 Task: Enter new customer data into the Salesforce system, including Name, Gender, Age, Mobile Number, Date, Current Address, Email, and Permanent Address.
Action: Mouse moved to (832, 99)
Screenshot: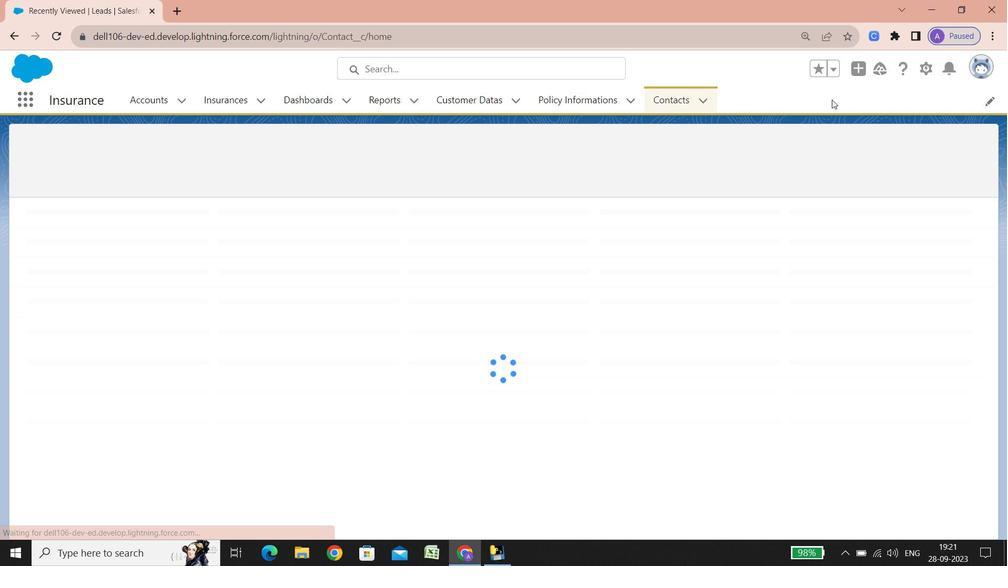 
Action: Mouse pressed left at (832, 99)
Screenshot: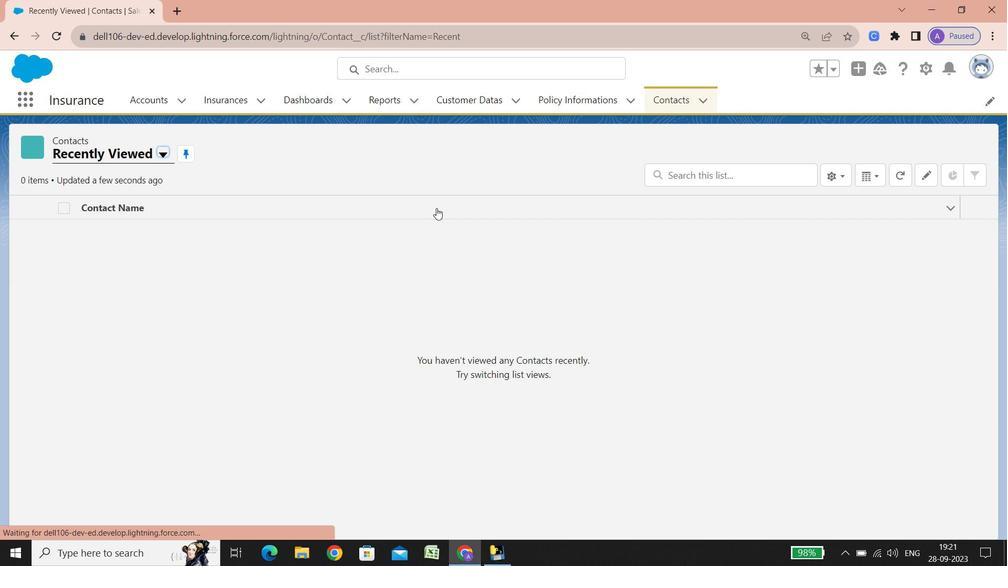 
Action: Mouse moved to (450, 103)
Screenshot: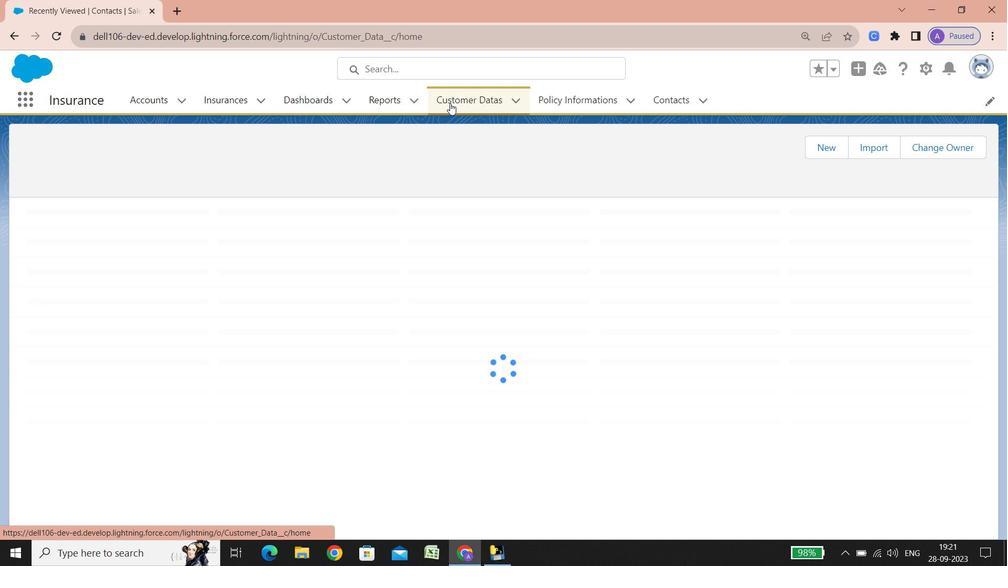 
Action: Mouse pressed left at (450, 103)
Screenshot: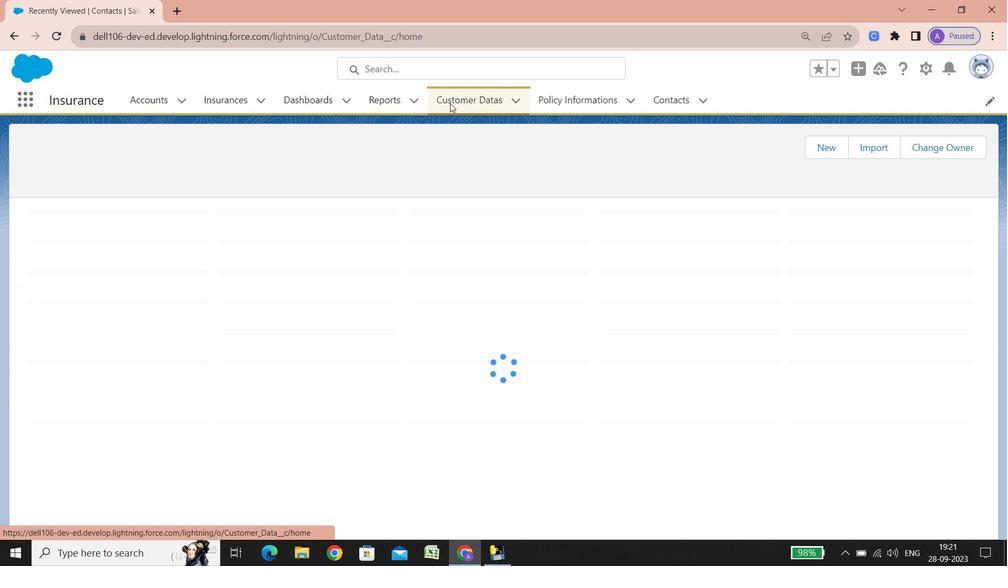 
Action: Mouse moved to (108, 231)
Screenshot: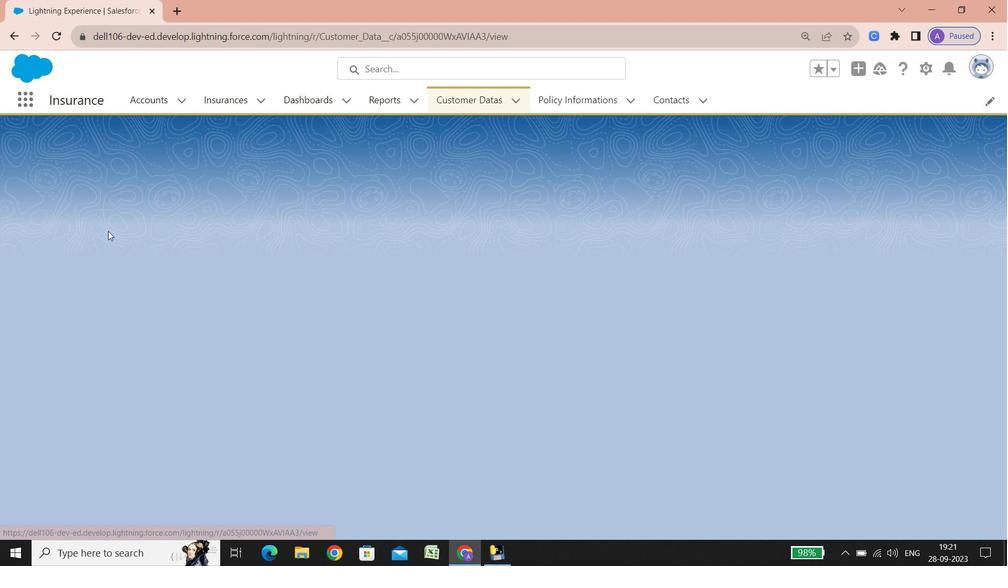 
Action: Mouse pressed left at (108, 231)
Screenshot: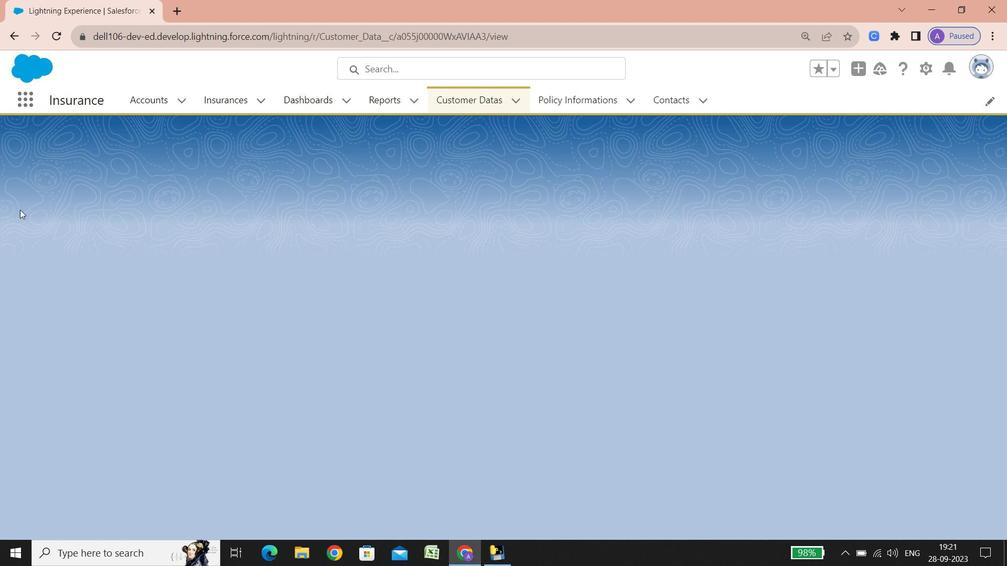 
Action: Mouse pressed left at (108, 231)
Screenshot: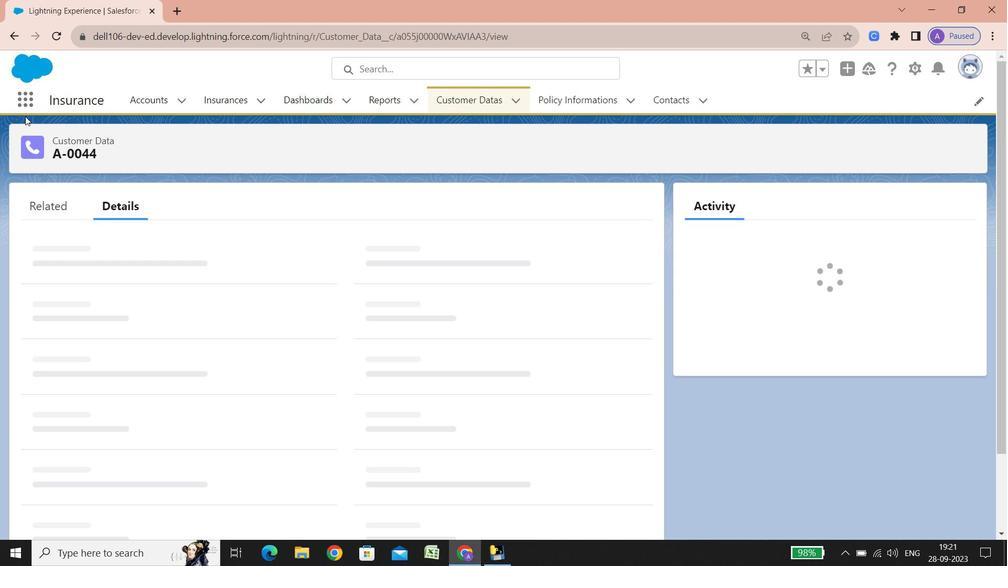 
Action: Mouse moved to (482, 104)
Screenshot: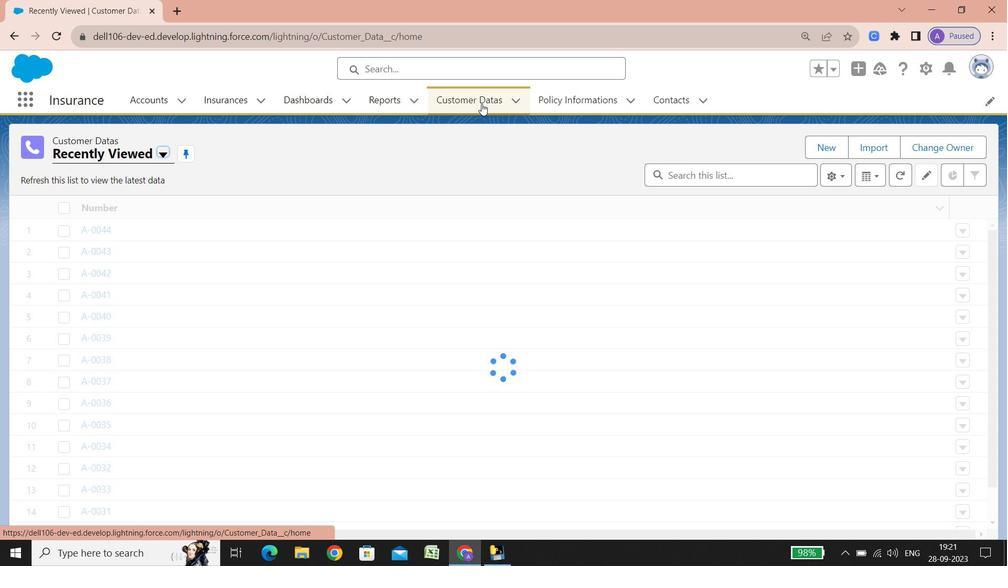 
Action: Mouse pressed left at (482, 104)
Screenshot: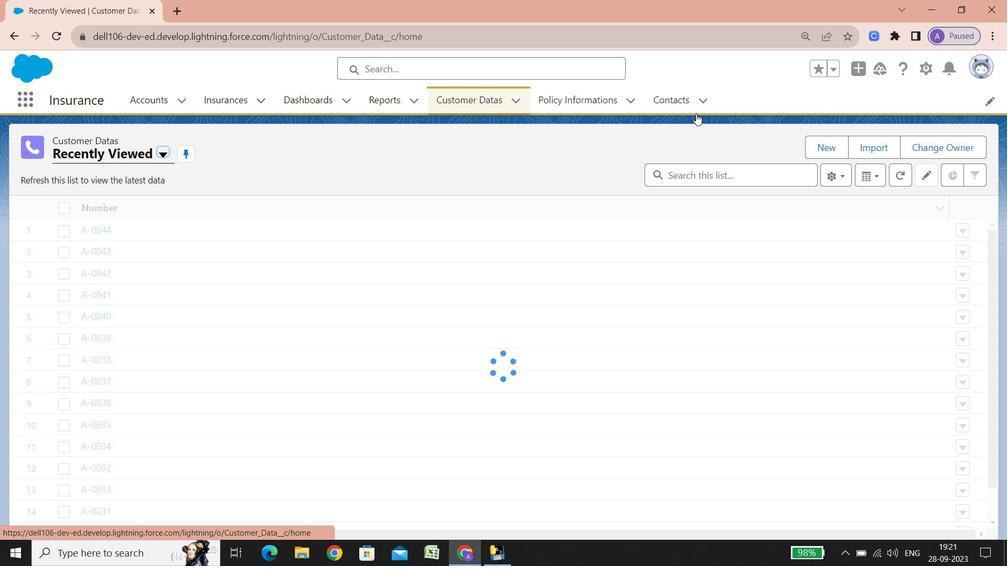 
Action: Mouse moved to (831, 155)
Screenshot: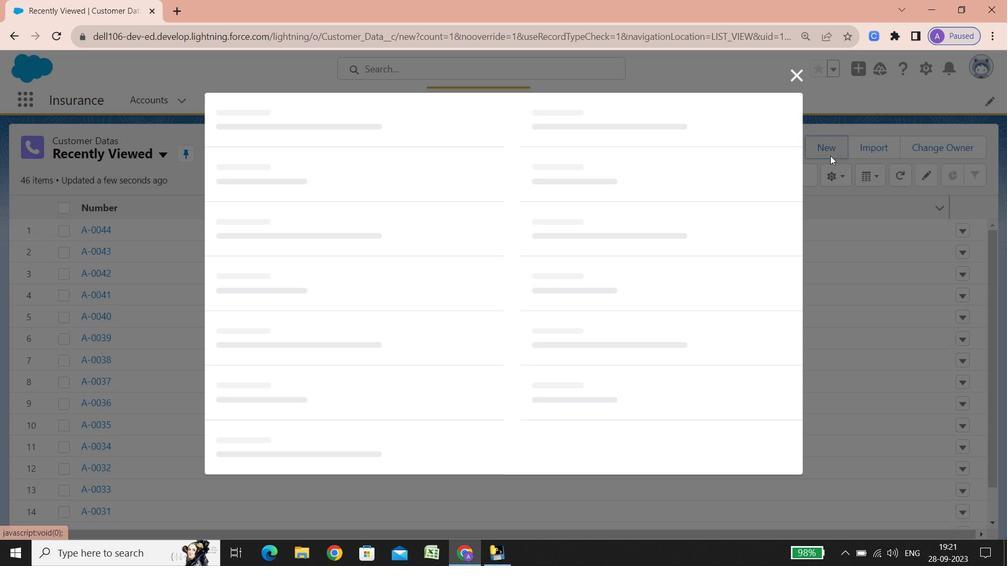 
Action: Mouse pressed left at (831, 155)
Screenshot: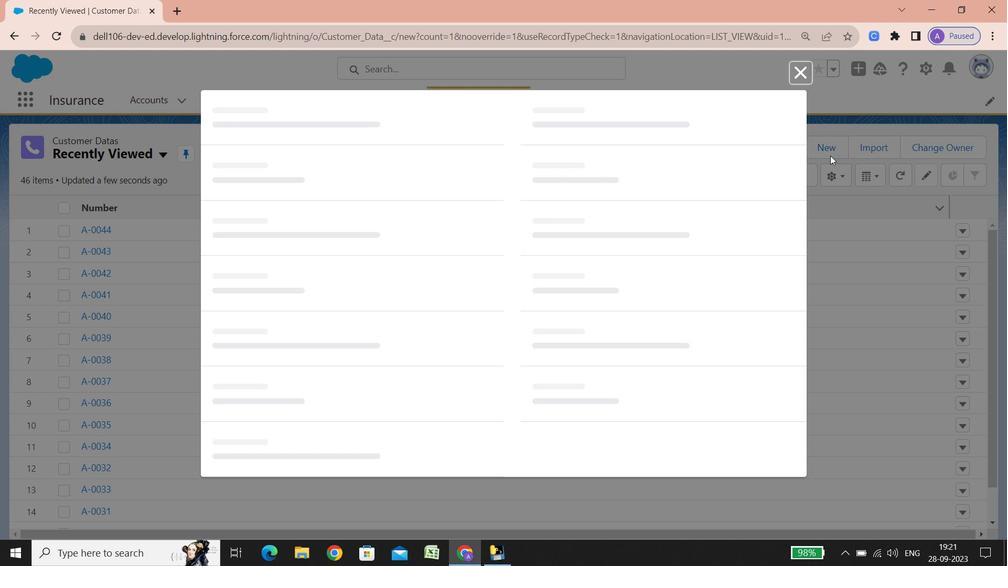 
Action: Mouse moved to (489, 295)
Screenshot: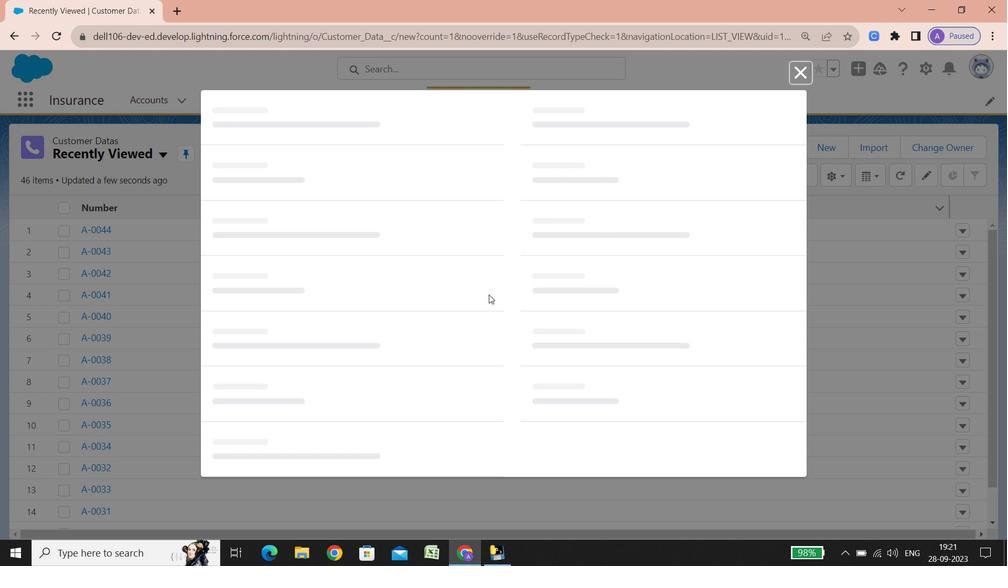 
Action: Key pressed <Key.shift><Key.shift>Sita5
Screenshot: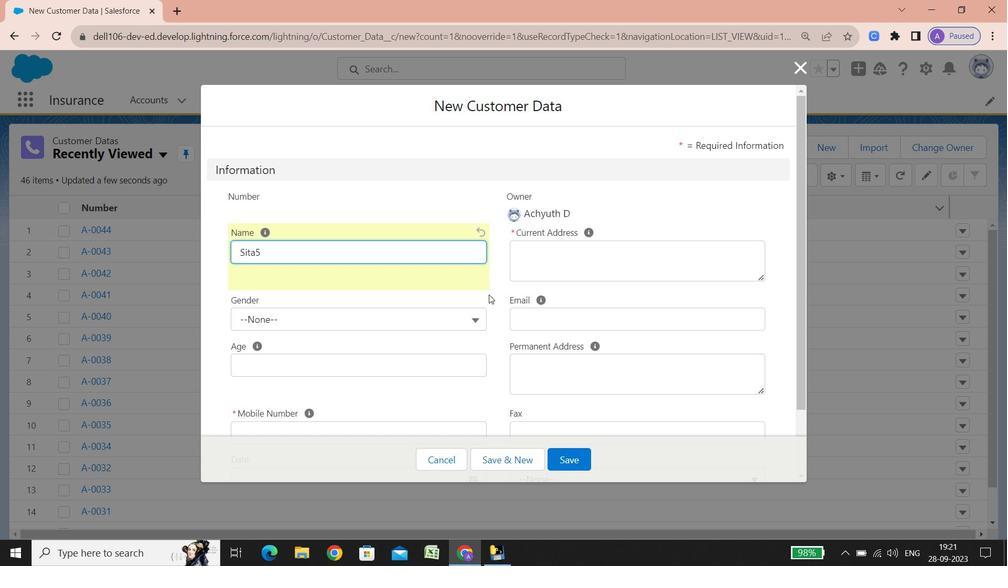 
Action: Mouse moved to (439, 314)
Screenshot: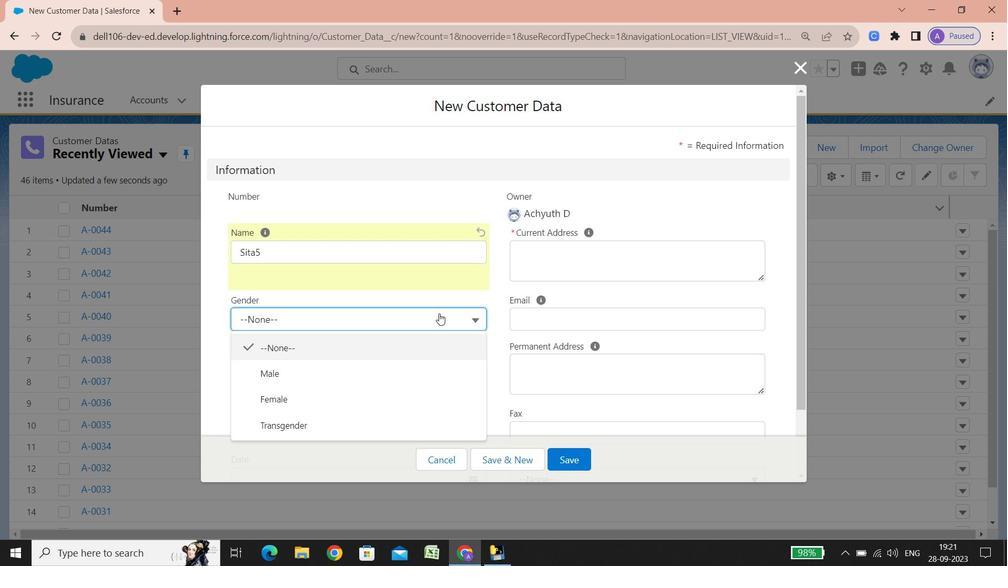 
Action: Mouse pressed left at (439, 314)
Screenshot: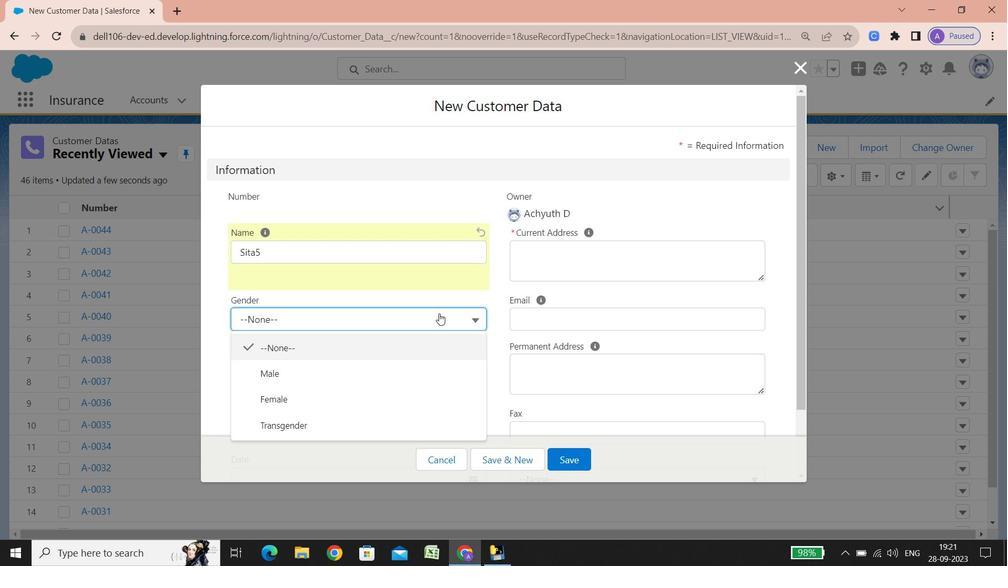 
Action: Mouse moved to (392, 396)
Screenshot: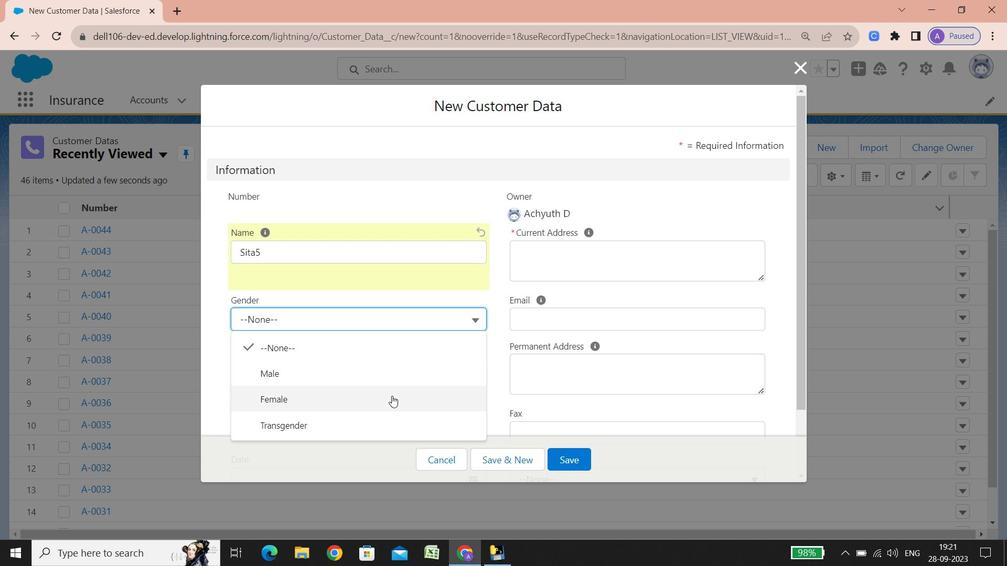 
Action: Mouse pressed left at (392, 396)
Screenshot: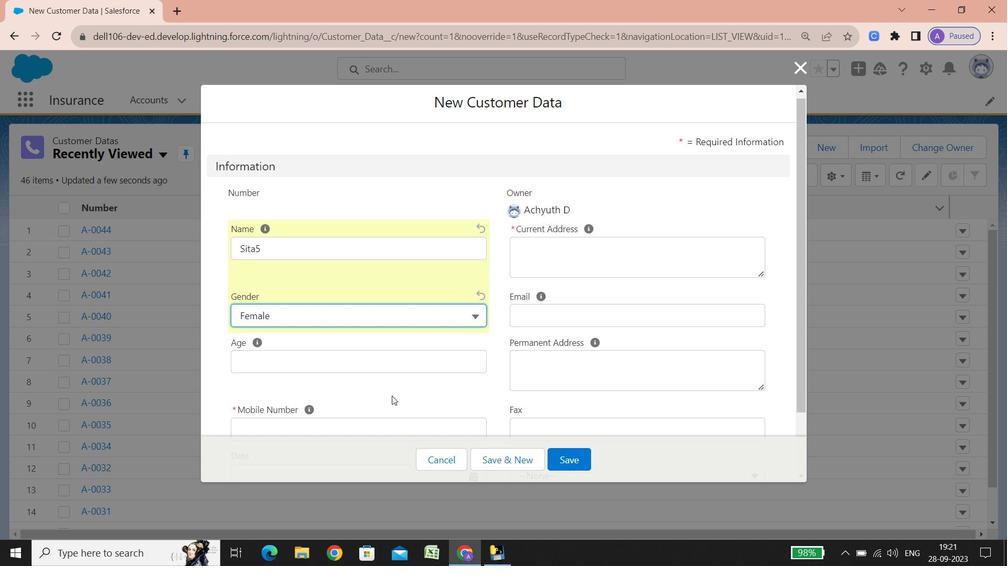 
Action: Mouse scrolled (392, 395) with delta (0, 0)
Screenshot: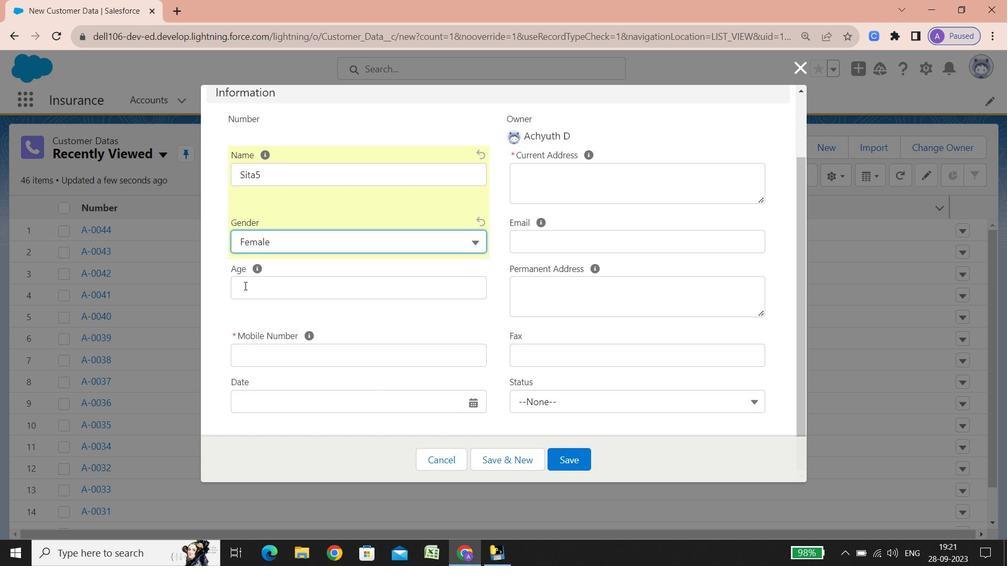 
Action: Mouse scrolled (392, 395) with delta (0, 0)
Screenshot: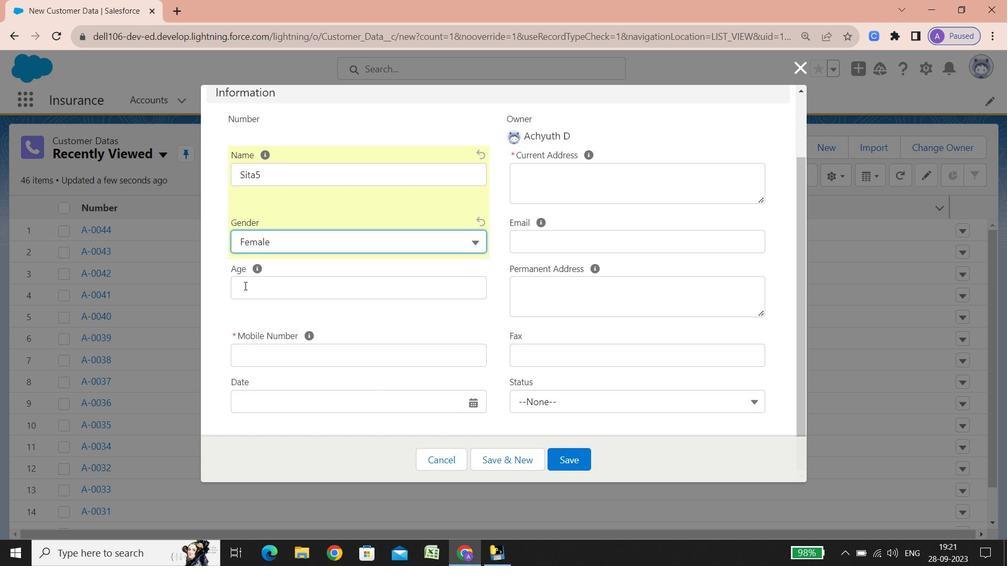 
Action: Mouse scrolled (392, 395) with delta (0, 0)
Screenshot: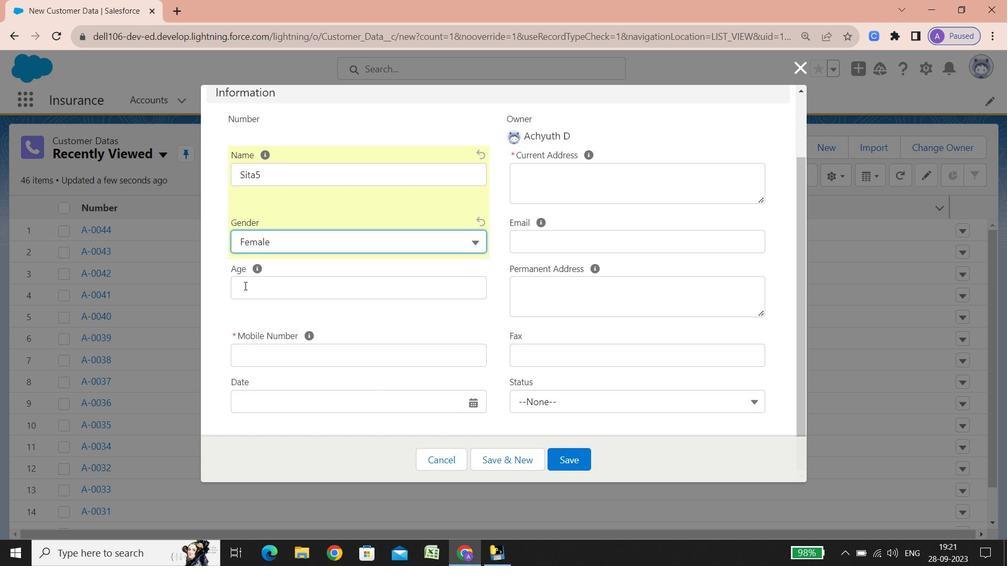 
Action: Mouse scrolled (392, 395) with delta (0, 0)
Screenshot: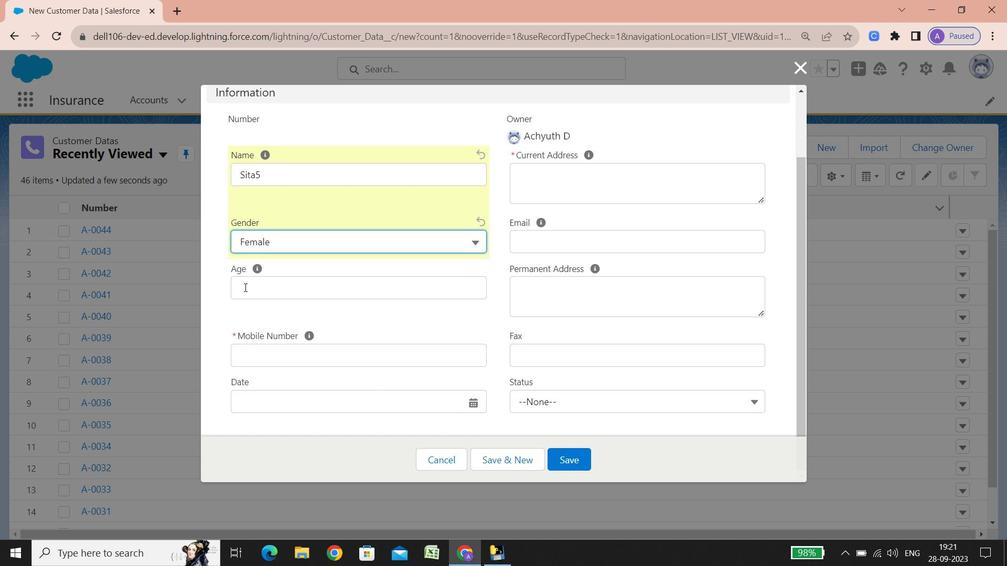 
Action: Mouse scrolled (392, 395) with delta (0, 0)
Screenshot: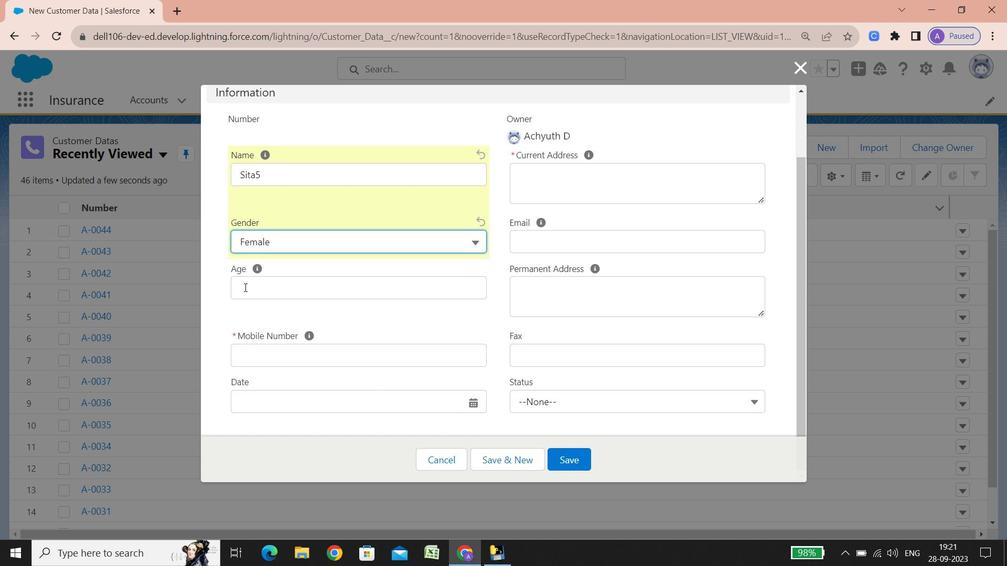 
Action: Mouse scrolled (392, 395) with delta (0, 0)
Screenshot: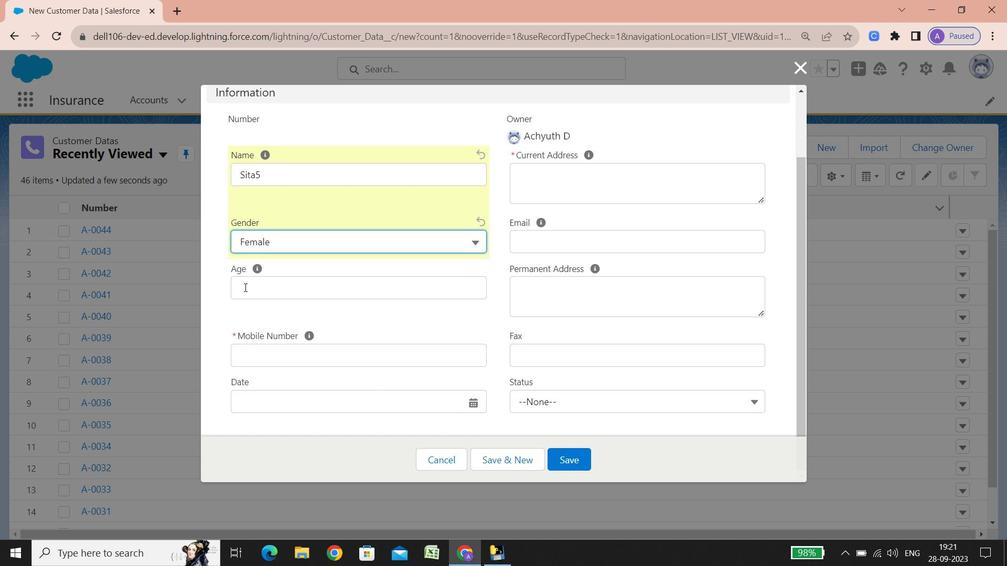 
Action: Mouse scrolled (392, 395) with delta (0, 0)
Screenshot: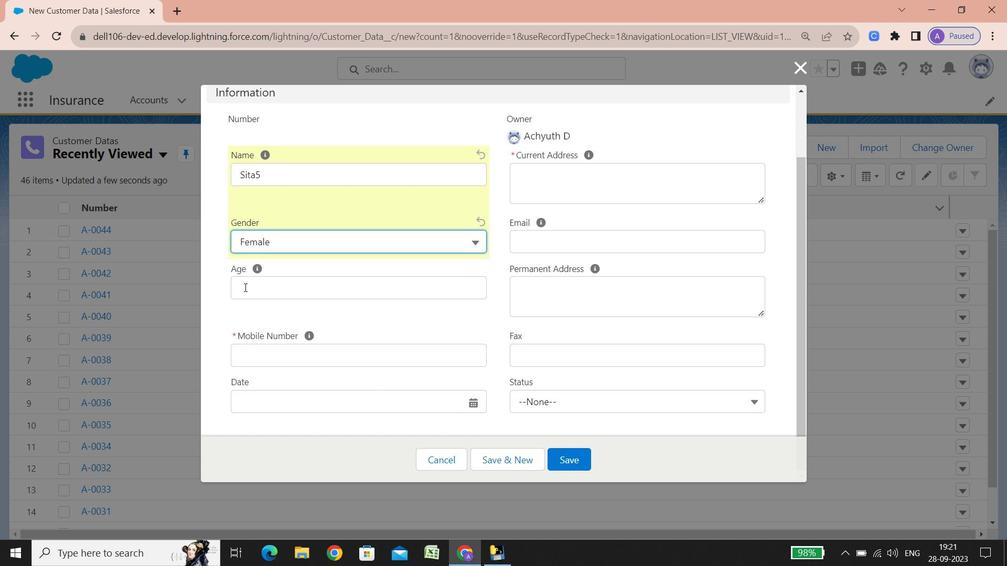 
Action: Mouse scrolled (392, 395) with delta (0, 0)
Screenshot: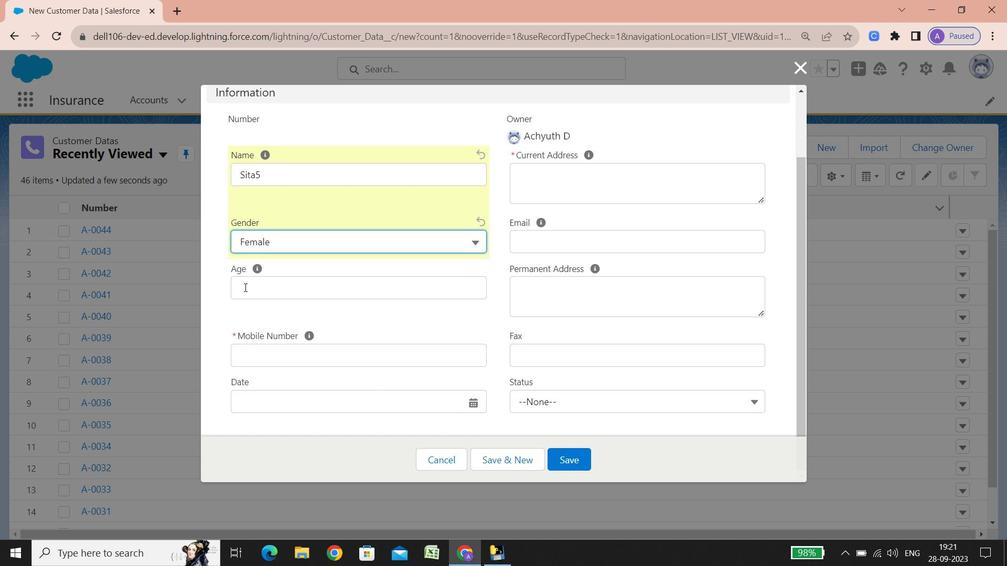 
Action: Mouse scrolled (392, 395) with delta (0, 0)
Screenshot: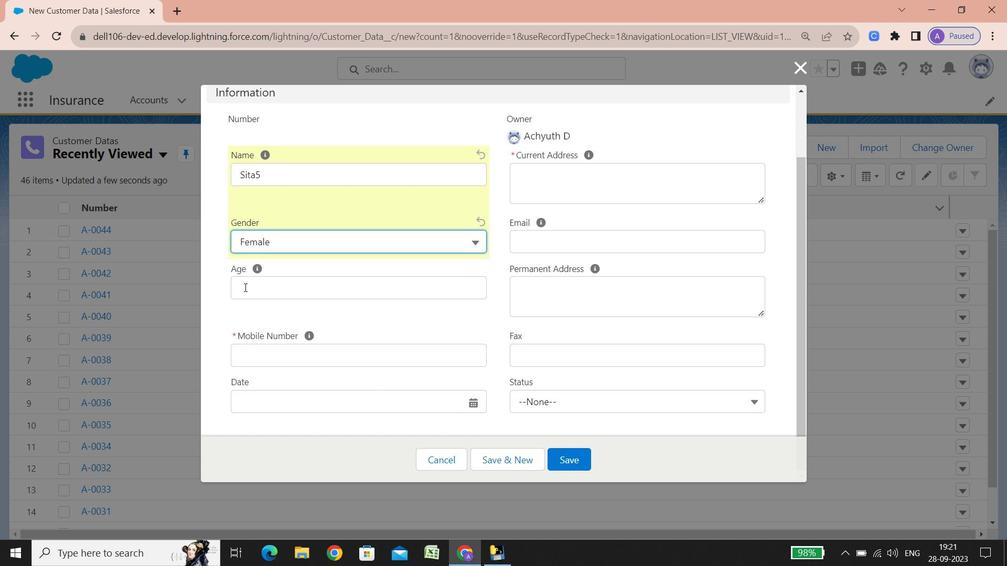 
Action: Mouse scrolled (392, 395) with delta (0, 0)
Screenshot: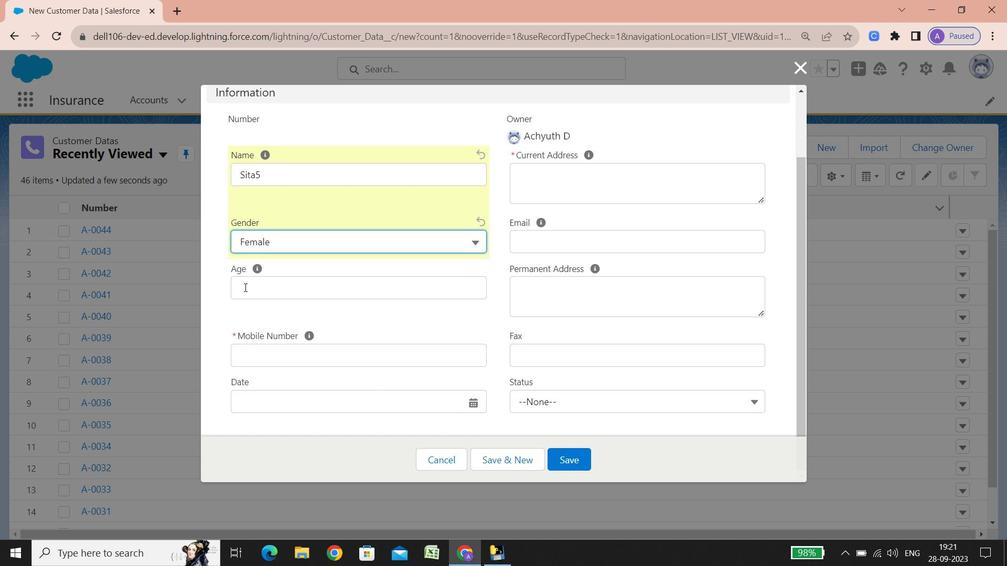 
Action: Mouse scrolled (392, 395) with delta (0, 0)
Screenshot: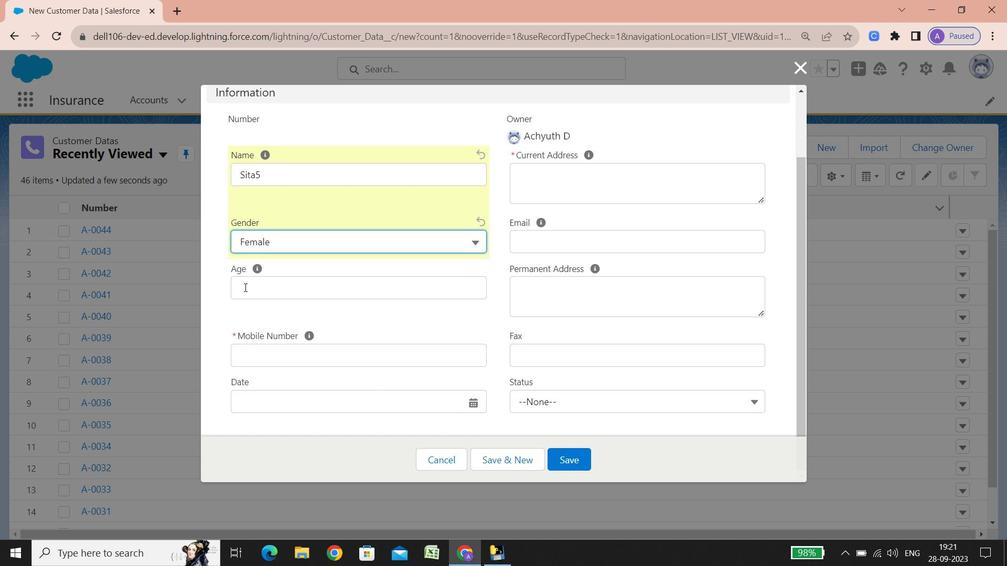 
Action: Mouse moved to (244, 288)
Screenshot: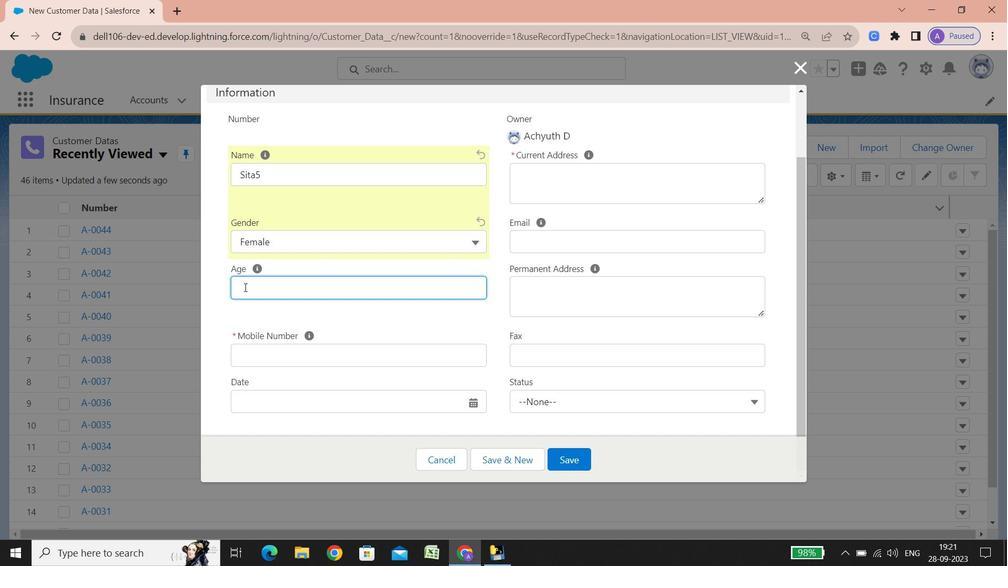 
Action: Mouse pressed left at (244, 288)
Screenshot: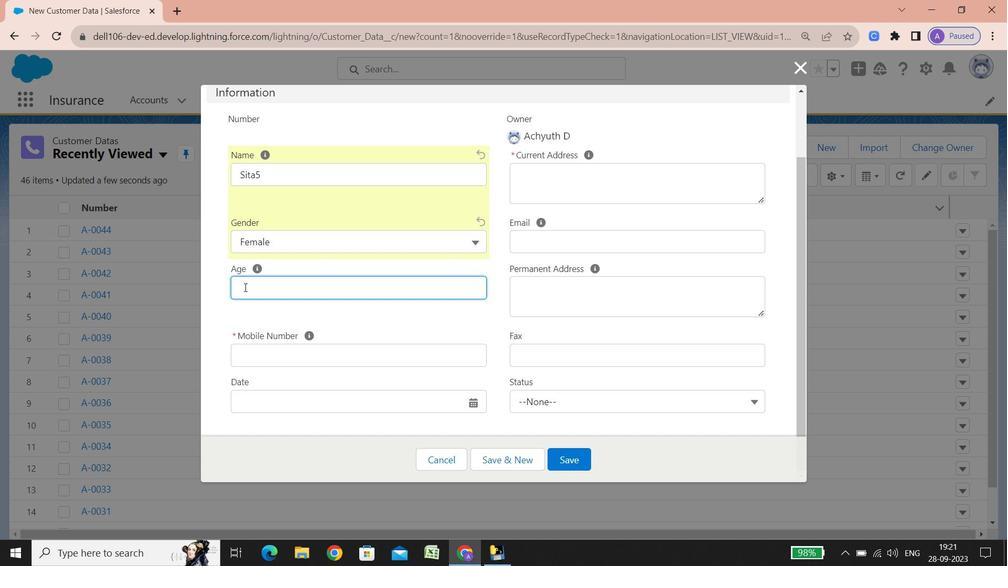 
Action: Key pressed 39
Screenshot: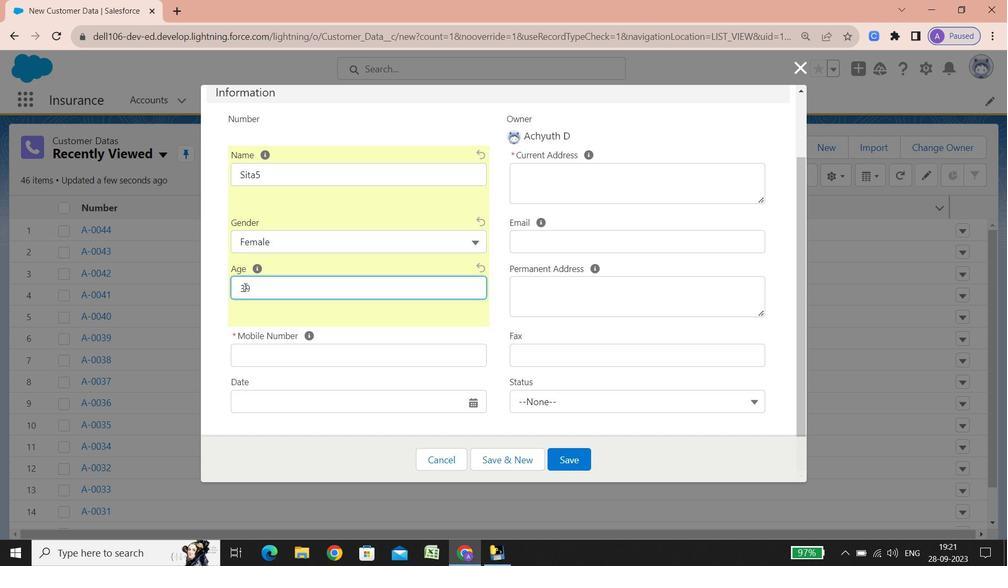 
Action: Mouse scrolled (244, 287) with delta (0, 0)
Screenshot: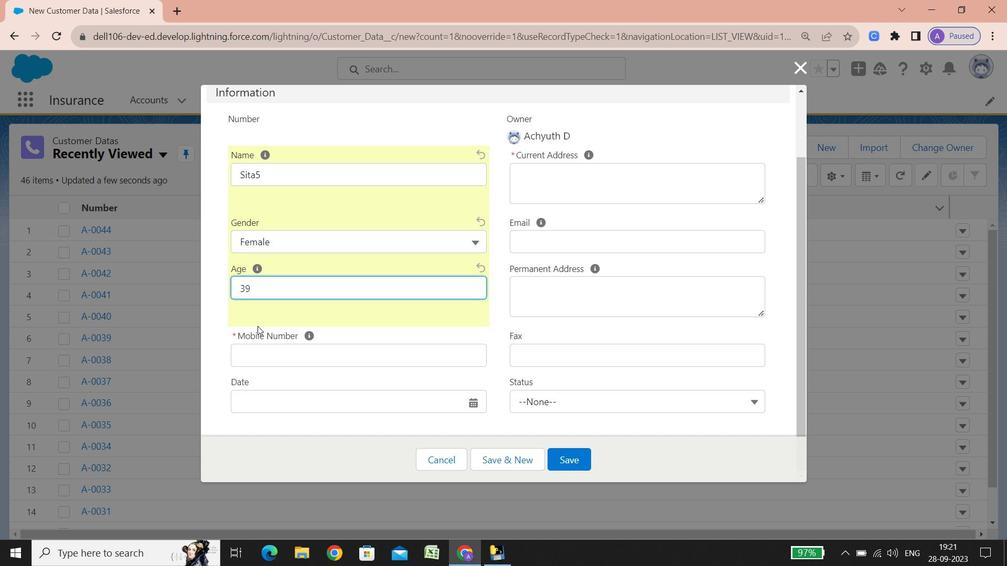 
Action: Mouse scrolled (244, 287) with delta (0, 0)
Screenshot: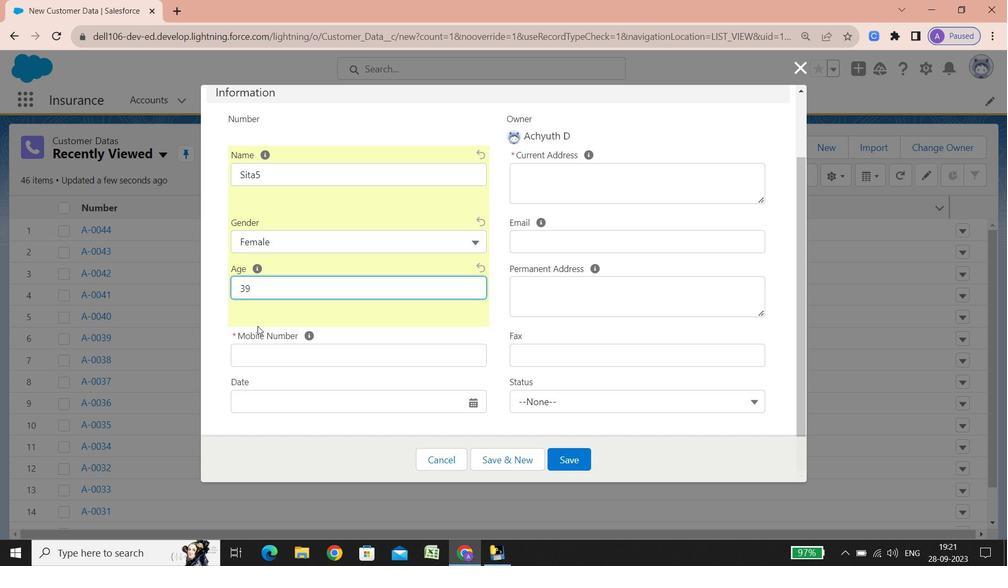 
Action: Mouse scrolled (244, 287) with delta (0, 0)
Screenshot: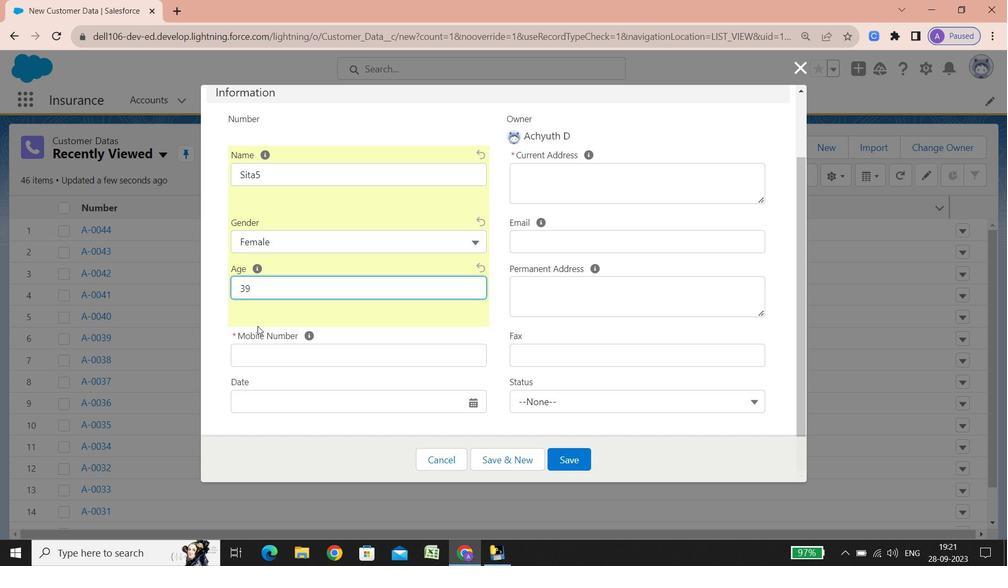 
Action: Mouse scrolled (244, 287) with delta (0, 0)
Screenshot: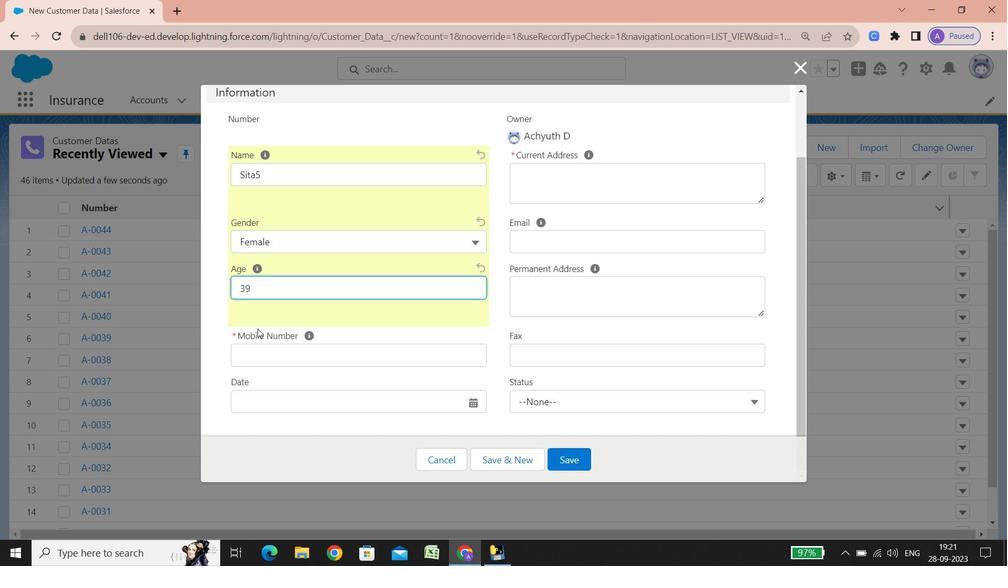 
Action: Mouse scrolled (244, 287) with delta (0, 0)
Screenshot: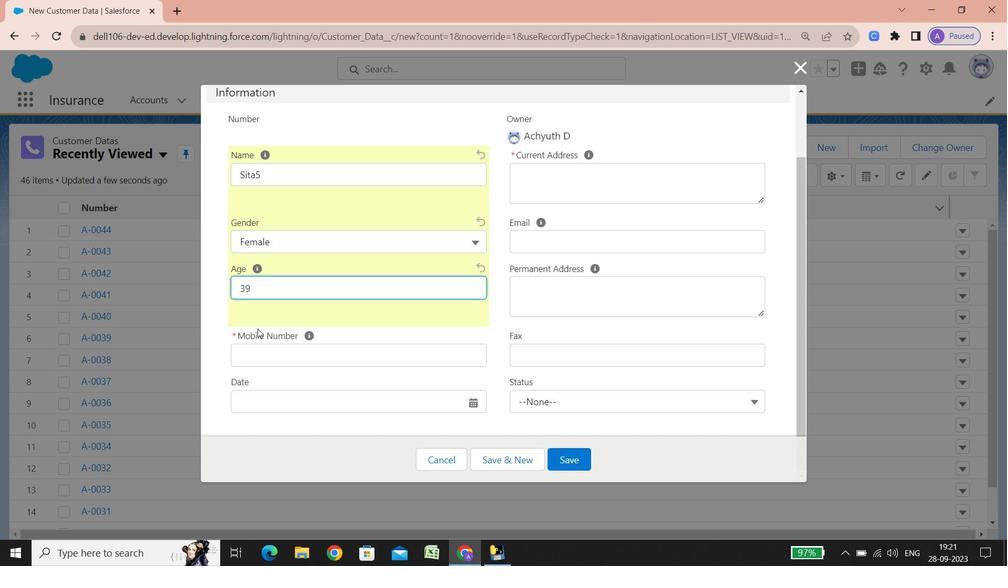 
Action: Mouse scrolled (244, 287) with delta (0, 0)
Screenshot: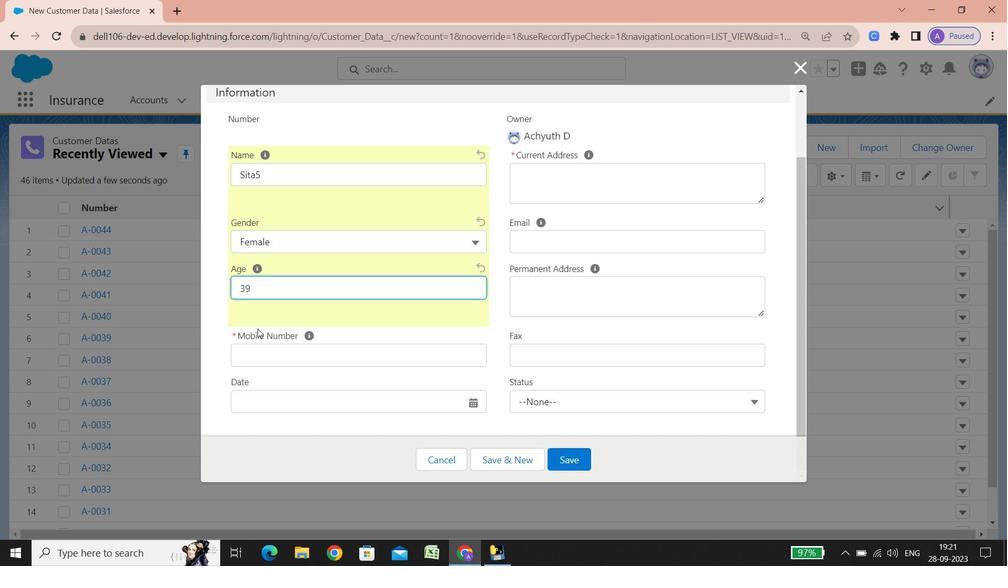 
Action: Mouse scrolled (244, 287) with delta (0, 0)
Screenshot: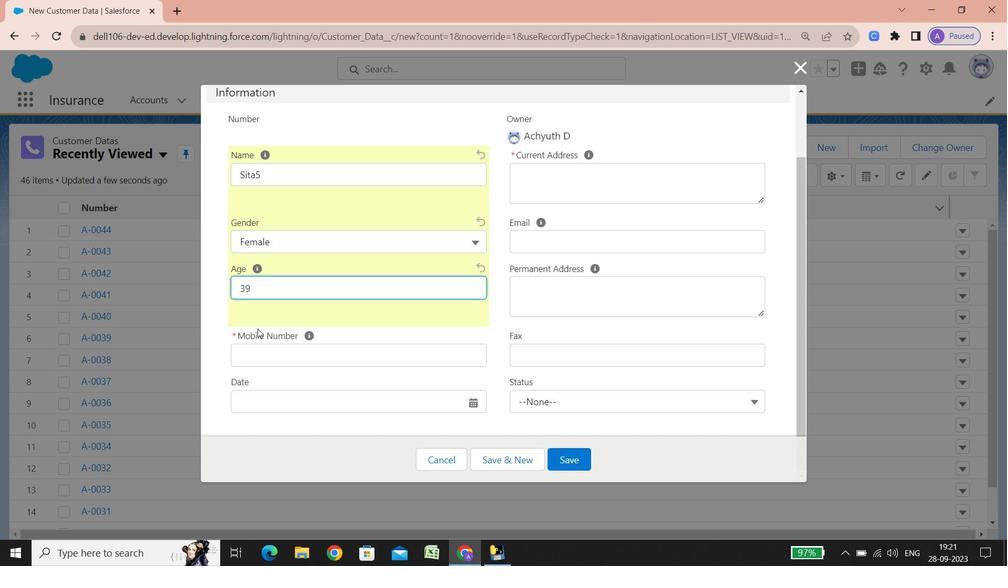 
Action: Mouse scrolled (244, 287) with delta (0, 0)
Screenshot: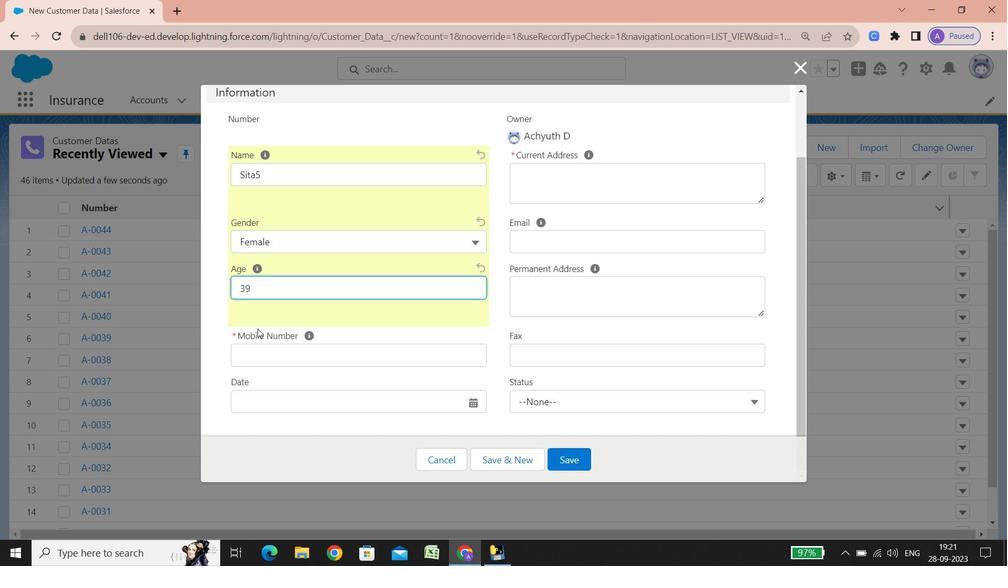 
Action: Mouse scrolled (244, 287) with delta (0, 0)
Screenshot: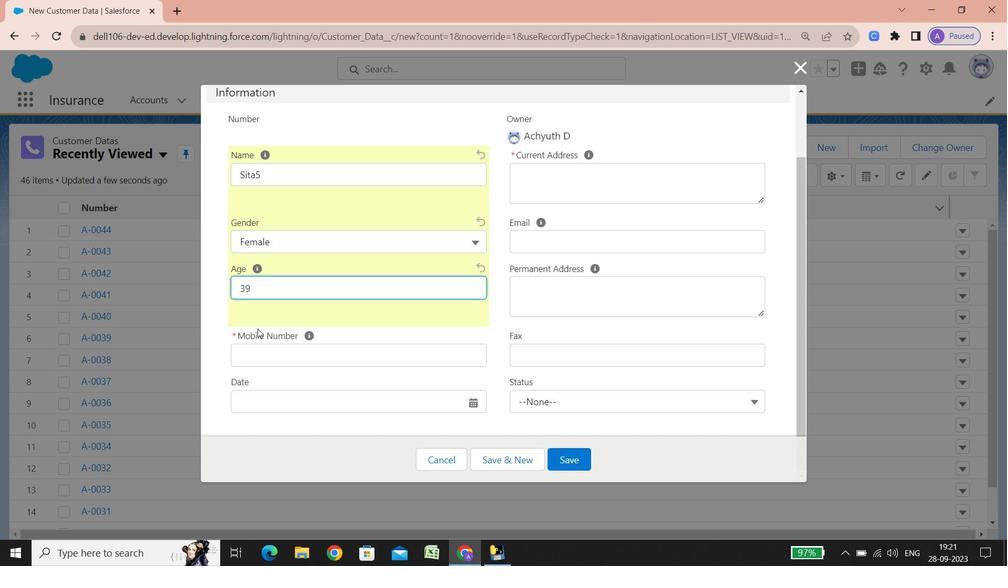 
Action: Mouse scrolled (244, 287) with delta (0, 0)
Screenshot: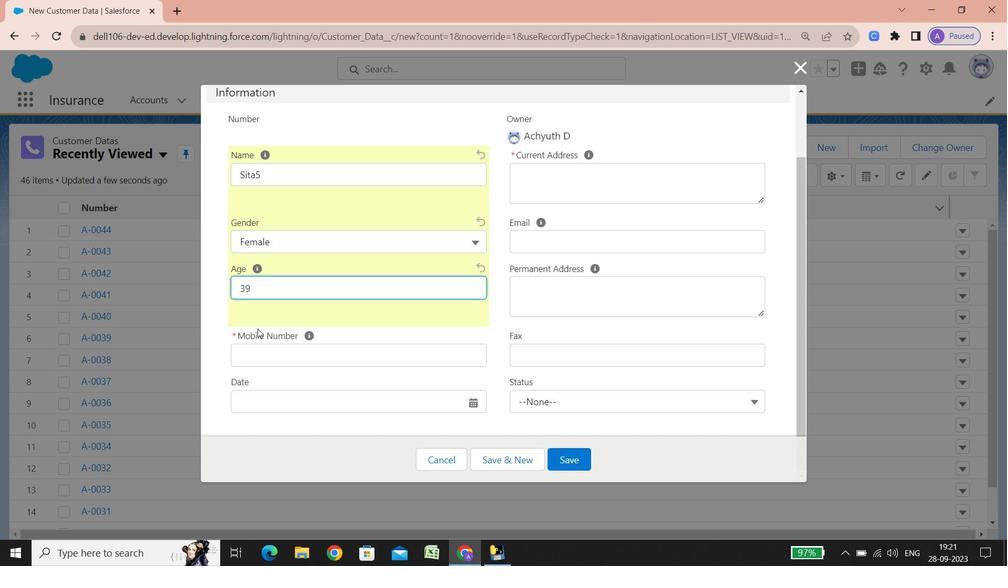 
Action: Mouse scrolled (244, 287) with delta (0, 0)
Screenshot: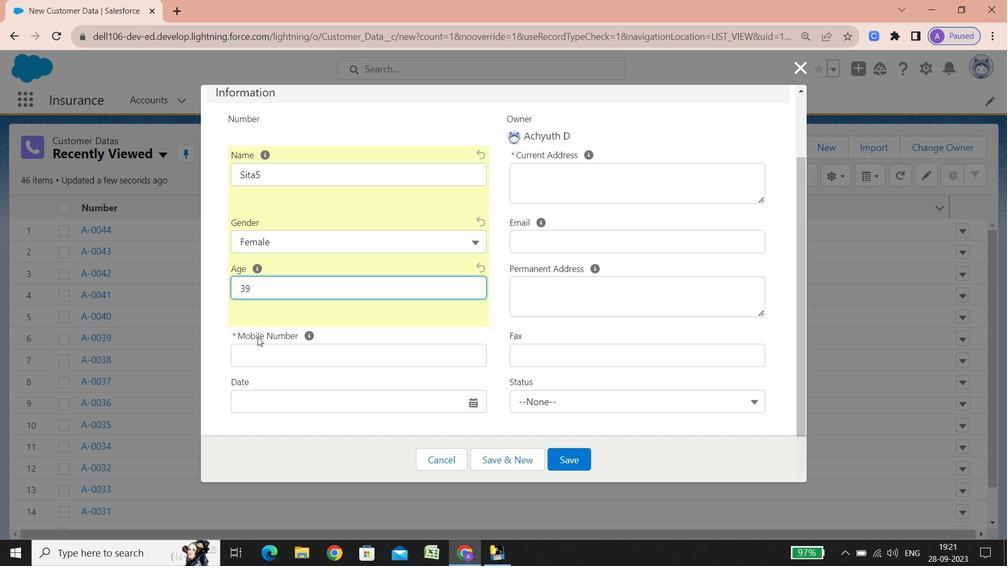 
Action: Mouse scrolled (244, 287) with delta (0, 0)
Screenshot: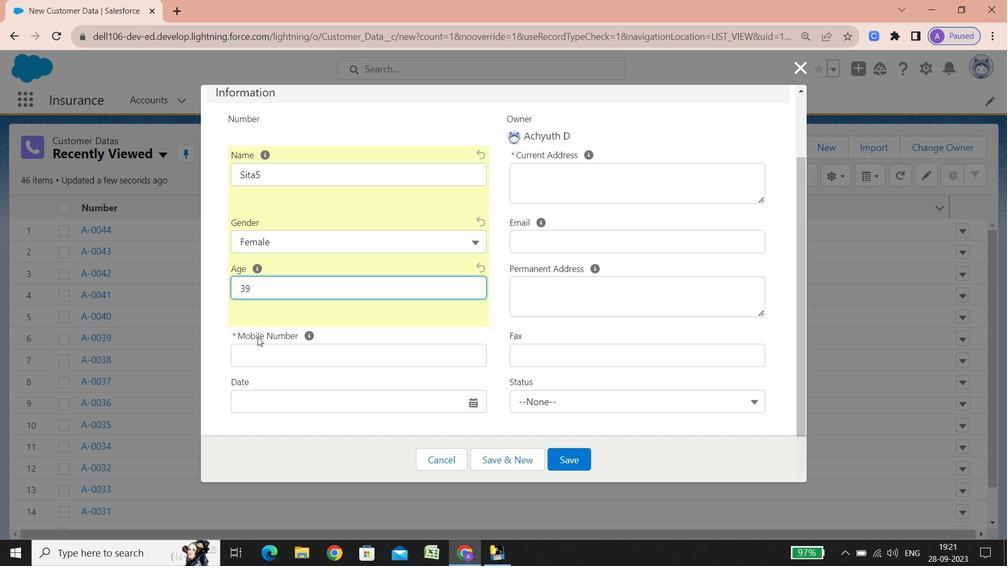 
Action: Mouse scrolled (244, 287) with delta (0, 0)
Screenshot: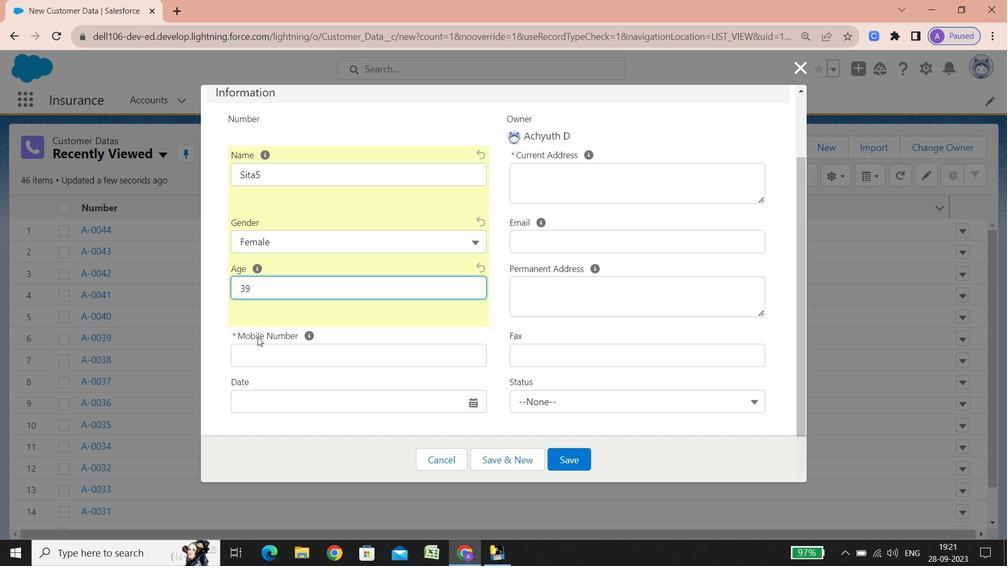 
Action: Mouse scrolled (244, 287) with delta (0, 0)
Screenshot: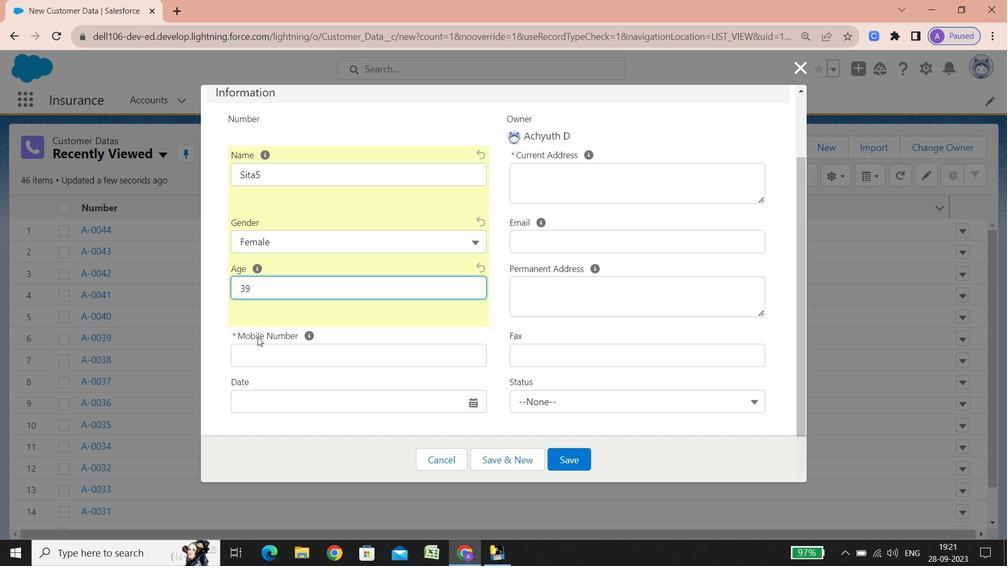 
Action: Mouse scrolled (244, 287) with delta (0, 0)
Screenshot: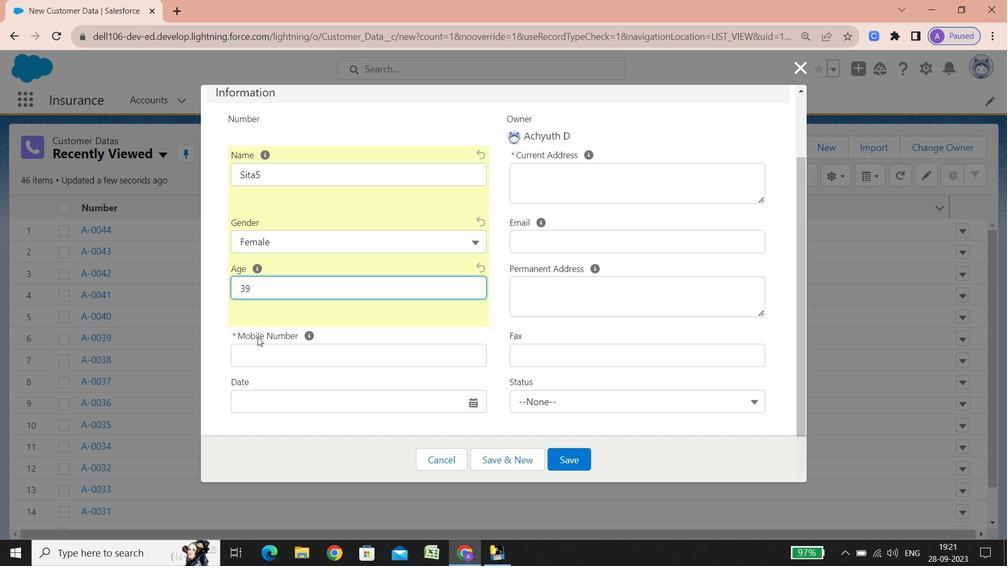 
Action: Mouse scrolled (244, 287) with delta (0, 0)
Screenshot: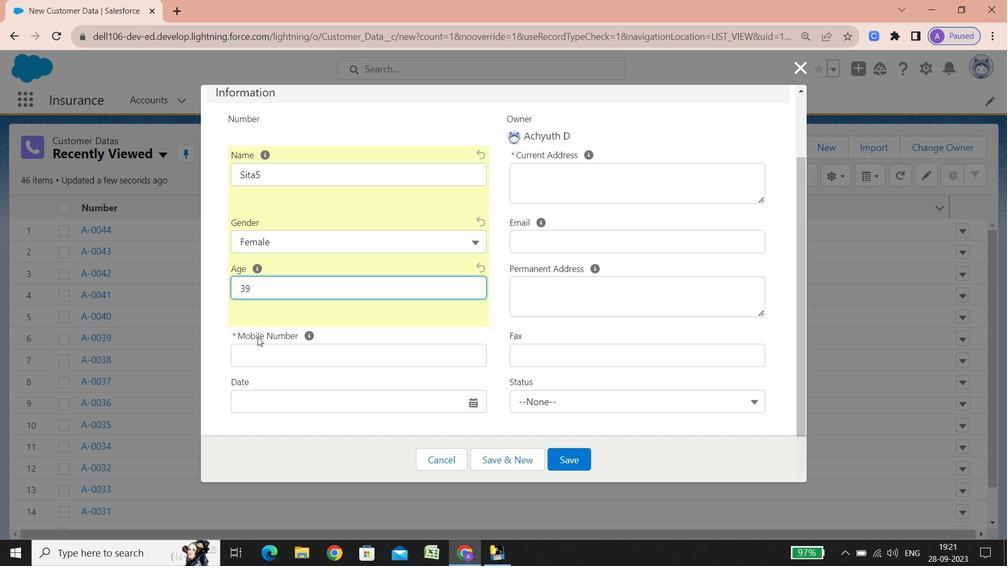 
Action: Mouse scrolled (244, 287) with delta (0, 0)
Screenshot: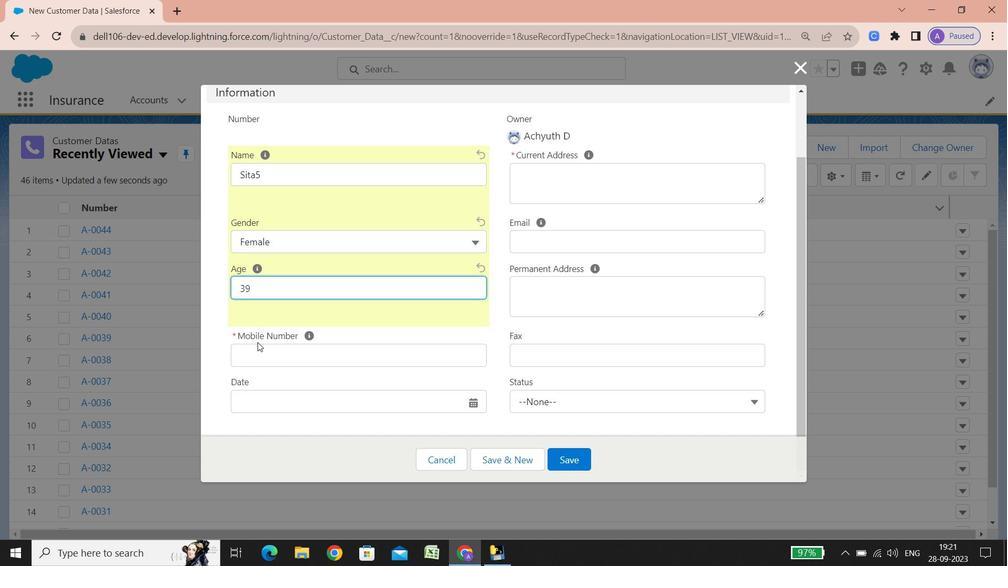 
Action: Mouse scrolled (244, 287) with delta (0, 0)
Screenshot: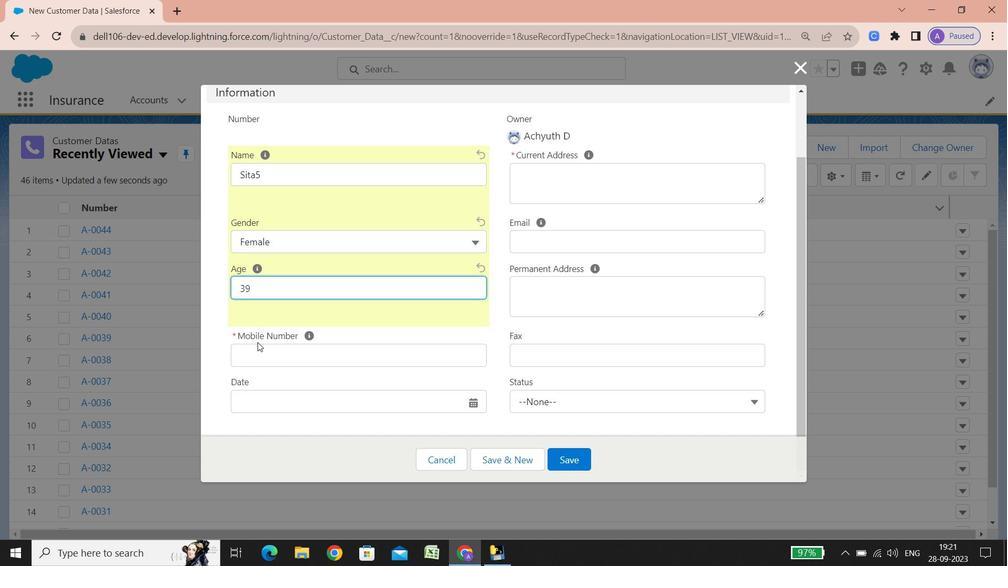 
Action: Mouse scrolled (244, 287) with delta (0, 0)
Screenshot: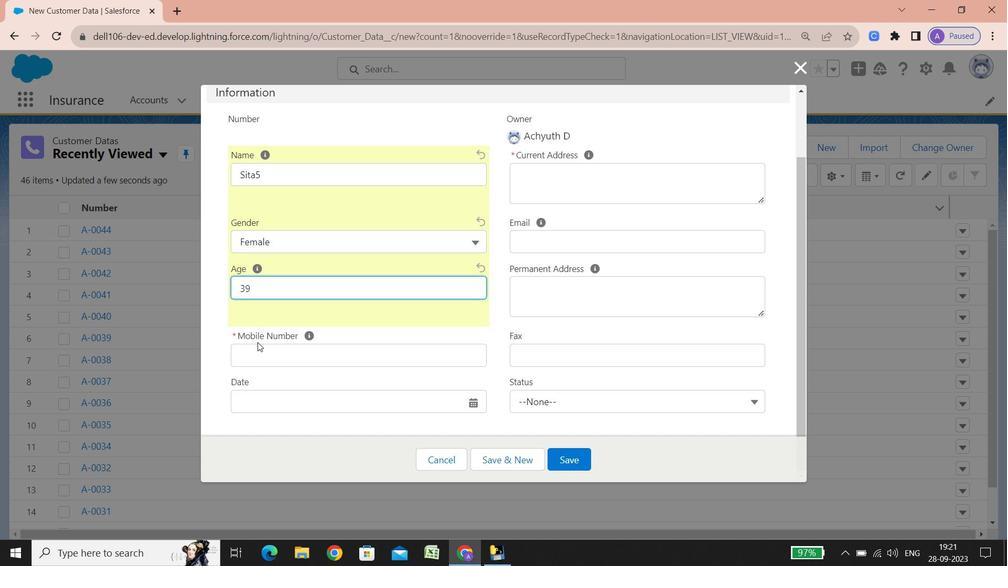 
Action: Mouse scrolled (244, 287) with delta (0, 0)
Screenshot: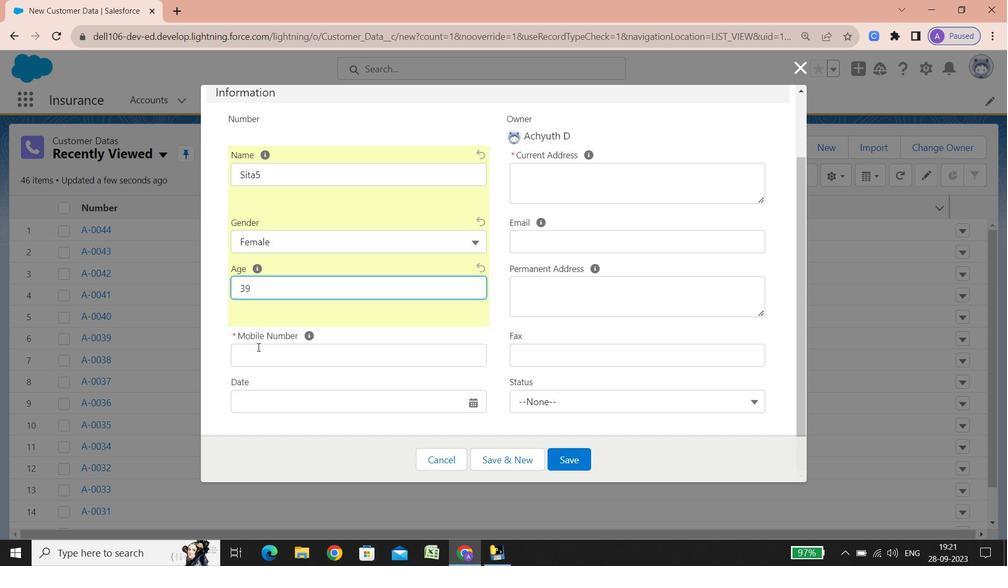
Action: Mouse scrolled (244, 287) with delta (0, 0)
Screenshot: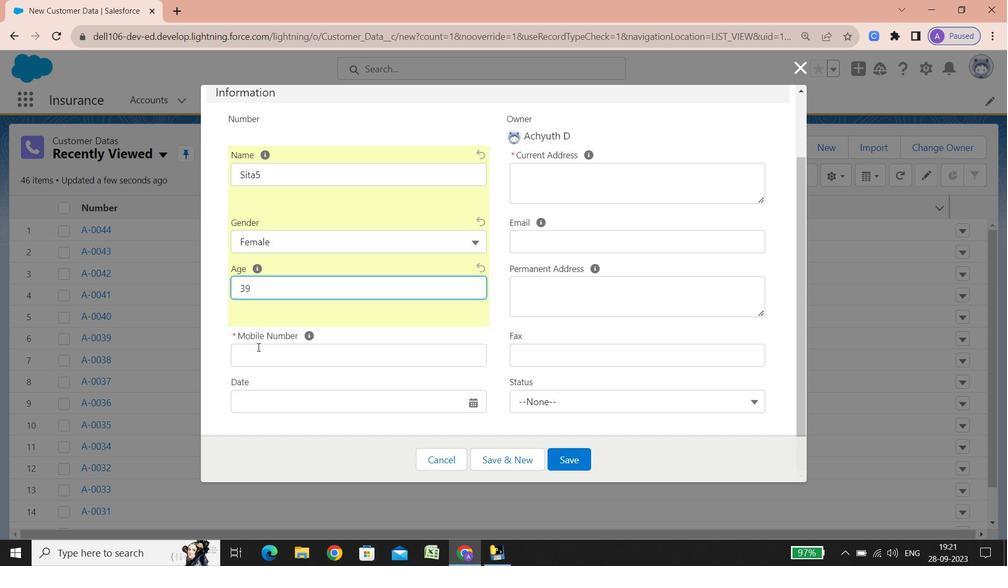 
Action: Mouse scrolled (244, 287) with delta (0, 0)
Screenshot: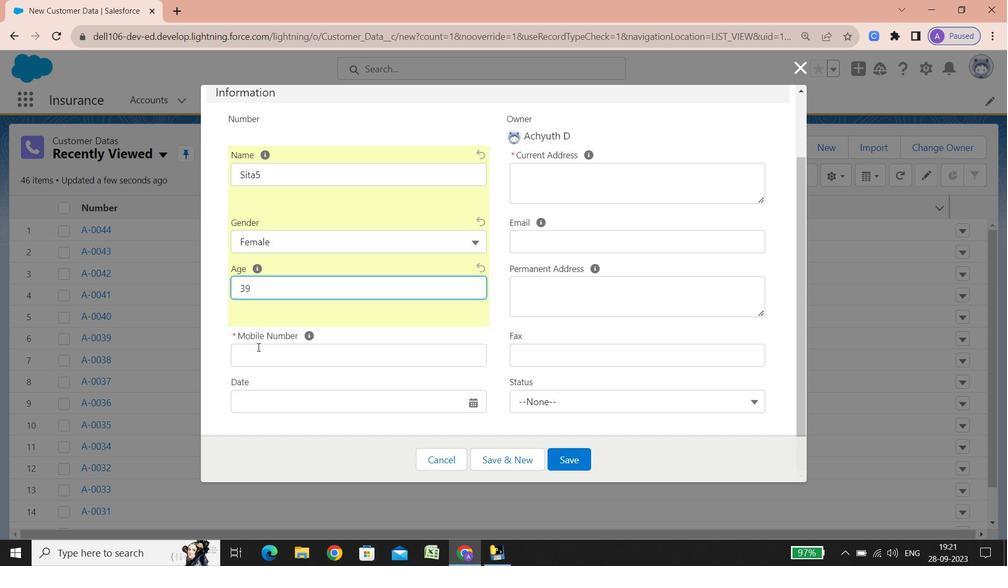 
Action: Mouse scrolled (244, 287) with delta (0, 0)
Screenshot: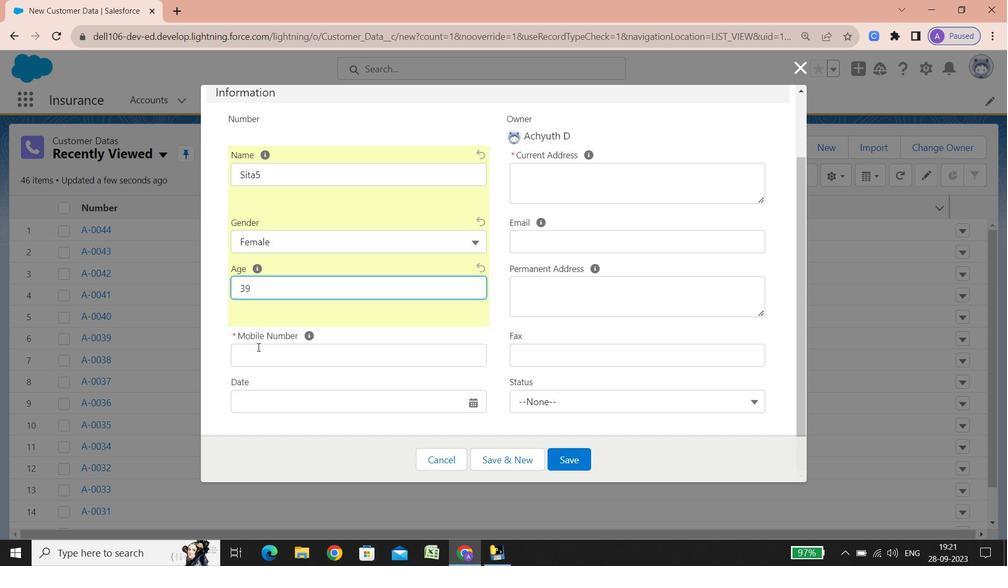 
Action: Mouse scrolled (244, 287) with delta (0, 0)
Screenshot: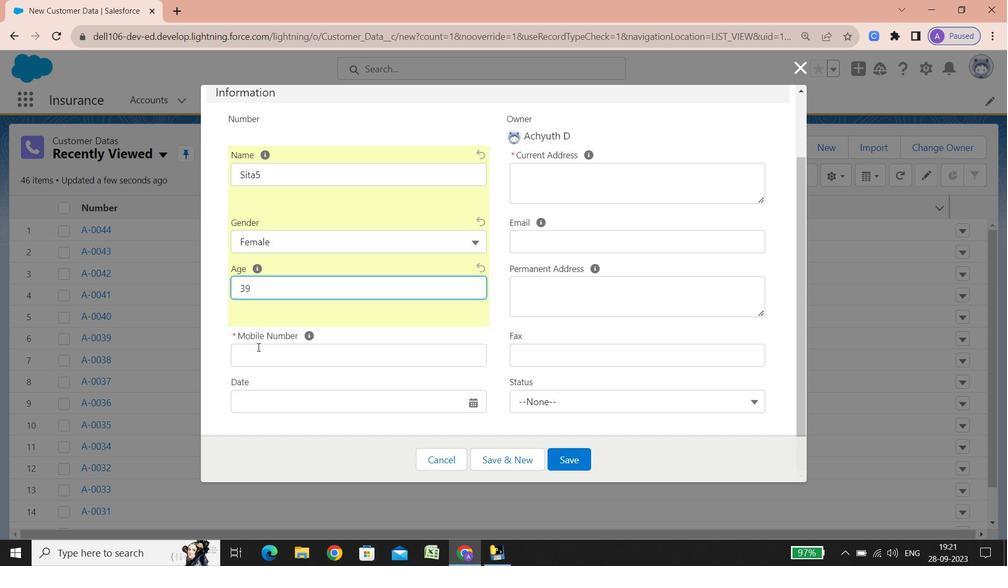 
Action: Mouse scrolled (244, 287) with delta (0, 0)
Screenshot: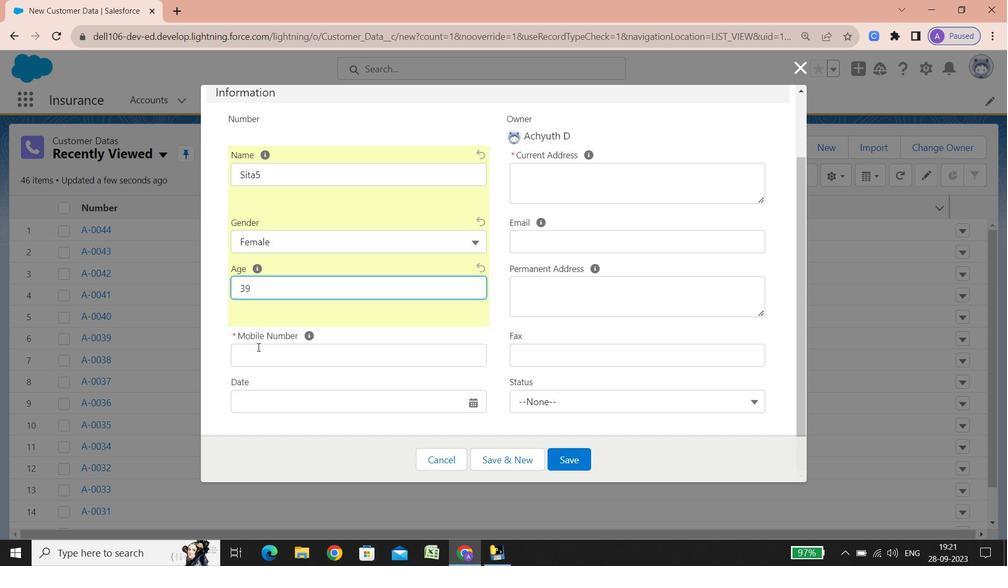 
Action: Mouse scrolled (244, 287) with delta (0, 0)
Screenshot: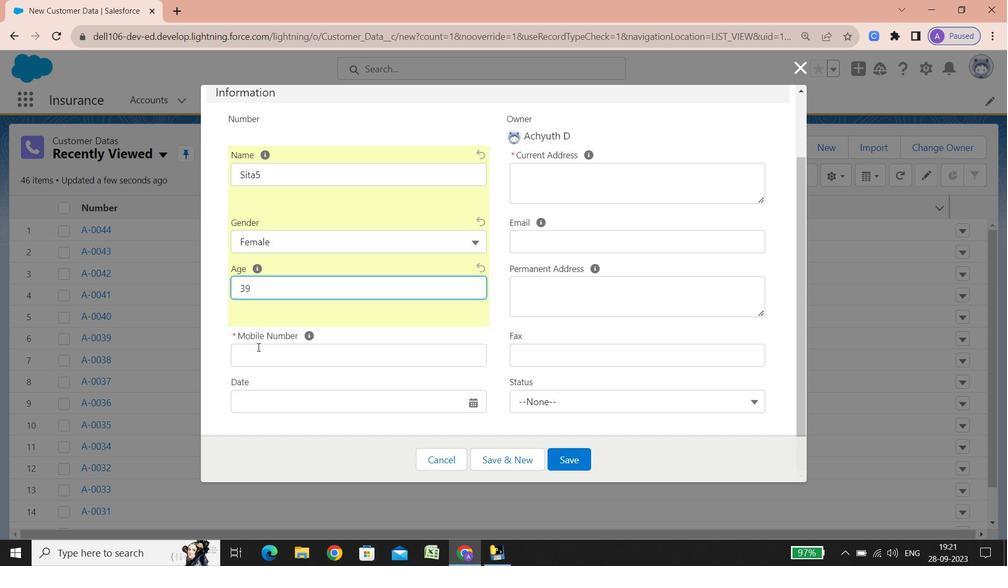 
Action: Mouse scrolled (244, 287) with delta (0, 0)
Screenshot: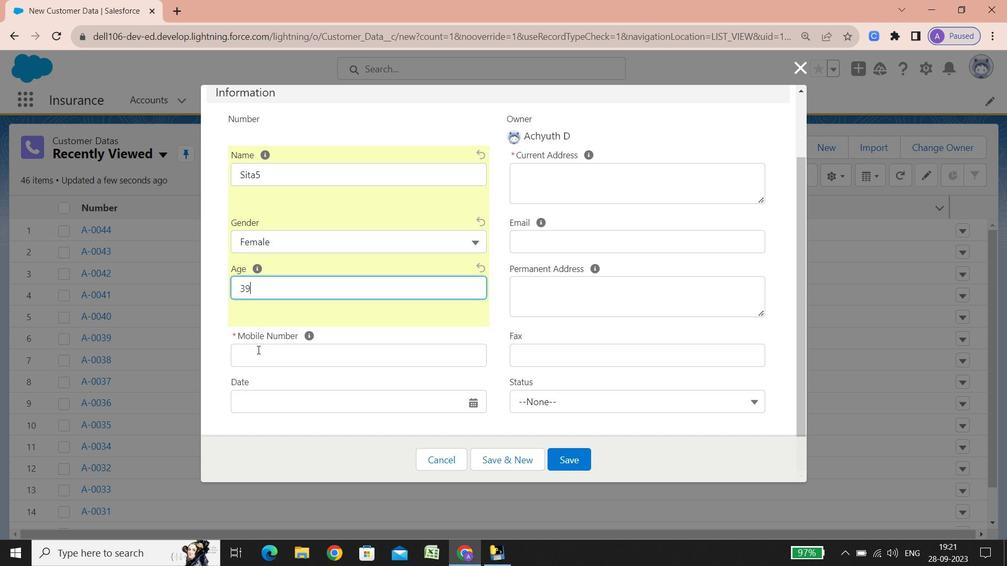 
Action: Mouse scrolled (244, 287) with delta (0, 0)
Screenshot: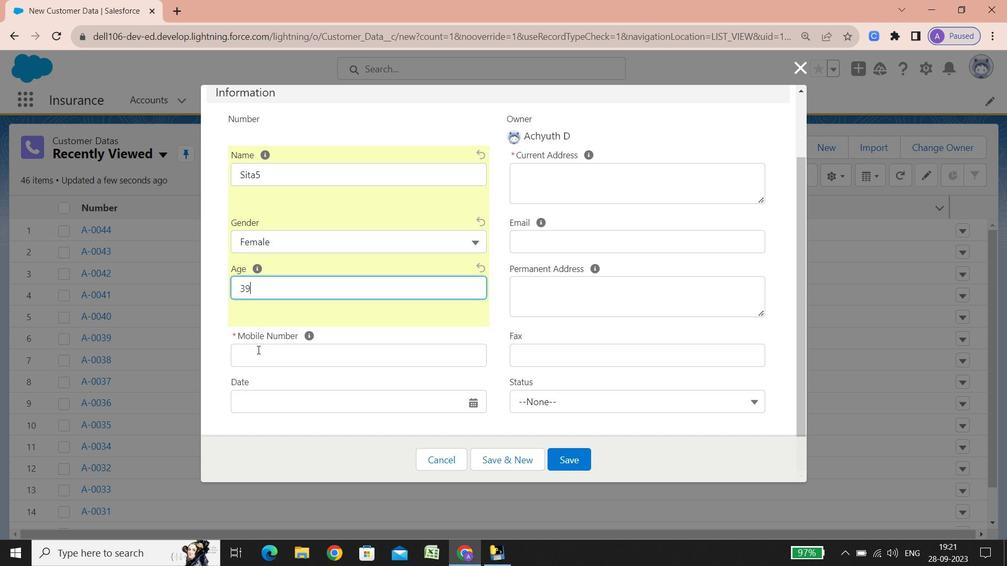 
Action: Mouse scrolled (244, 287) with delta (0, 0)
Screenshot: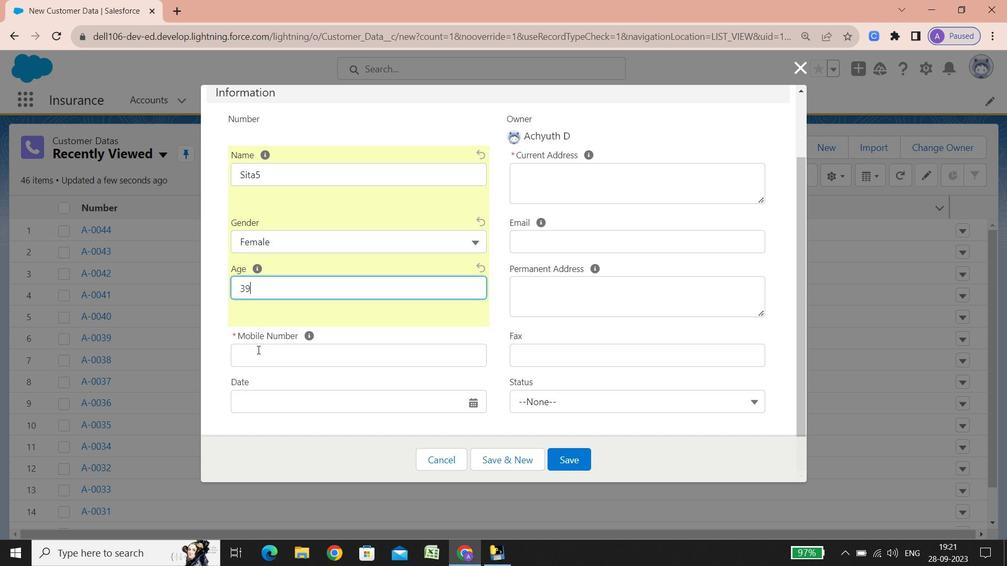 
Action: Mouse scrolled (244, 287) with delta (0, 0)
Screenshot: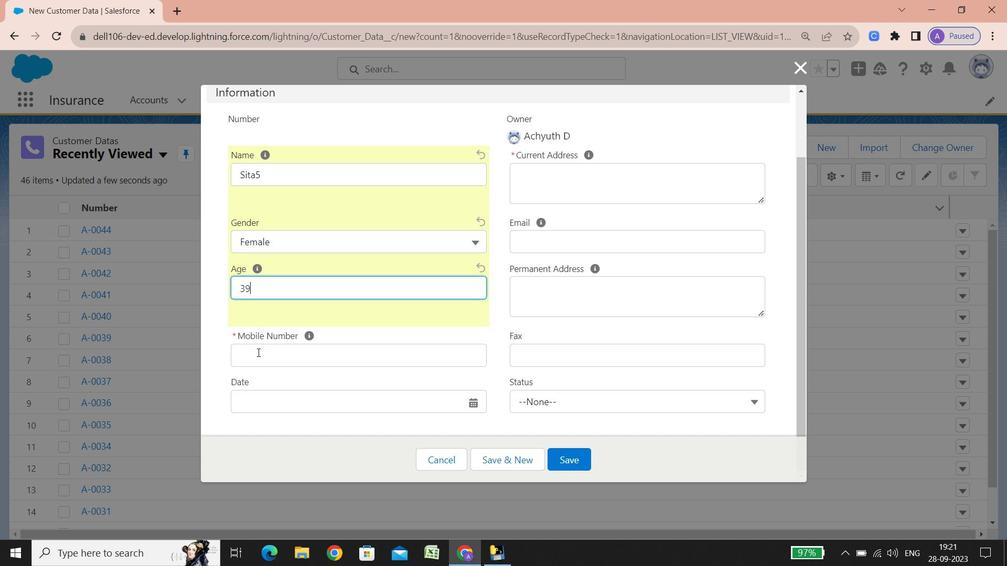 
Action: Mouse scrolled (244, 287) with delta (0, 0)
Screenshot: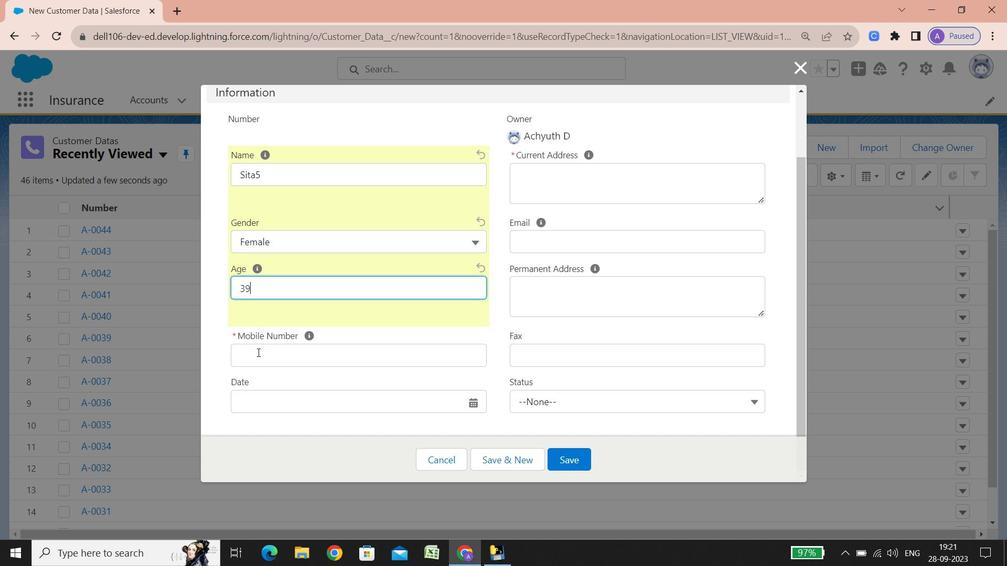 
Action: Mouse scrolled (244, 287) with delta (0, 0)
Screenshot: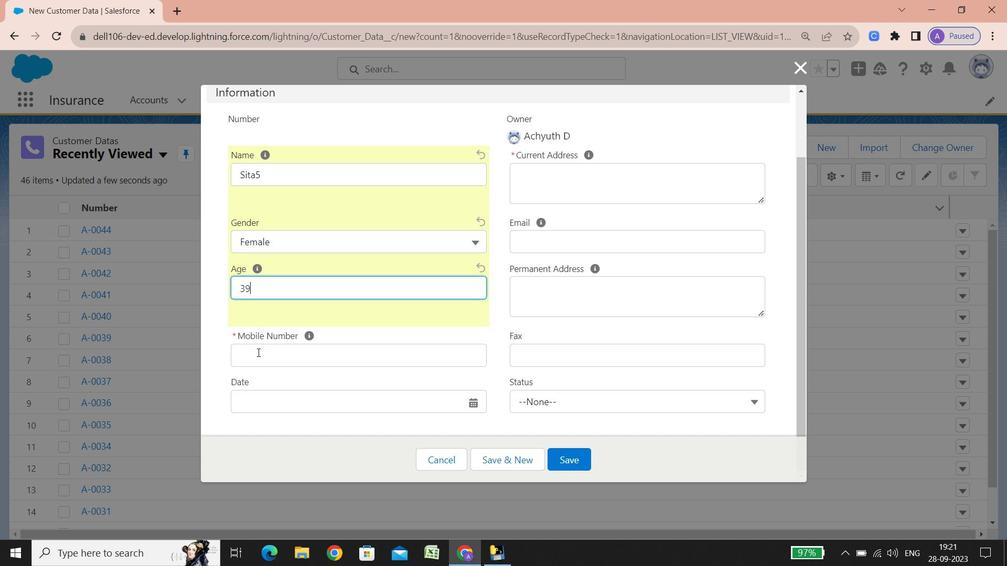 
Action: Mouse scrolled (244, 287) with delta (0, 0)
Screenshot: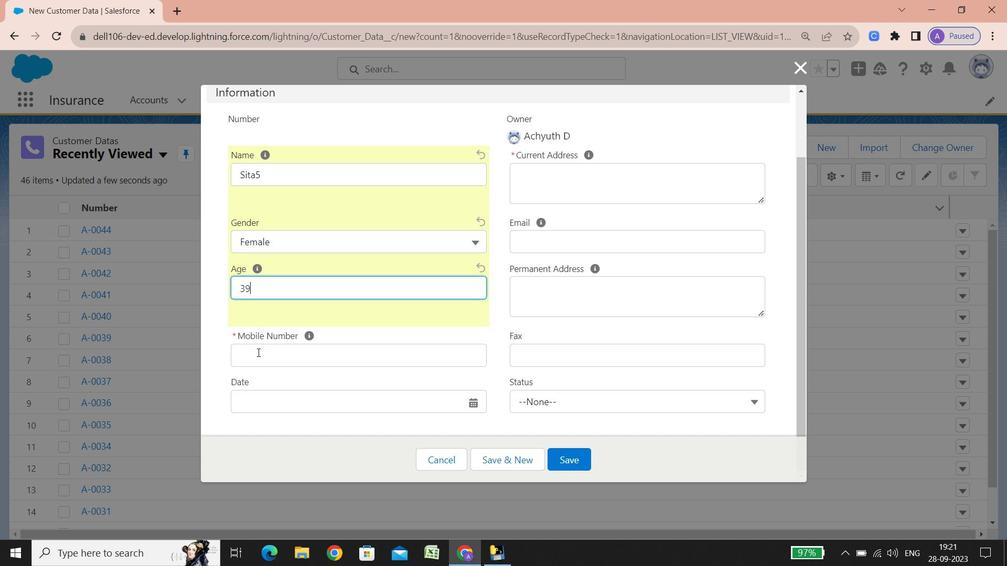 
Action: Mouse scrolled (244, 287) with delta (0, 0)
Screenshot: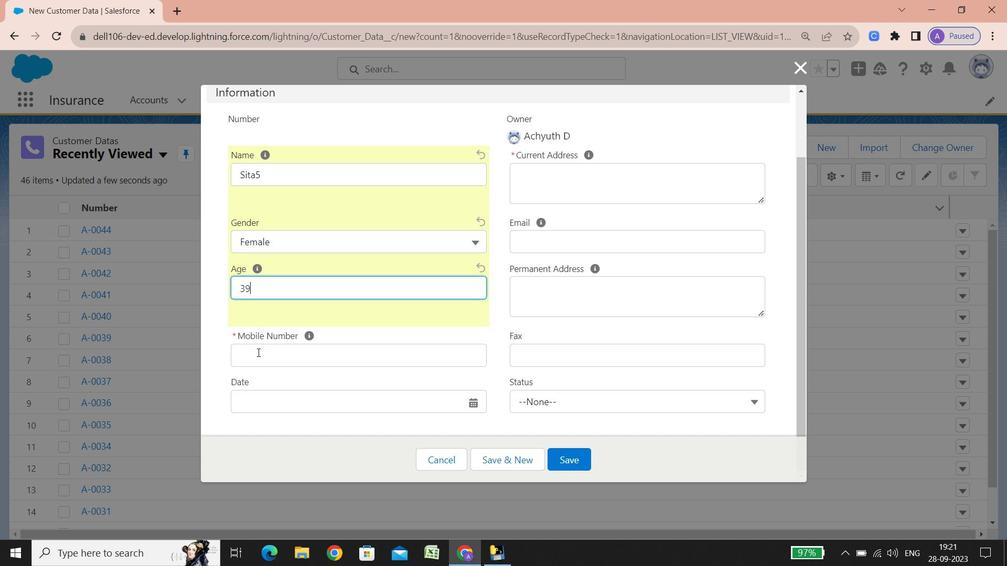 
Action: Mouse moved to (257, 354)
Screenshot: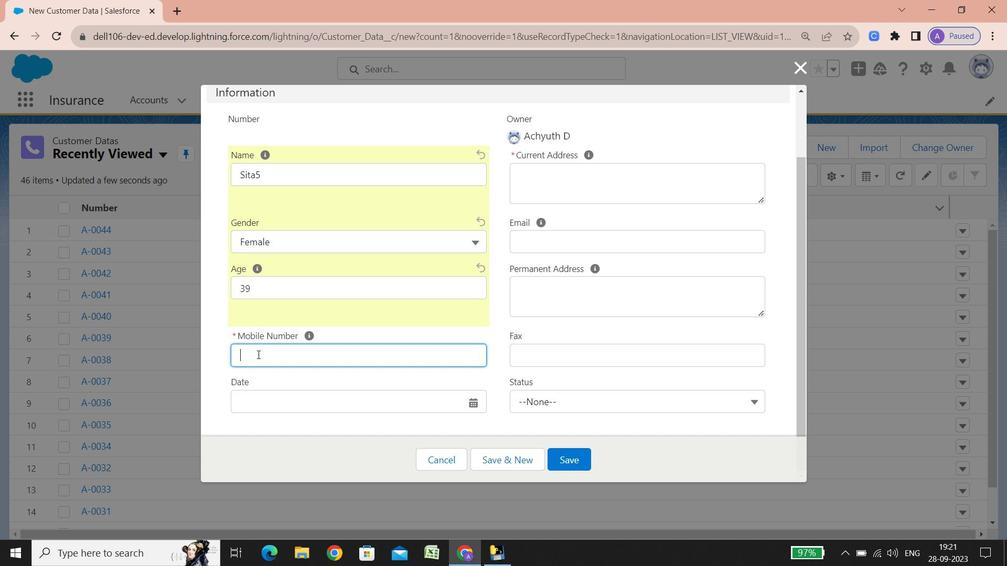 
Action: Mouse pressed left at (257, 354)
Screenshot: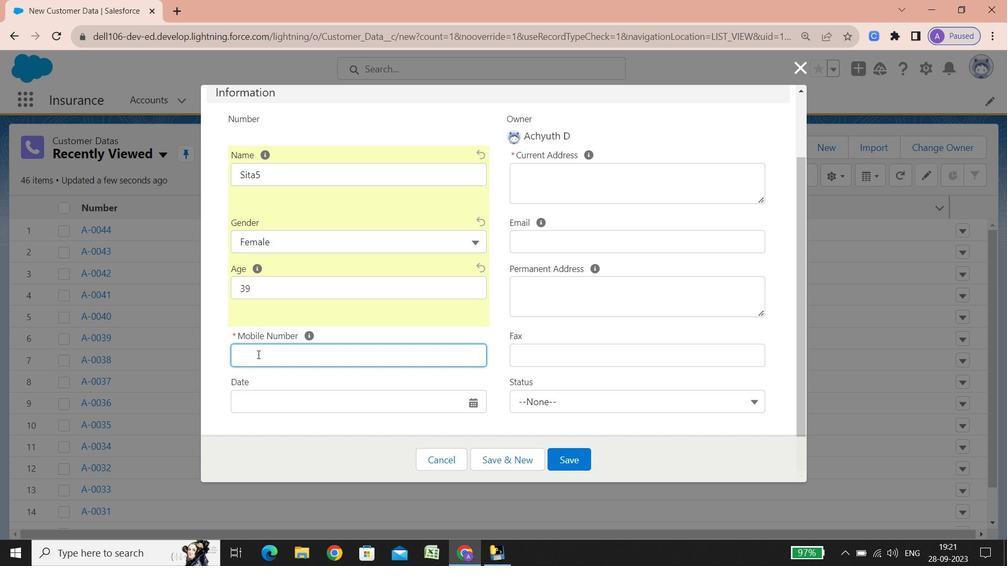 
Action: Key pressed 9625252189
Screenshot: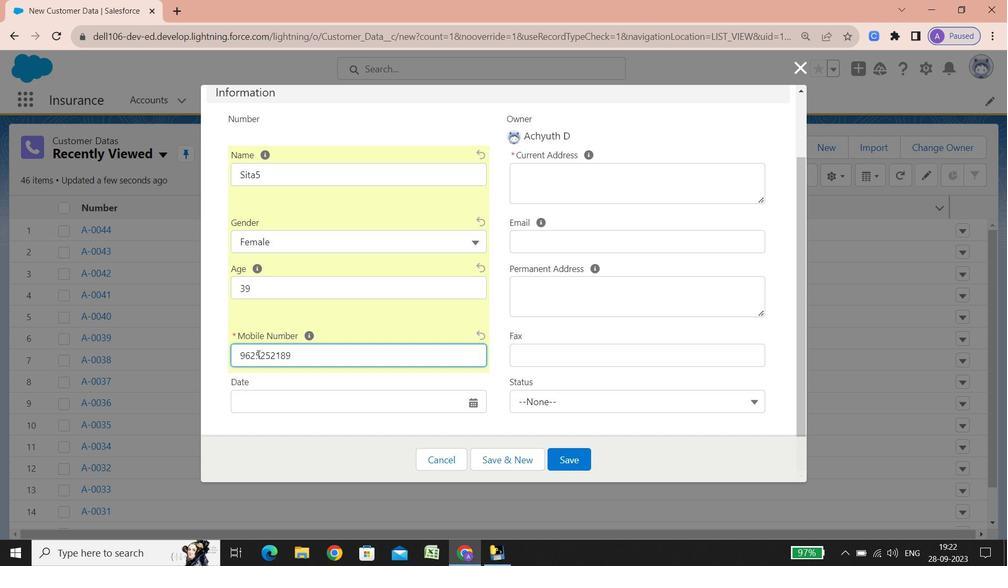 
Action: Mouse moved to (473, 407)
Screenshot: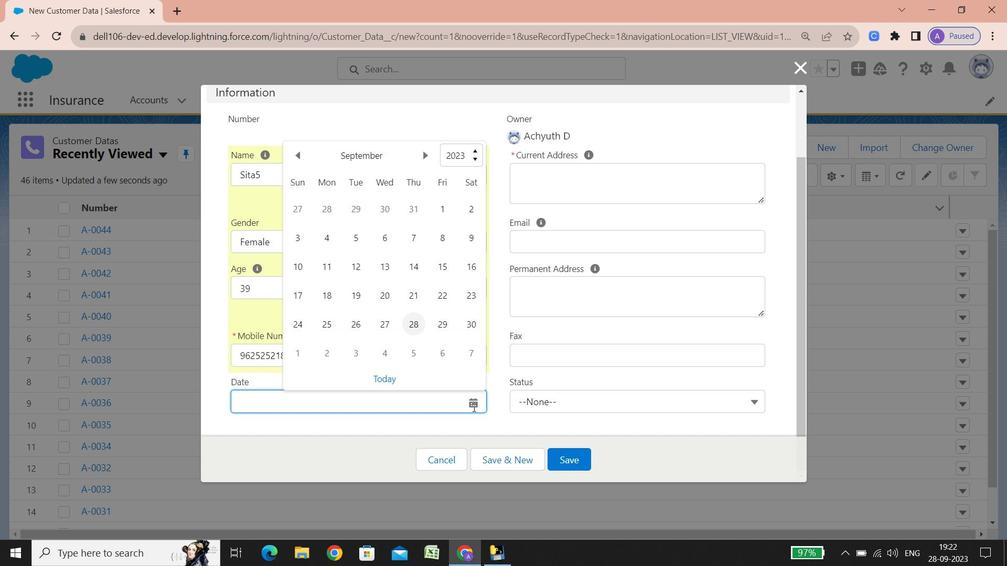 
Action: Mouse pressed left at (473, 407)
Screenshot: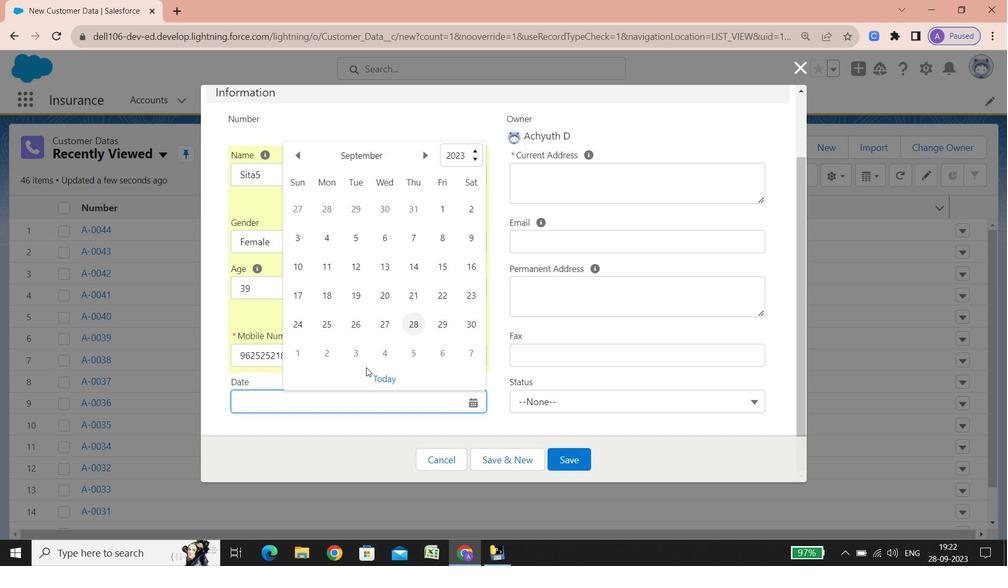 
Action: Mouse moved to (379, 375)
Screenshot: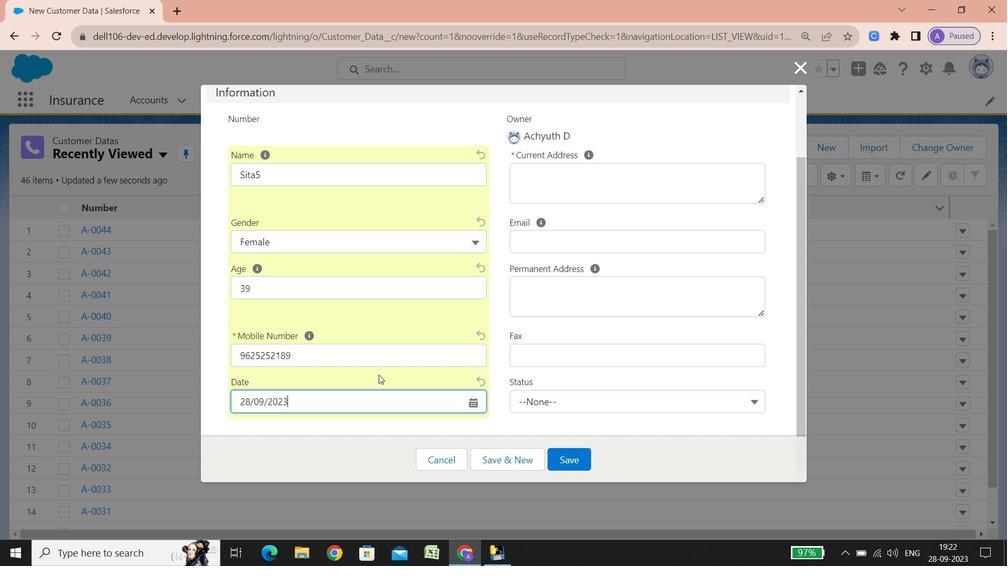 
Action: Mouse pressed left at (379, 375)
Screenshot: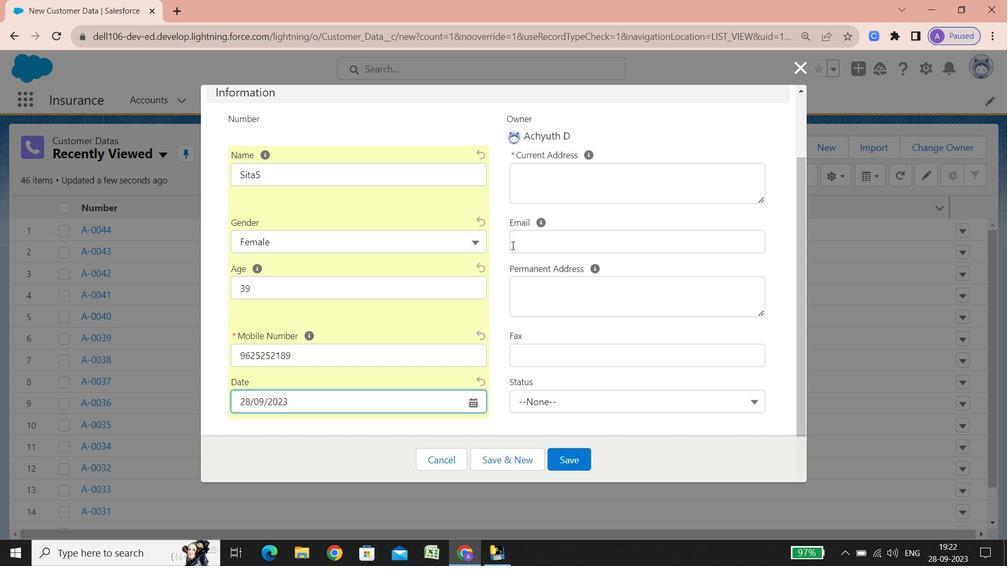 
Action: Mouse moved to (521, 173)
Screenshot: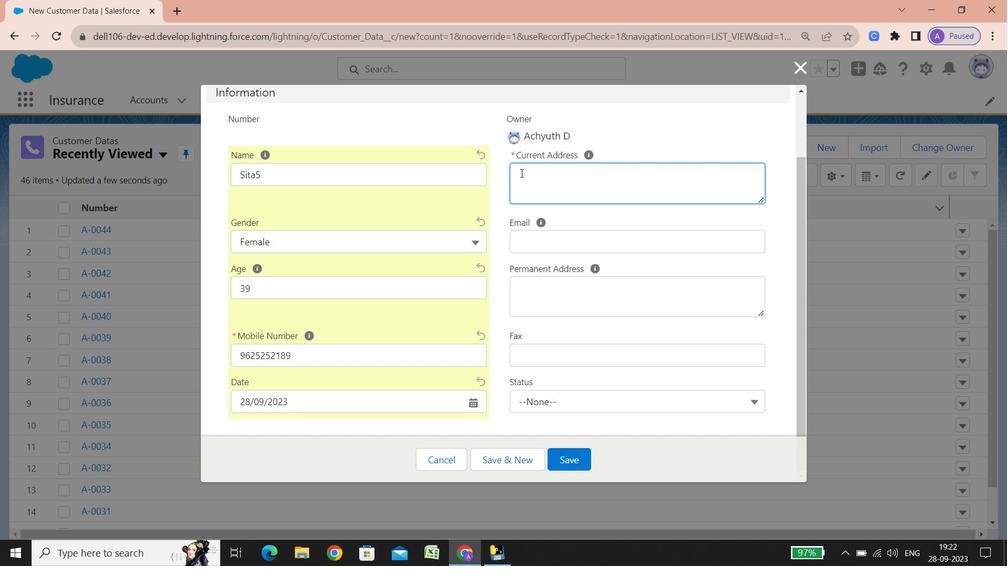
Action: Mouse pressed left at (521, 173)
Screenshot: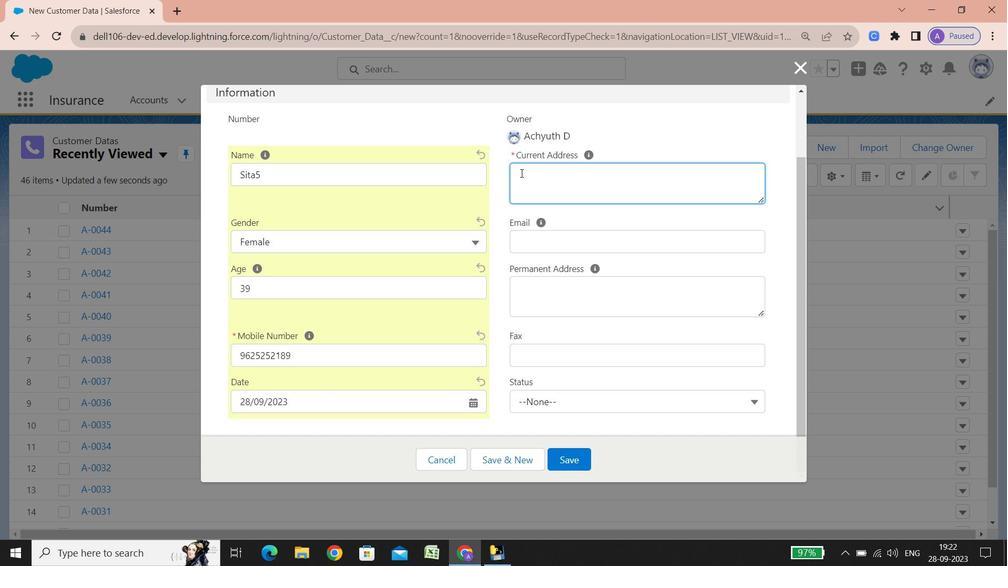 
Action: Key pressed <Key.shift>Street<Key.space><Key.shift_r><Key.shift_r><Key.shift_r><Key.shift_r>:<Key.space><Key.shift><Key.shift><Key.shift><Key.shift><Key.shift><Key.shift><Key.shift>Charles<Key.space><Key.shift>Vincent<Key.space><Key.shift>Street<Key.space><Key.shift_r>^<Key.backspace><Key.shift_r>%<Key.backspace><Key.shift_r>&<Key.space><Key.shift><Key.shift><Key.shift><Key.shift><Key.shift><Key.shift><Key.shift><Key.shift><Key.shift><Key.shift><Key.shift>Robinson<Key.space><Key.shift>Road,<Key.space><Key.shift>Nassau
Screenshot: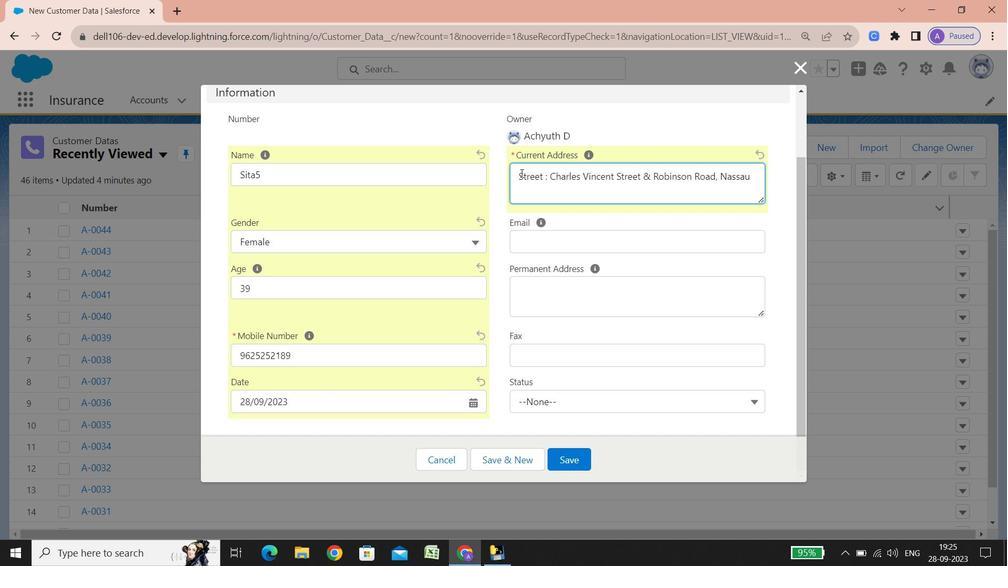 
Action: Mouse scrolled (521, 172) with delta (0, 0)
Screenshot: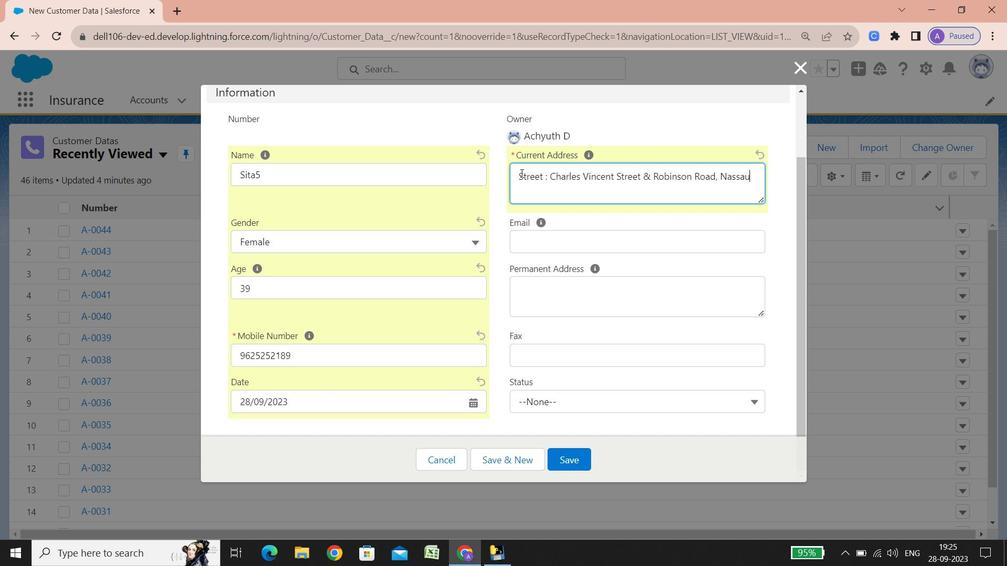 
Action: Mouse scrolled (521, 172) with delta (0, 0)
Screenshot: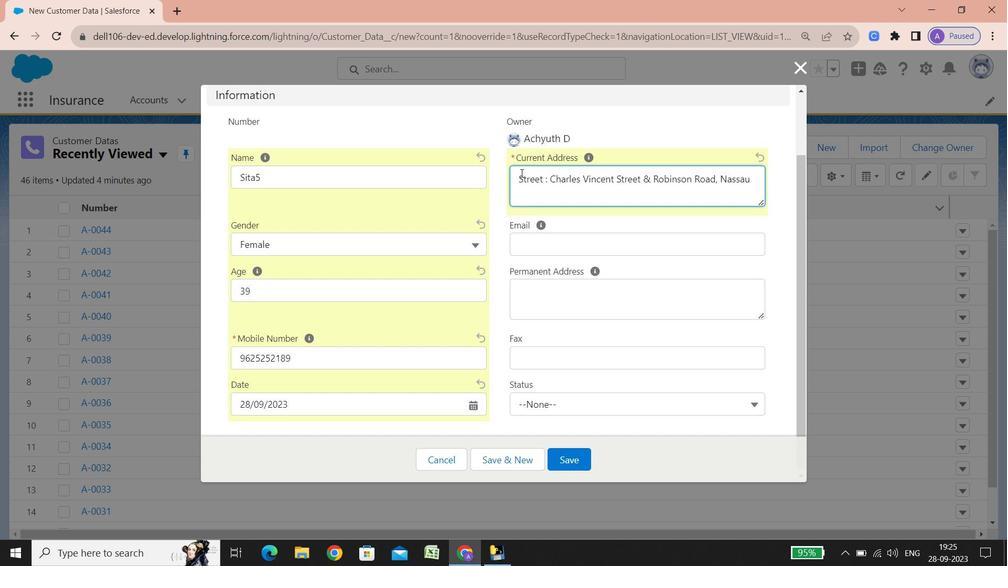 
Action: Mouse scrolled (521, 172) with delta (0, 0)
Screenshot: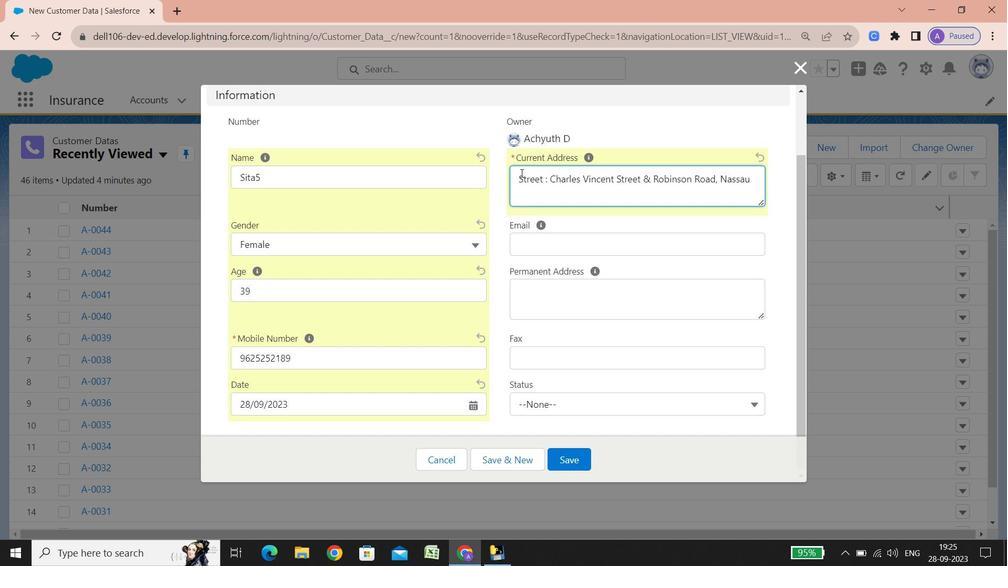 
Action: Mouse scrolled (521, 172) with delta (0, 0)
Screenshot: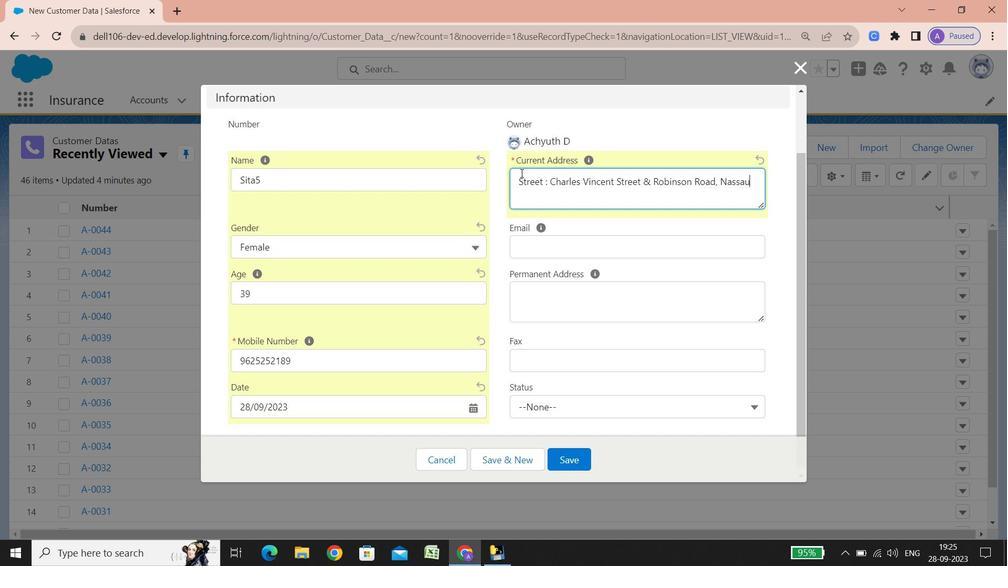 
Action: Mouse scrolled (521, 172) with delta (0, 0)
Screenshot: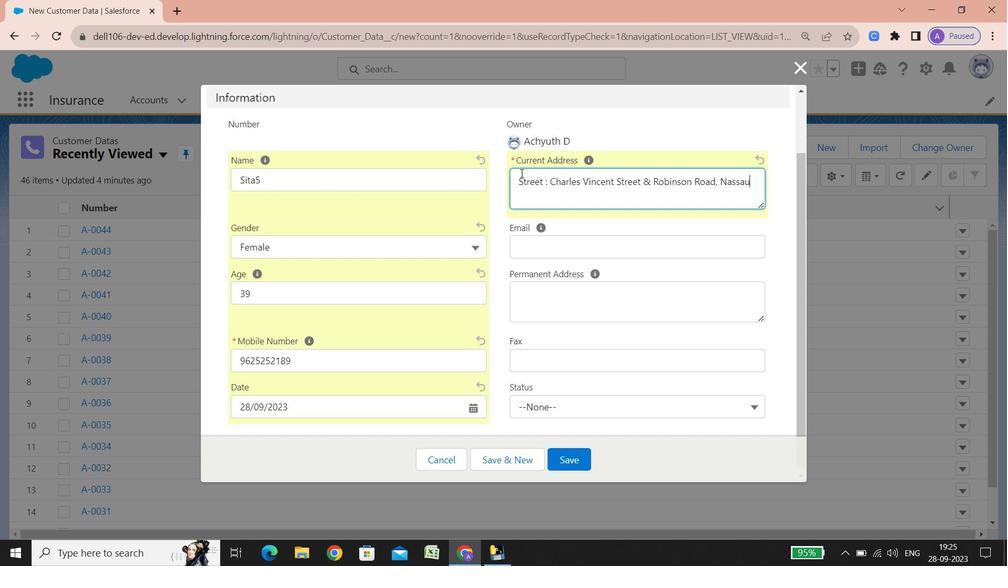 
Action: Mouse scrolled (521, 172) with delta (0, 0)
Screenshot: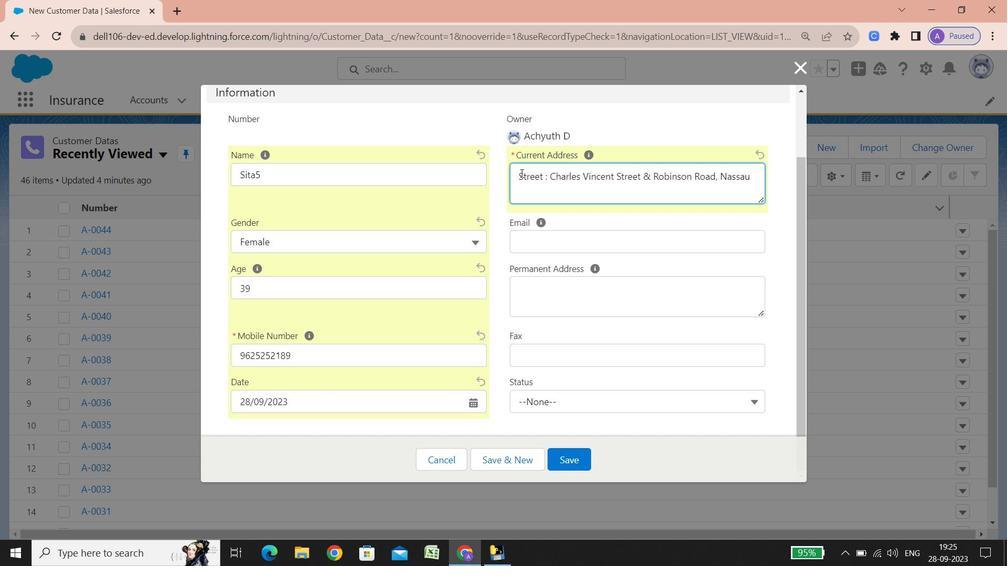
Action: Mouse scrolled (521, 172) with delta (0, 0)
Screenshot: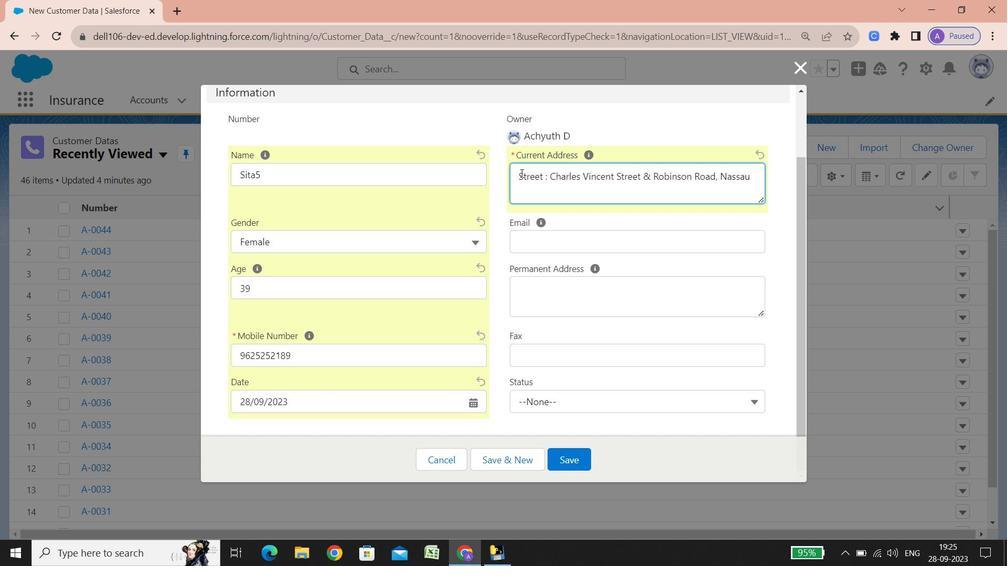 
Action: Mouse scrolled (521, 172) with delta (0, 0)
Screenshot: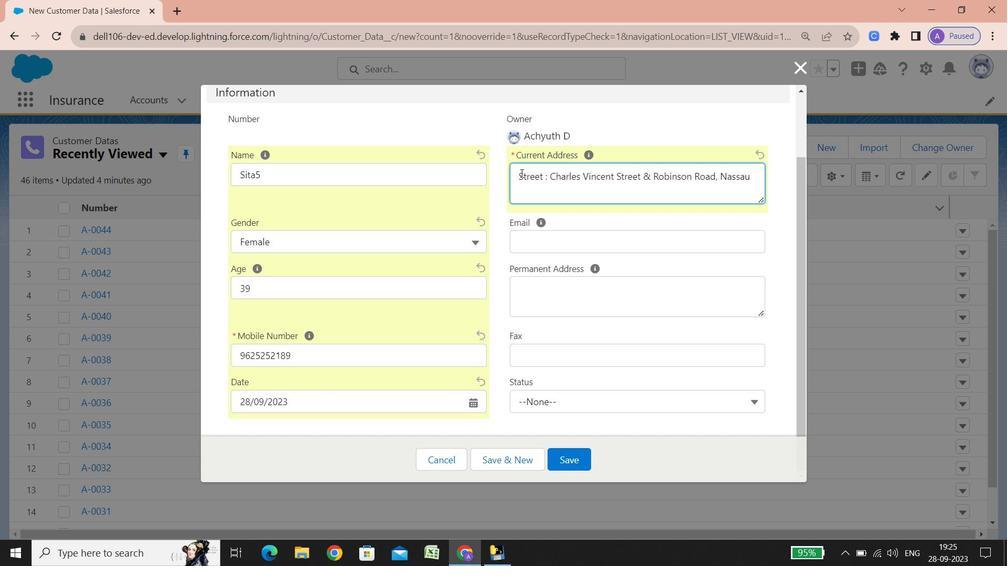 
Action: Mouse scrolled (521, 172) with delta (0, 0)
Screenshot: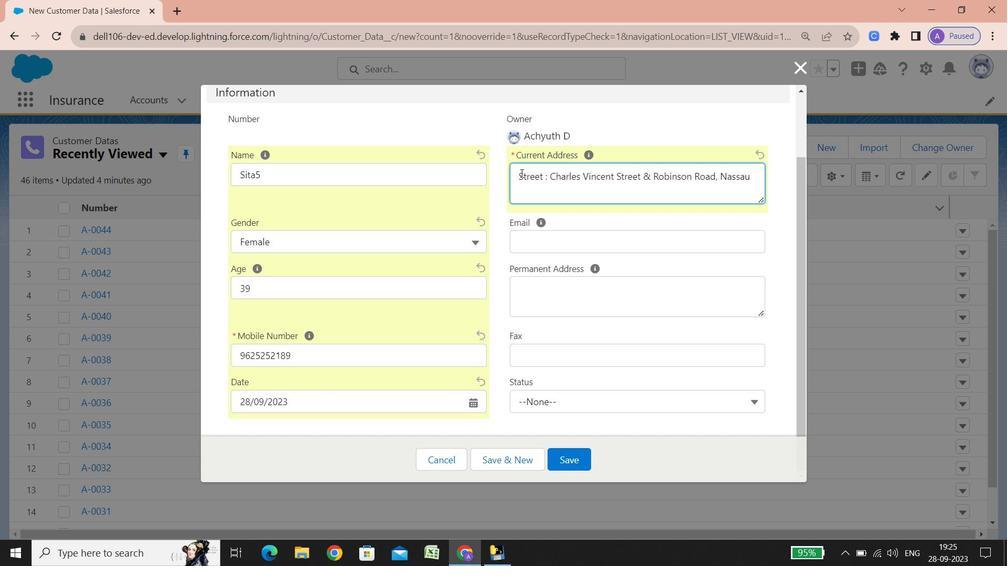 
Action: Mouse scrolled (521, 172) with delta (0, 0)
Screenshot: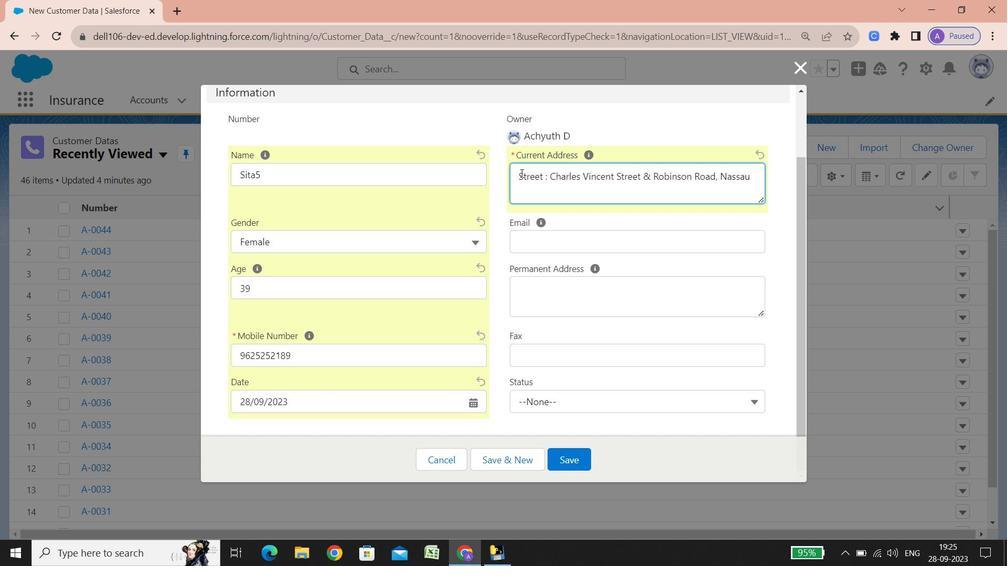 
Action: Mouse scrolled (521, 172) with delta (0, 0)
Screenshot: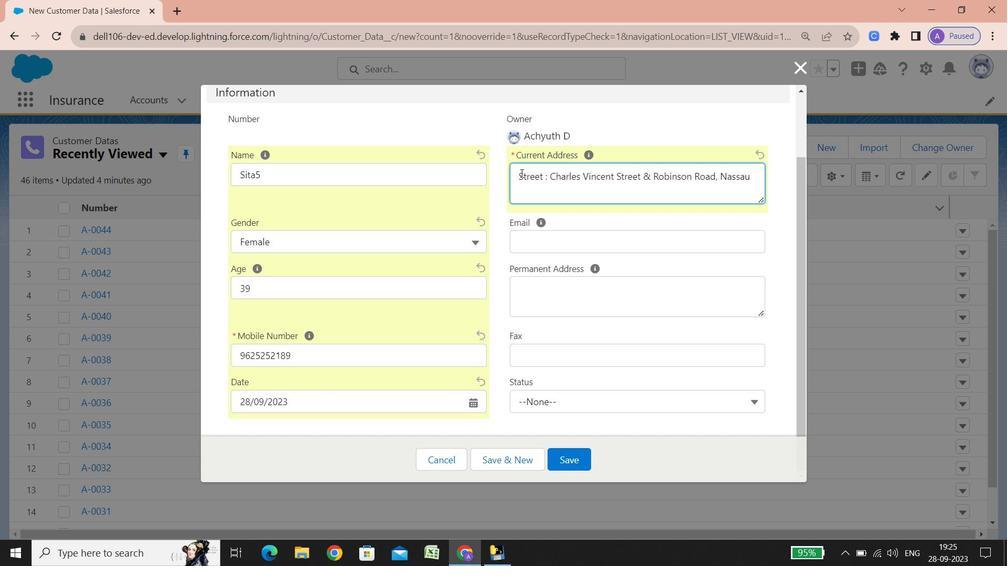 
Action: Mouse scrolled (521, 172) with delta (0, 0)
Screenshot: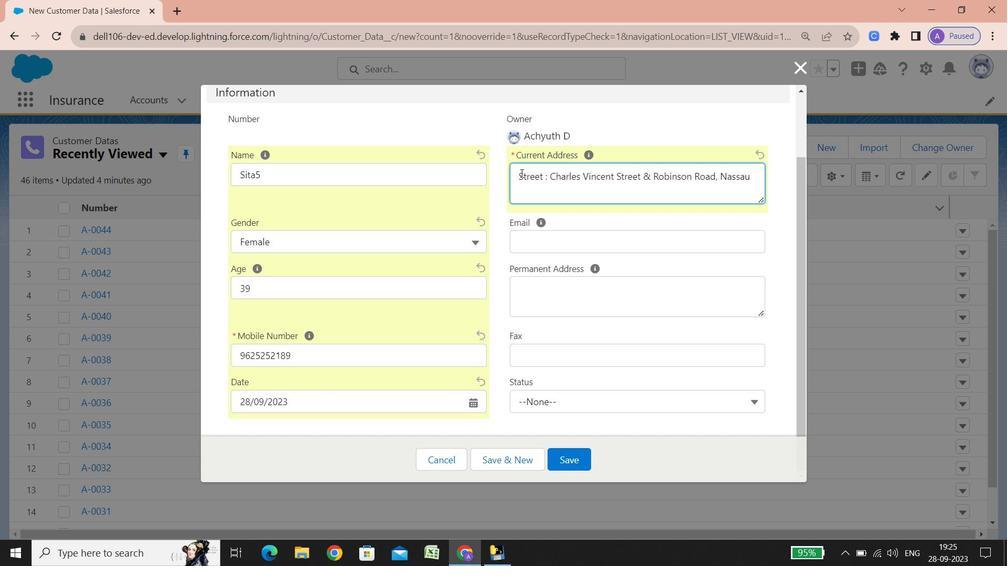 
Action: Mouse scrolled (521, 172) with delta (0, 0)
Screenshot: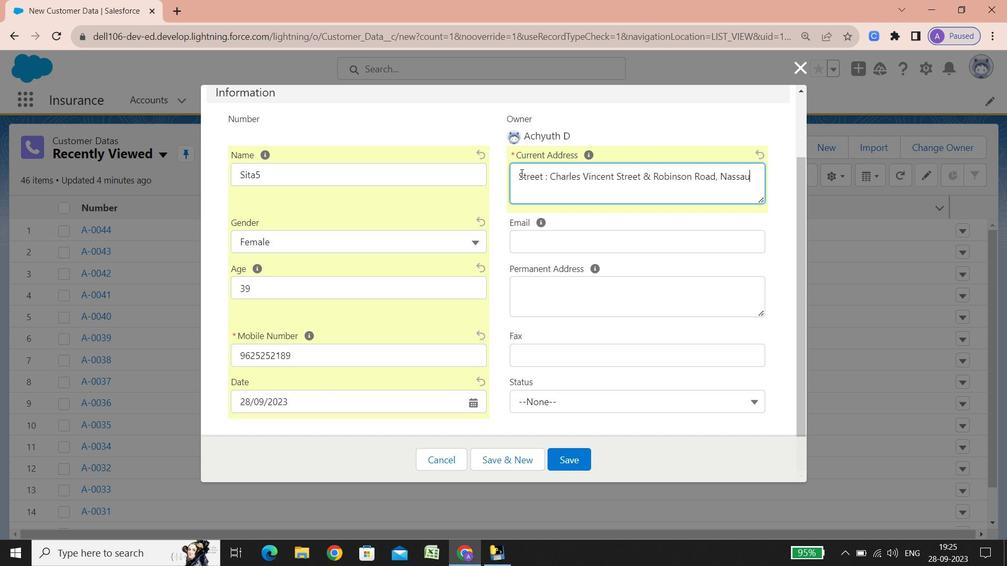 
Action: Mouse scrolled (521, 172) with delta (0, 0)
Screenshot: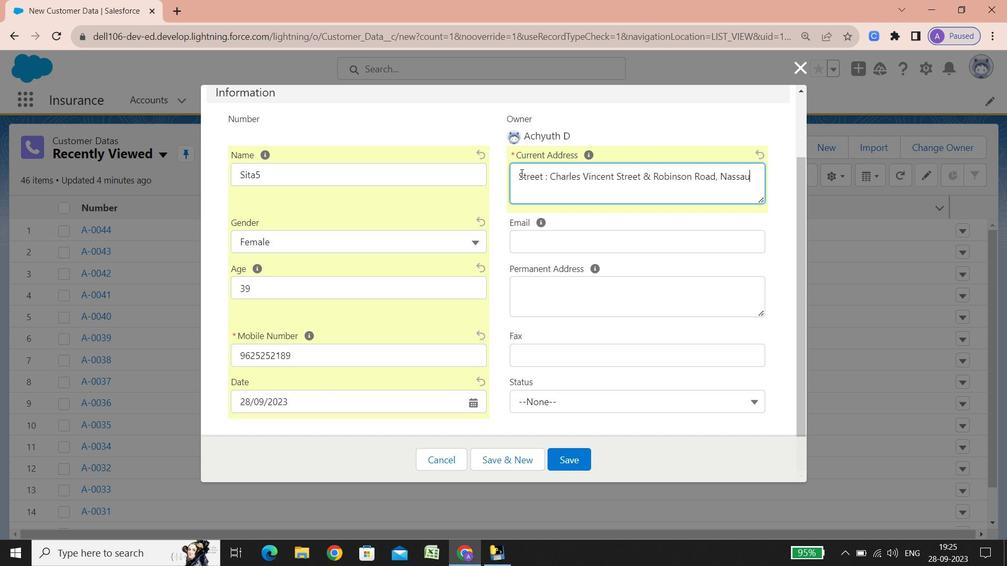 
Action: Mouse scrolled (521, 172) with delta (0, 0)
Screenshot: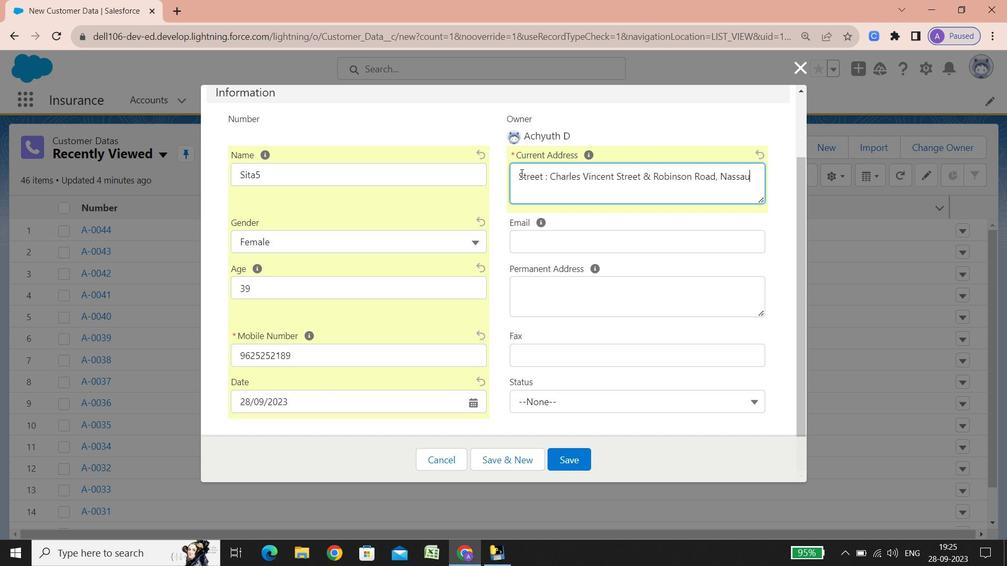 
Action: Mouse scrolled (521, 172) with delta (0, 0)
Screenshot: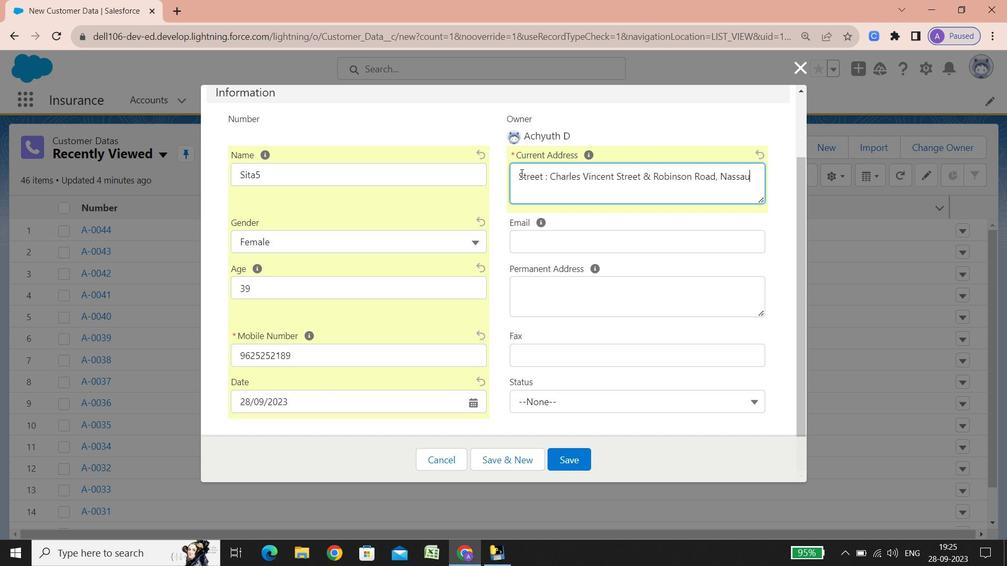 
Action: Mouse scrolled (521, 172) with delta (0, 0)
Screenshot: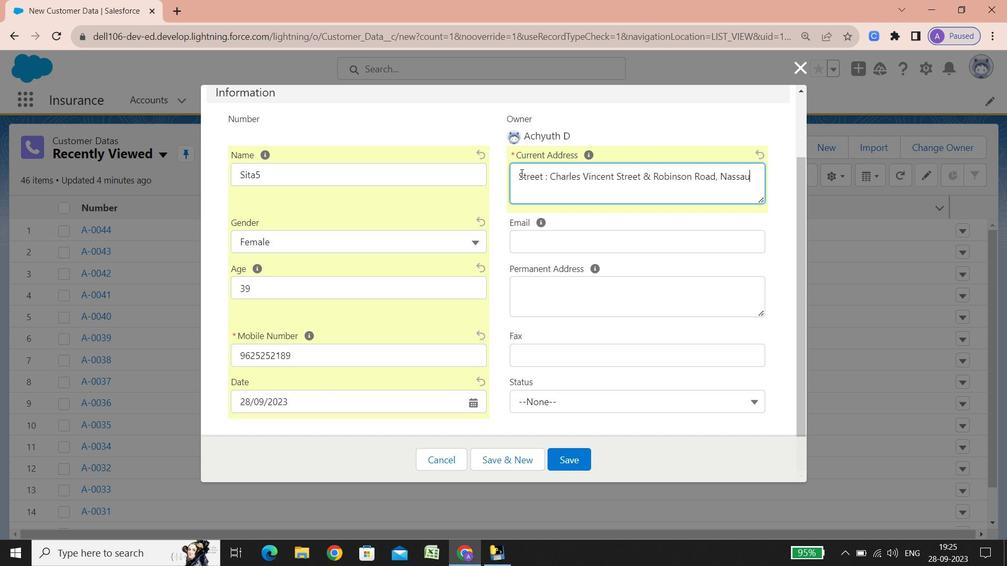 
Action: Mouse scrolled (521, 172) with delta (0, 0)
Screenshot: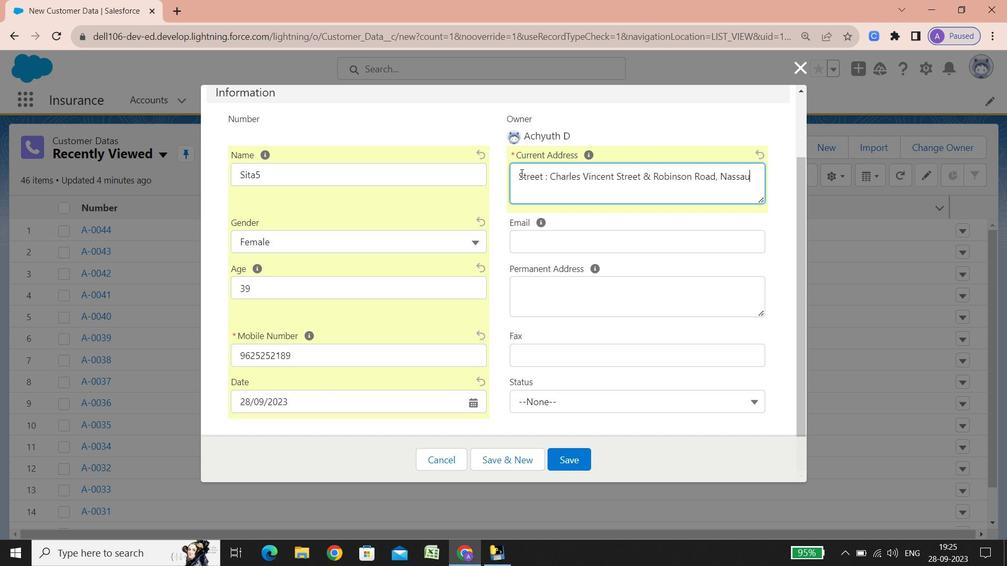 
Action: Mouse scrolled (521, 172) with delta (0, 0)
Screenshot: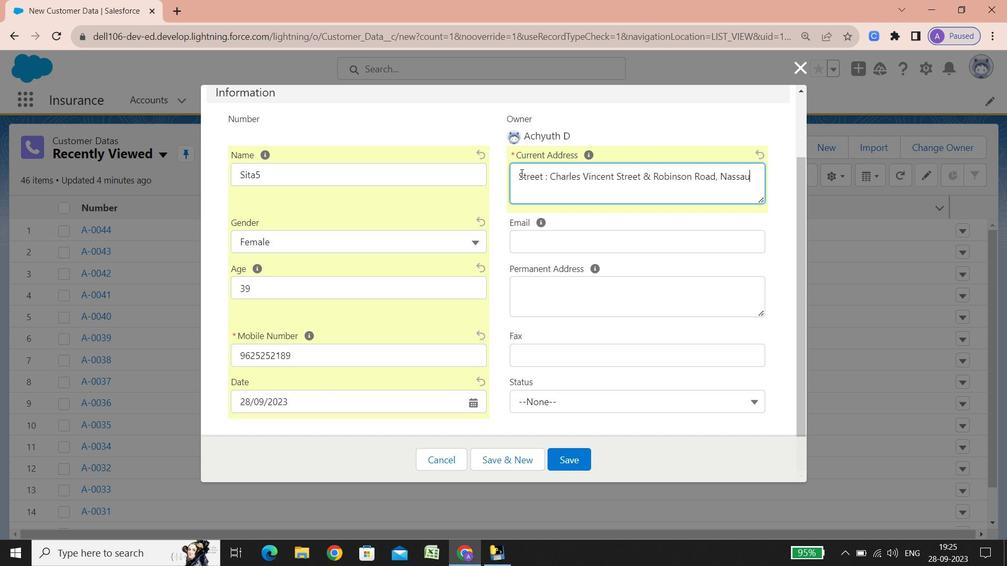 
Action: Mouse scrolled (521, 172) with delta (0, 0)
Screenshot: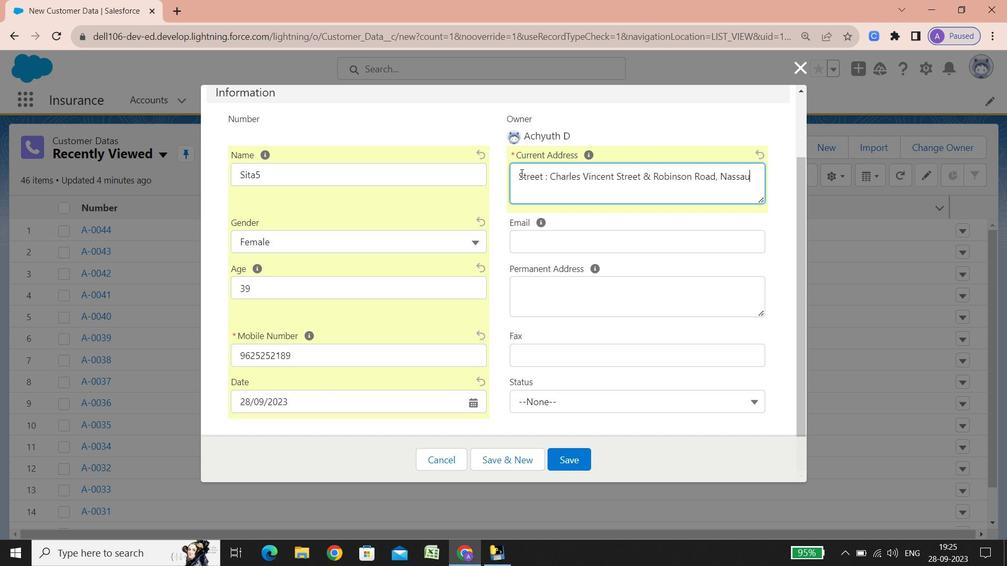 
Action: Mouse scrolled (521, 172) with delta (0, 0)
Screenshot: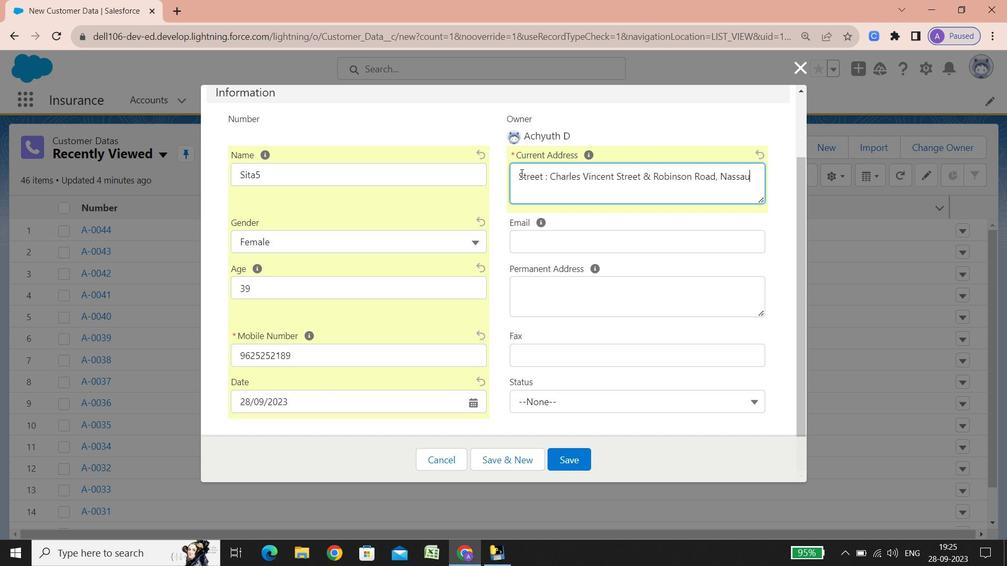 
Action: Mouse scrolled (521, 172) with delta (0, 0)
Screenshot: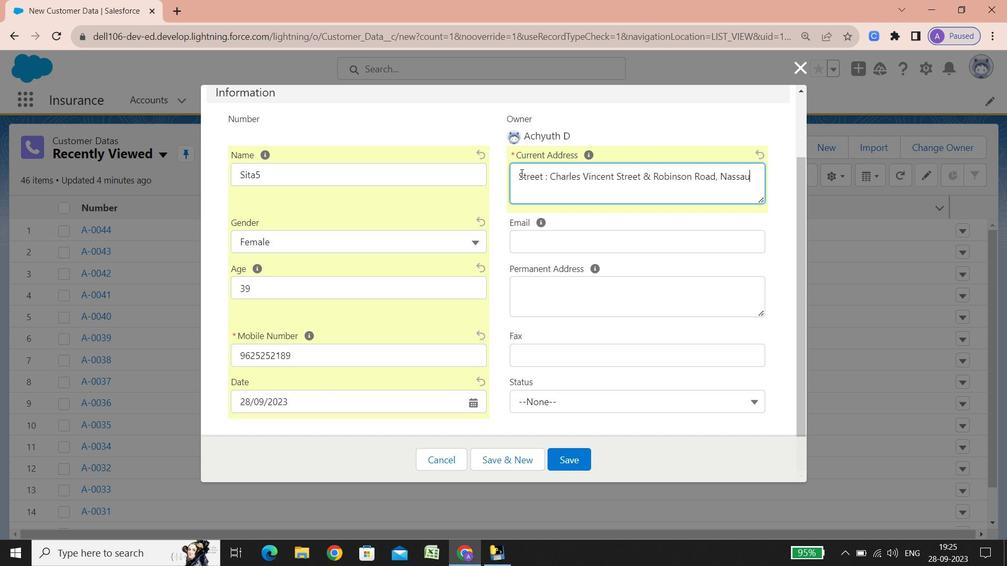 
Action: Mouse scrolled (521, 172) with delta (0, 0)
Screenshot: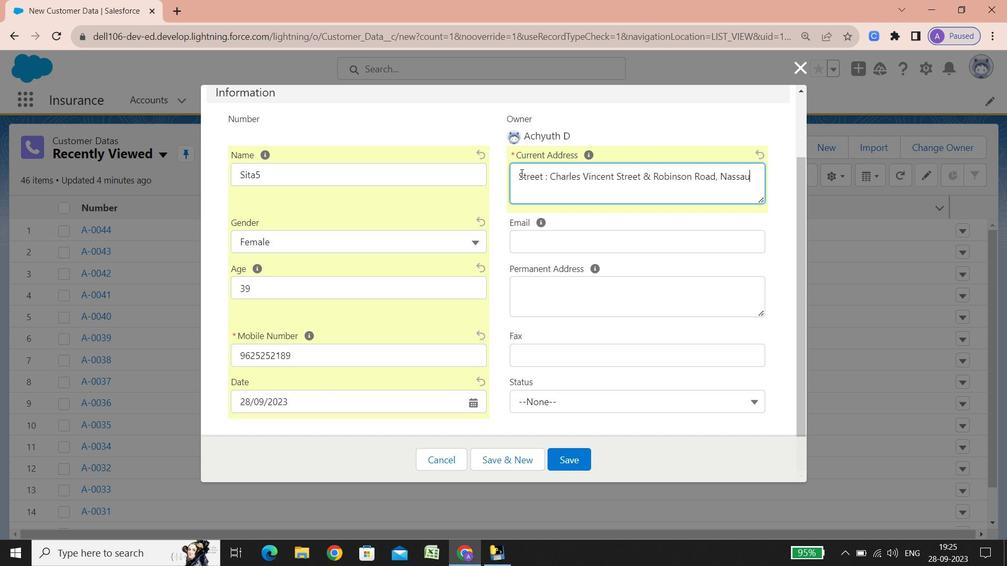 
Action: Mouse scrolled (521, 172) with delta (0, 0)
Screenshot: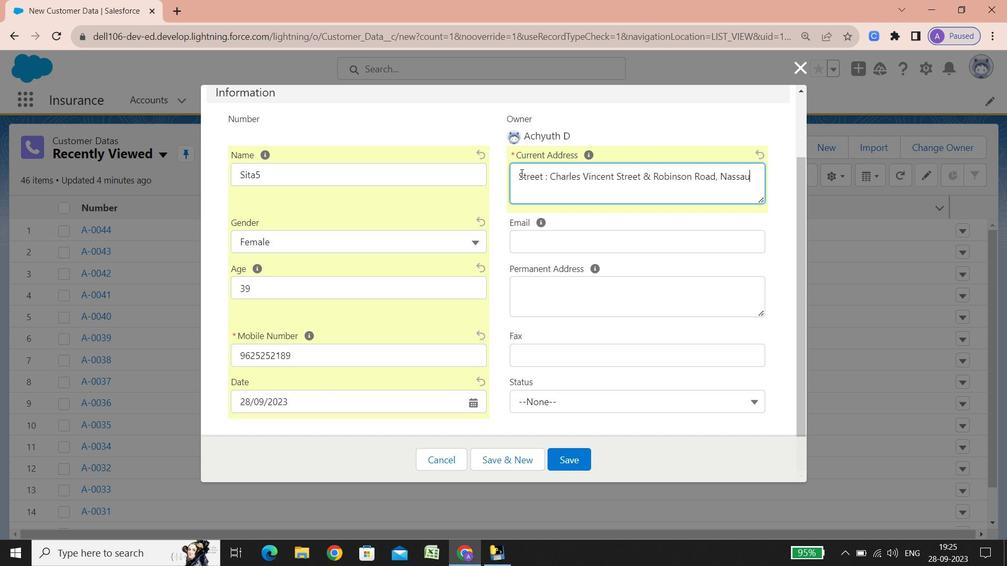 
Action: Mouse scrolled (521, 172) with delta (0, 0)
Screenshot: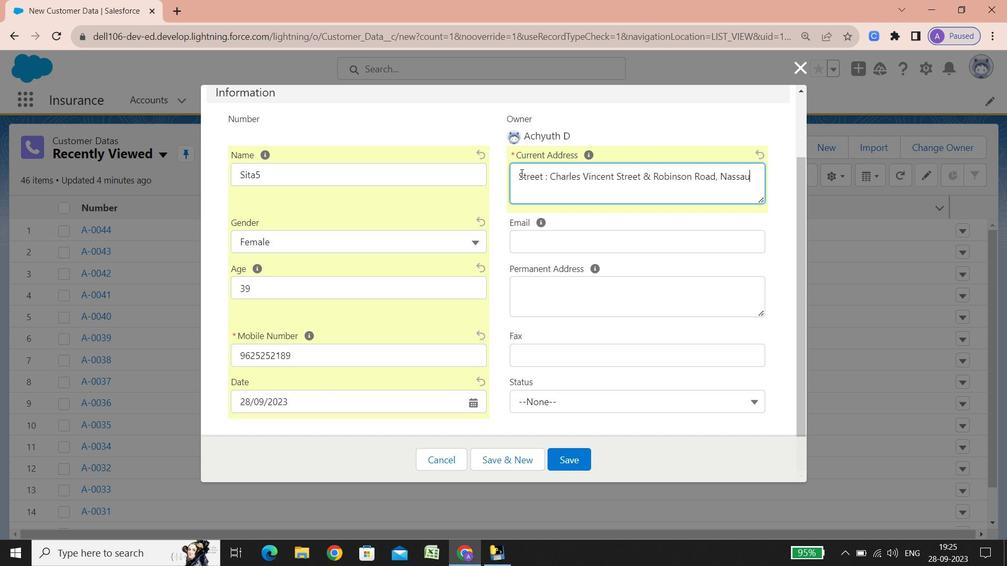 
Action: Mouse scrolled (521, 172) with delta (0, 0)
Screenshot: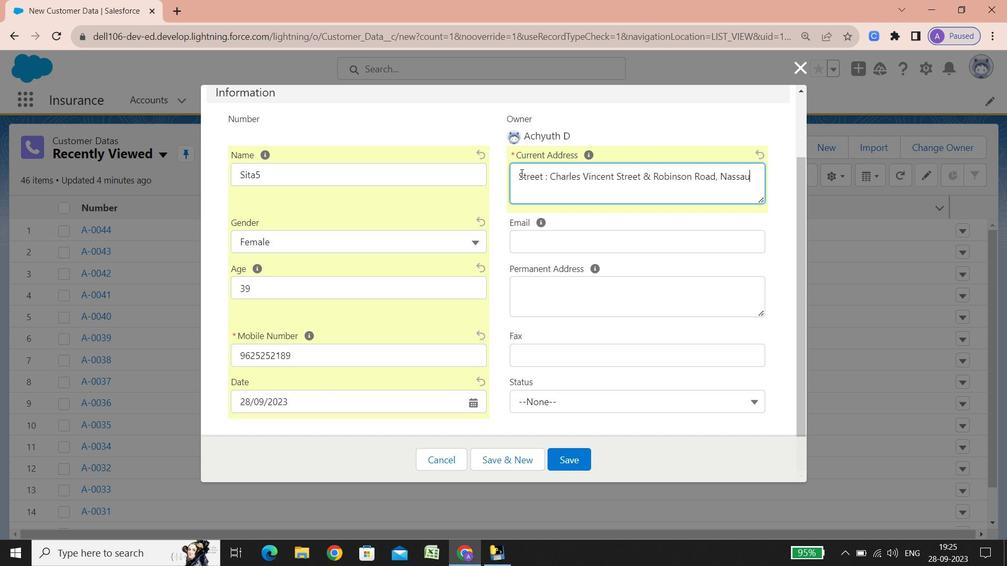 
Action: Mouse scrolled (521, 172) with delta (0, 0)
Screenshot: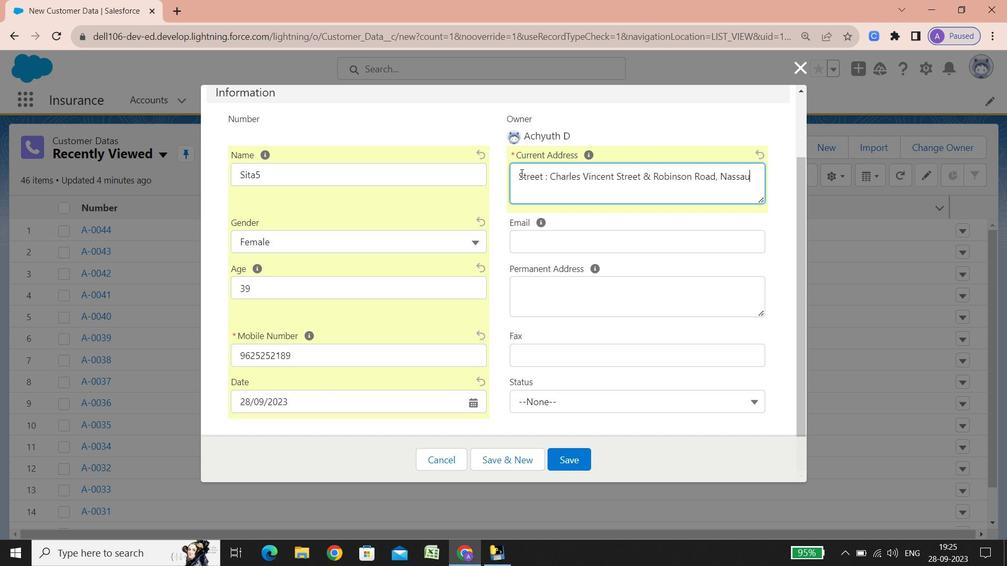 
Action: Mouse scrolled (521, 172) with delta (0, 0)
Screenshot: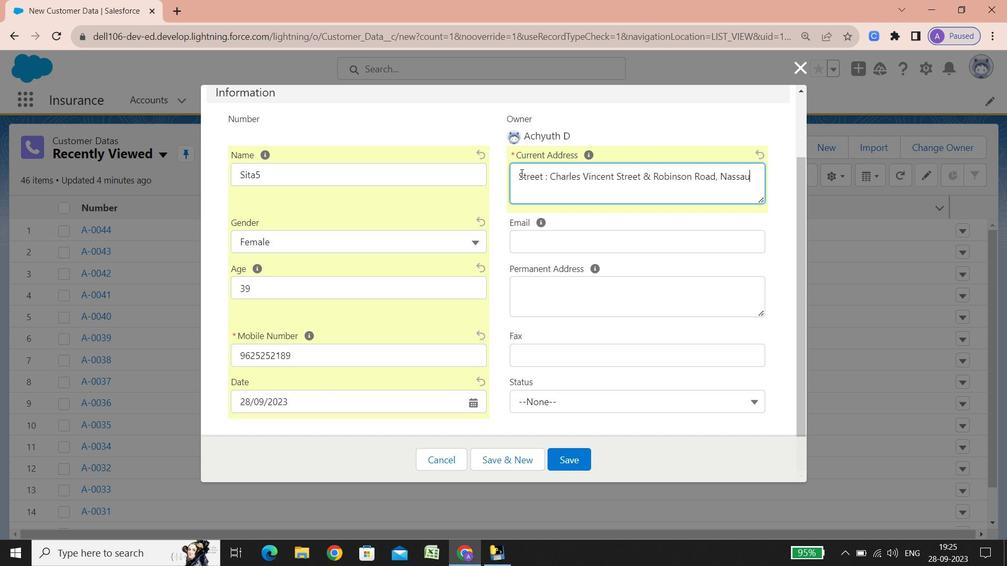 
Action: Mouse scrolled (521, 172) with delta (0, 0)
Screenshot: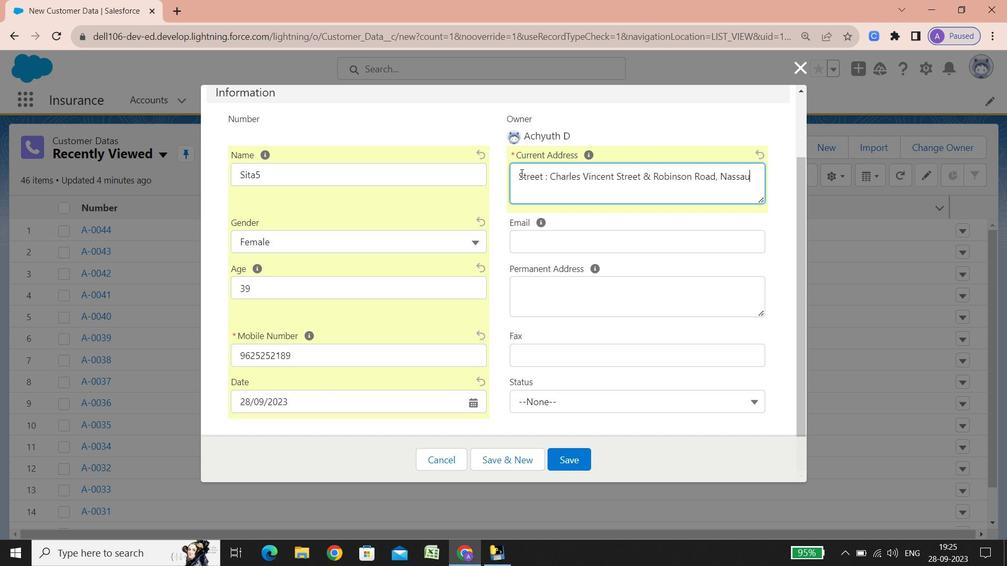 
Action: Mouse scrolled (521, 172) with delta (0, 0)
Screenshot: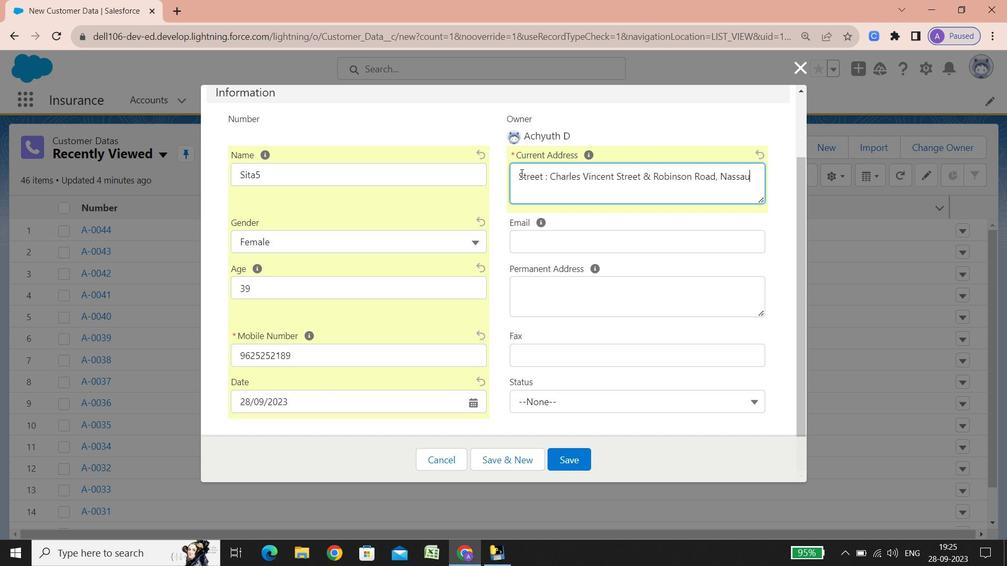 
Action: Mouse scrolled (521, 172) with delta (0, 0)
Screenshot: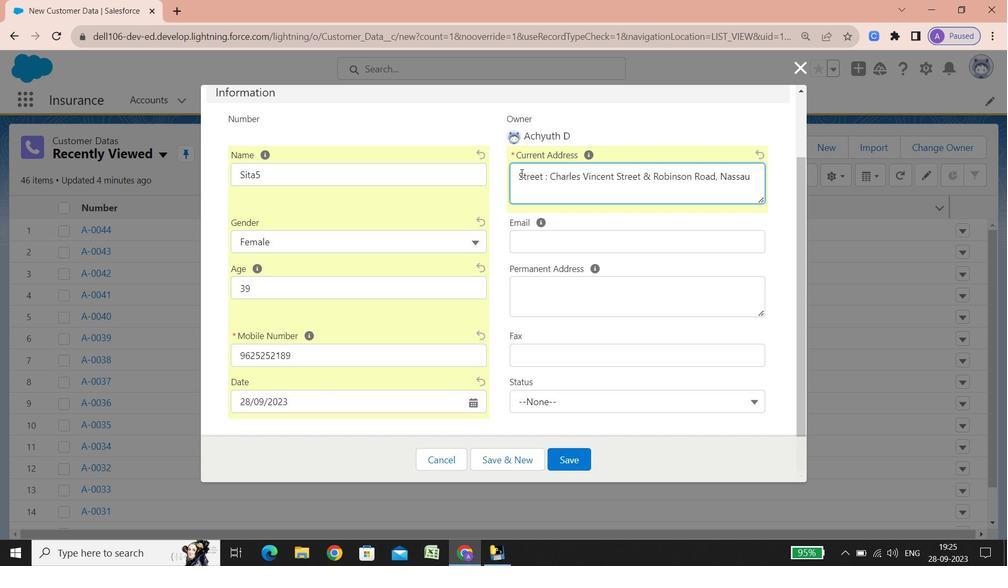 
Action: Mouse scrolled (521, 172) with delta (0, 0)
Screenshot: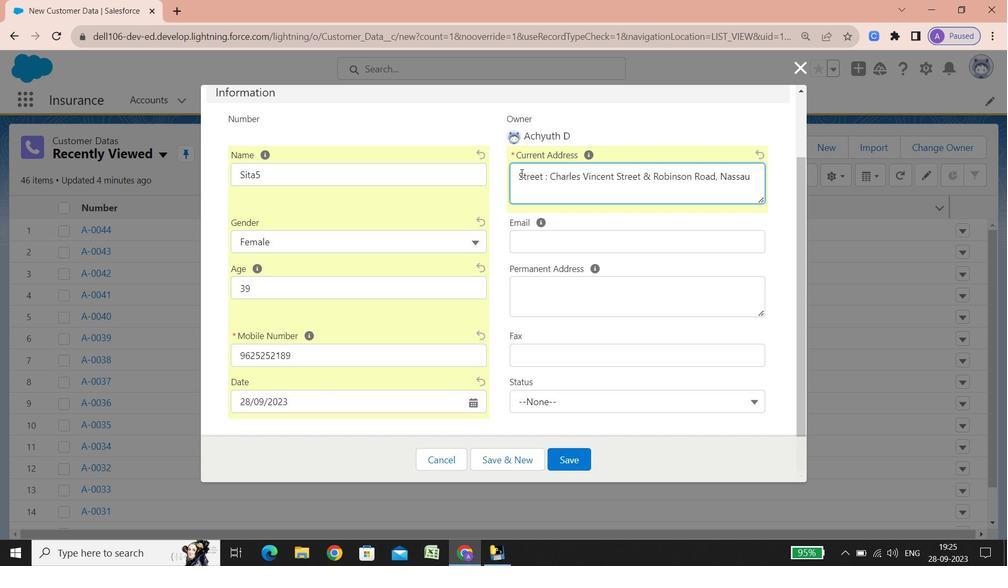 
Action: Mouse scrolled (521, 172) with delta (0, 0)
Screenshot: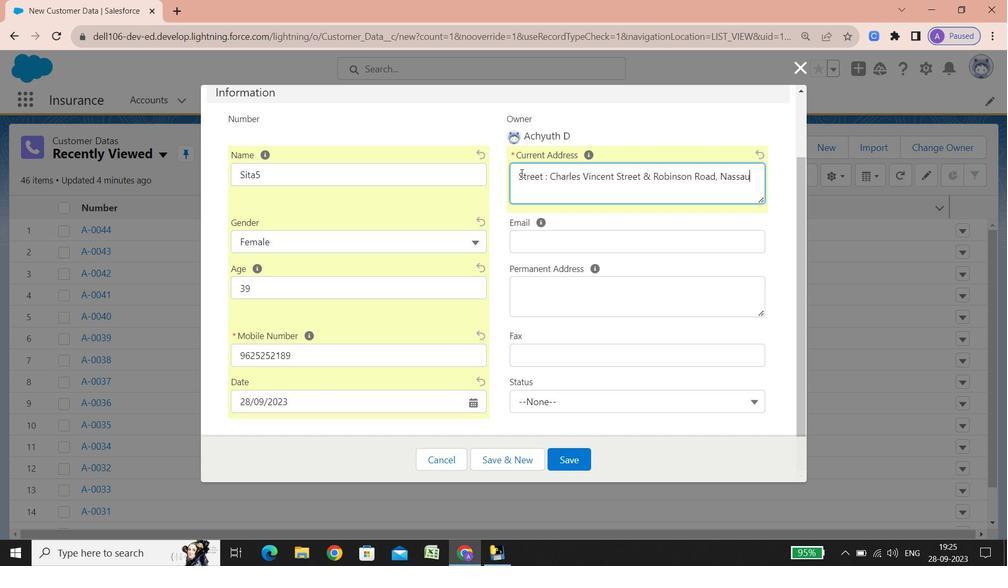 
Action: Mouse scrolled (521, 172) with delta (0, 0)
Screenshot: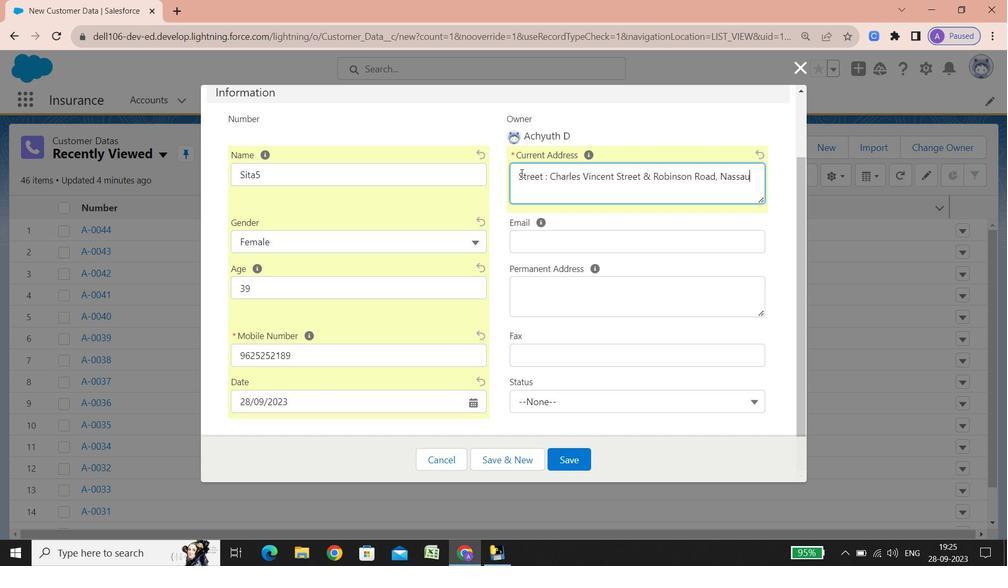 
Action: Mouse scrolled (521, 172) with delta (0, 0)
Screenshot: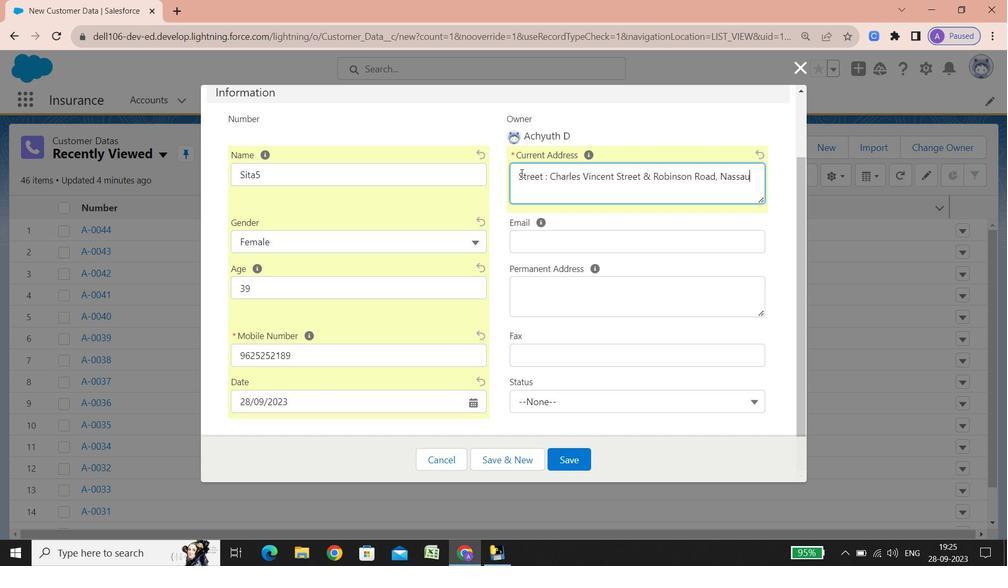 
Action: Key pressed <Key.enter><Key.shift><Key.shift>City<Key.space><Key.shift_r>:<Key.space><Key.shift>Nassau<Key.enter><Key.shift><Key.shift><Key.shift><Key.shift><Key.shift><Key.shift>State/<Key.shift>Province/area<Key.space><Key.shift_r>:<Key.space><Key.shift>Nassau<Key.enter><Key.shift>Phone<Key.space>number<Key.space><Key.shift_r>:<Key.space>242-328-8127<Key.enter><Key.shift><Key.shift>Country<Key.space>calling<Key.space>code<Key.space><Key.shift_r><Key.shift_r><Key.shift_r><Key.shift_r><Key.shift_r><Key.shift_r>:<Key.space><Key.shift_r>+1-242<Key.enter><Key.shift>Country<Key.space><Key.shift_r>:<Key.space><Key.shift>Bahamas
Screenshot: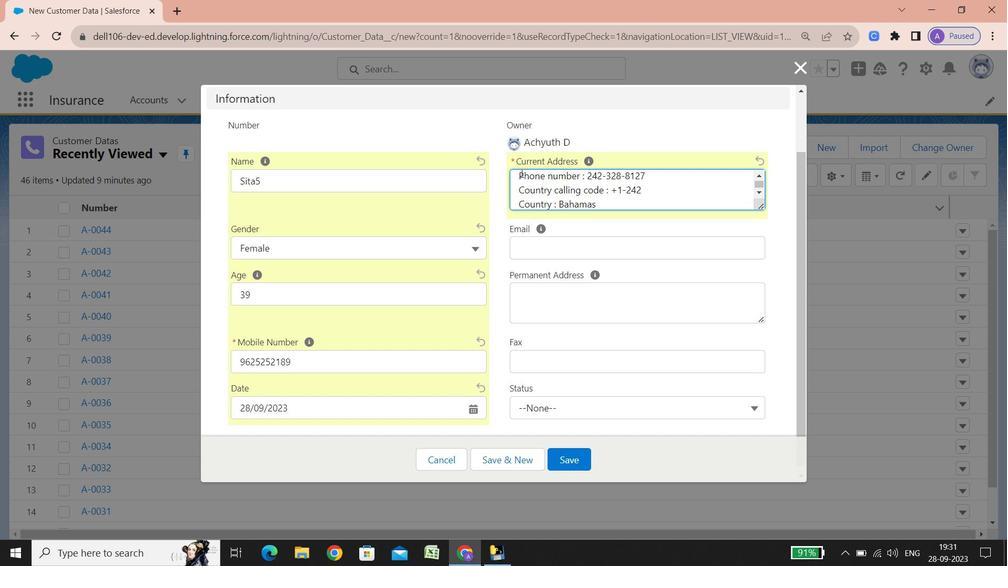 
Action: Mouse moved to (534, 243)
Screenshot: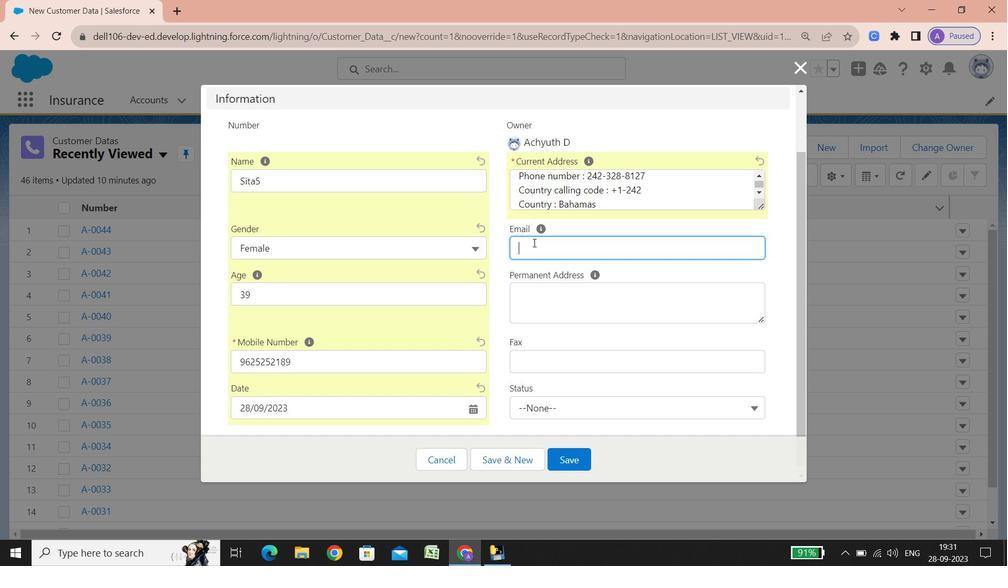 
Action: Mouse pressed left at (534, 243)
Screenshot: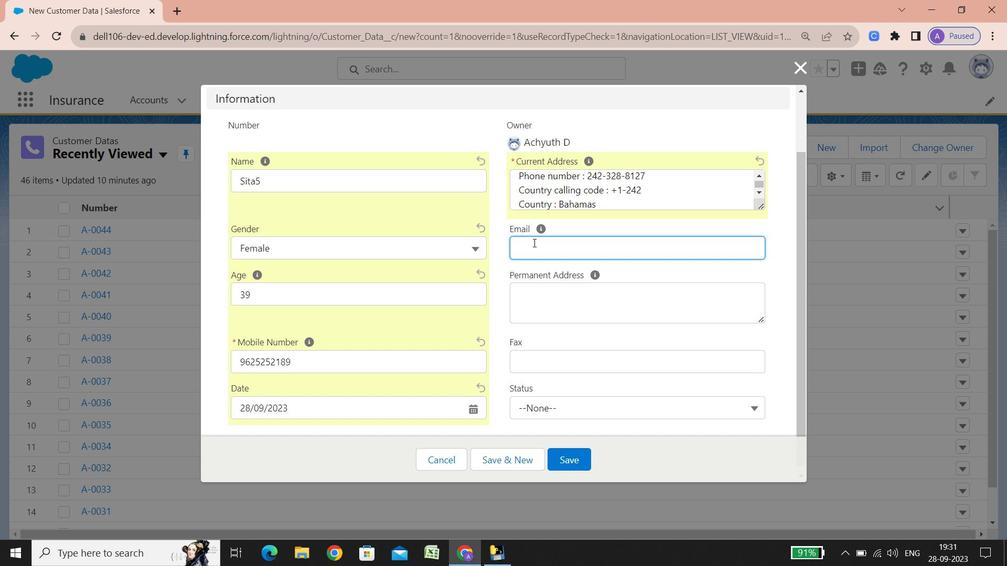 
Action: Key pressed <Key.shift><Key.shift><Key.shift><Key.shift><Key.shift><Key.shift><Key.shift><Key.shift><Key.shift>Sita525
Screenshot: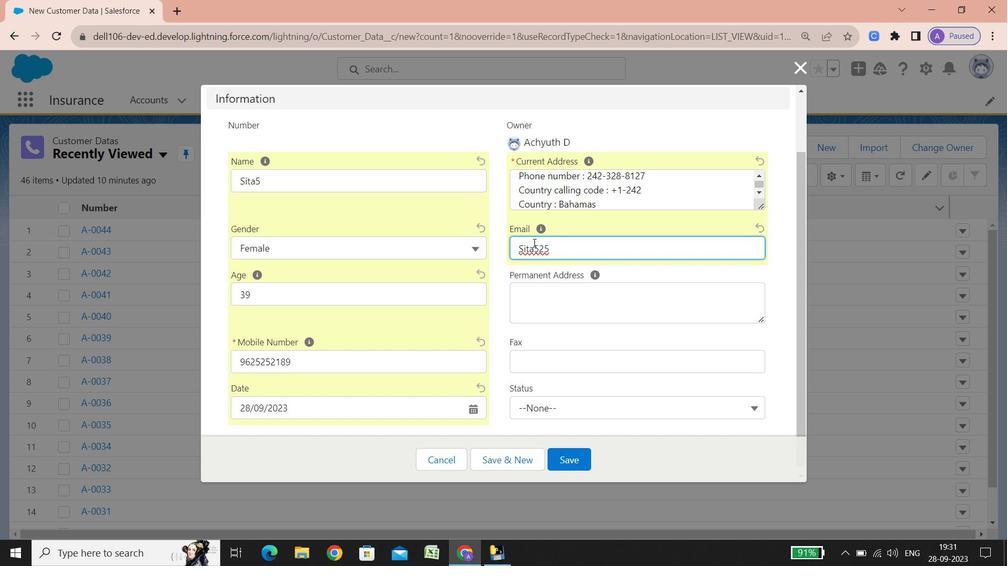 
Action: Mouse moved to (536, 243)
Screenshot: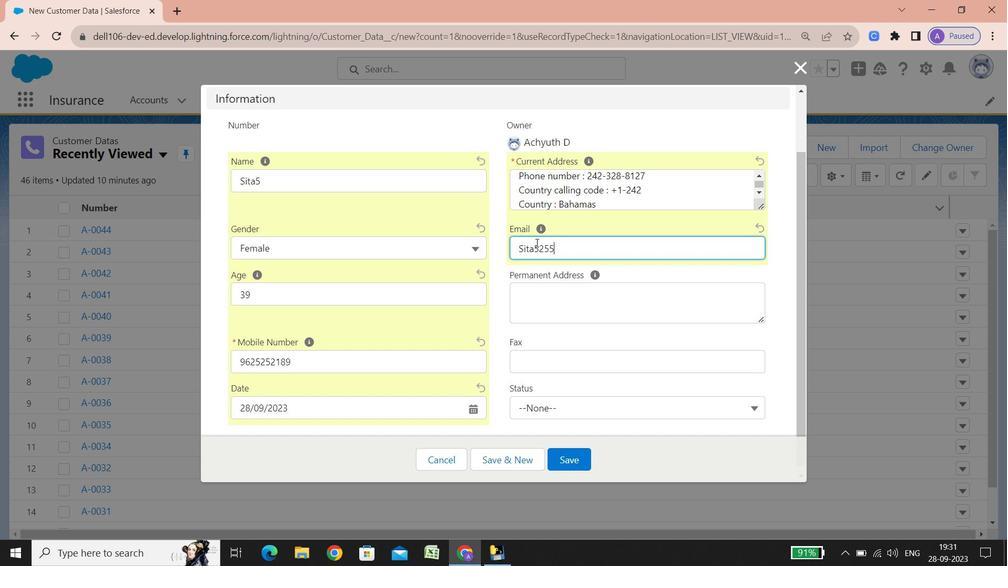 
Action: Key pressed 5<Key.shift_r><Key.shift_r><Key.shift_r>@gmail.com
Screenshot: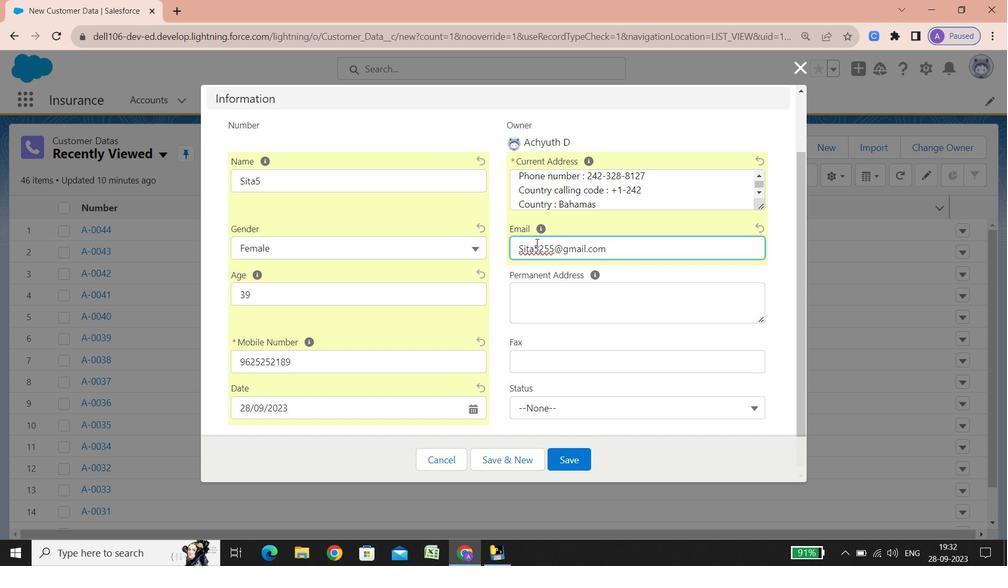 
Action: Mouse moved to (521, 292)
Screenshot: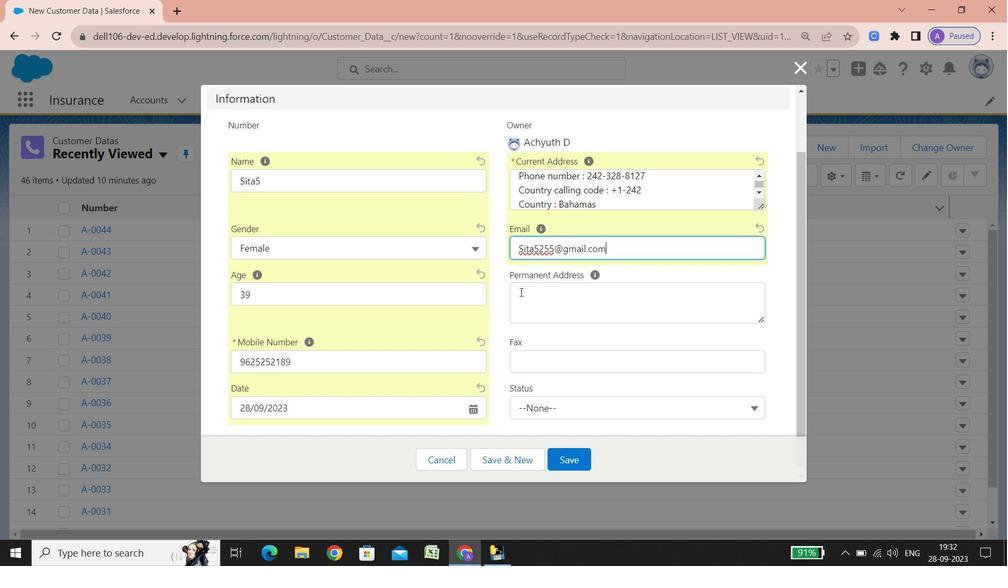 
Action: Mouse pressed left at (521, 292)
Screenshot: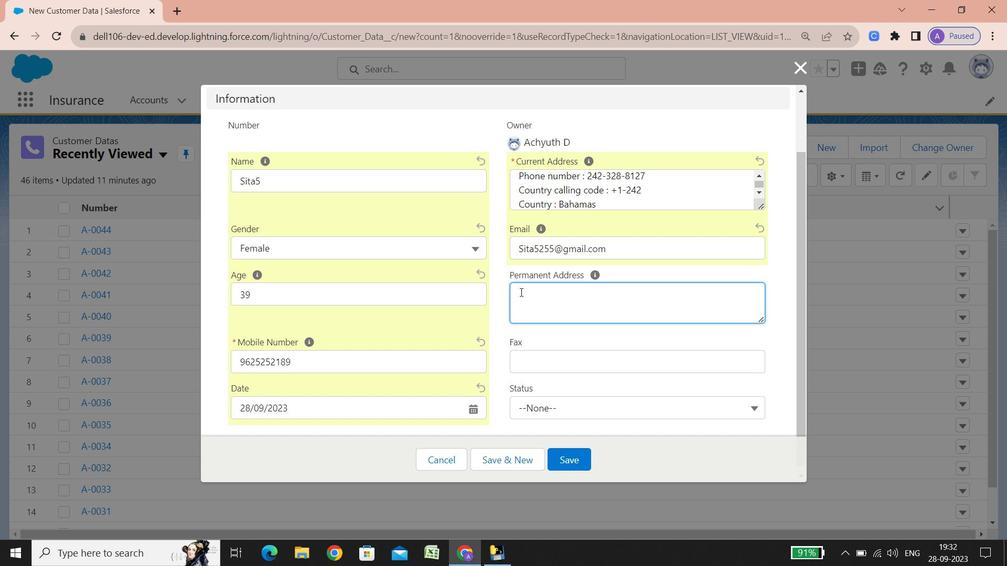 
Action: Key pressed <Key.shift>Street<Key.space><Key.shift_r><Key.shift_r><Key.shift_r><Key.shift_r>:<Key.space><Key.shift>Hurricane<Key.space><Key.shift>Hole<Key.space><Key.shift>Paradise<Key.space><Key.shift>Island<Key.space><Key.shift><Key.shift>PO,<Key.space><Key.shift>New<Key.space><Key.shift>Providence<Key.enter><Key.shift><Key.shift><Key.shift>City<Key.space><Key.shift_r><Key.shift_r><Key.shift_r><Key.shift_r><Key.shift_r><Key.shift_r><Key.shift_r><Key.shift_r><Key.shift_r><Key.shift_r><Key.shift_r><Key.shift_r><Key.shift_r><Key.shift_r><Key.shift_r><Key.shift_r>:<Key.space><Key.shift_r><Key.shift_r><Key.shift_r><Key.shift_r><Key.shift_r><Key.shift_r><Key.shift_r><Key.shift_r><Key.shift_r><Key.shift_r><Key.shift_r>New<Key.space><Key.shift_r><Key.shift_r><Key.shift_r><Key.shift_r><Key.shift_r><Key.shift_r>Providence<Key.enter><Key.shift>State/<Key.shift><Key.shift><Key.shift><Key.shift><Key.shift><Key.shift><Key.shift><Key.shift><Key.shift><Key.shift><Key.shift><Key.shift><Key.shift><Key.shift><Key.shift><Key.shift>Province/area<Key.space><Key.shift_r><Key.shift_r><Key.shift_r><Key.shift_r><Key.shift_r><Key.shift_r><Key.shift_r><Key.shift_r><Key.shift_r><Key.shift_r><Key.shift_r><Key.shift_r><Key.shift_r><Key.shift_r><Key.shift_r><Key.shift_r><Key.shift_r>:<Key.space><Key.shift><Key.shift><Key.shift><Key.shift><Key.shift>N
Screenshot: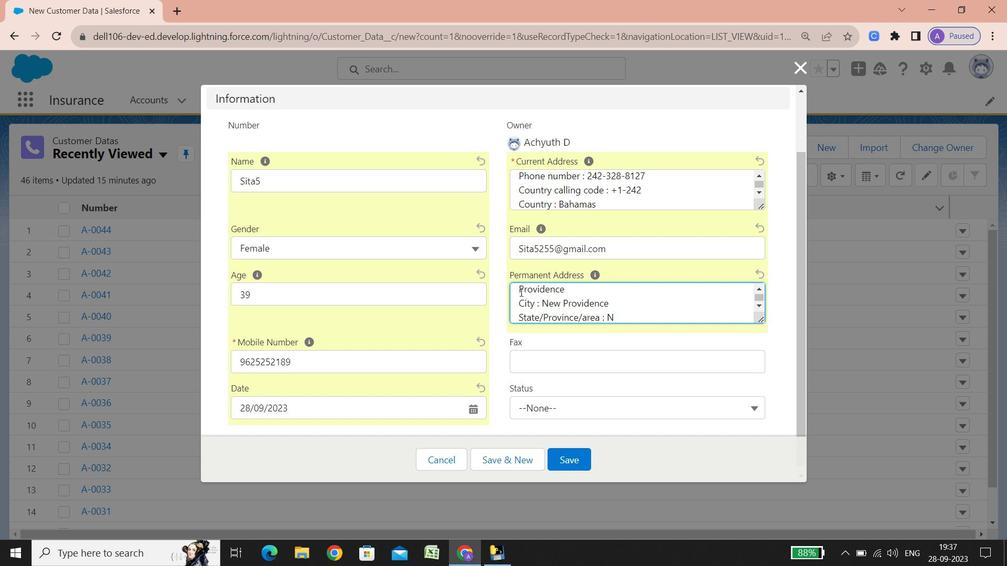 
Action: Mouse moved to (375, 210)
Screenshot: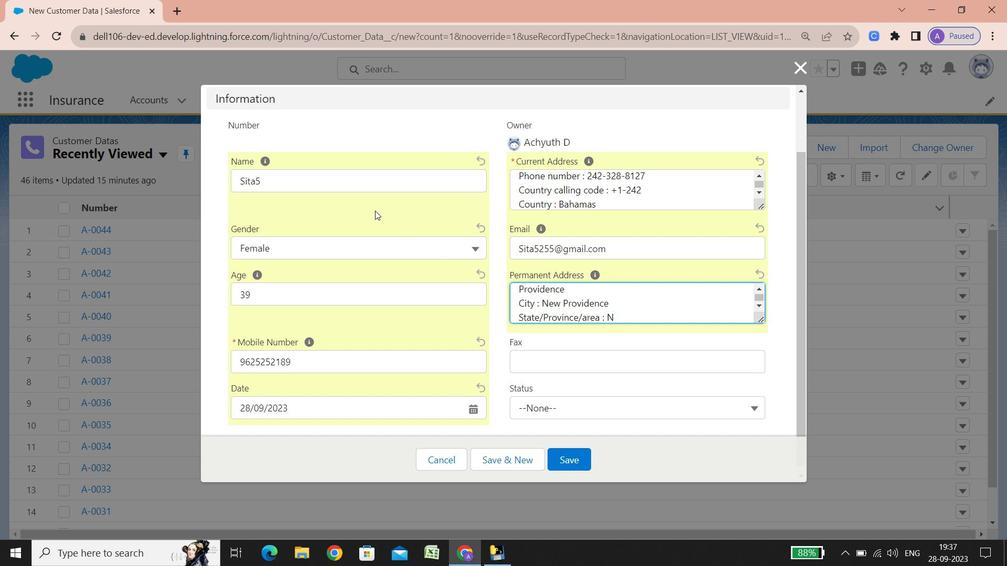 
Action: Key pressed e
Screenshot: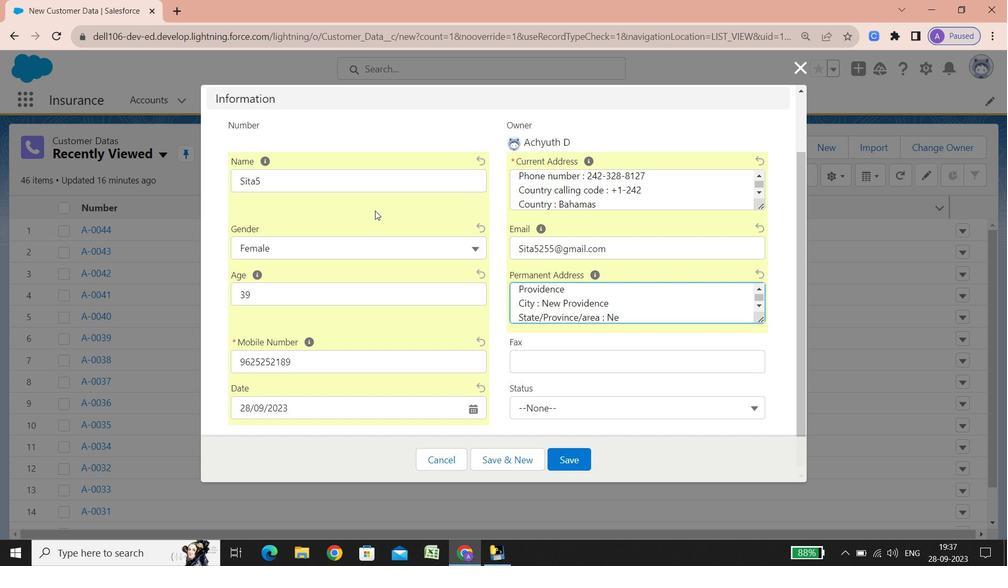 
Action: Mouse moved to (374, 193)
Screenshot: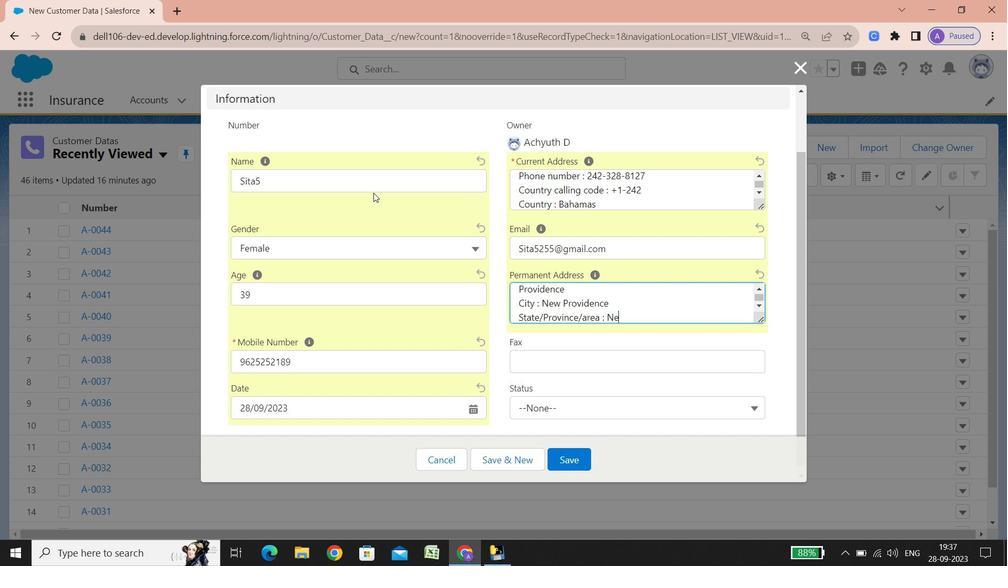 
Action: Key pressed w<Key.space><Key.shift>Providence
Screenshot: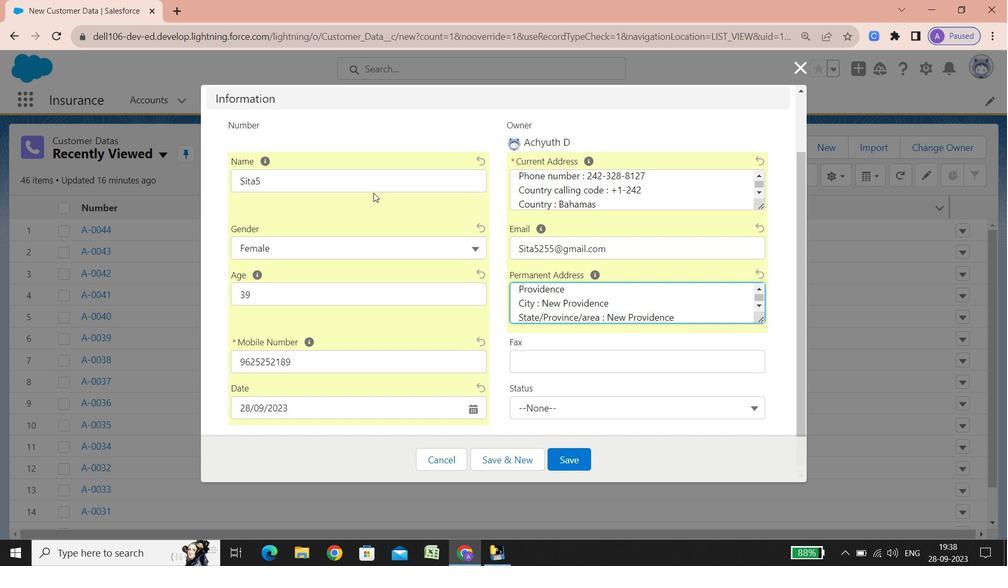 
Action: Mouse moved to (379, 194)
Screenshot: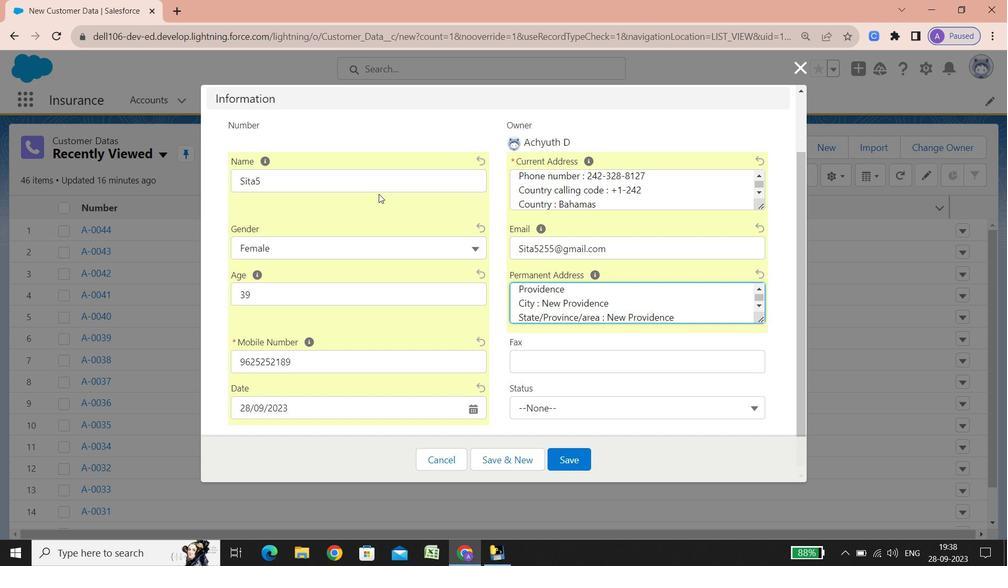 
Action: Key pressed <Key.enter><Key.shift>Phone<Key.space>numm<Key.backspace>ber<Key.space><Key.shift_r>:<Key.space>
Screenshot: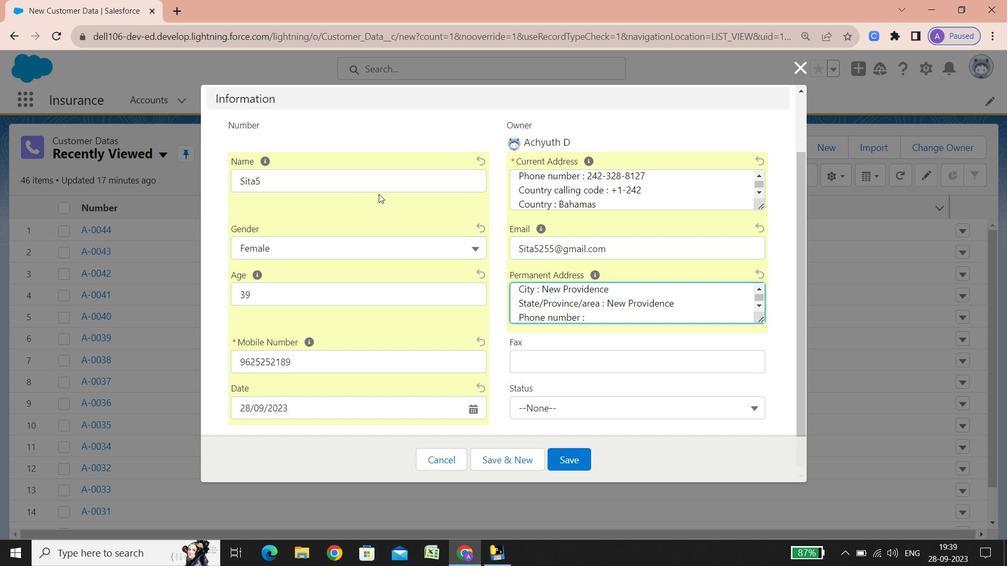 
Action: Mouse moved to (379, 194)
Screenshot: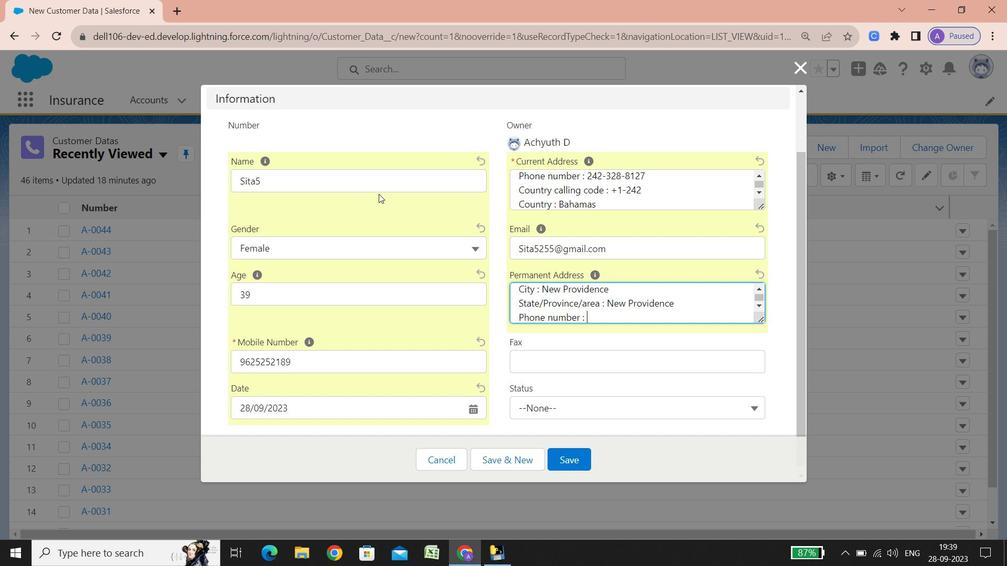 
Action: Key pressed 242362493<Key.enter><Key.shift><Key.shift><Key.shift>Country<Key.space>calling<Key.space>code<Key.space><Key.shift_r><Key.shift_r><Key.shift_r><Key.shift_r><Key.shift_r><Key.shift_r><Key.shift_r><Key.shift_r>+<Key.backspace><Key.shift_r>:<Key.space><Key.shift_r>+1-242<Key.enter><Key.shift>Country<Key.space><Key.shift_r>:<Key.space><Key.shift>Bahamas
Screenshot: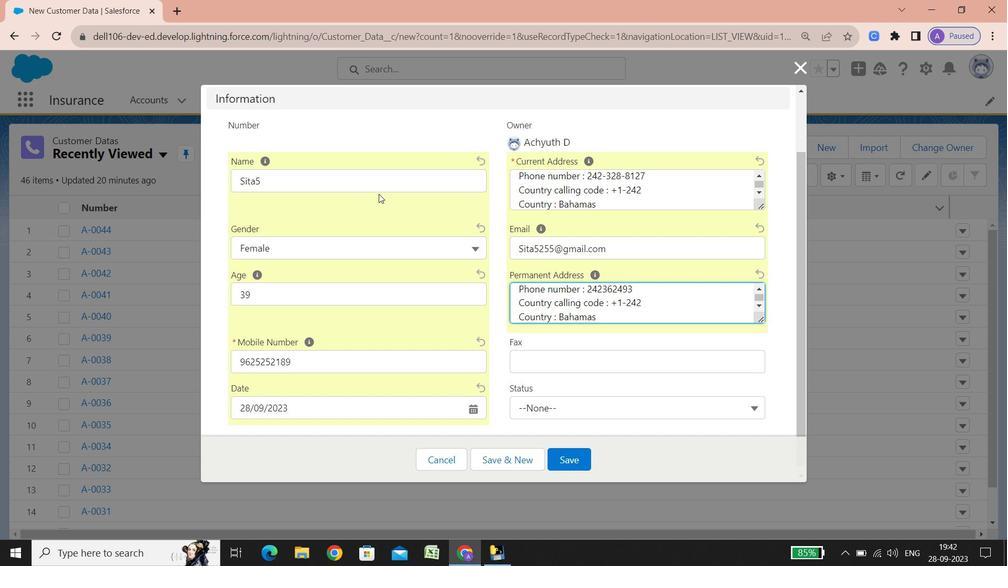 
Action: Mouse moved to (537, 366)
Screenshot: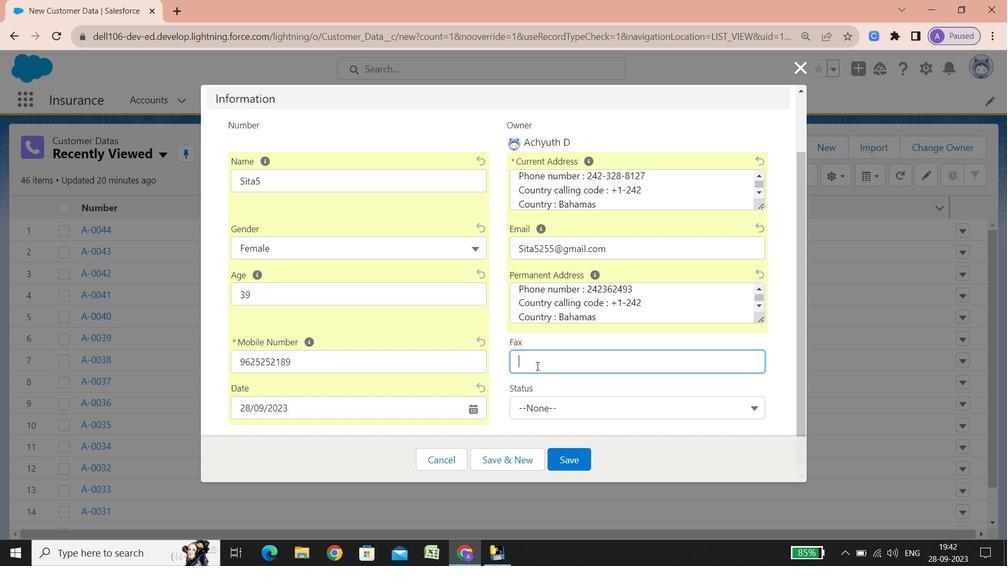
Action: Mouse pressed left at (537, 366)
Screenshot: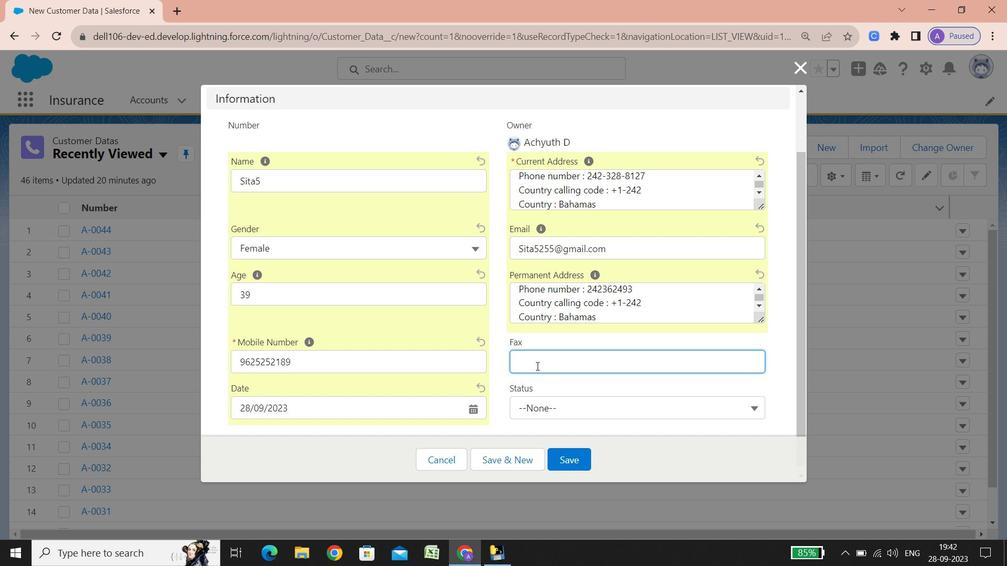 
Action: Key pressed 529414261269
Screenshot: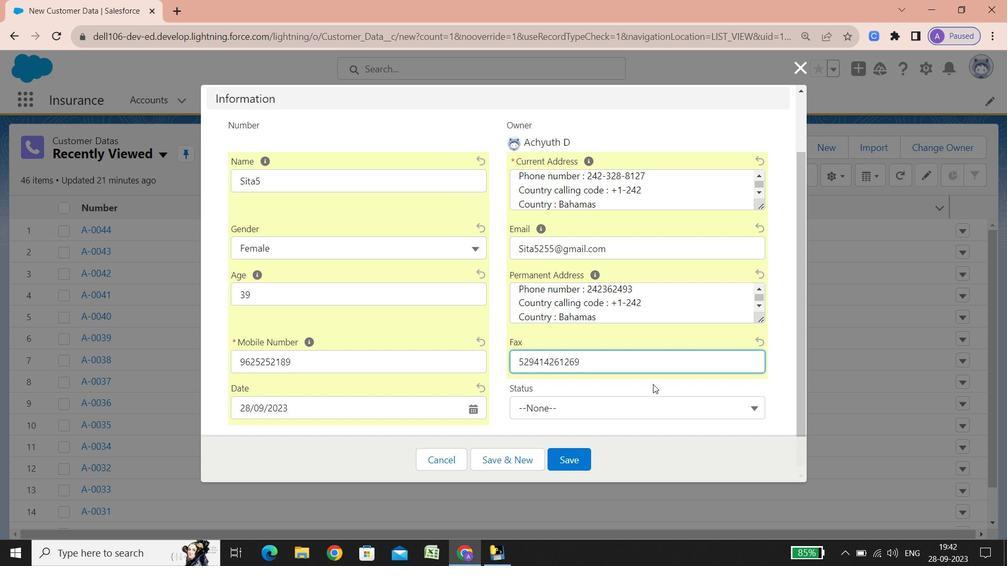 
Action: Mouse moved to (739, 408)
Screenshot: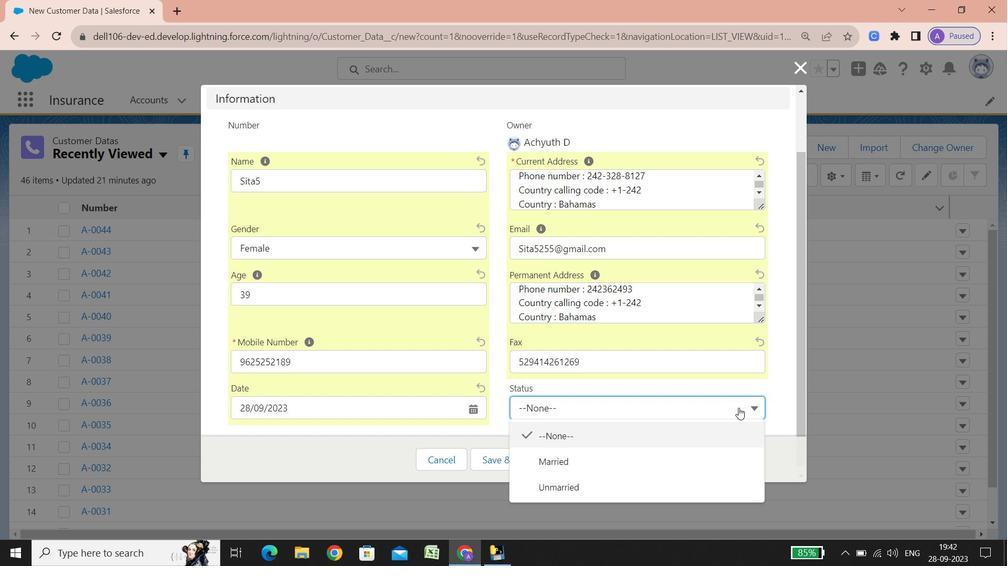 
Action: Mouse pressed left at (739, 408)
Screenshot: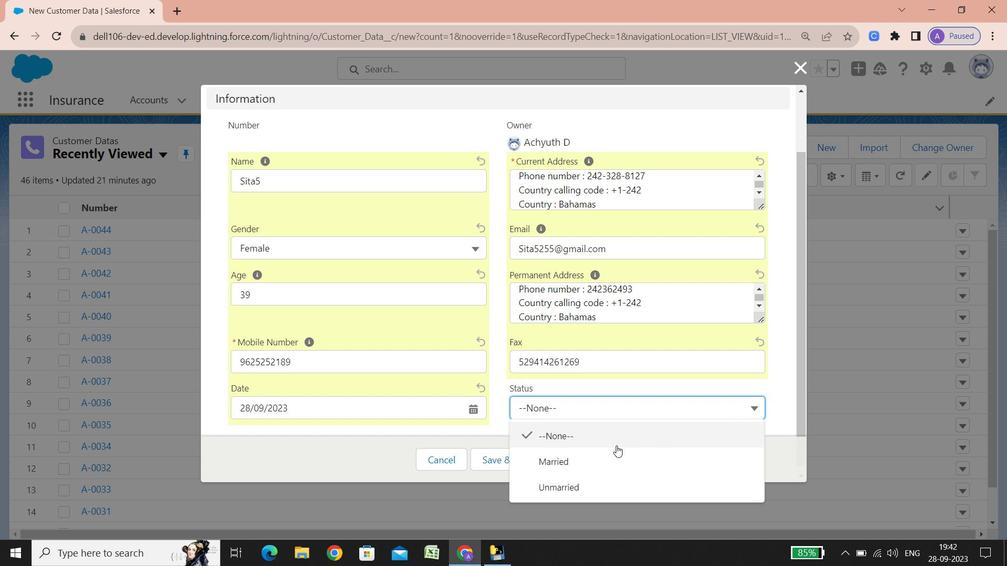 
Action: Mouse moved to (586, 484)
Screenshot: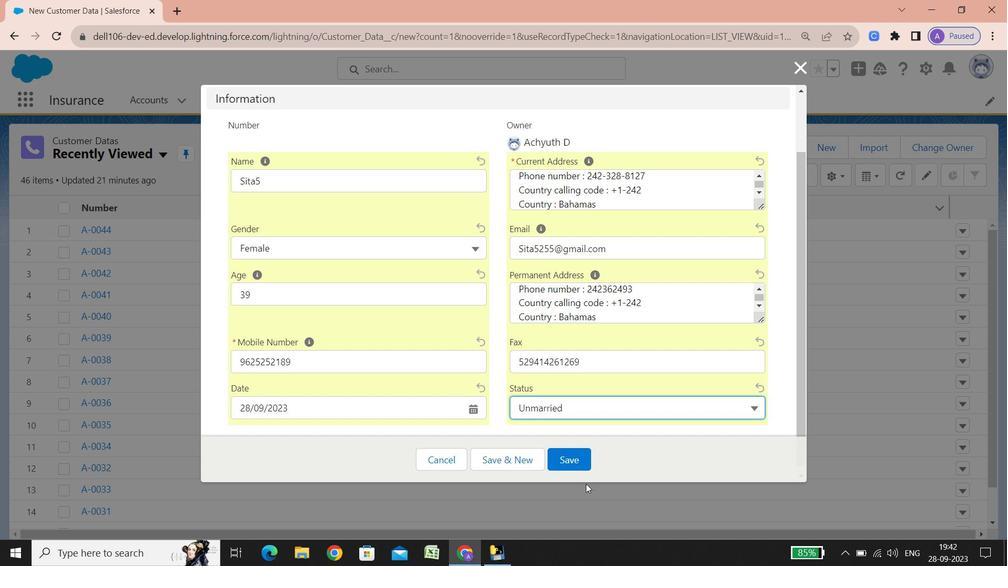 
Action: Mouse pressed left at (586, 484)
Screenshot: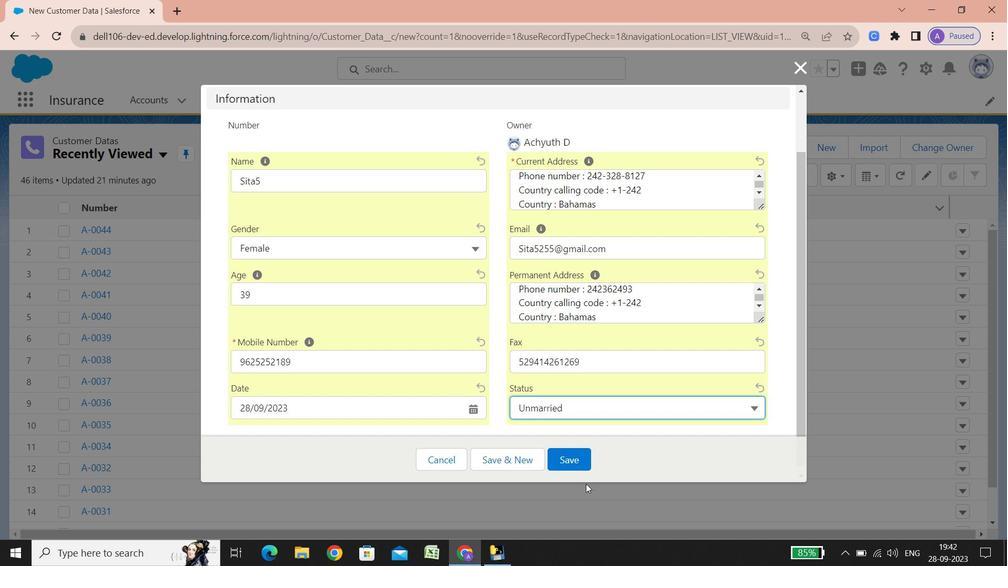 
Action: Mouse moved to (578, 459)
Screenshot: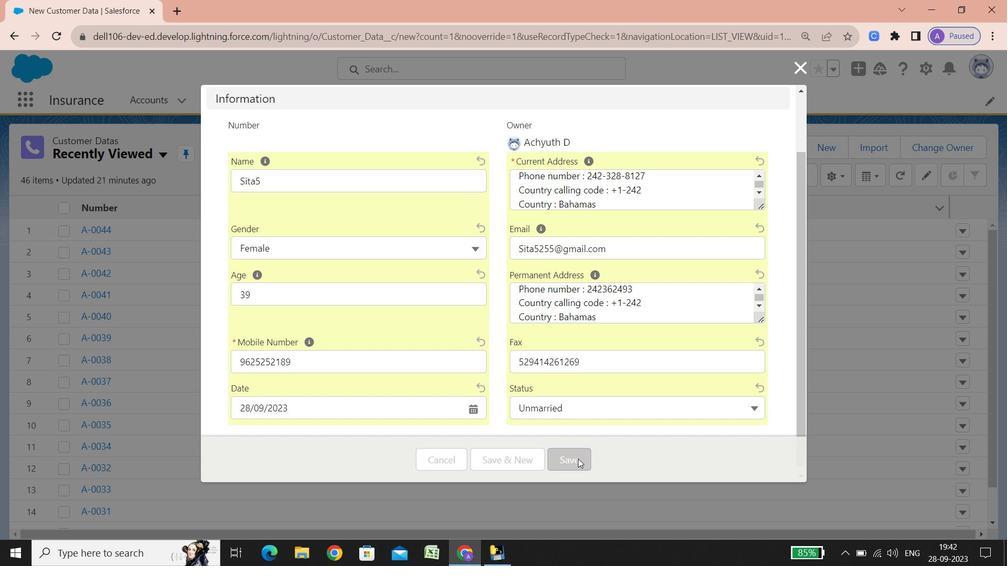 
Action: Mouse pressed left at (578, 459)
Screenshot: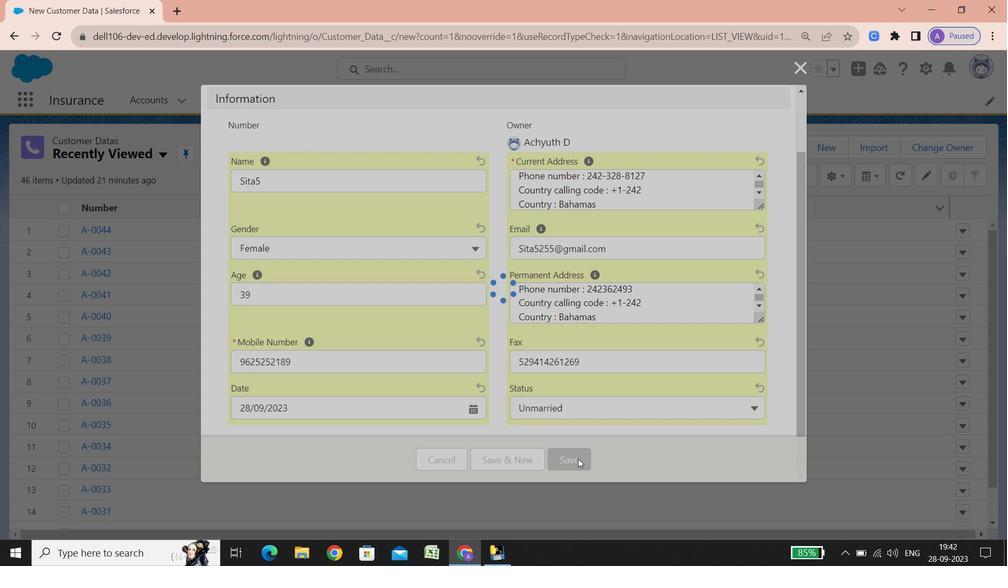 
Action: Mouse moved to (563, 360)
Screenshot: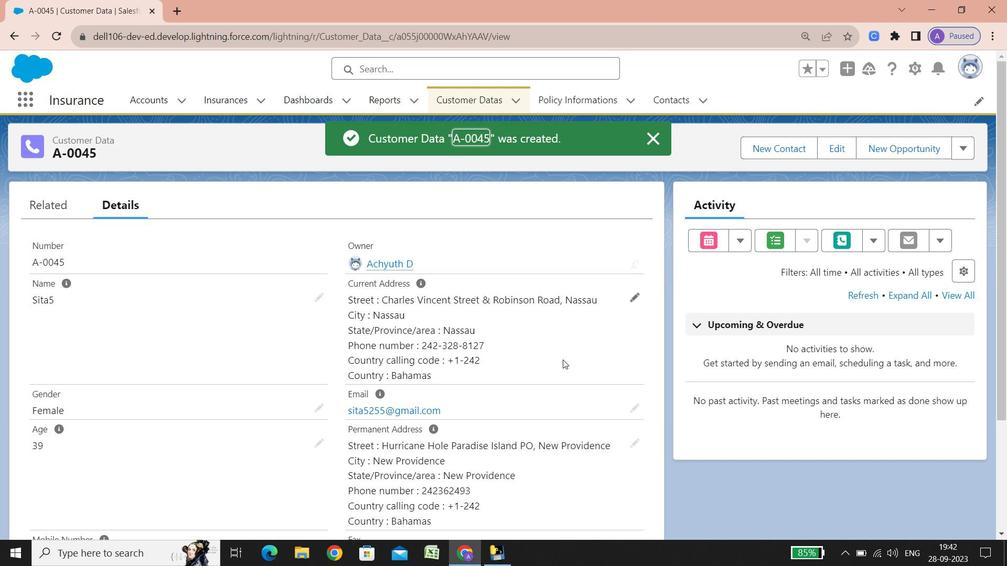 
Action: Mouse scrolled (563, 359) with delta (0, 0)
Screenshot: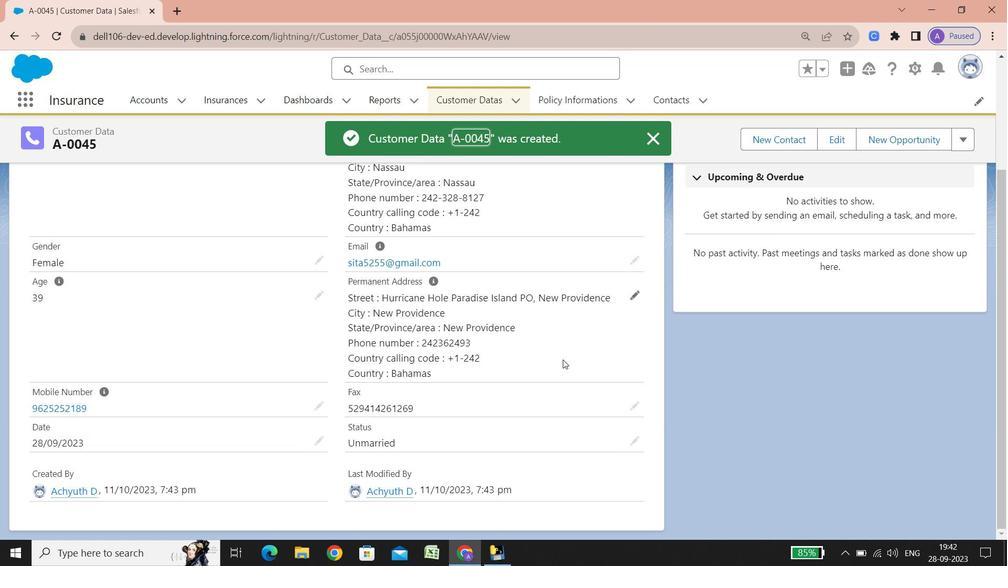 
Action: Mouse scrolled (563, 359) with delta (0, 0)
Screenshot: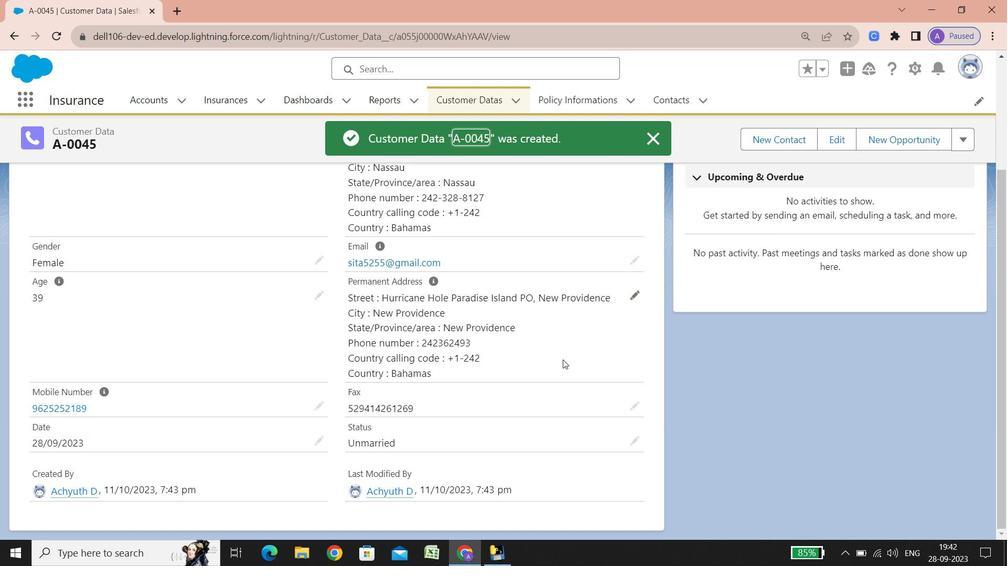 
Action: Mouse scrolled (563, 359) with delta (0, 0)
Screenshot: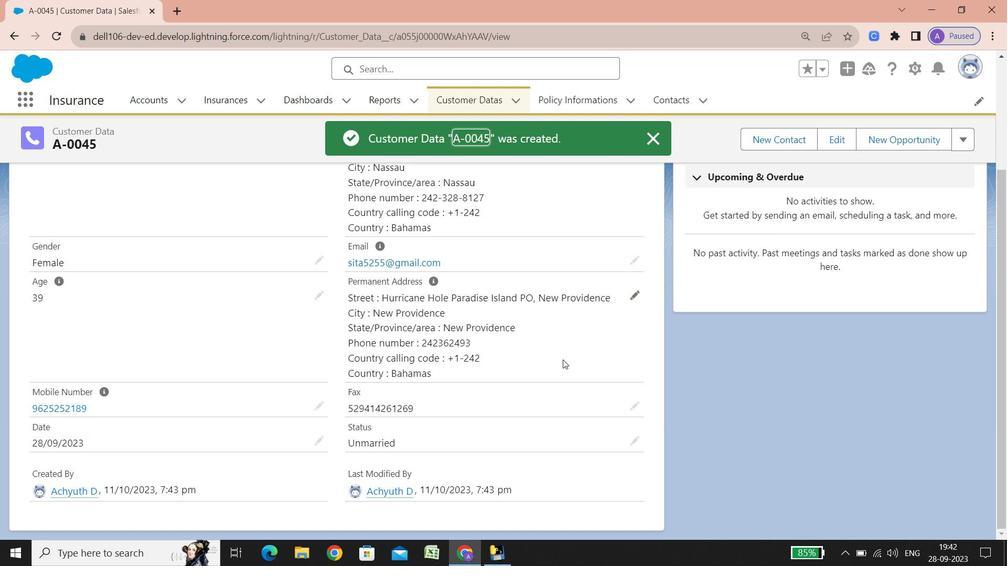 
Action: Mouse scrolled (563, 359) with delta (0, 0)
Screenshot: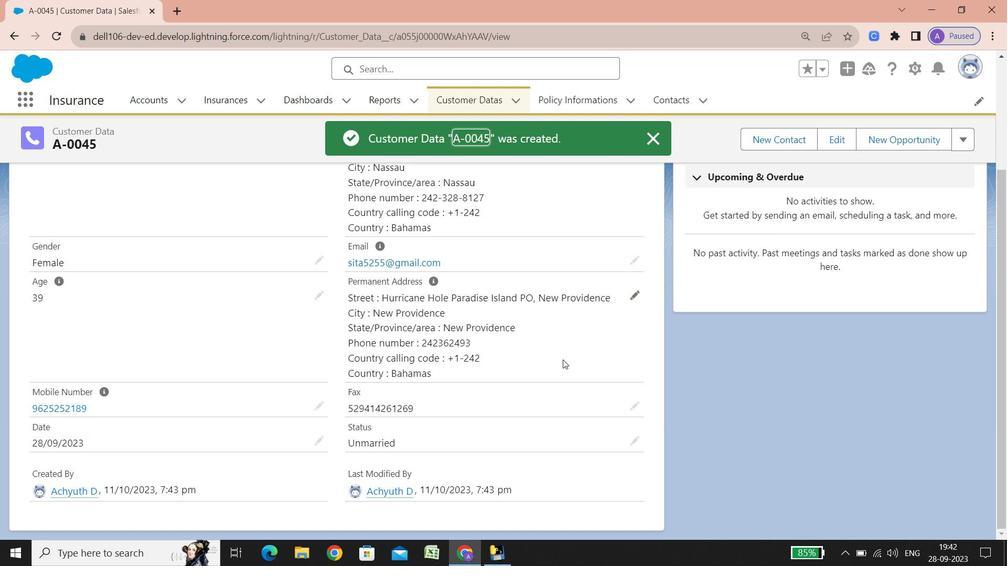 
Action: Mouse scrolled (563, 359) with delta (0, 0)
Screenshot: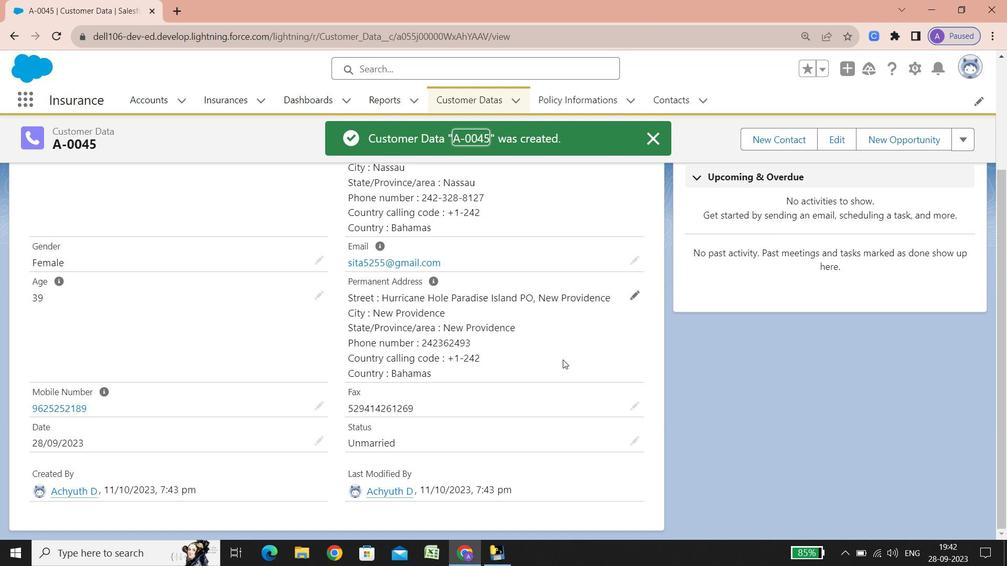 
Action: Mouse scrolled (563, 359) with delta (0, 0)
Screenshot: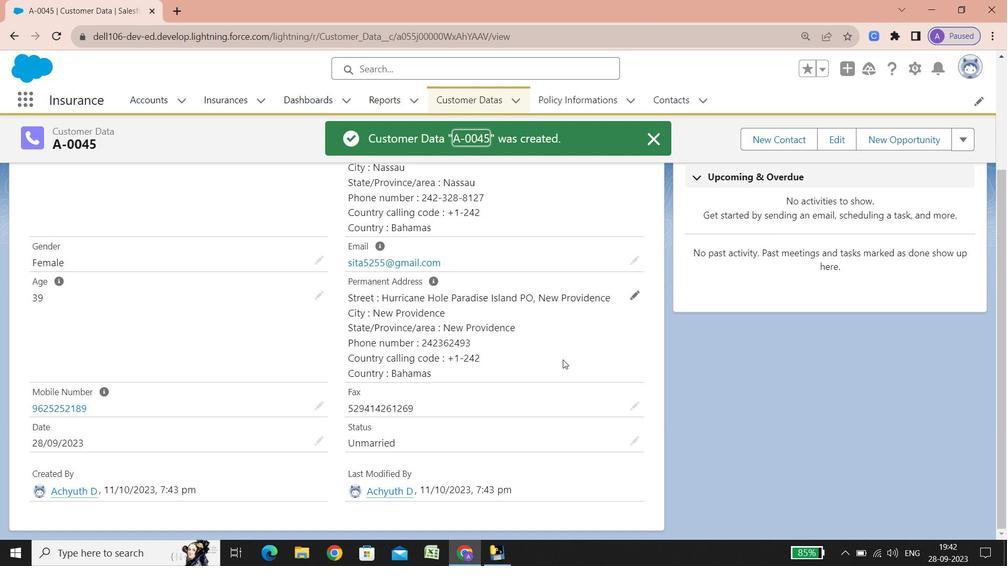 
Action: Mouse scrolled (563, 359) with delta (0, 0)
Screenshot: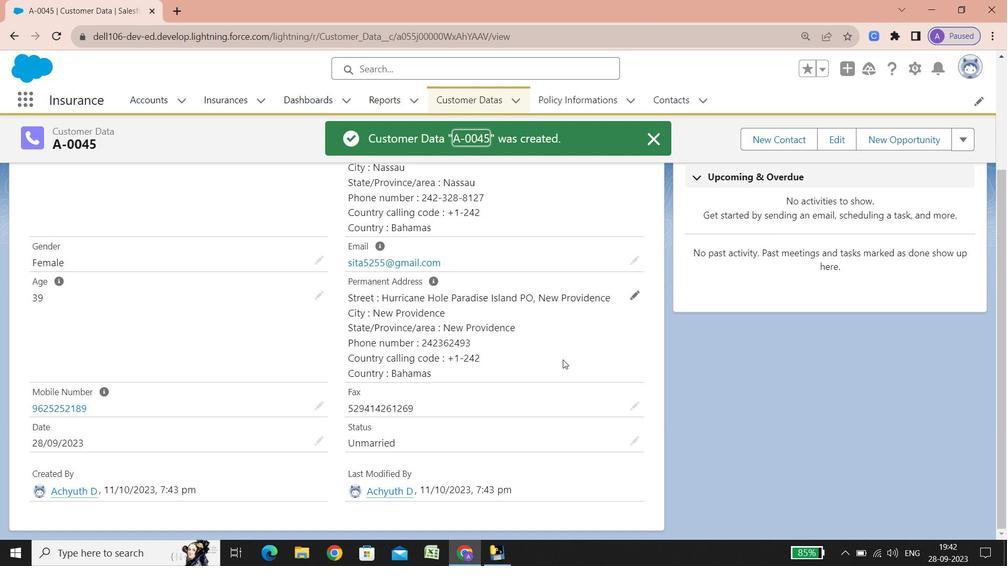 
Action: Mouse scrolled (563, 359) with delta (0, 0)
Screenshot: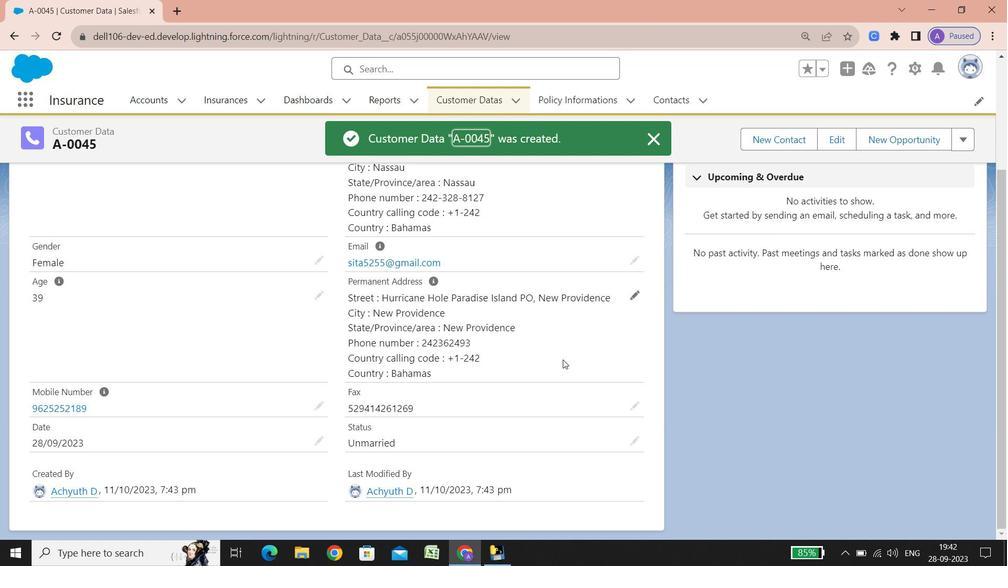 
Action: Mouse scrolled (563, 359) with delta (0, 0)
Screenshot: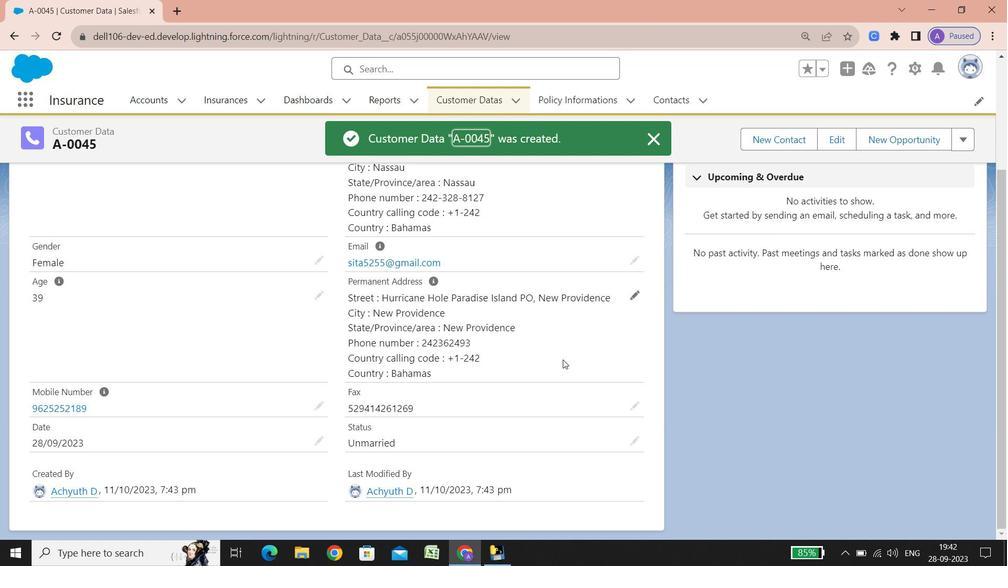 
Action: Mouse scrolled (563, 359) with delta (0, 0)
Screenshot: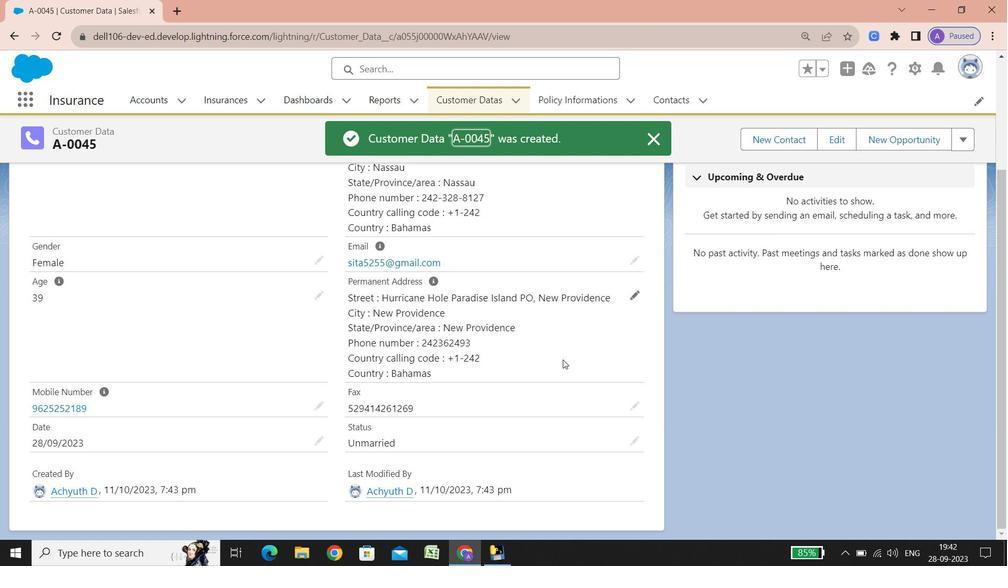 
Action: Mouse scrolled (563, 359) with delta (0, 0)
Screenshot: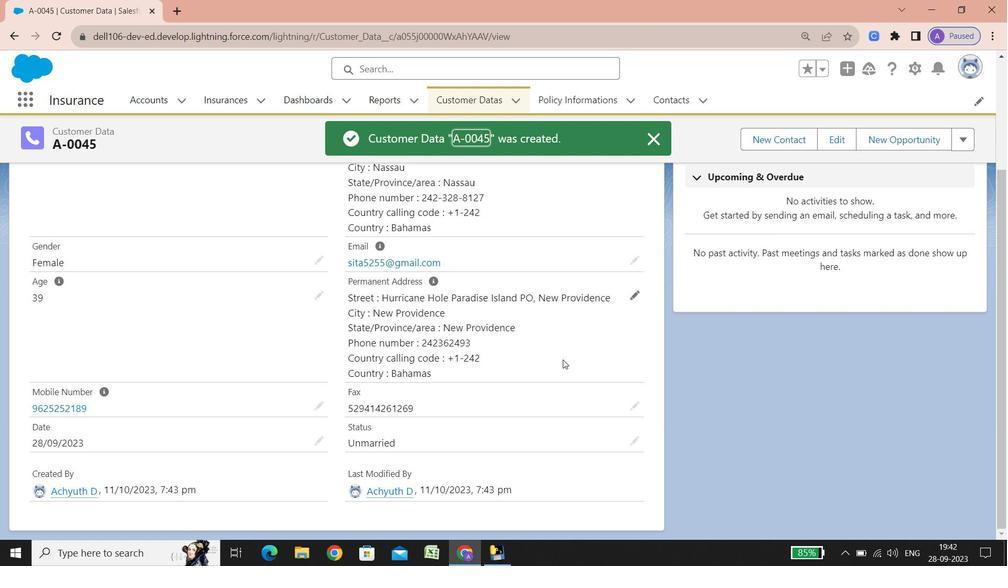
Action: Mouse scrolled (563, 359) with delta (0, 0)
Screenshot: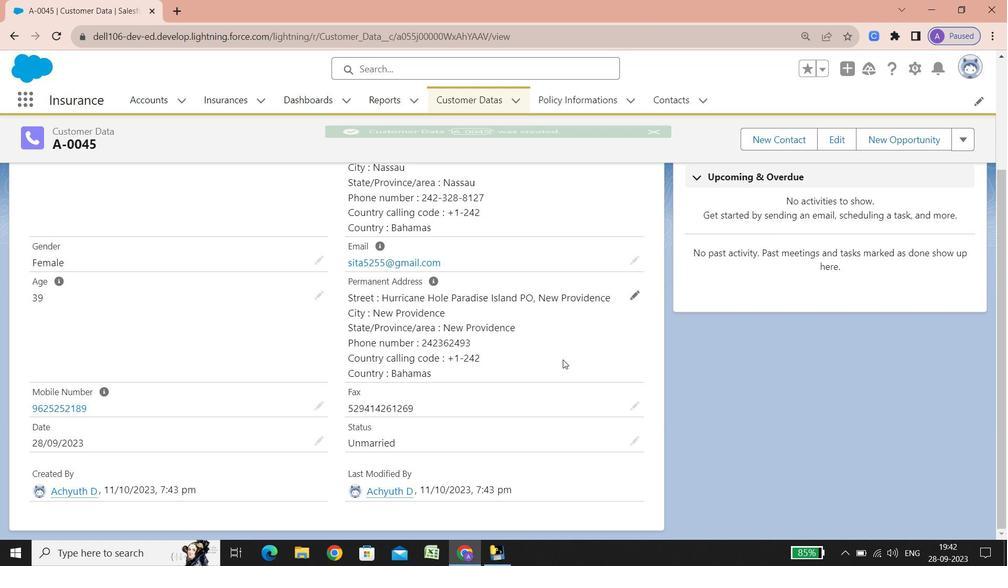 
Action: Mouse scrolled (563, 359) with delta (0, 0)
Screenshot: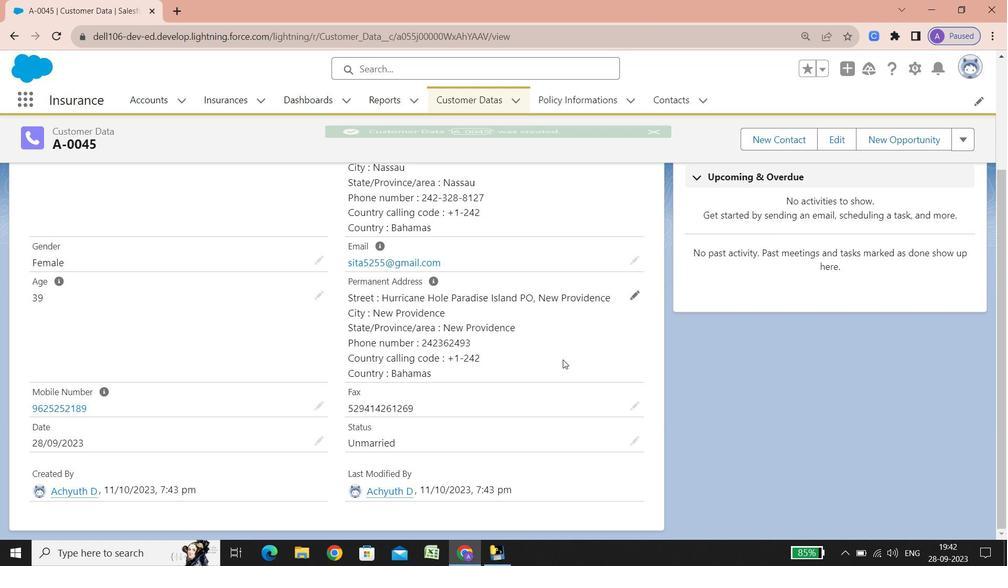 
Action: Mouse scrolled (563, 359) with delta (0, 0)
Screenshot: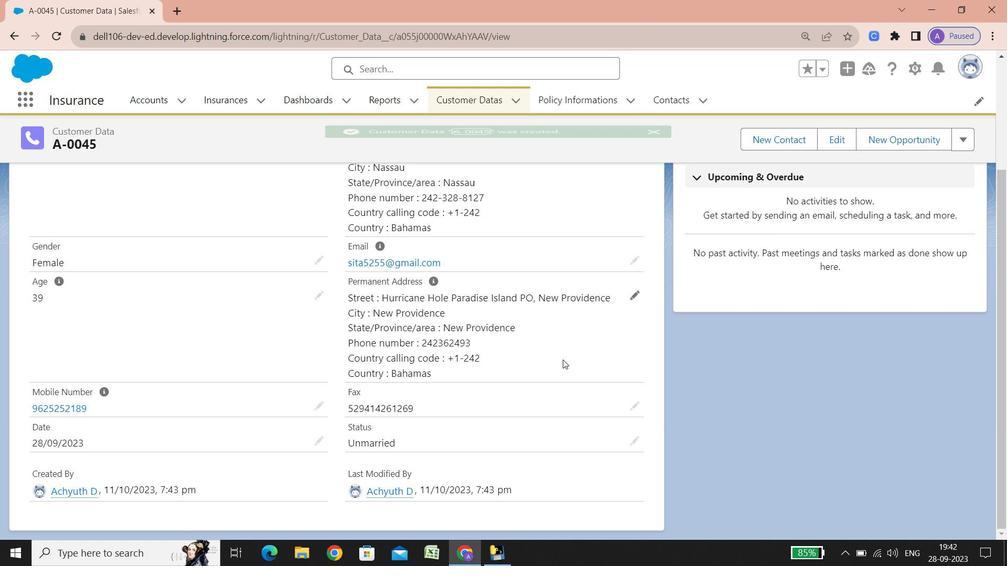 
Action: Mouse scrolled (563, 359) with delta (0, 0)
Screenshot: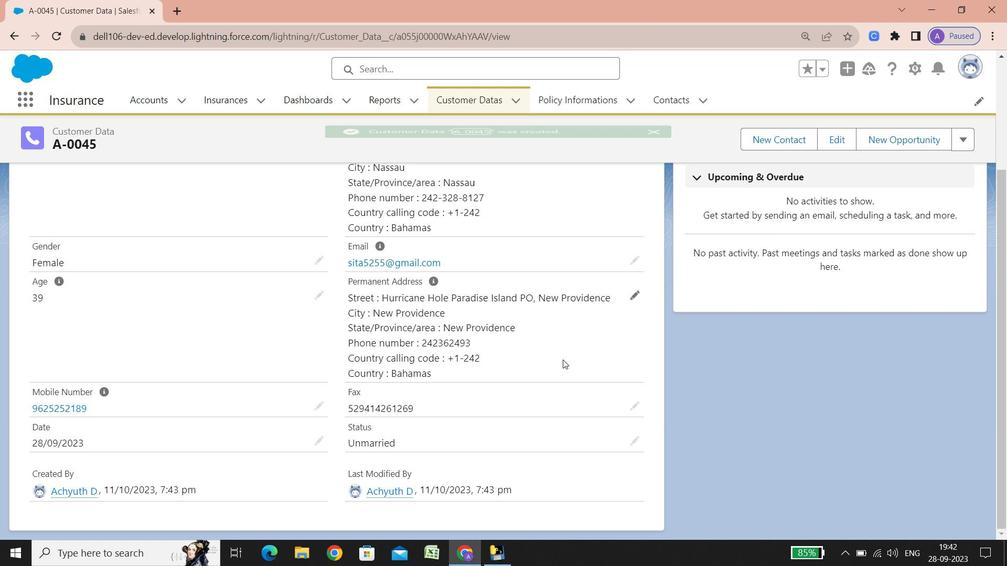
Action: Mouse scrolled (563, 359) with delta (0, 0)
Screenshot: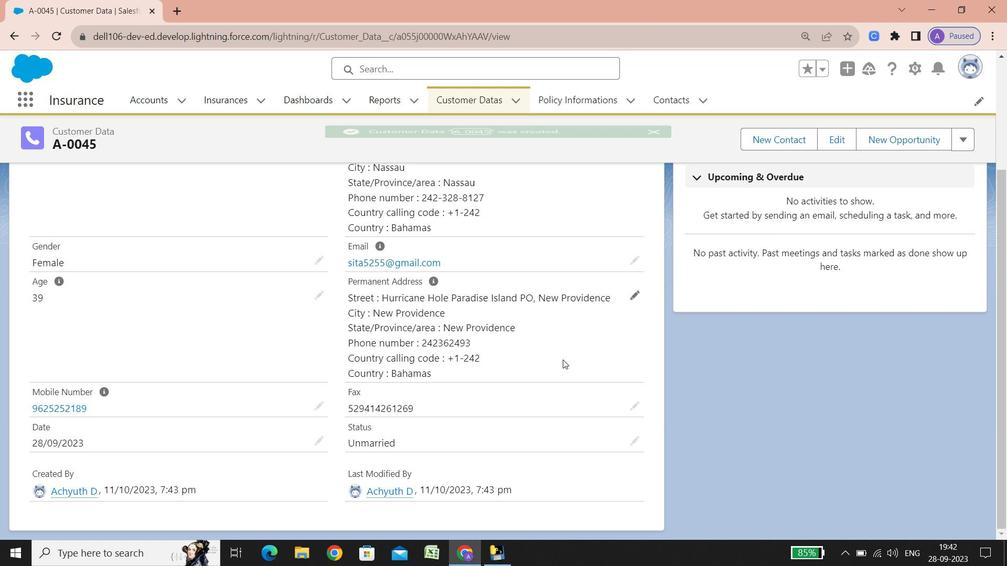 
Action: Mouse scrolled (563, 359) with delta (0, 0)
Screenshot: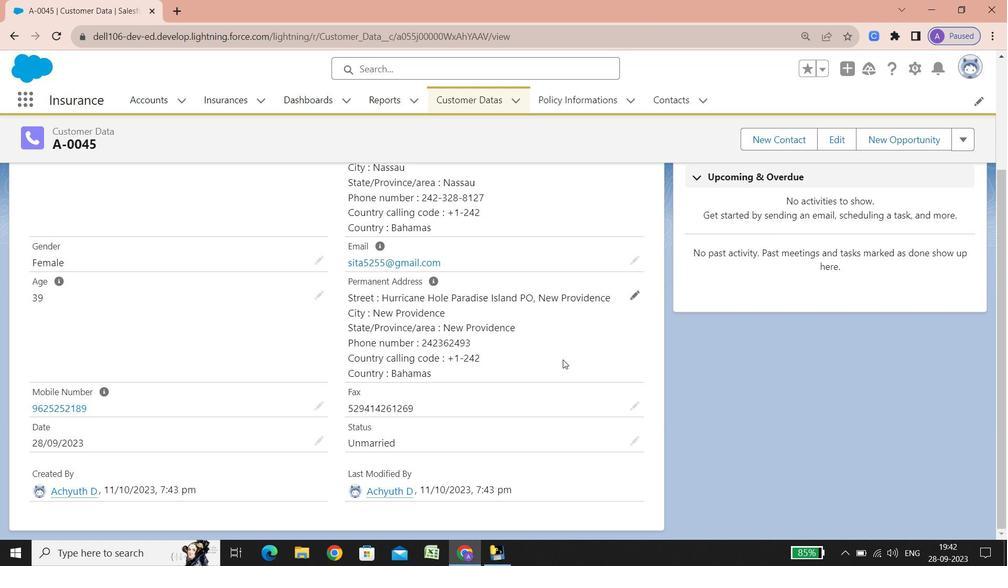 
Action: Mouse scrolled (563, 359) with delta (0, 0)
Screenshot: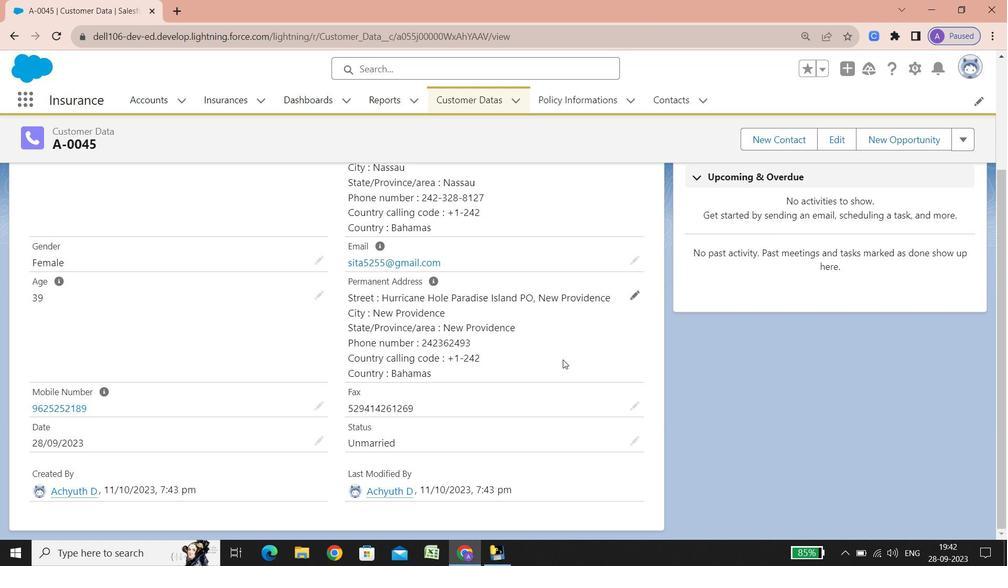 
Action: Mouse scrolled (563, 359) with delta (0, 0)
Screenshot: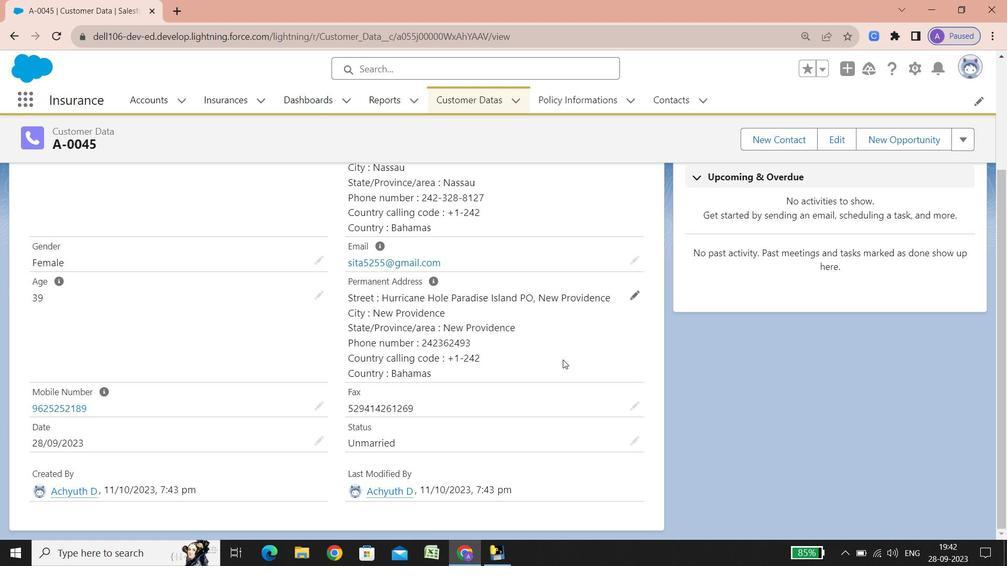 
Action: Mouse scrolled (563, 359) with delta (0, 0)
Screenshot: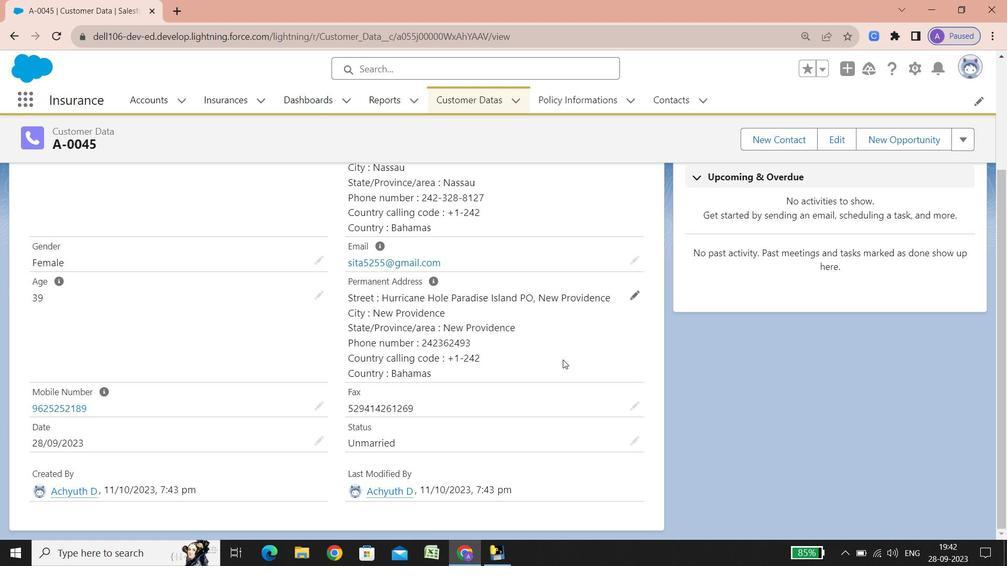
Action: Mouse scrolled (563, 359) with delta (0, 0)
Screenshot: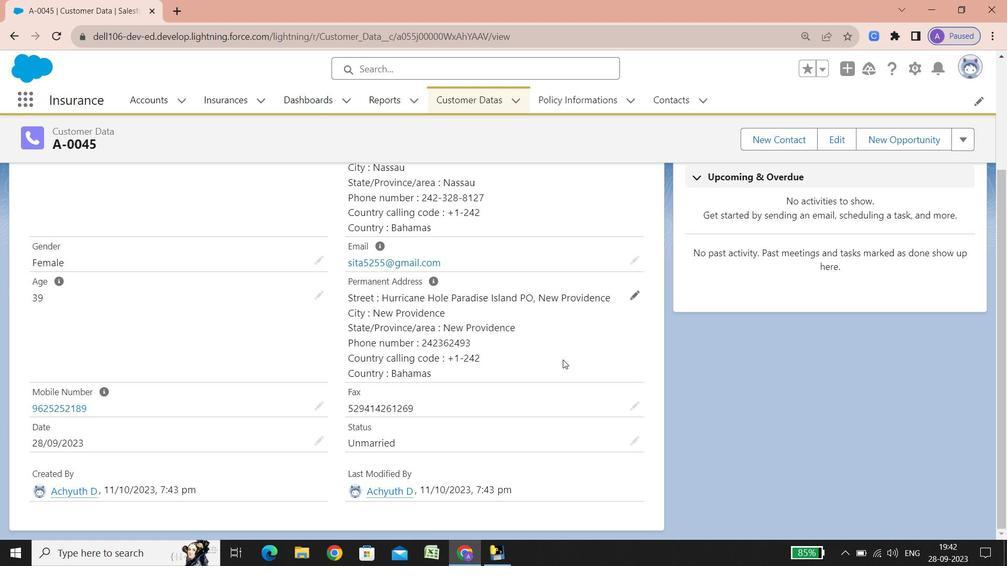 
Action: Mouse scrolled (563, 359) with delta (0, 0)
Screenshot: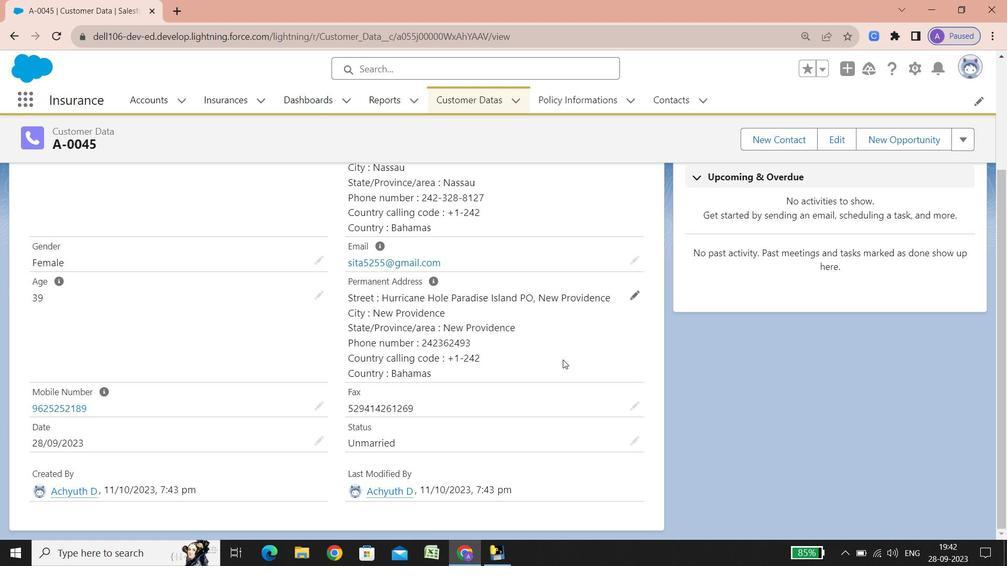 
Action: Mouse scrolled (563, 359) with delta (0, 0)
Screenshot: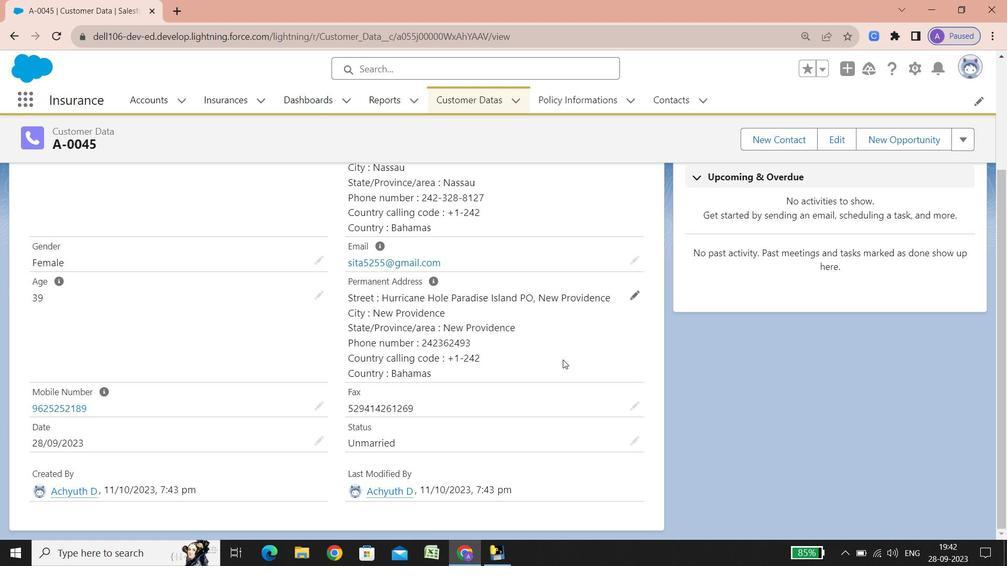 
Action: Mouse scrolled (563, 359) with delta (0, 0)
Screenshot: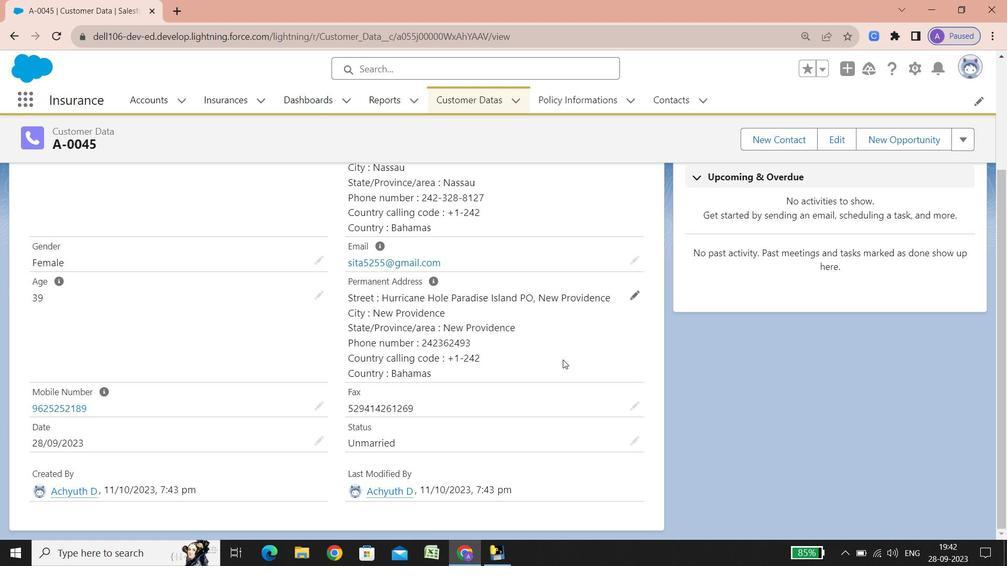 
Action: Mouse scrolled (563, 359) with delta (0, 0)
Screenshot: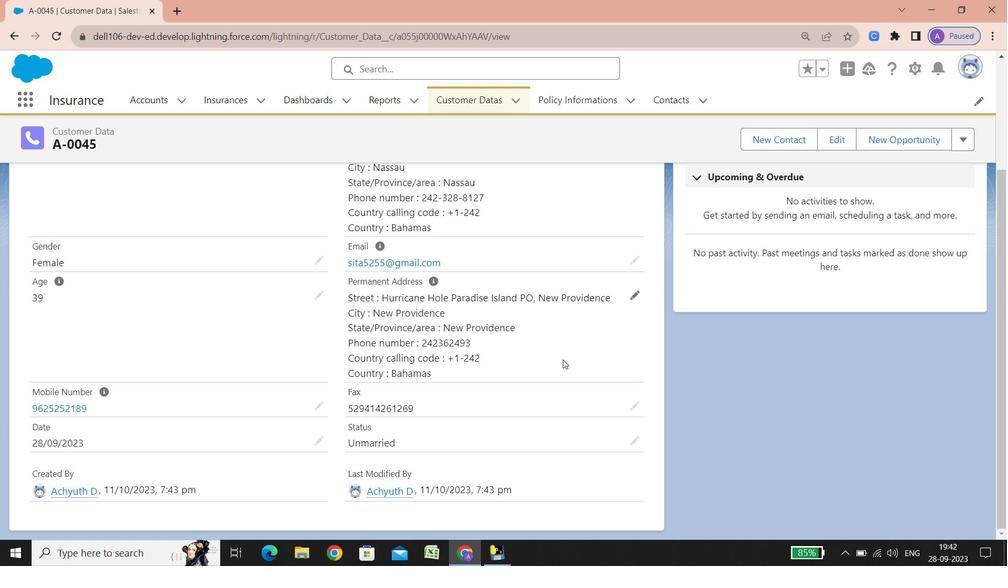 
Action: Mouse scrolled (563, 359) with delta (0, 0)
Screenshot: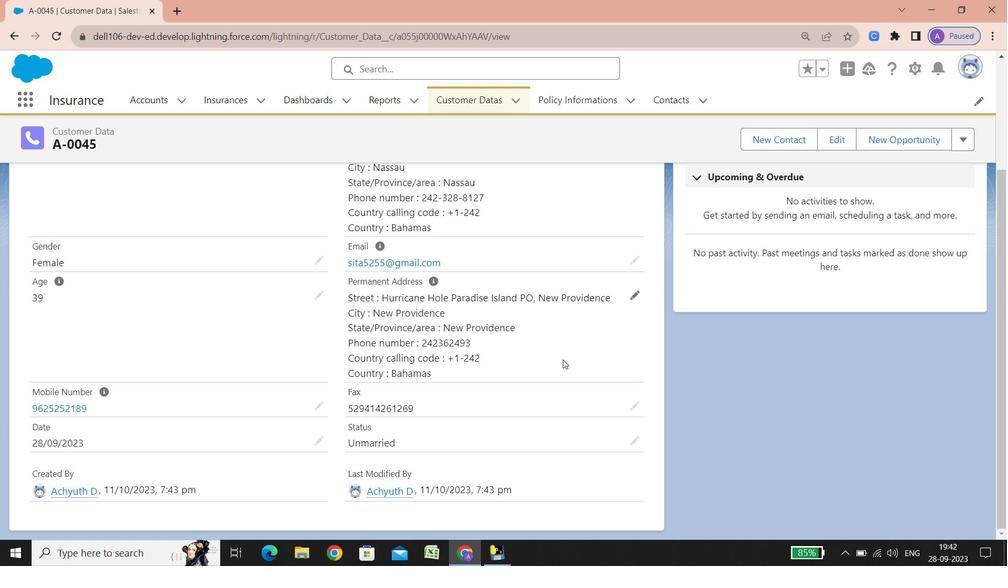 
Action: Mouse scrolled (563, 359) with delta (0, 0)
Screenshot: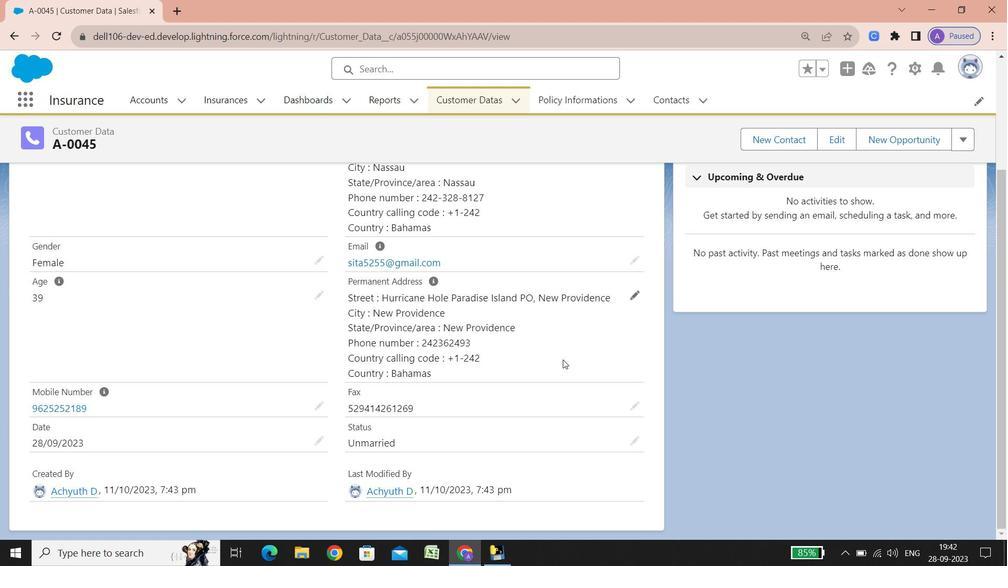 
Action: Mouse scrolled (563, 359) with delta (0, 0)
Screenshot: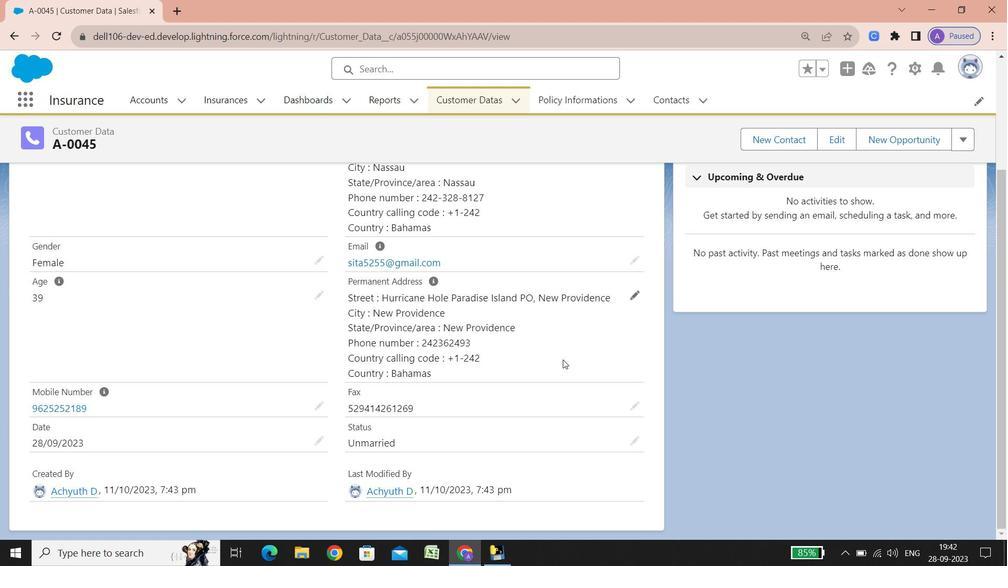 
Action: Mouse scrolled (563, 359) with delta (0, 0)
Screenshot: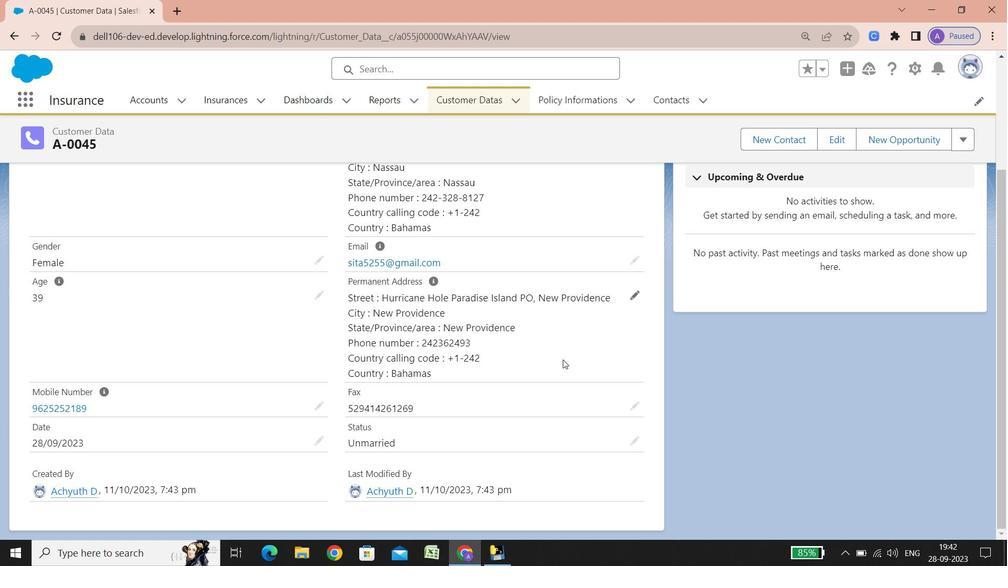 
Action: Mouse scrolled (563, 359) with delta (0, 0)
Screenshot: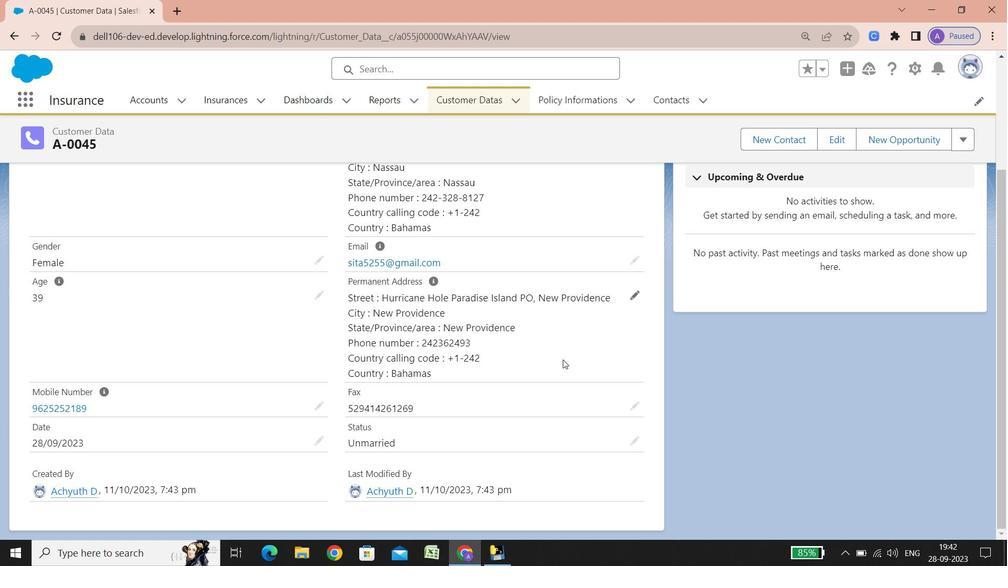 
Action: Mouse scrolled (563, 359) with delta (0, 0)
Screenshot: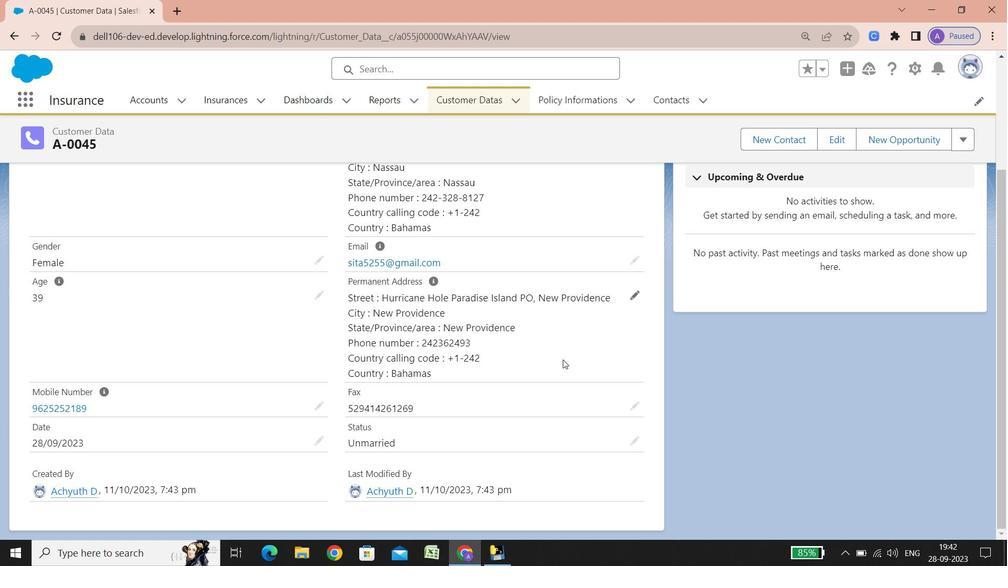 
Action: Mouse scrolled (563, 359) with delta (0, 0)
Screenshot: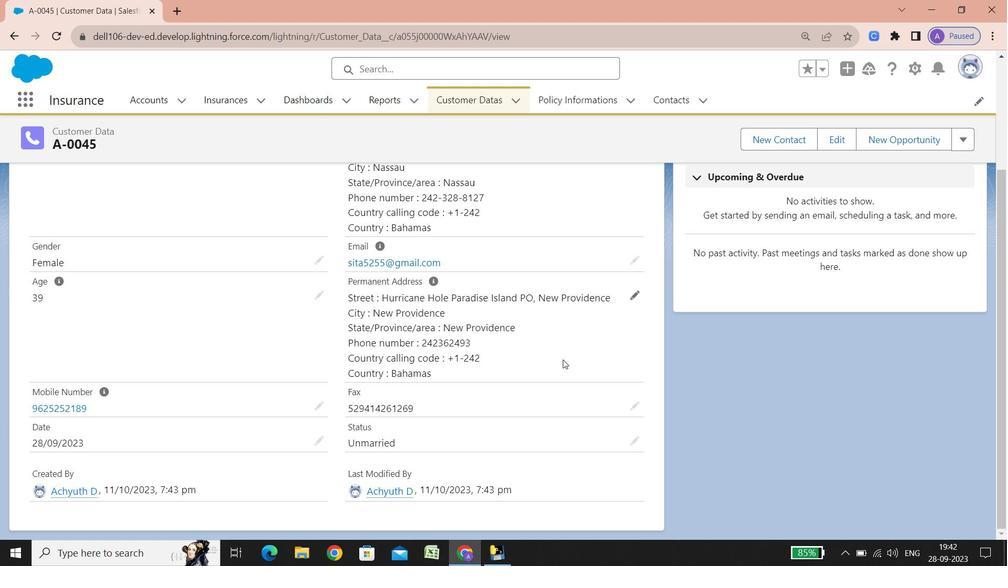 
Action: Mouse scrolled (563, 359) with delta (0, 0)
Screenshot: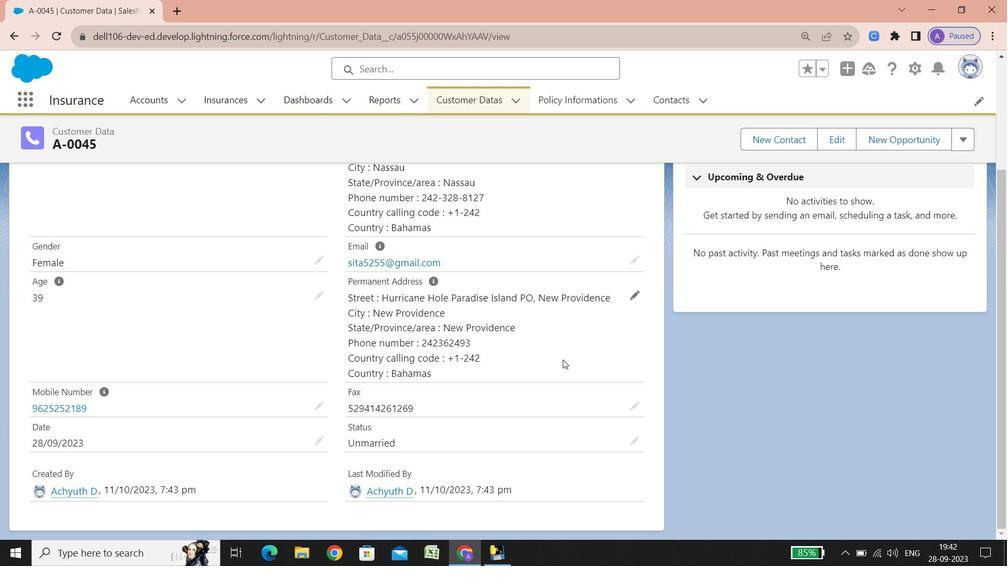 
Action: Mouse scrolled (563, 359) with delta (0, 0)
Screenshot: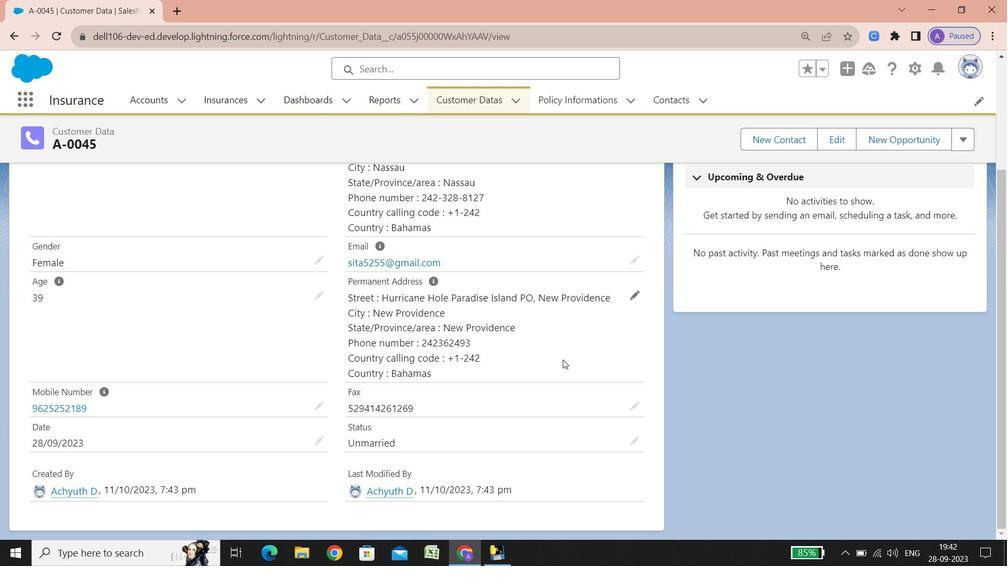 
Action: Mouse scrolled (563, 359) with delta (0, 0)
Screenshot: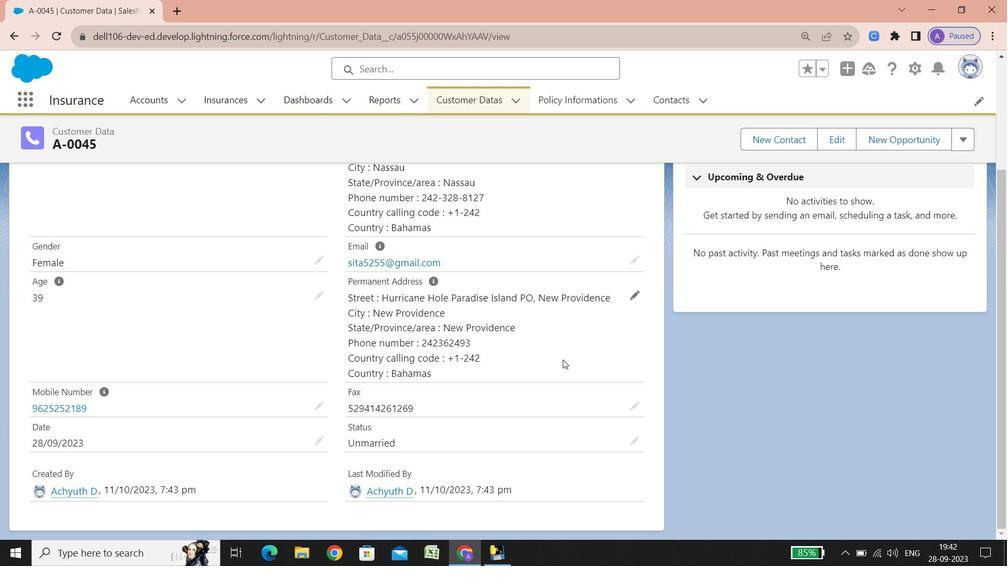 
Action: Mouse scrolled (563, 359) with delta (0, 0)
Screenshot: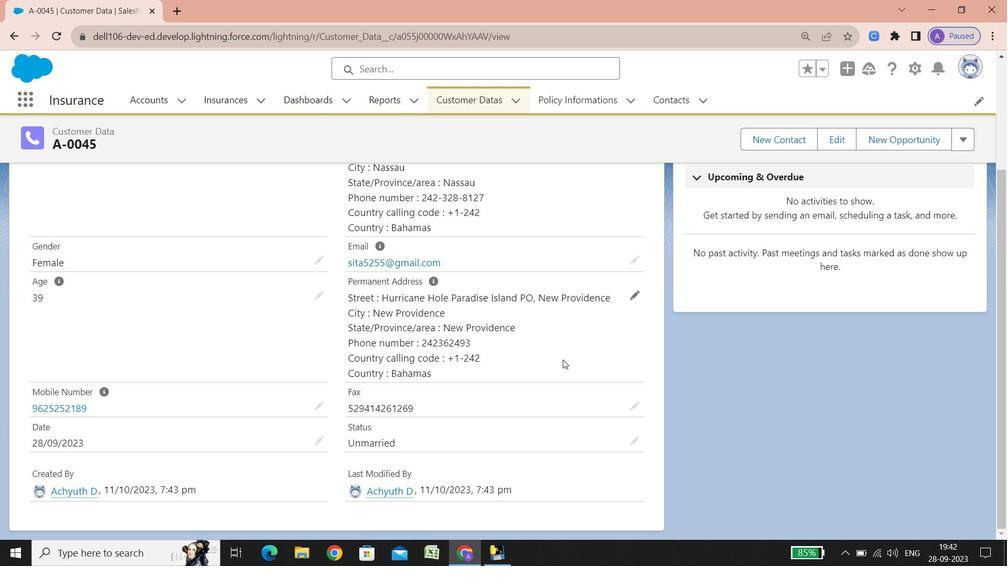 
Action: Mouse scrolled (563, 359) with delta (0, 0)
Screenshot: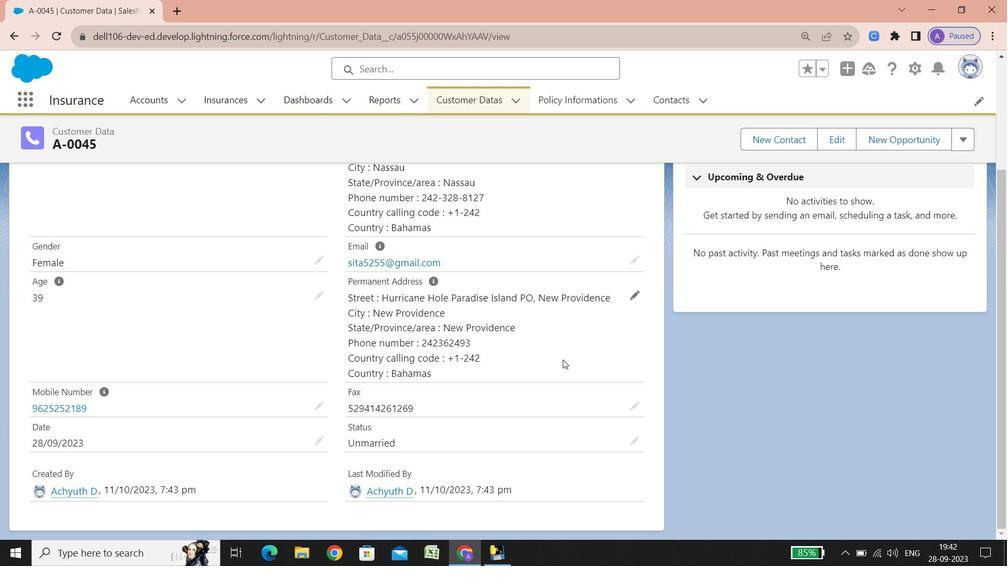 
Action: Mouse scrolled (563, 359) with delta (0, 0)
Screenshot: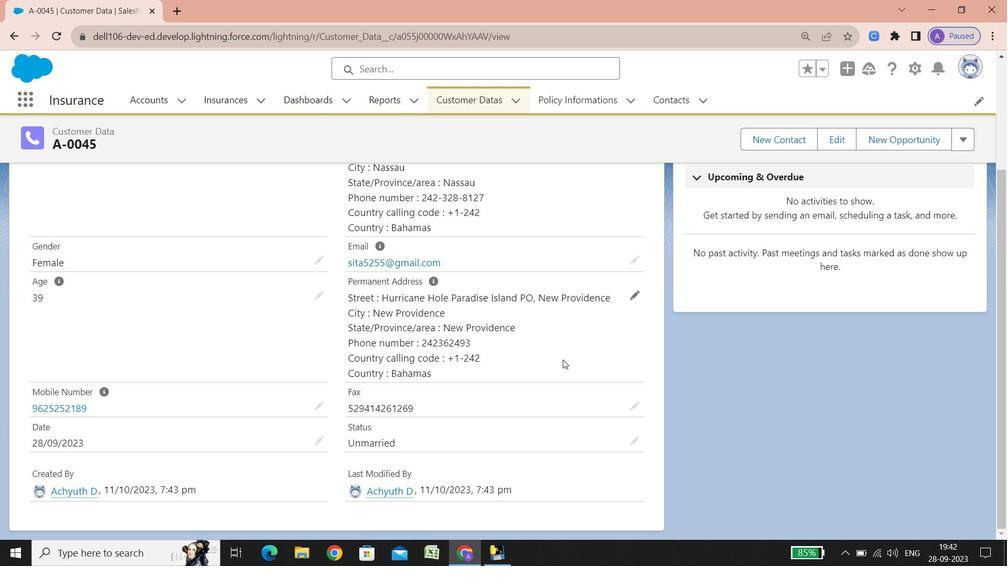 
Action: Mouse scrolled (563, 359) with delta (0, 0)
Screenshot: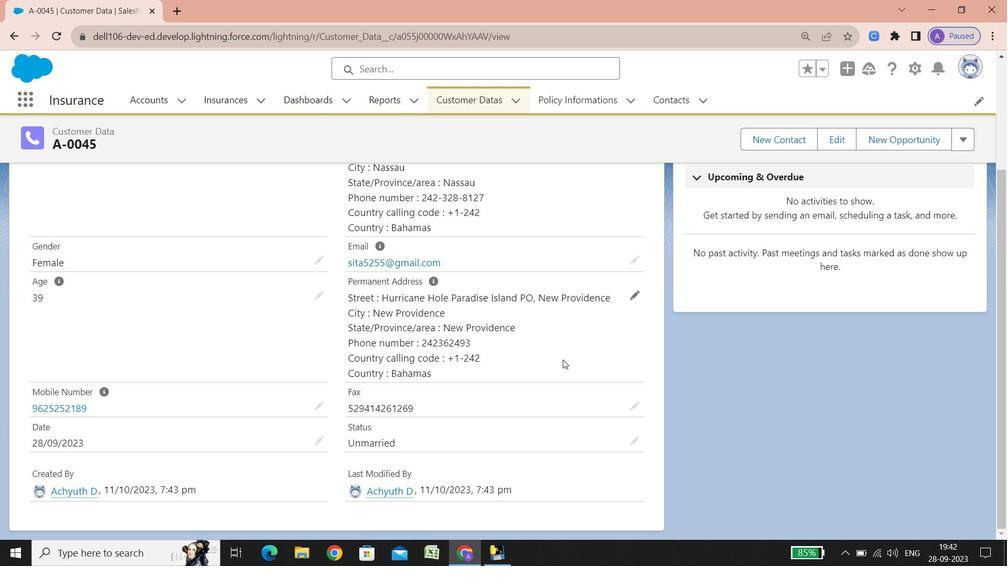 
Action: Mouse scrolled (563, 359) with delta (0, 0)
Screenshot: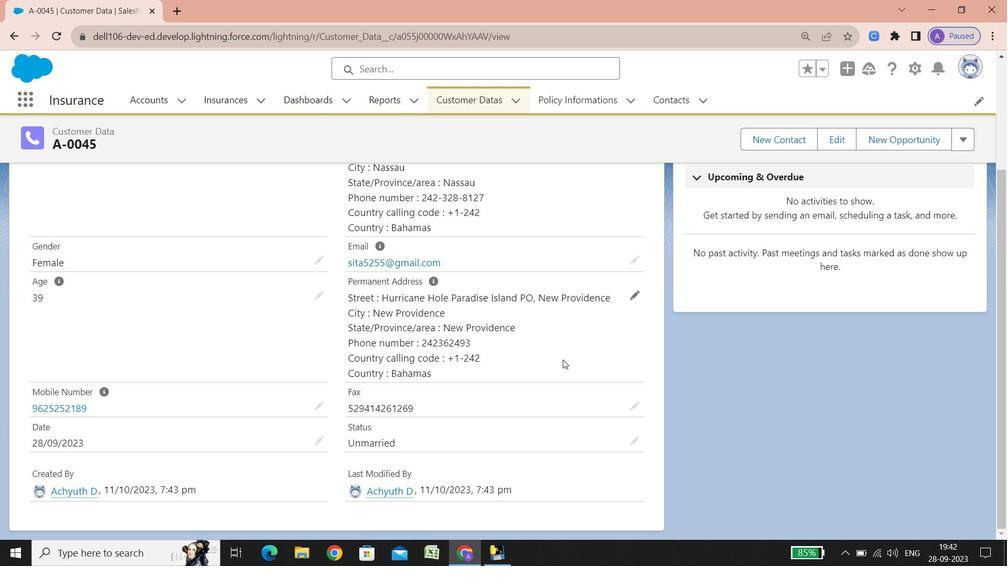 
Action: Mouse scrolled (563, 359) with delta (0, 0)
Screenshot: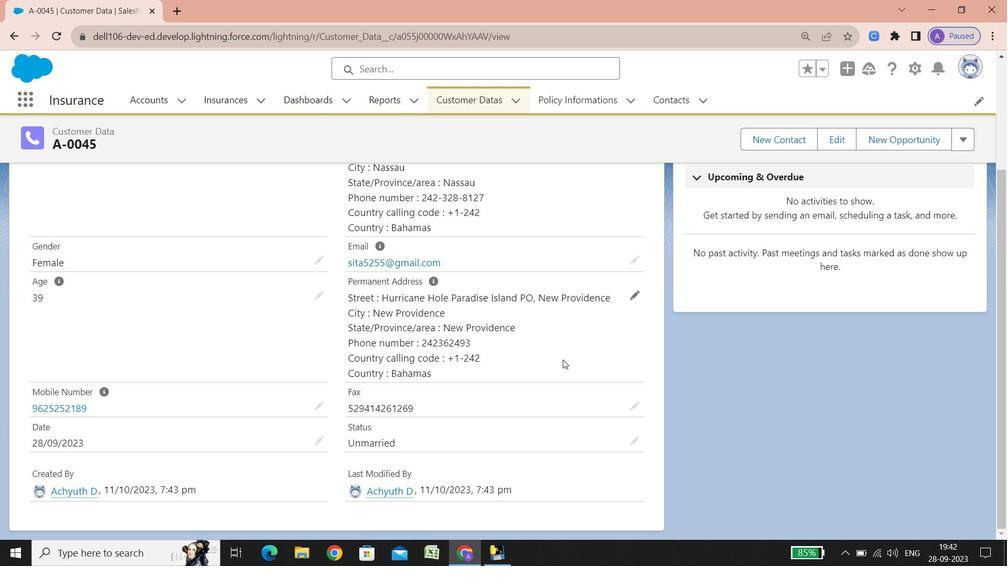 
Action: Mouse scrolled (563, 359) with delta (0, 0)
Screenshot: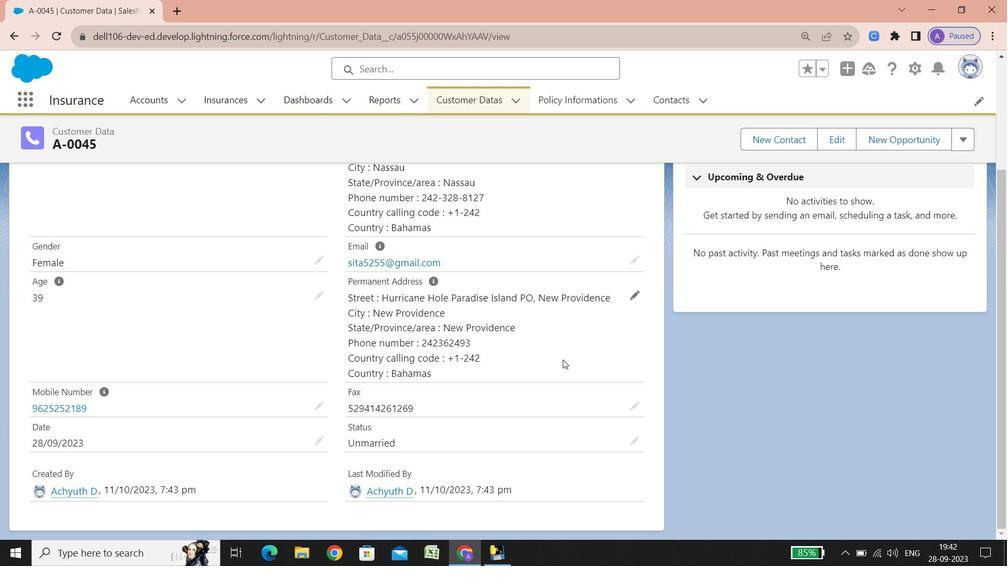 
Action: Mouse scrolled (563, 359) with delta (0, 0)
Screenshot: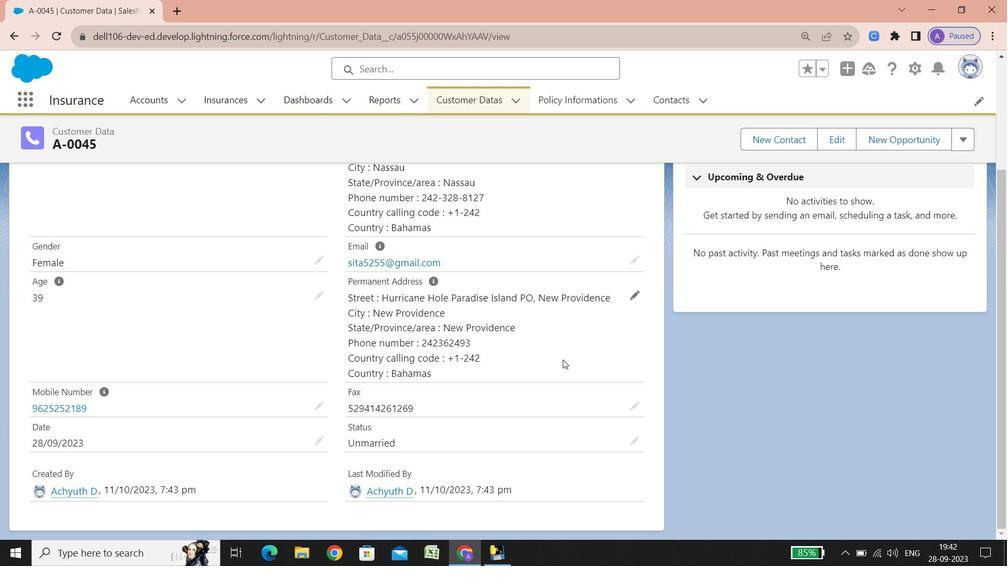
Action: Mouse scrolled (563, 359) with delta (0, 0)
Screenshot: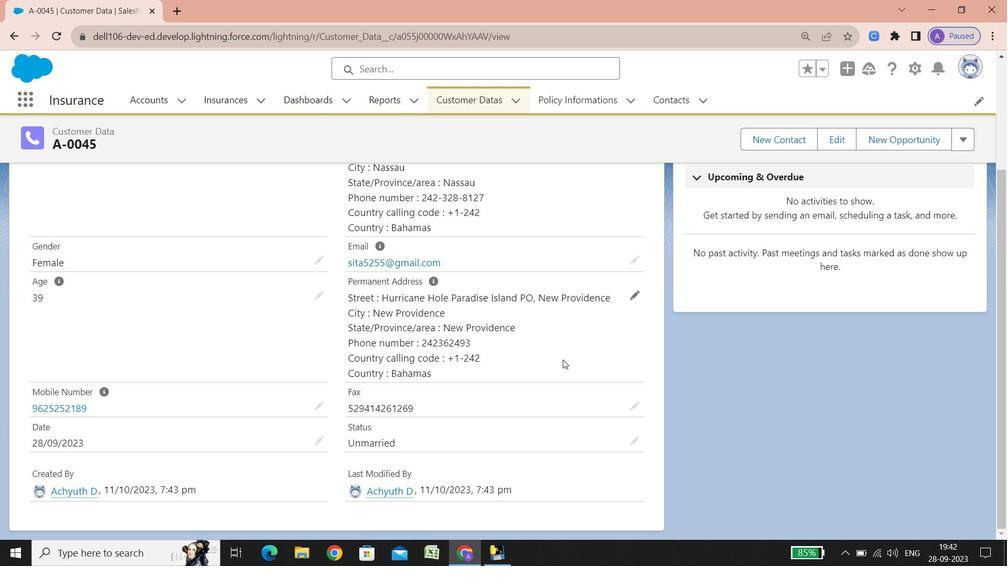 
Action: Mouse scrolled (563, 359) with delta (0, 0)
Screenshot: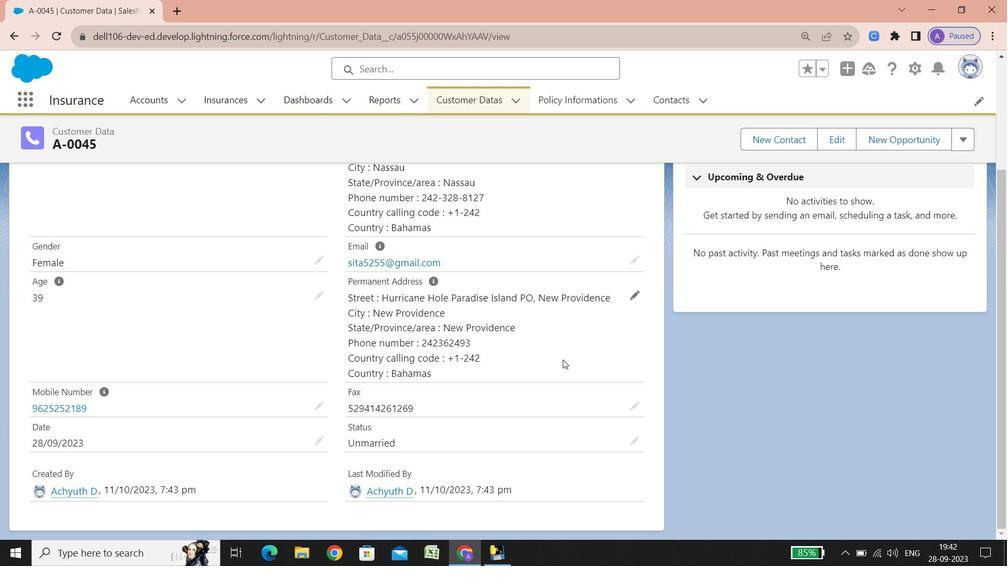 
Action: Mouse scrolled (563, 359) with delta (0, 0)
Screenshot: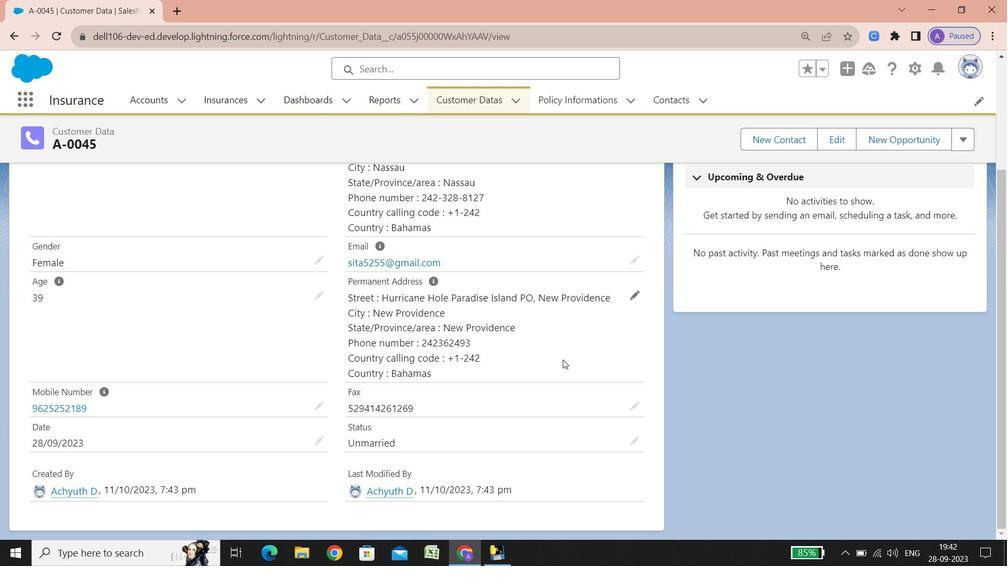 
Action: Mouse scrolled (563, 359) with delta (0, 0)
Screenshot: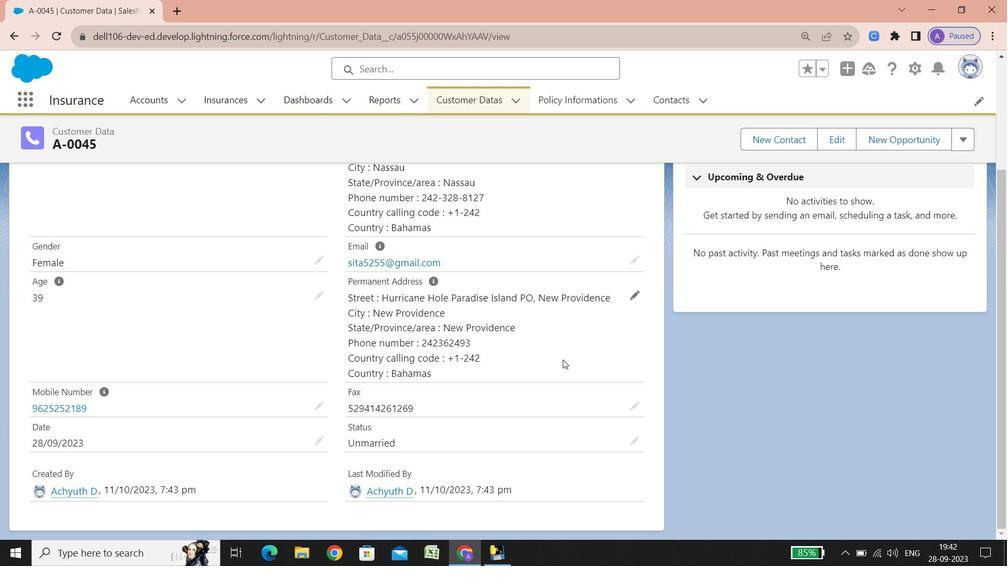
Action: Mouse scrolled (563, 359) with delta (0, 0)
Screenshot: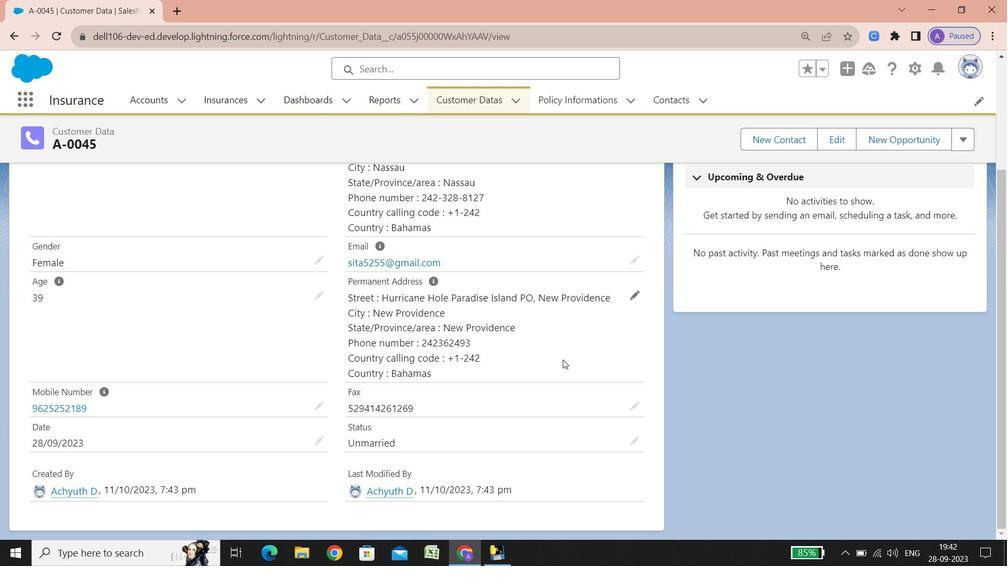 
Action: Mouse scrolled (563, 359) with delta (0, 0)
Screenshot: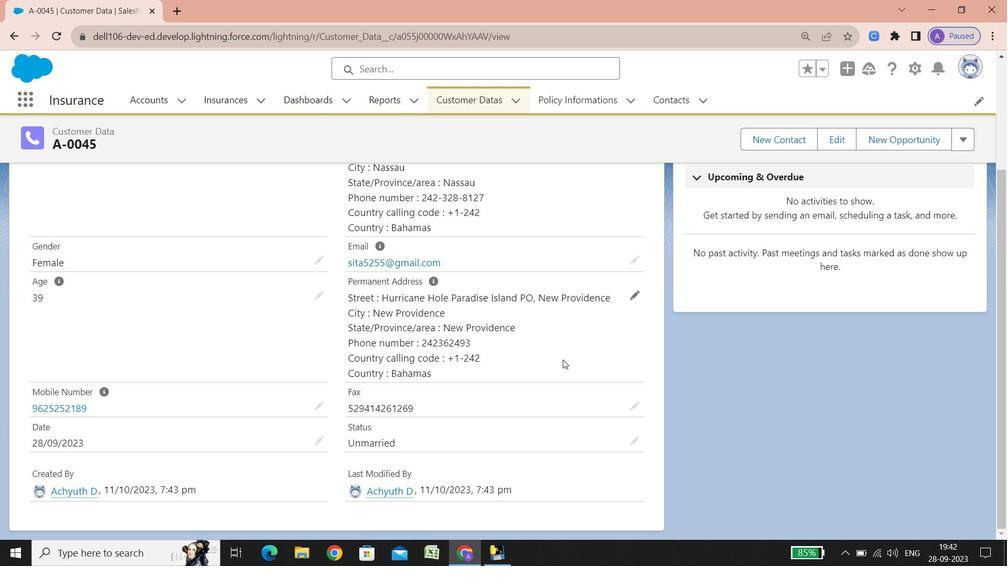 
Action: Mouse scrolled (563, 359) with delta (0, 0)
Screenshot: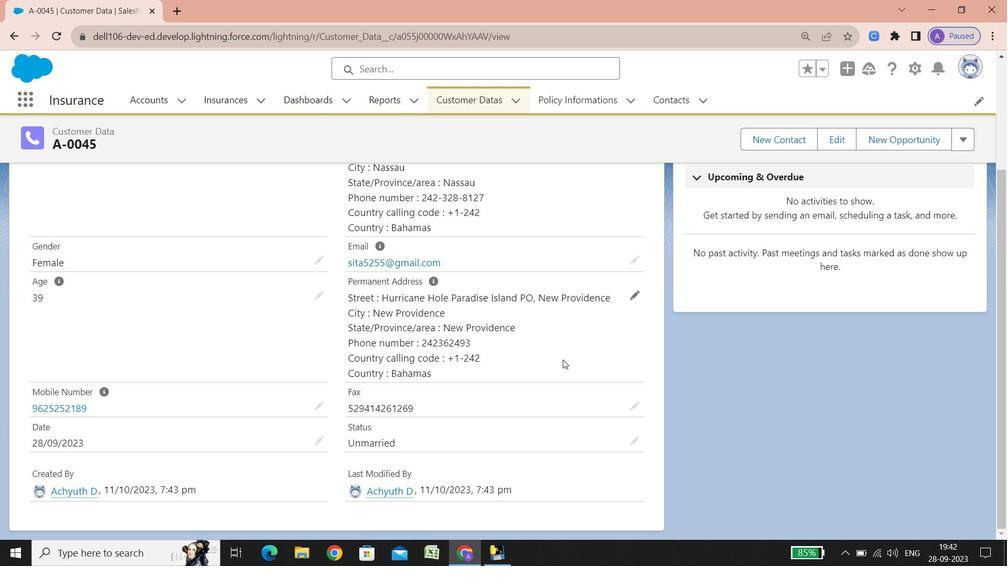 
Action: Mouse scrolled (563, 359) with delta (0, 0)
Screenshot: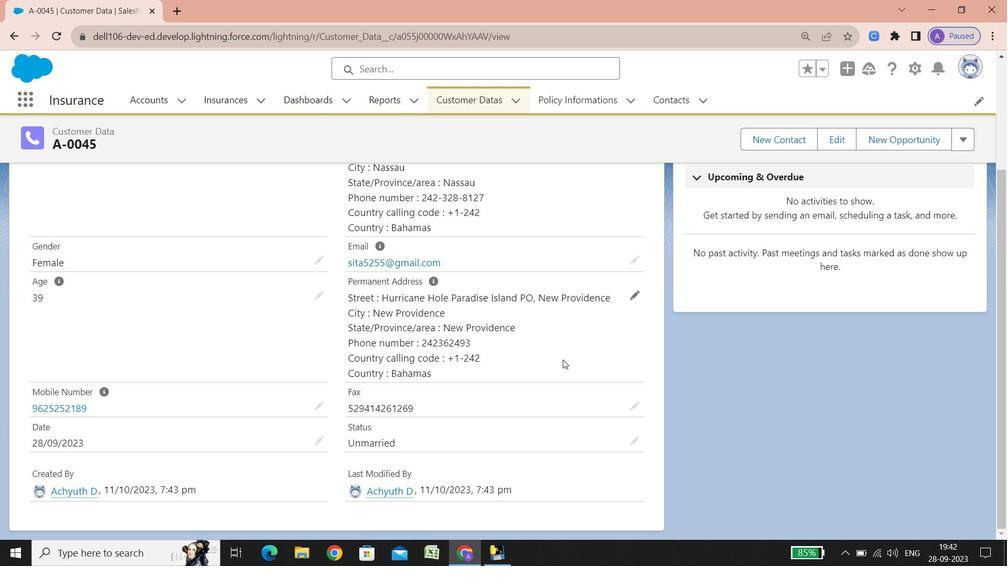 
Action: Mouse scrolled (563, 359) with delta (0, 0)
Screenshot: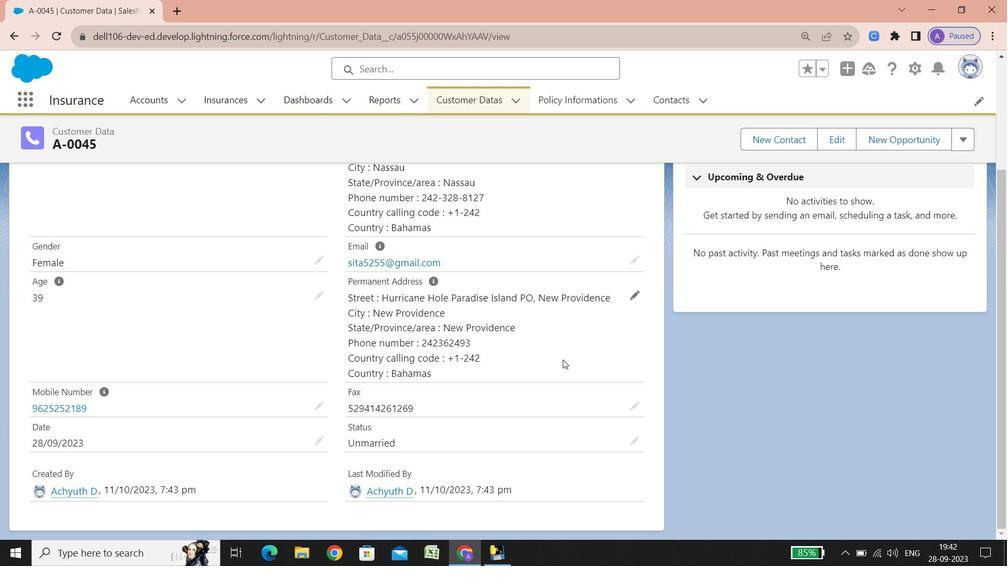 
Action: Mouse scrolled (563, 359) with delta (0, 0)
Screenshot: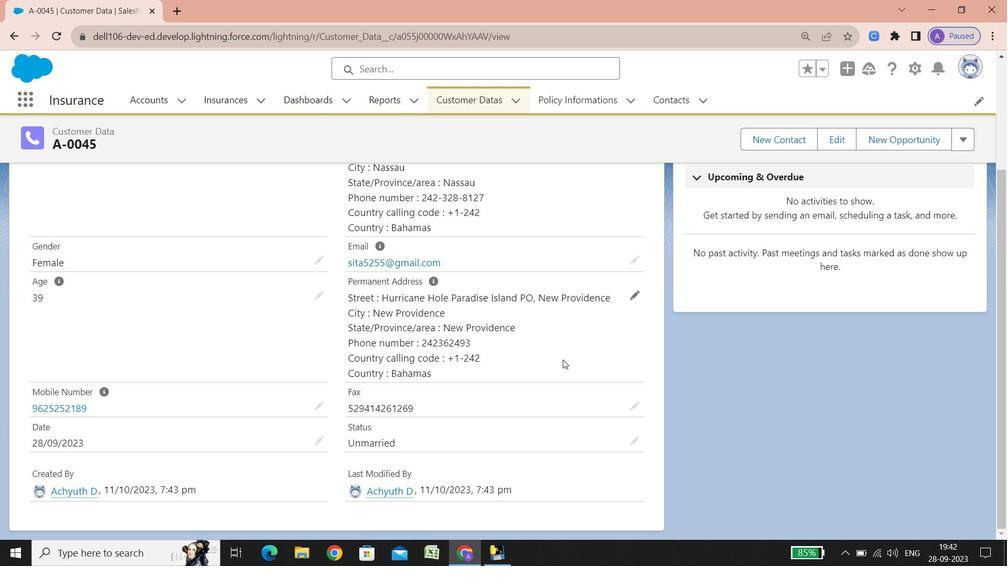 
Action: Mouse scrolled (563, 359) with delta (0, 0)
Screenshot: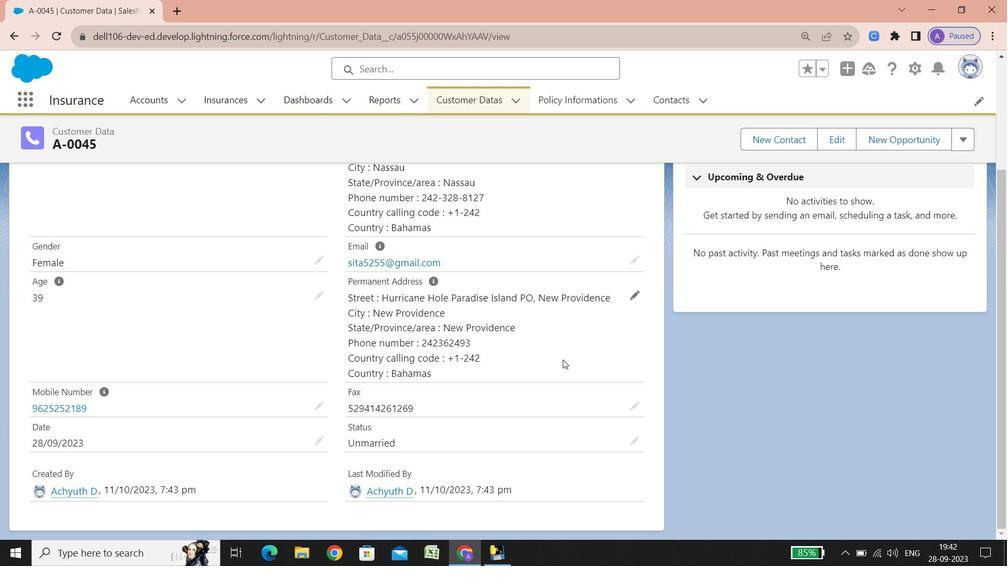 
Action: Mouse scrolled (563, 359) with delta (0, 0)
Screenshot: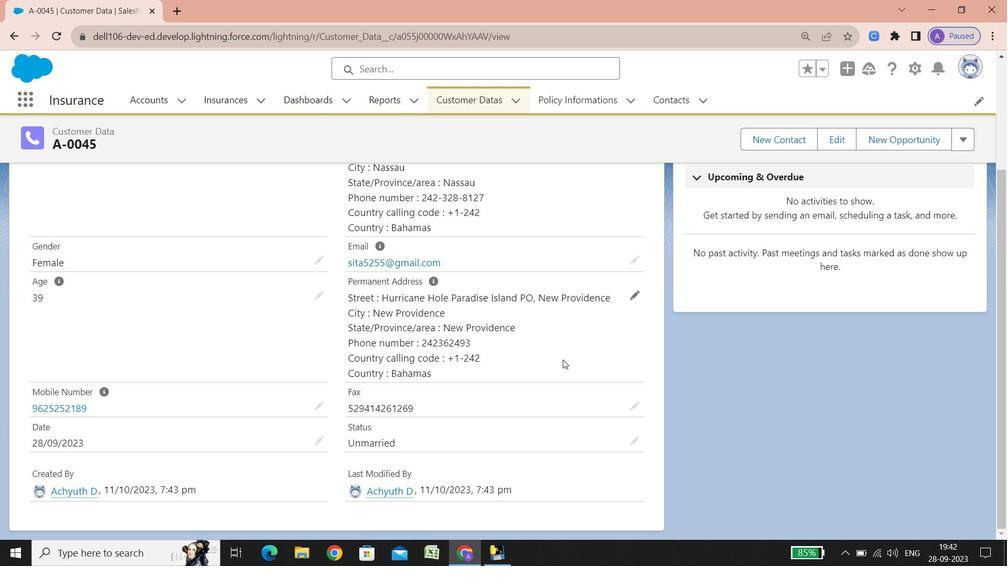 
Action: Mouse scrolled (563, 359) with delta (0, 0)
Screenshot: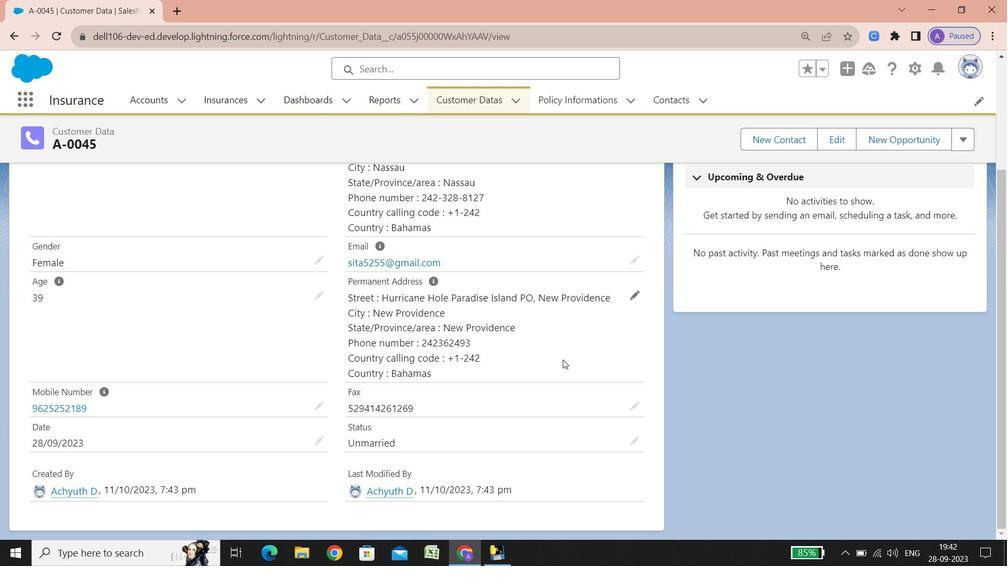 
Action: Mouse scrolled (563, 359) with delta (0, 0)
Screenshot: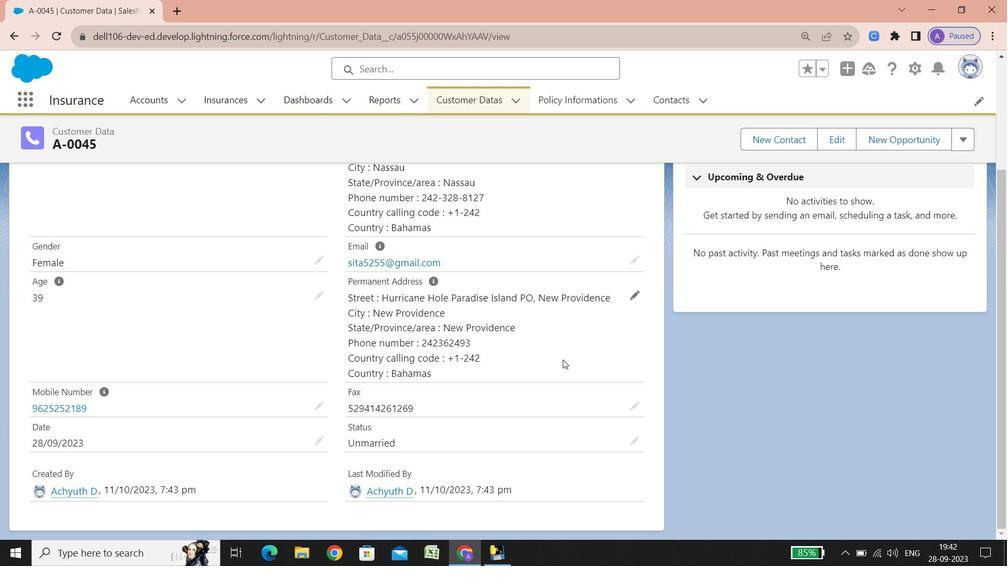 
Action: Mouse scrolled (563, 359) with delta (0, 0)
Screenshot: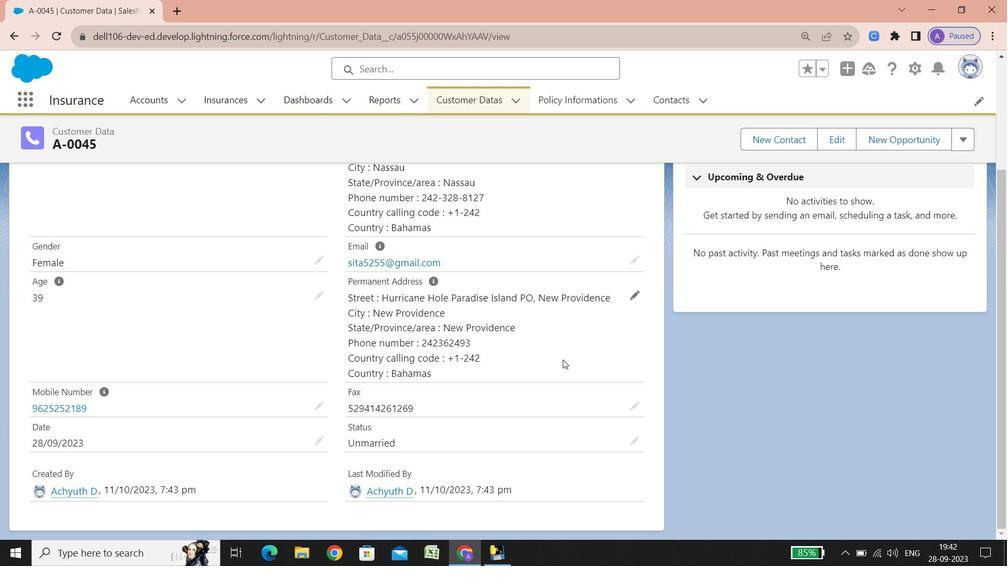 
Action: Mouse moved to (479, 96)
Screenshot: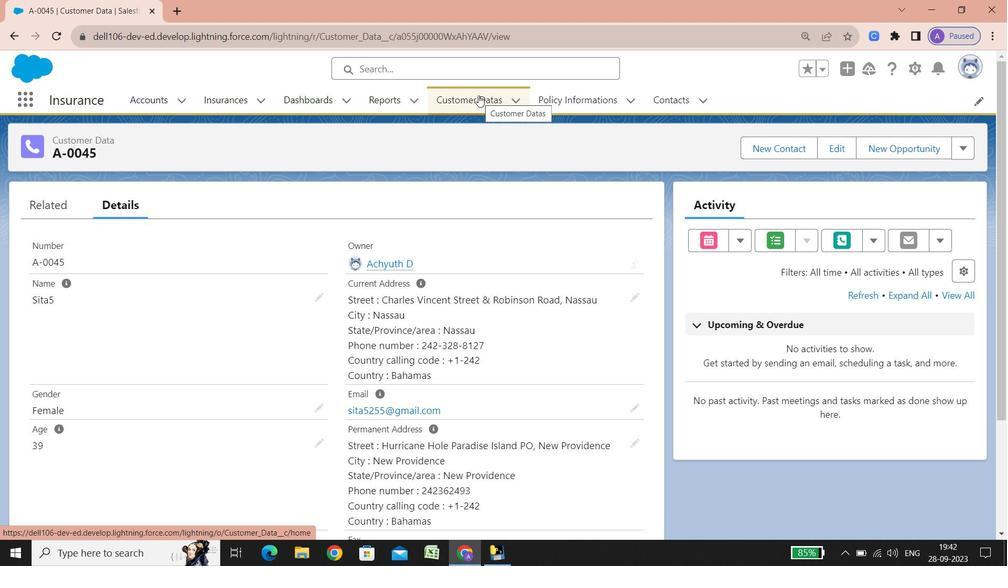 
Action: Mouse pressed left at (479, 96)
Screenshot: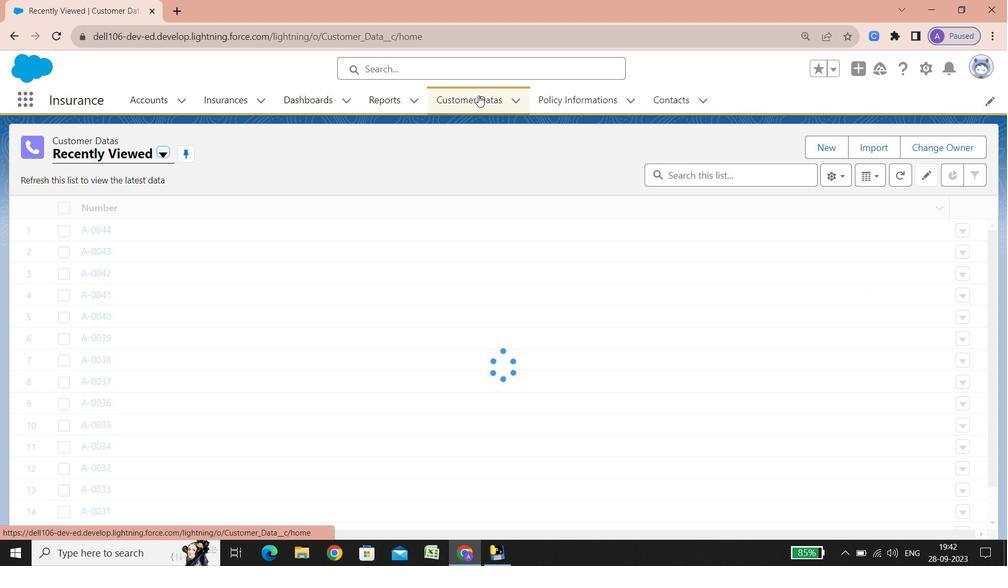 
Action: Mouse moved to (809, 151)
Screenshot: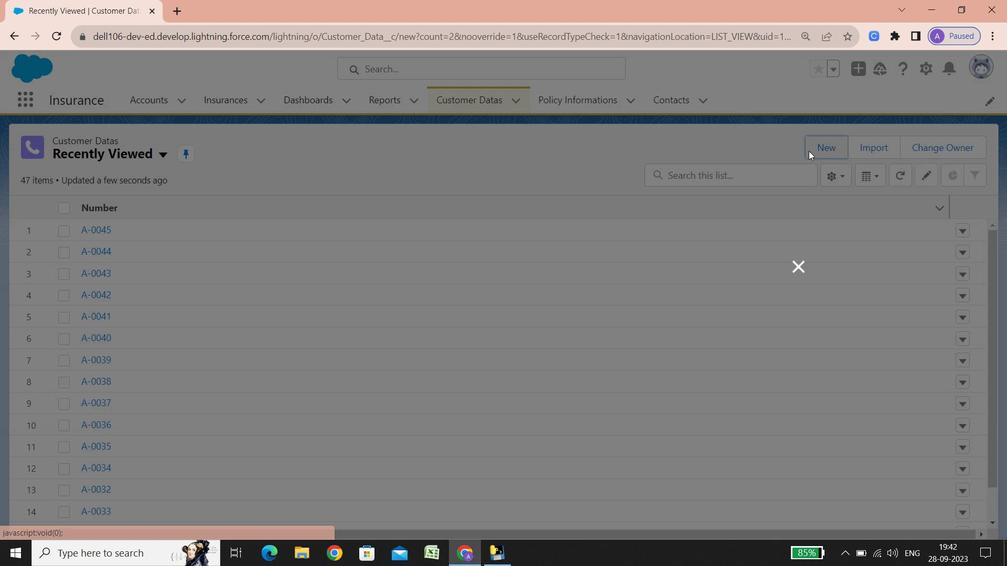 
Action: Mouse pressed left at (809, 151)
Screenshot: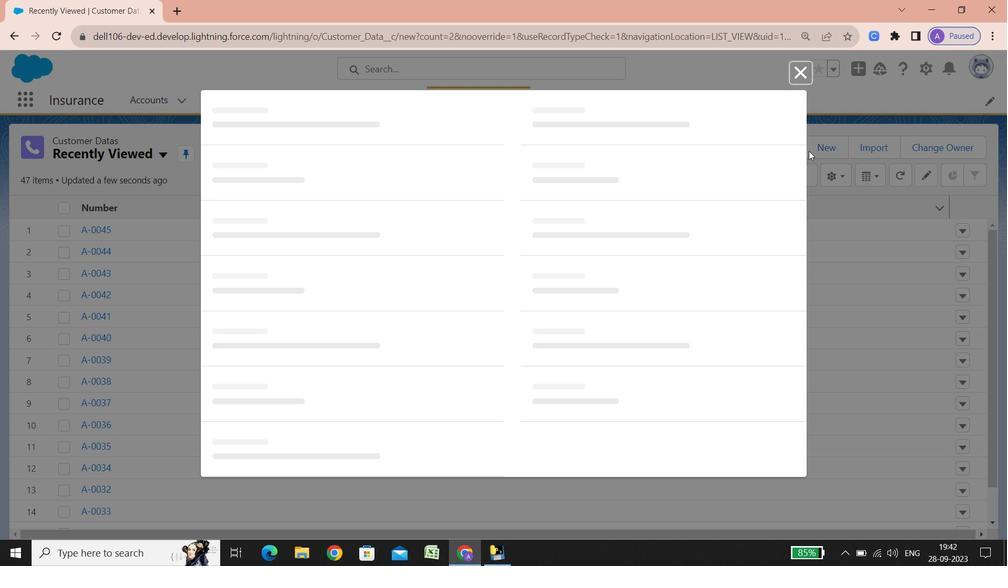 
Action: Key pressed <Key.shift><Key.shift>Sita6
Screenshot: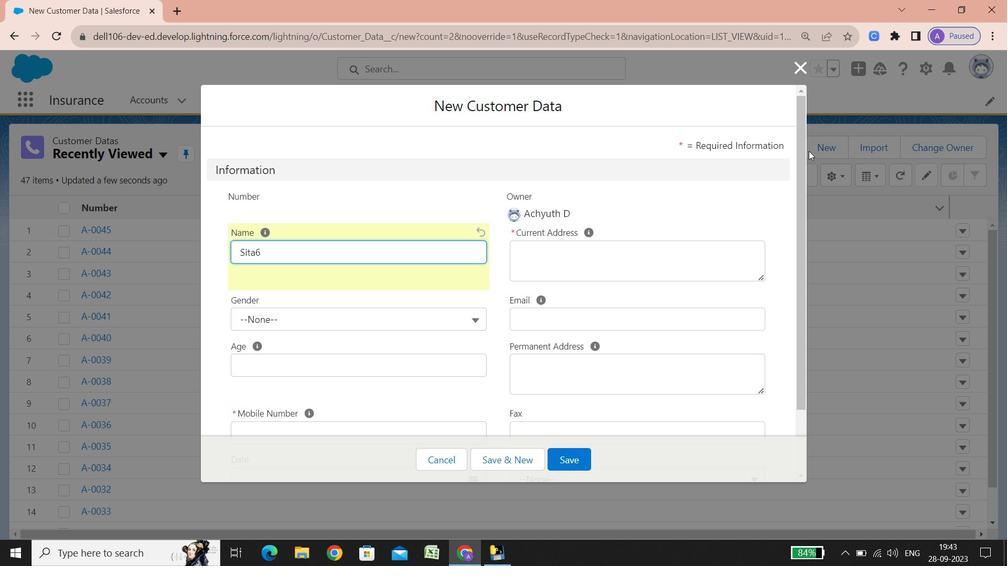 
Action: Mouse moved to (474, 316)
Screenshot: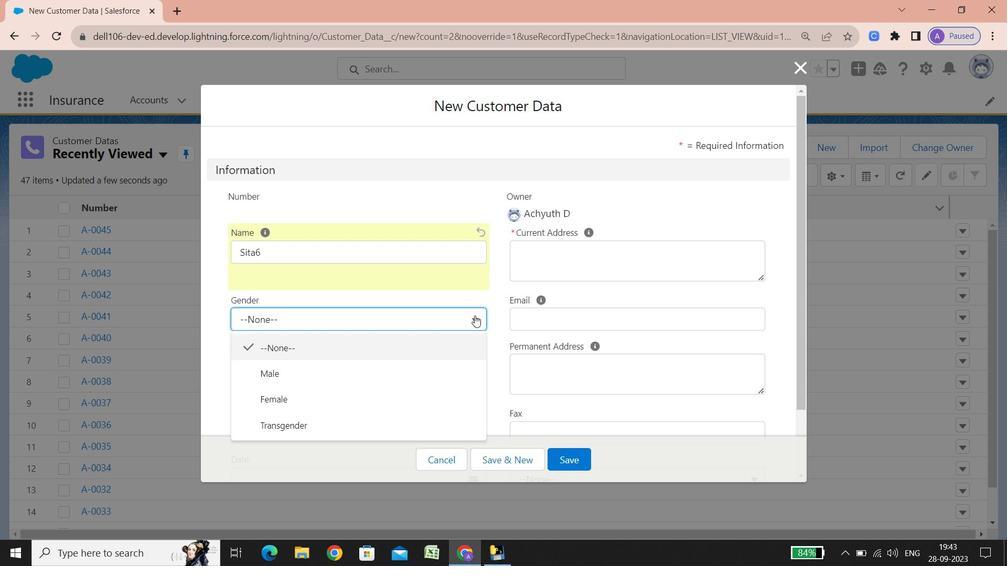 
Action: Mouse pressed left at (474, 316)
Screenshot: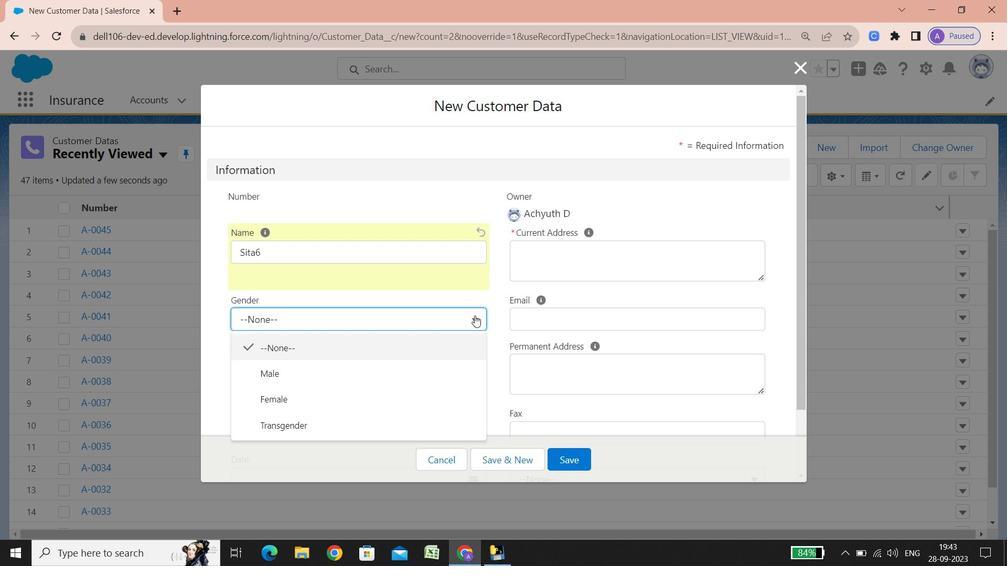 
Action: Mouse moved to (273, 395)
Screenshot: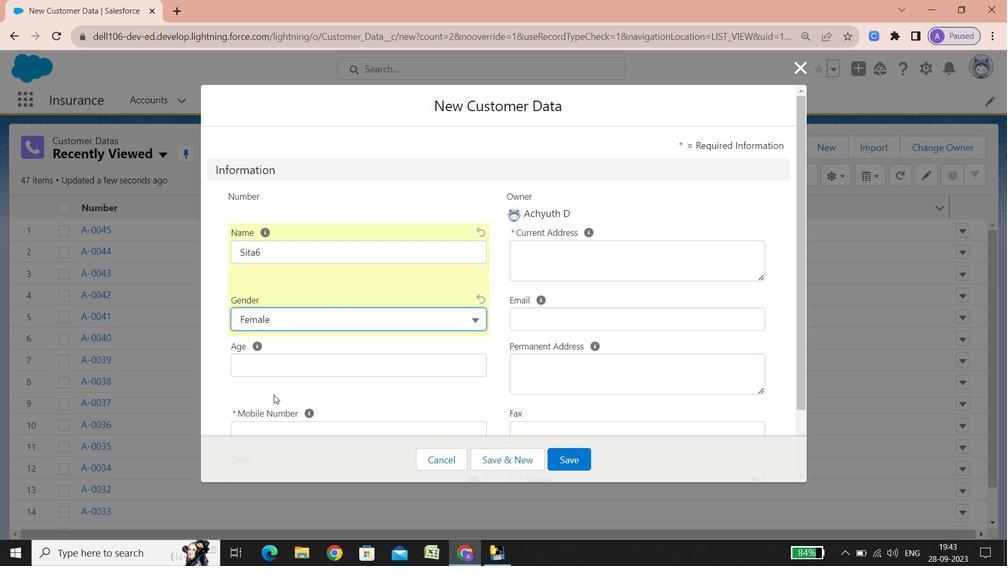 
Action: Mouse pressed left at (273, 395)
Screenshot: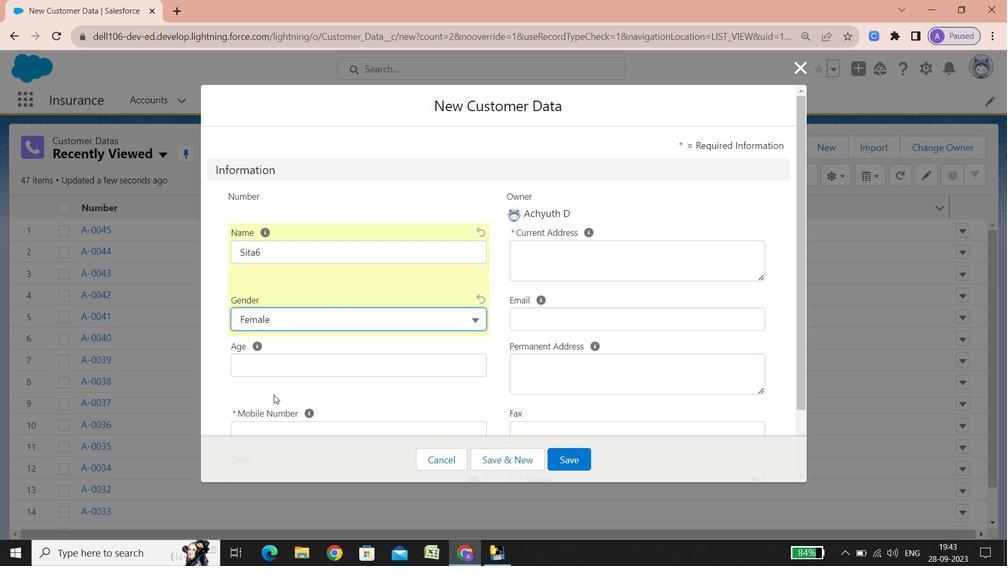 
Action: Mouse moved to (310, 369)
Screenshot: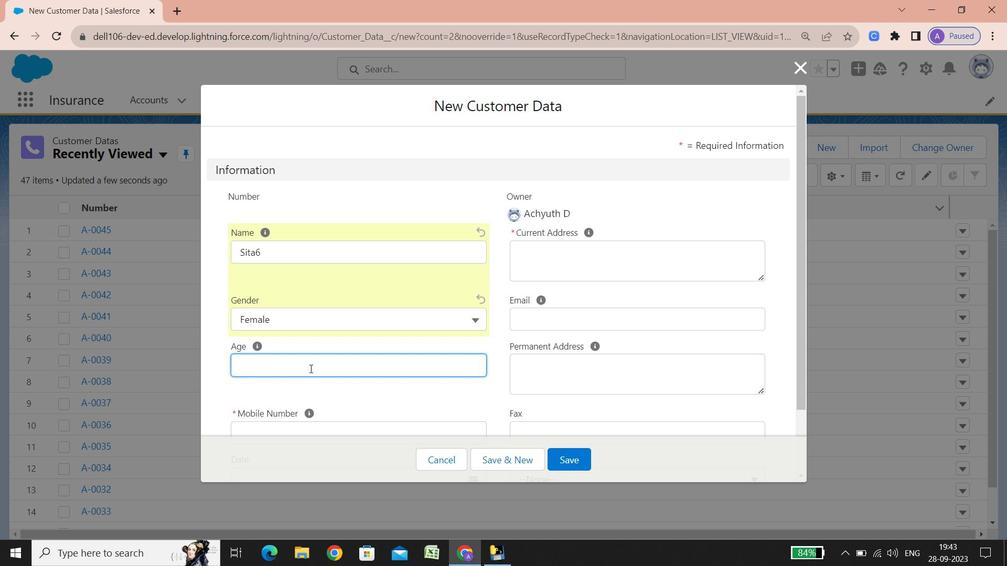 
Action: Mouse pressed left at (310, 369)
Screenshot: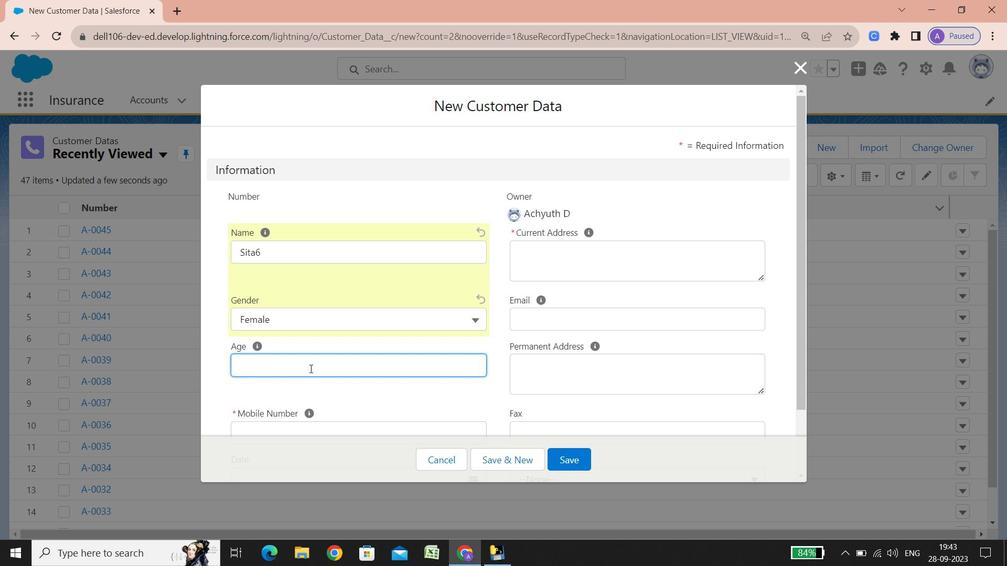 
Action: Key pressed 23
Screenshot: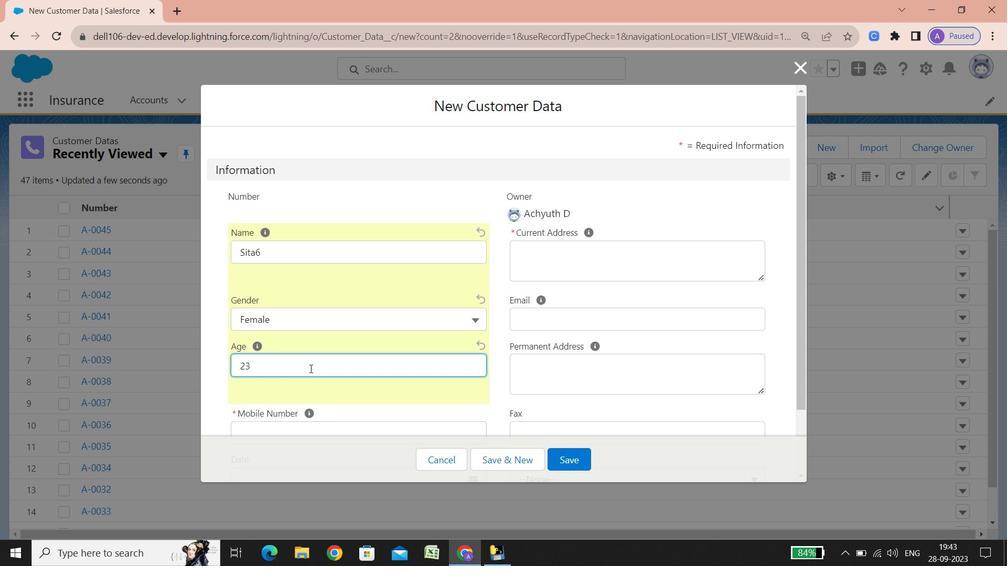 
Action: Mouse moved to (314, 358)
Screenshot: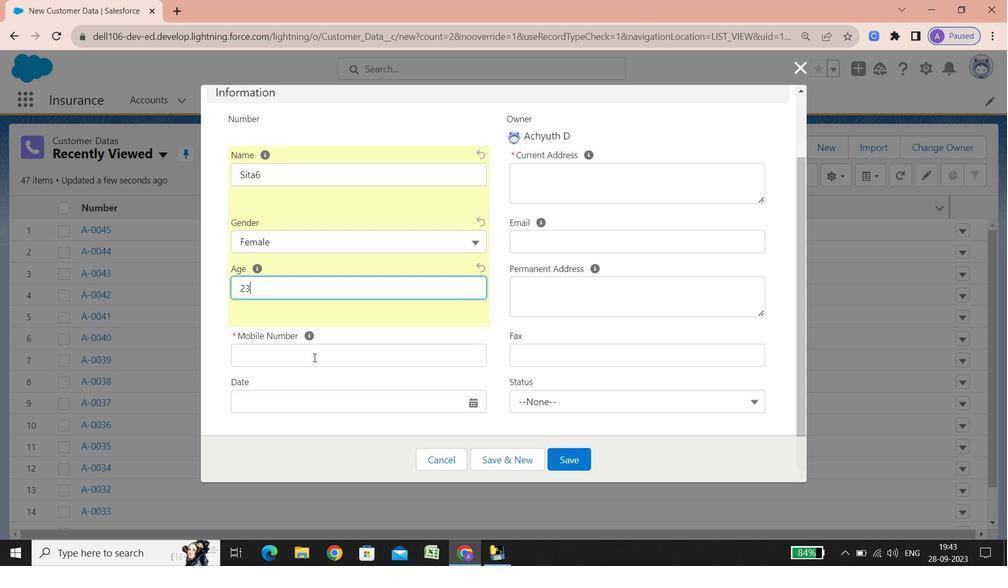 
Action: Mouse scrolled (314, 357) with delta (0, 0)
Screenshot: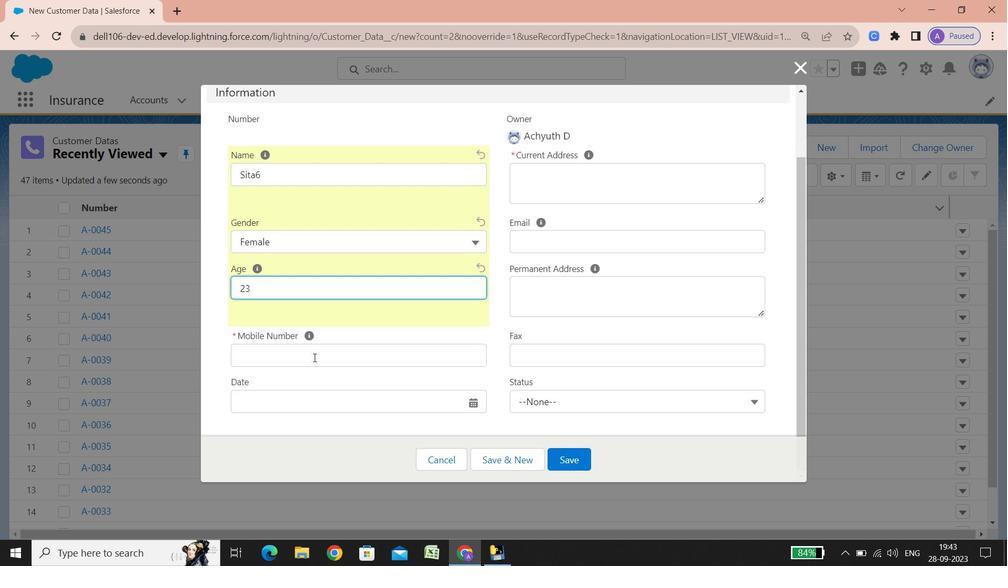 
Action: Mouse scrolled (314, 357) with delta (0, 0)
Screenshot: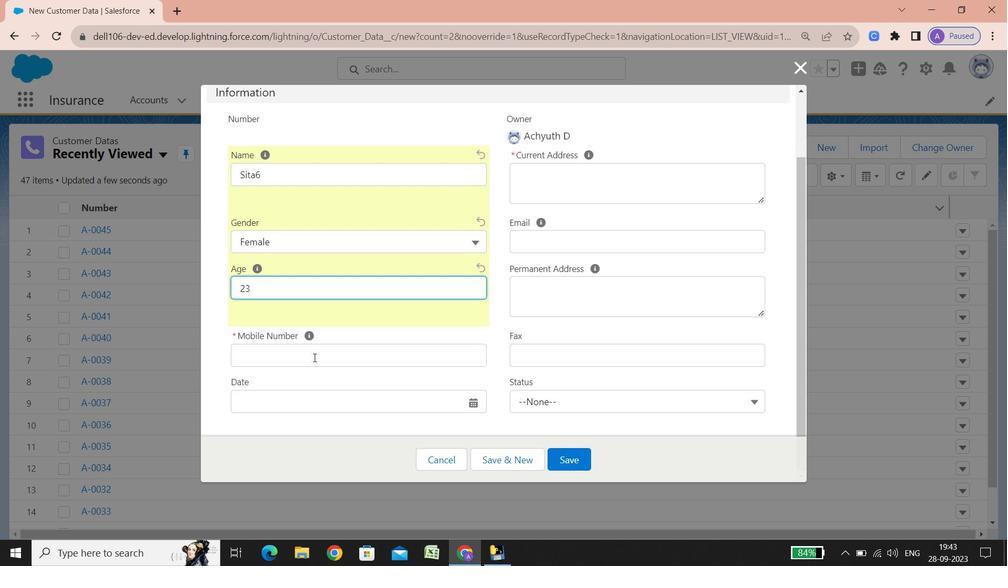 
Action: Mouse scrolled (314, 357) with delta (0, 0)
Screenshot: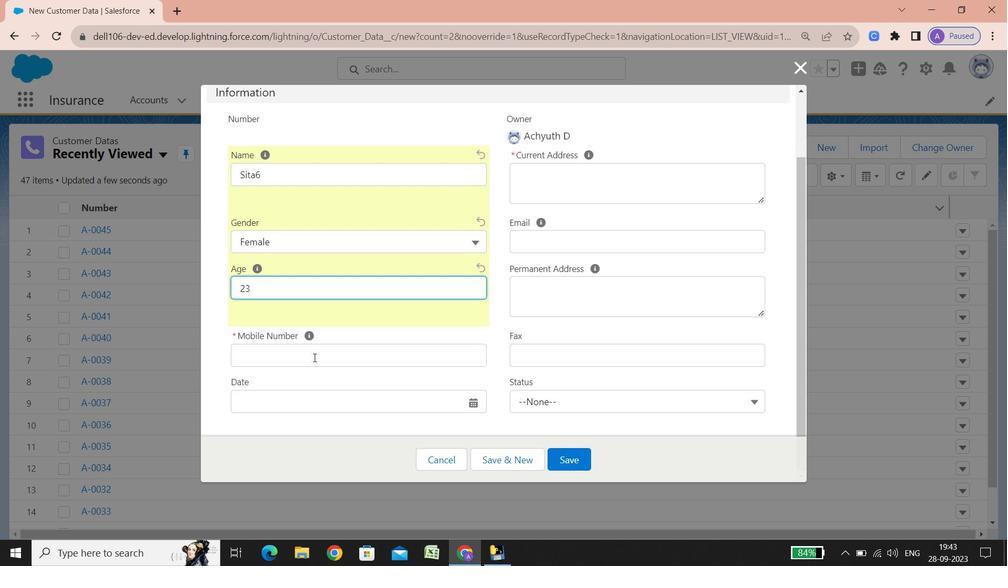 
Action: Mouse scrolled (314, 357) with delta (0, 0)
Screenshot: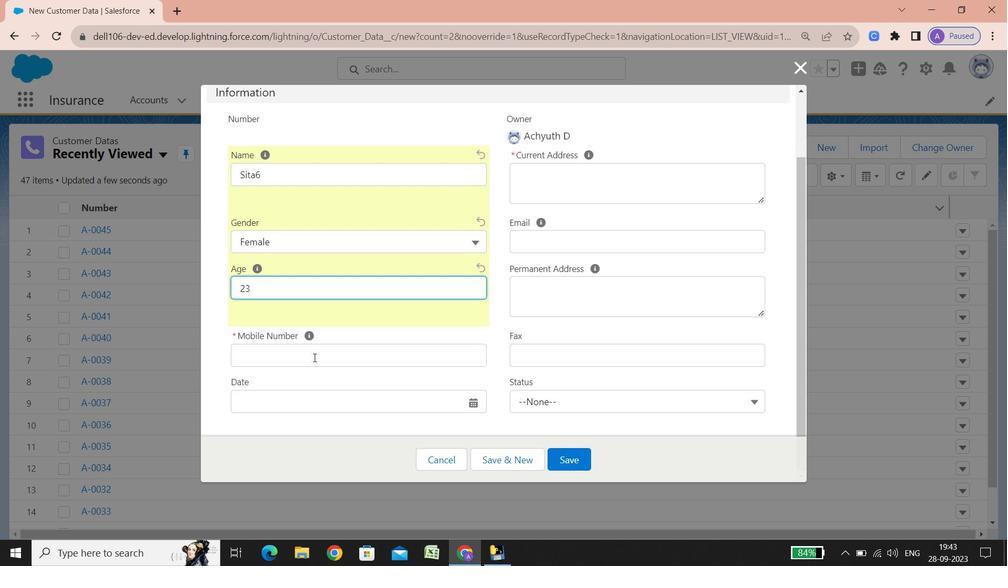 
Action: Mouse scrolled (314, 357) with delta (0, 0)
Screenshot: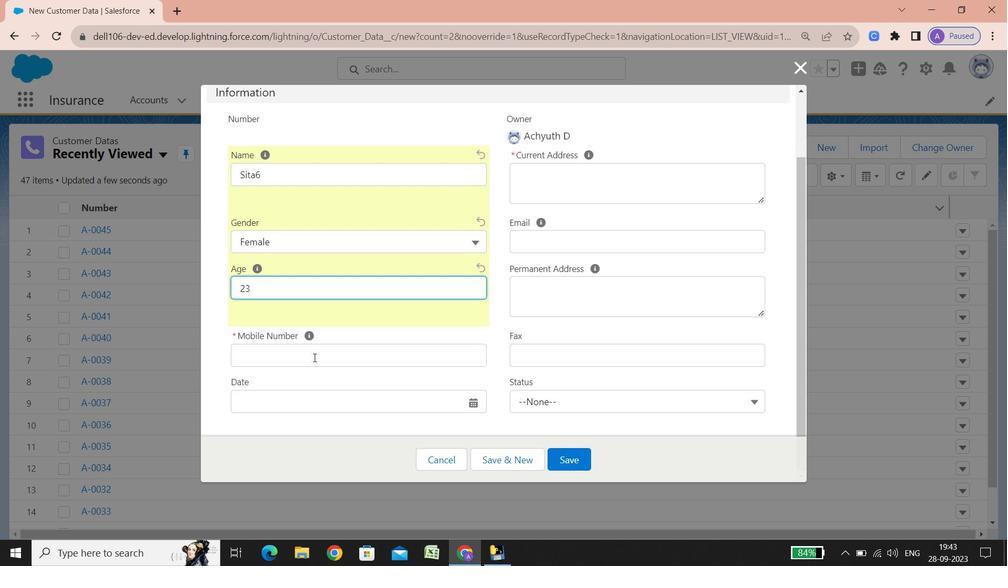 
Action: Mouse scrolled (314, 357) with delta (0, 0)
Screenshot: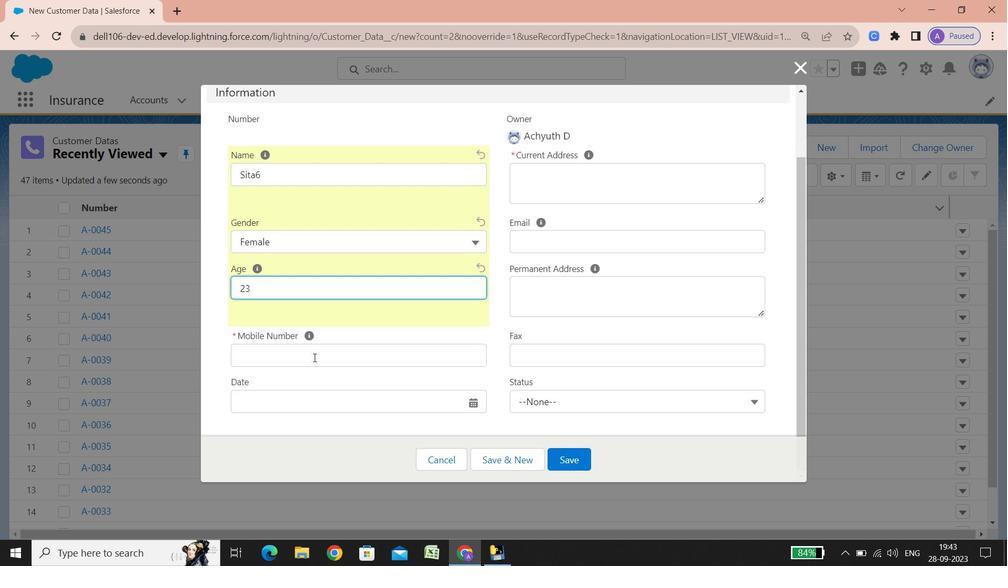 
Action: Mouse scrolled (314, 357) with delta (0, 0)
Screenshot: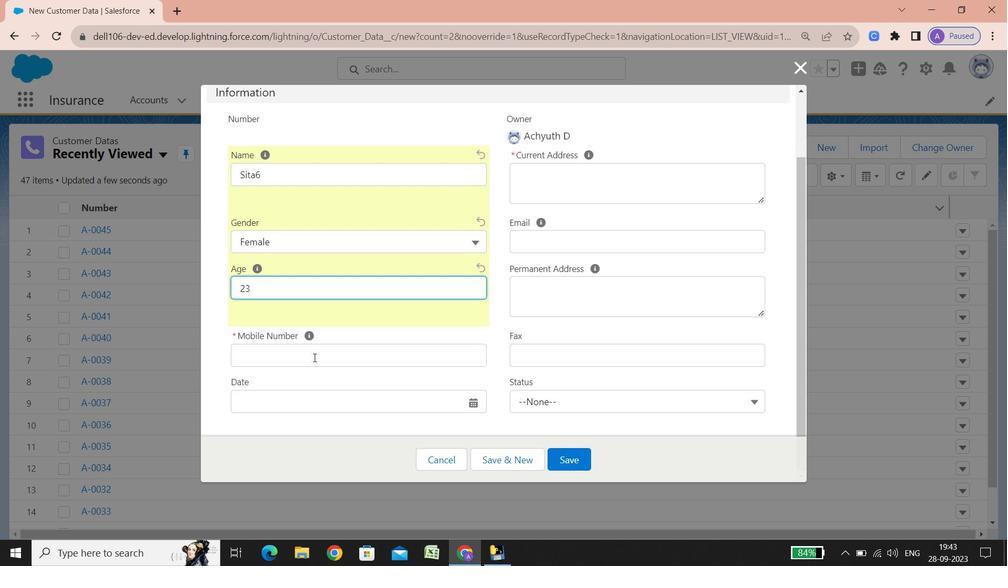 
Action: Mouse scrolled (314, 357) with delta (0, 0)
Screenshot: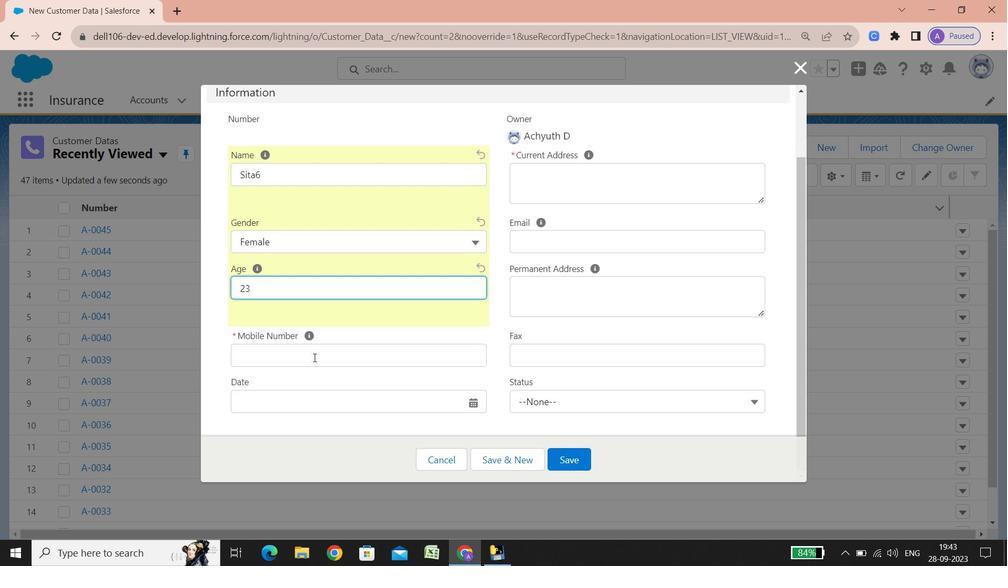 
Action: Mouse scrolled (314, 357) with delta (0, 0)
Screenshot: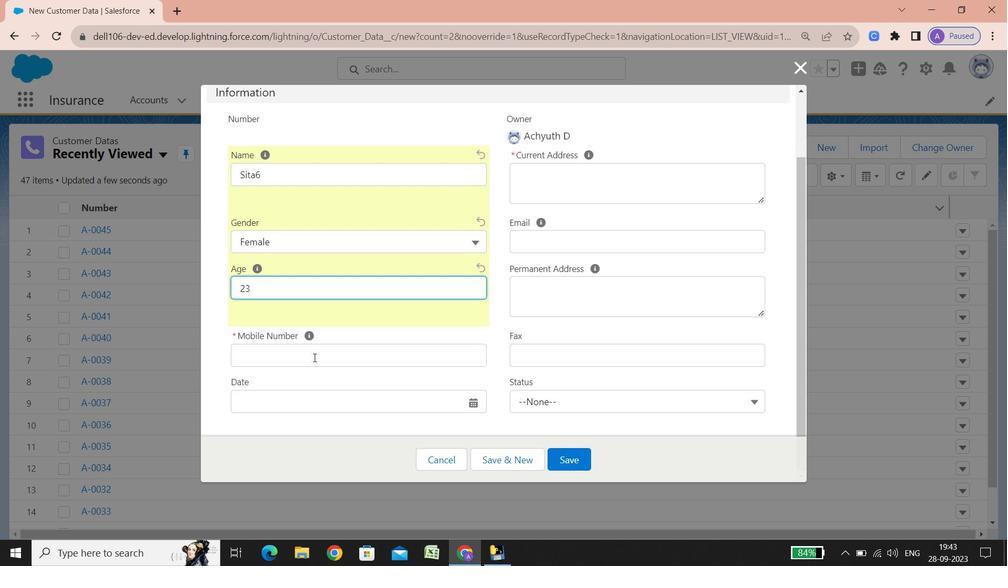 
Action: Mouse scrolled (314, 357) with delta (0, 0)
Screenshot: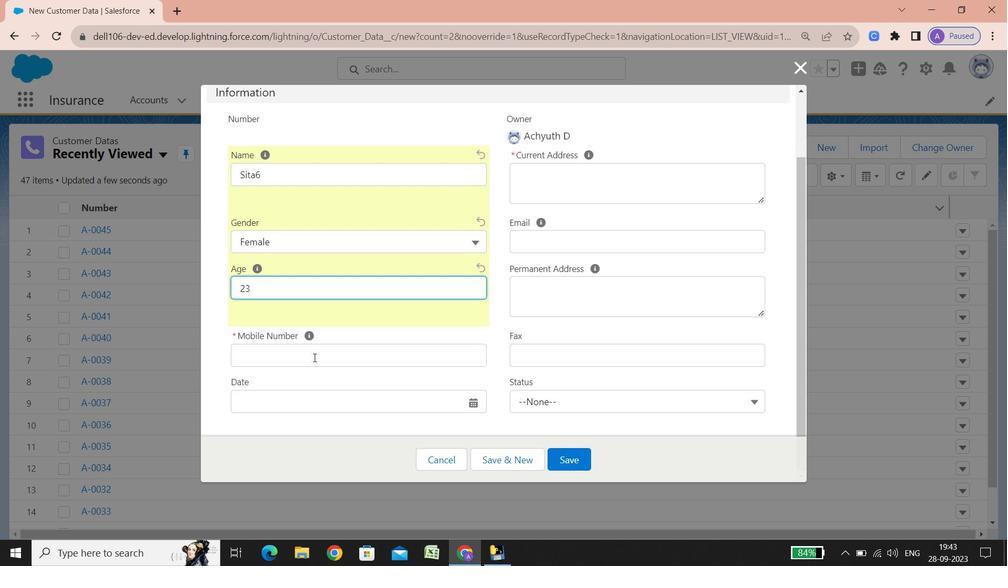 
Action: Mouse scrolled (314, 357) with delta (0, 0)
Screenshot: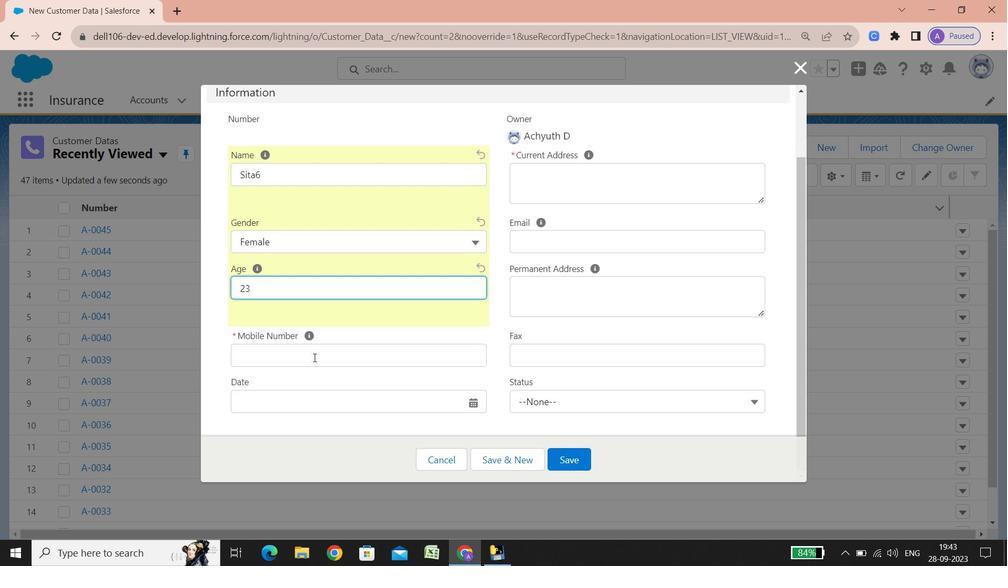 
Action: Mouse scrolled (314, 357) with delta (0, 0)
Screenshot: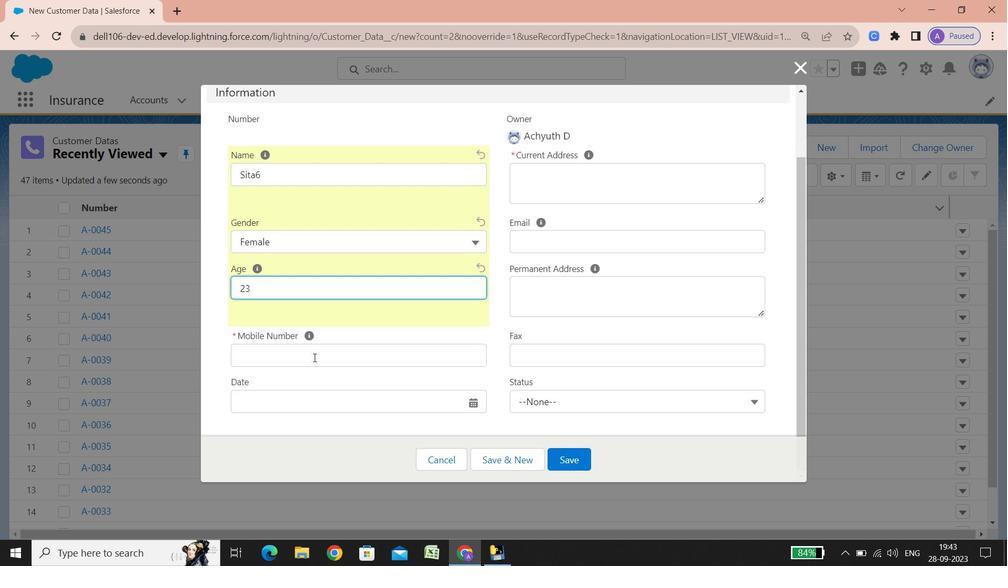 
Action: Mouse scrolled (314, 357) with delta (0, 0)
Screenshot: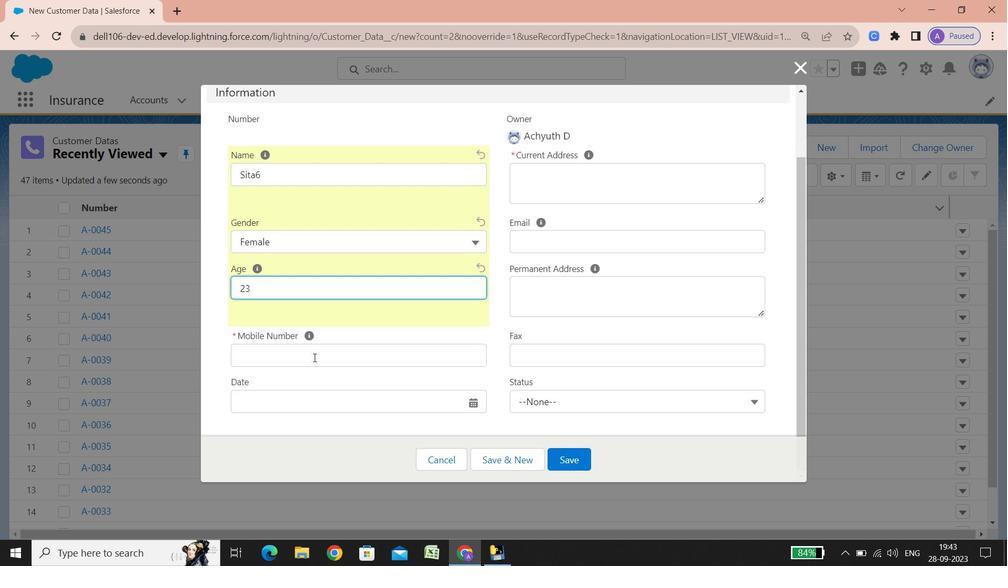 
Action: Mouse scrolled (314, 357) with delta (0, 0)
Screenshot: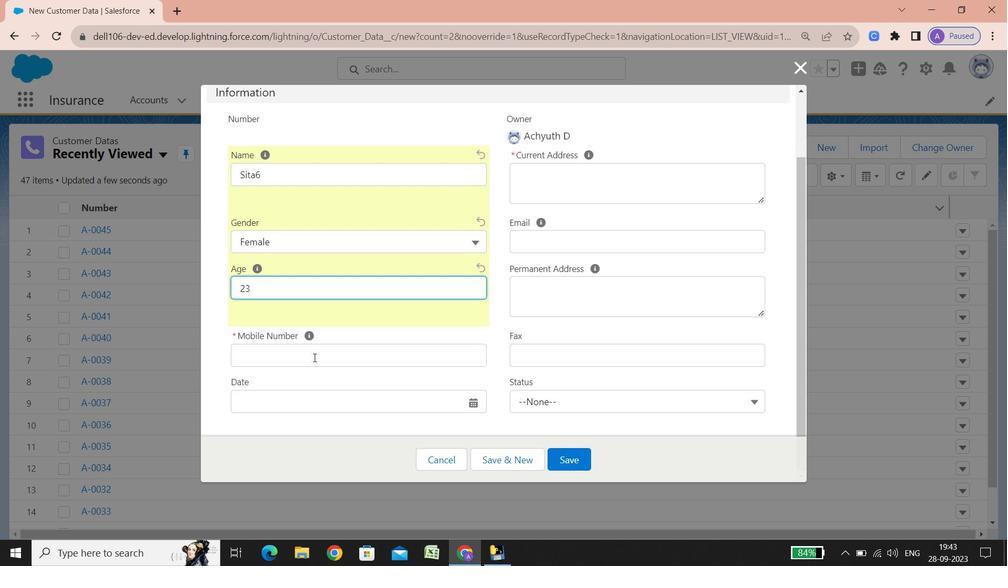 
Action: Mouse scrolled (314, 357) with delta (0, 0)
Screenshot: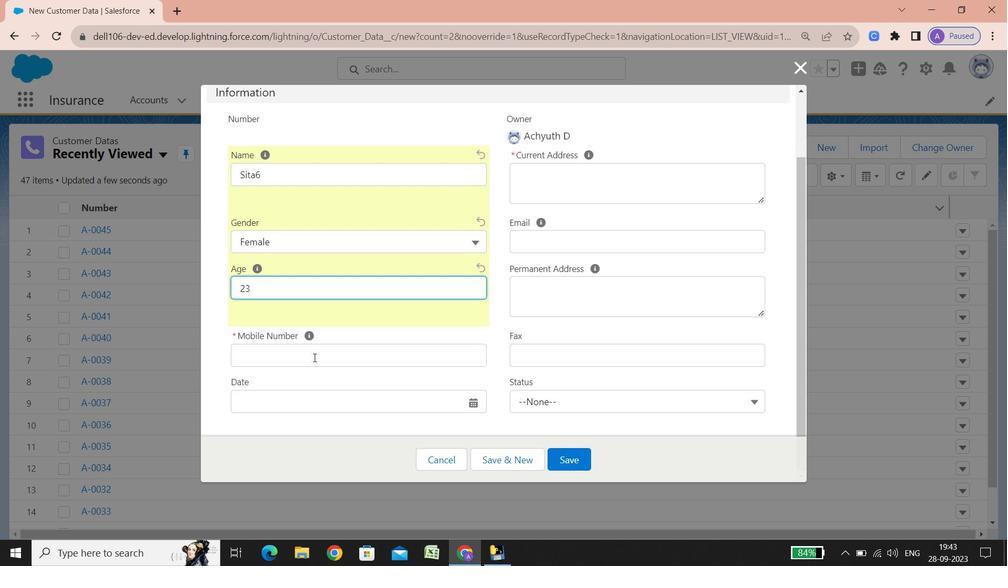 
Action: Mouse scrolled (314, 357) with delta (0, 0)
Screenshot: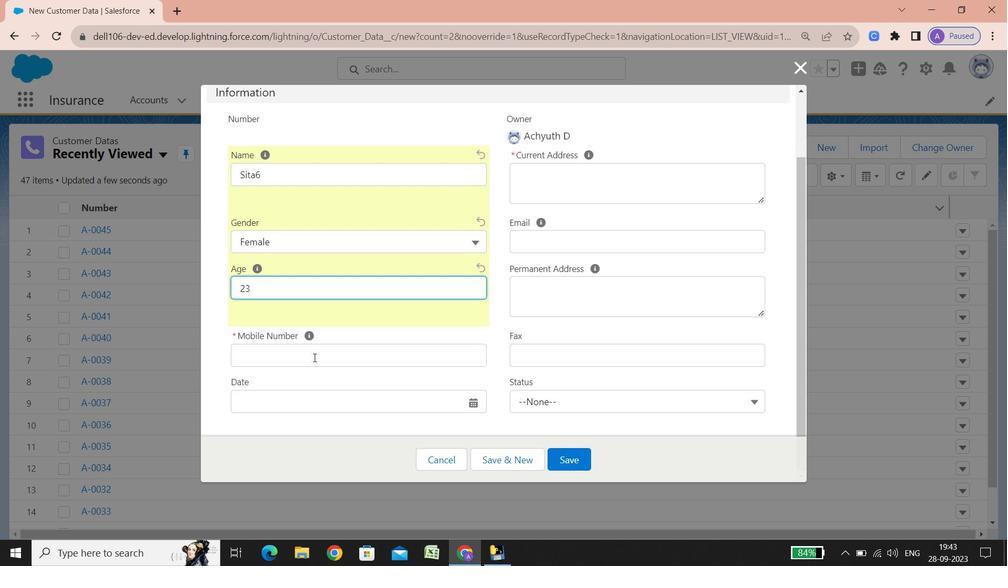 
Action: Mouse scrolled (314, 357) with delta (0, 0)
Screenshot: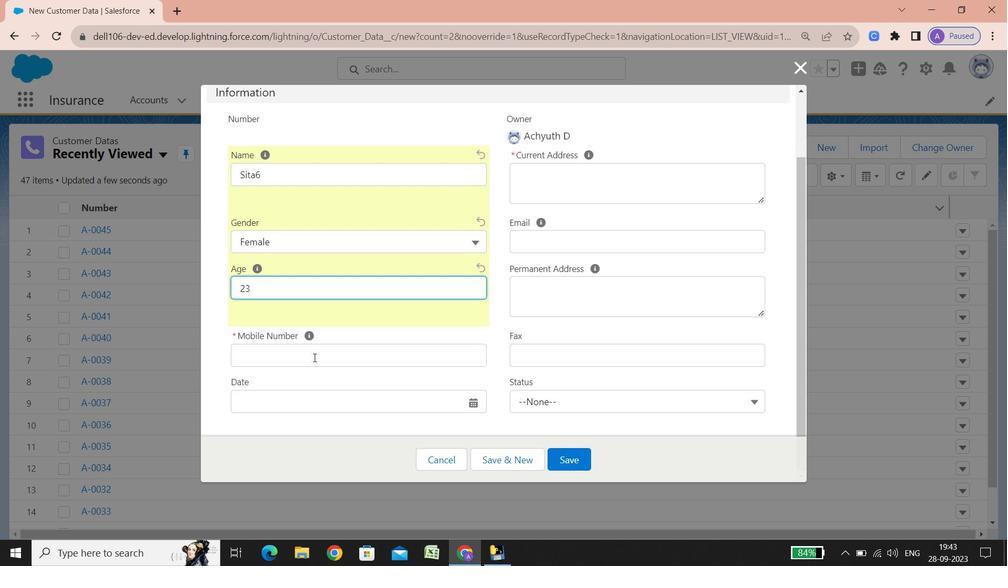 
Action: Mouse scrolled (314, 357) with delta (0, 0)
Screenshot: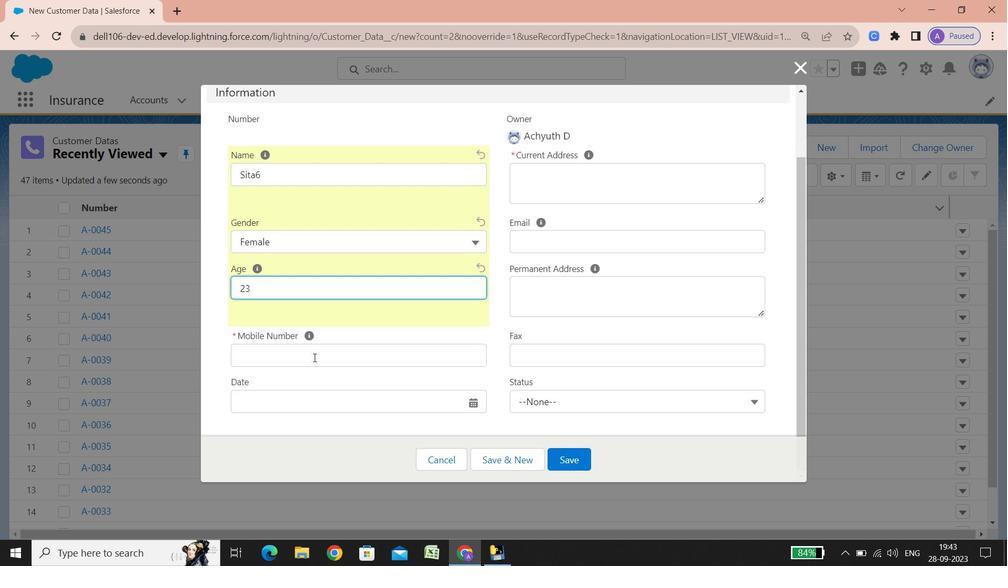 
Action: Mouse scrolled (314, 357) with delta (0, 0)
Screenshot: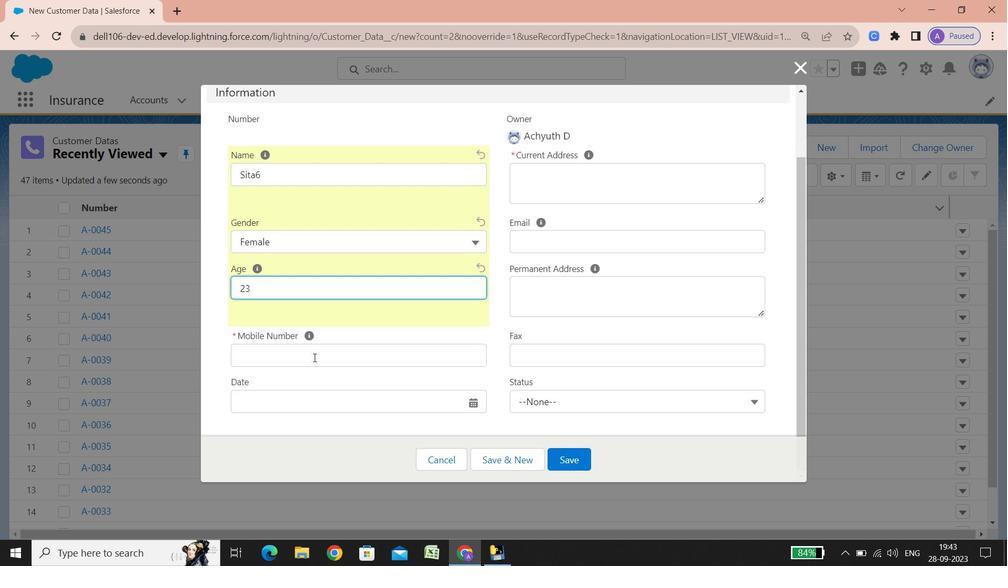 
Action: Mouse scrolled (314, 357) with delta (0, 0)
Screenshot: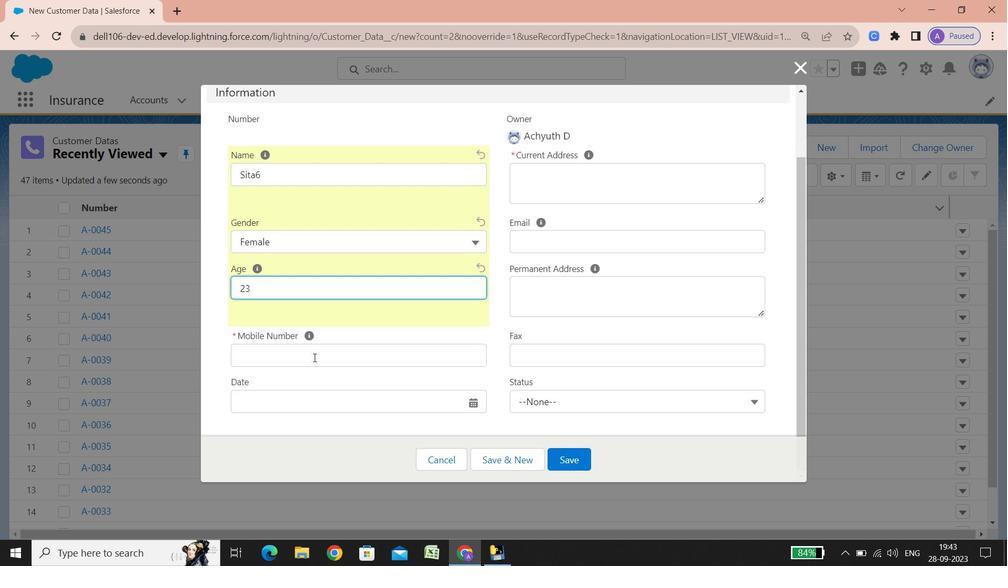 
Action: Mouse scrolled (314, 357) with delta (0, 0)
Screenshot: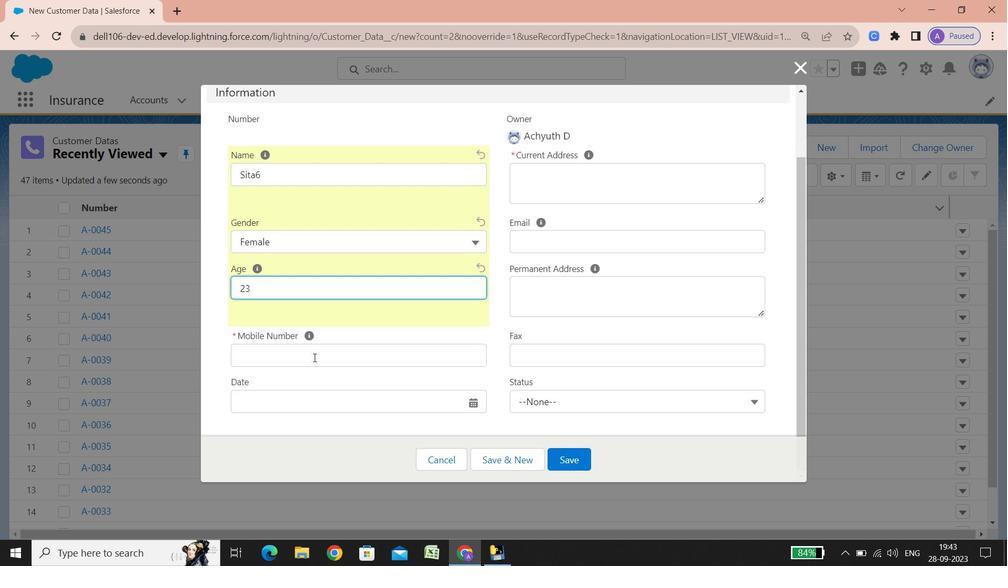 
Action: Mouse scrolled (314, 357) with delta (0, 0)
Screenshot: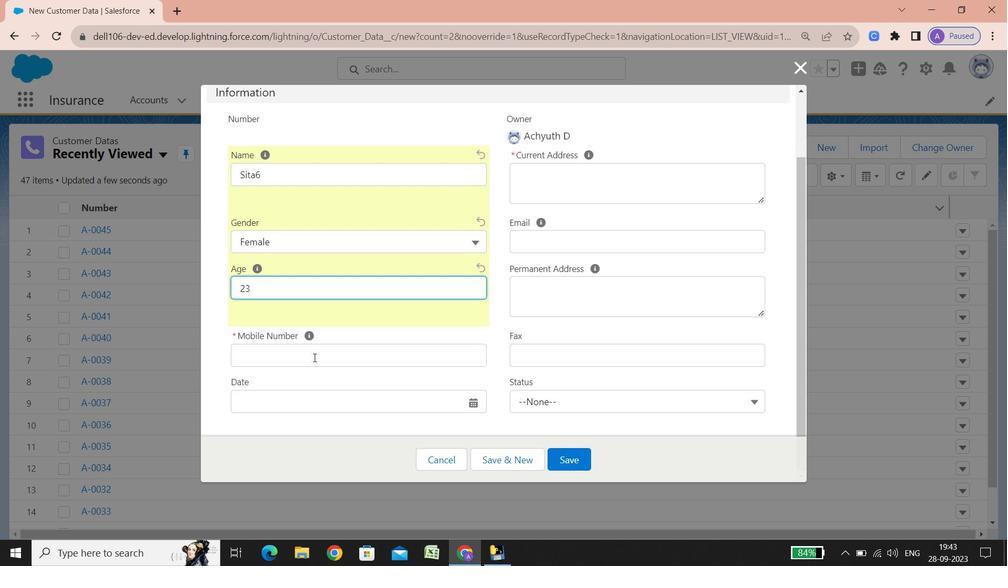 
Action: Mouse scrolled (314, 357) with delta (0, 0)
Screenshot: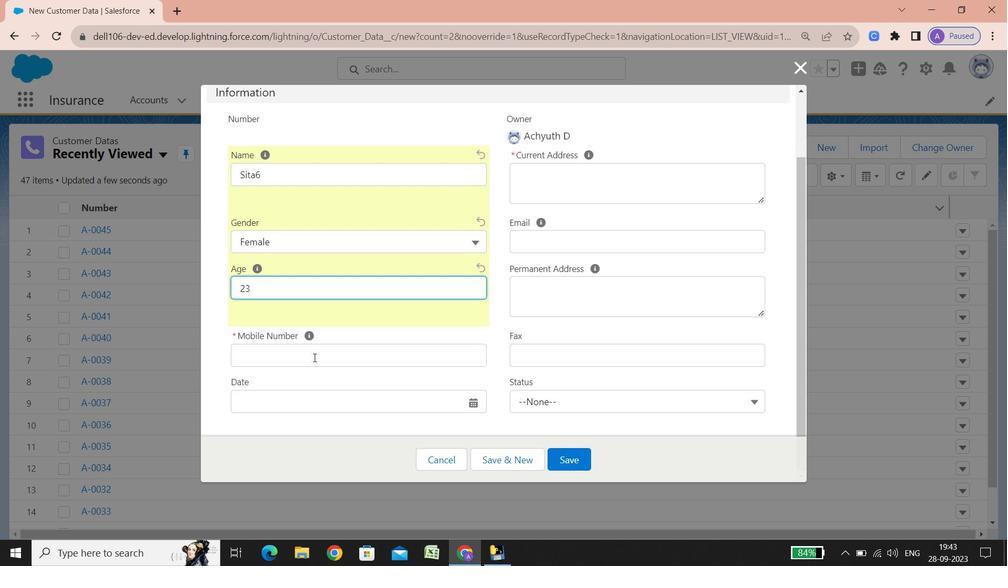 
Action: Mouse scrolled (314, 357) with delta (0, 0)
Screenshot: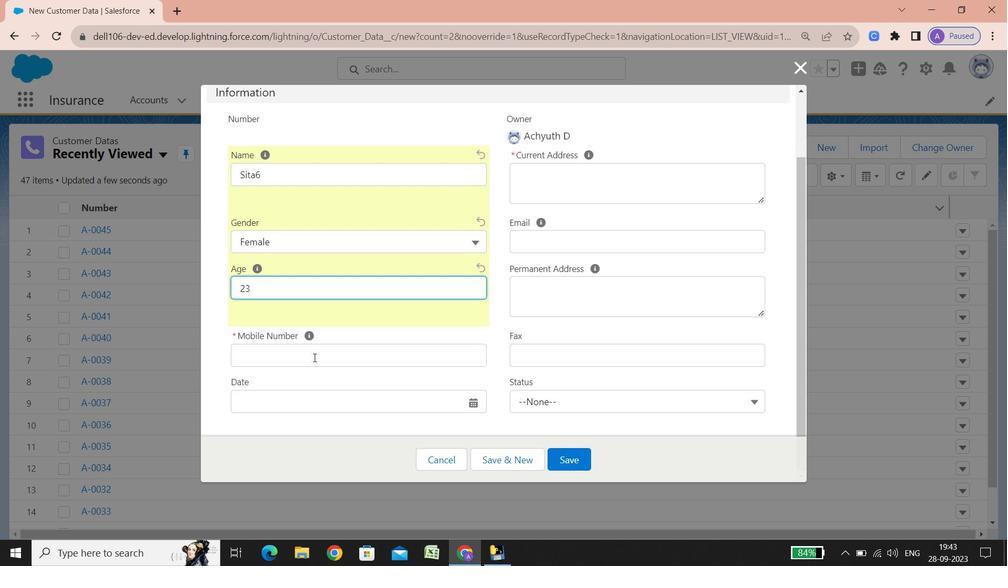 
Action: Mouse scrolled (314, 357) with delta (0, 0)
Screenshot: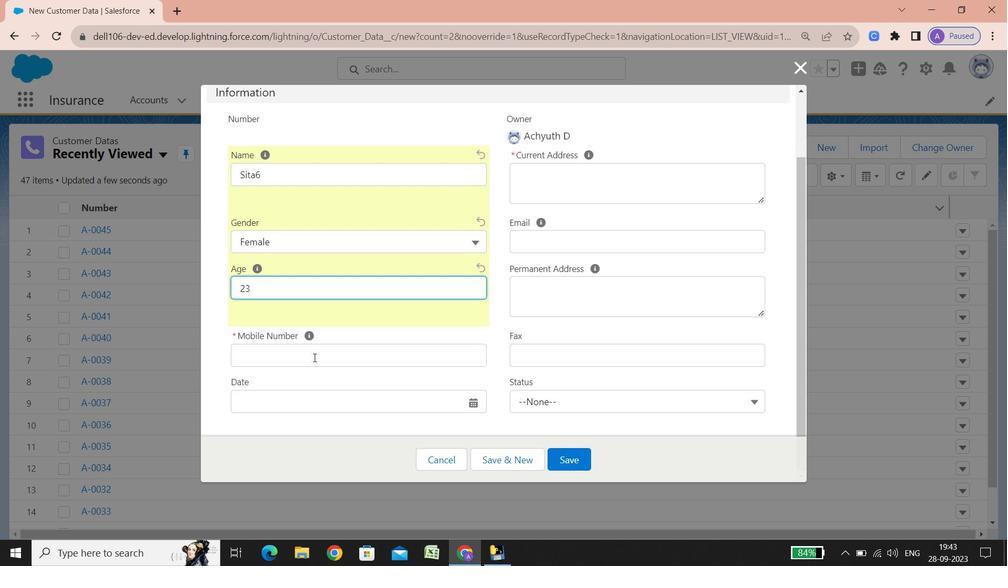 
Action: Mouse scrolled (314, 357) with delta (0, 0)
Screenshot: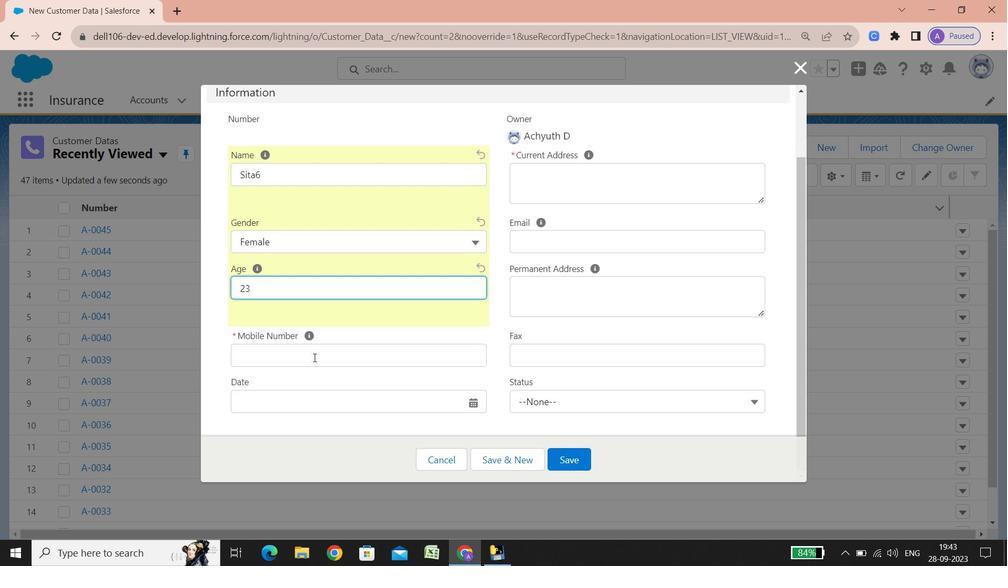 
Action: Mouse scrolled (314, 357) with delta (0, 0)
Screenshot: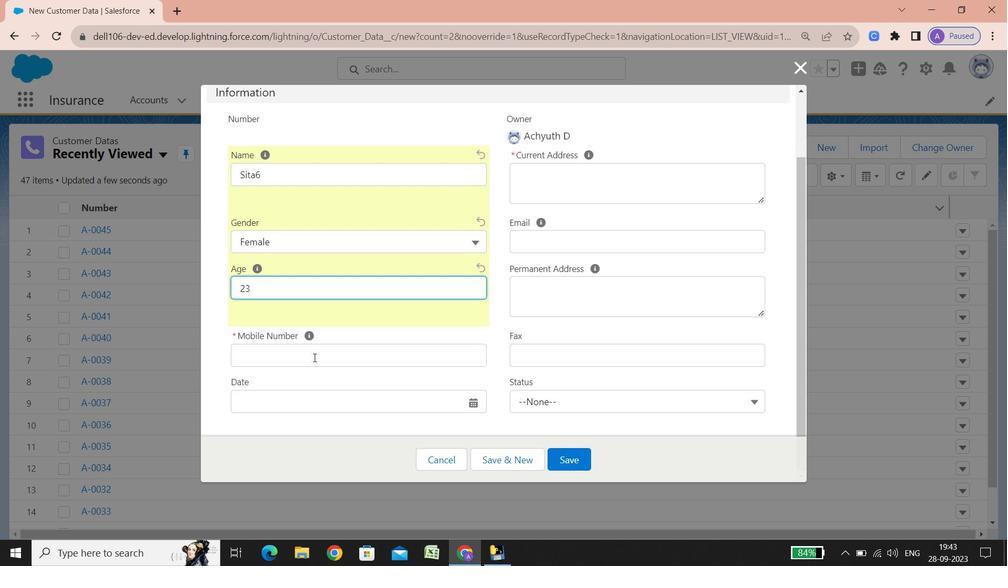 
Action: Mouse scrolled (314, 357) with delta (0, 0)
Screenshot: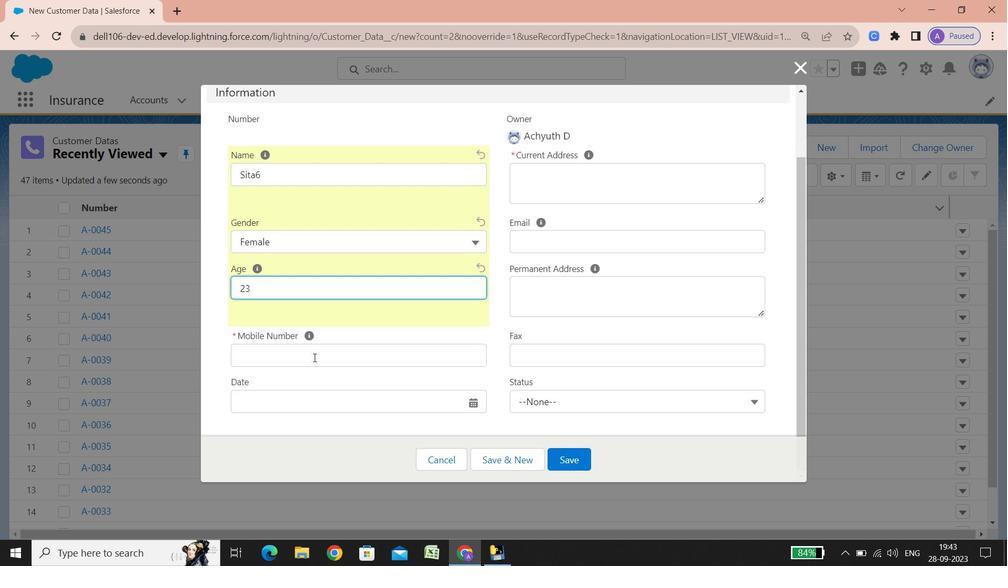 
Action: Mouse scrolled (314, 357) with delta (0, 0)
Screenshot: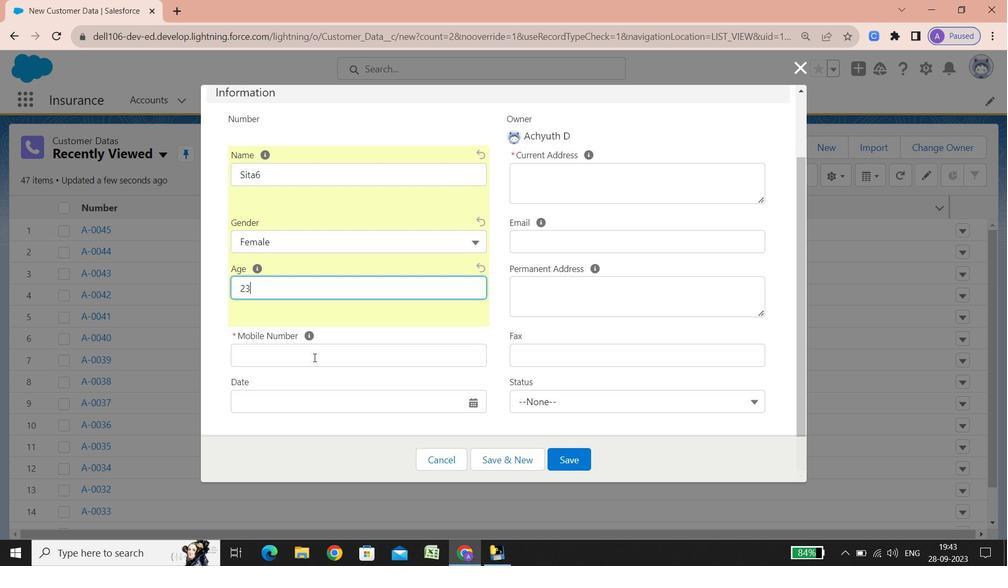 
Action: Mouse scrolled (314, 357) with delta (0, 0)
Screenshot: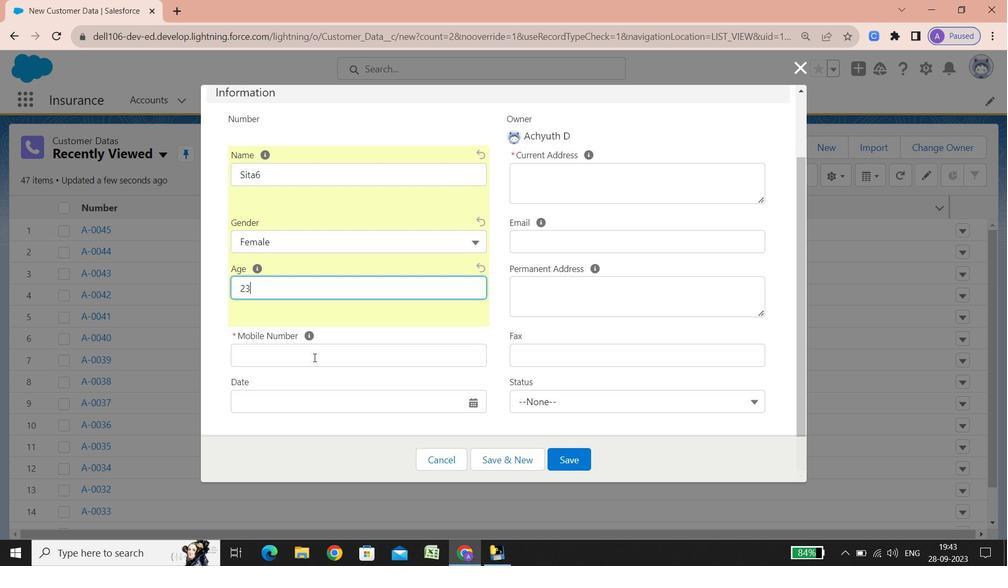 
Action: Mouse scrolled (314, 357) with delta (0, 0)
Screenshot: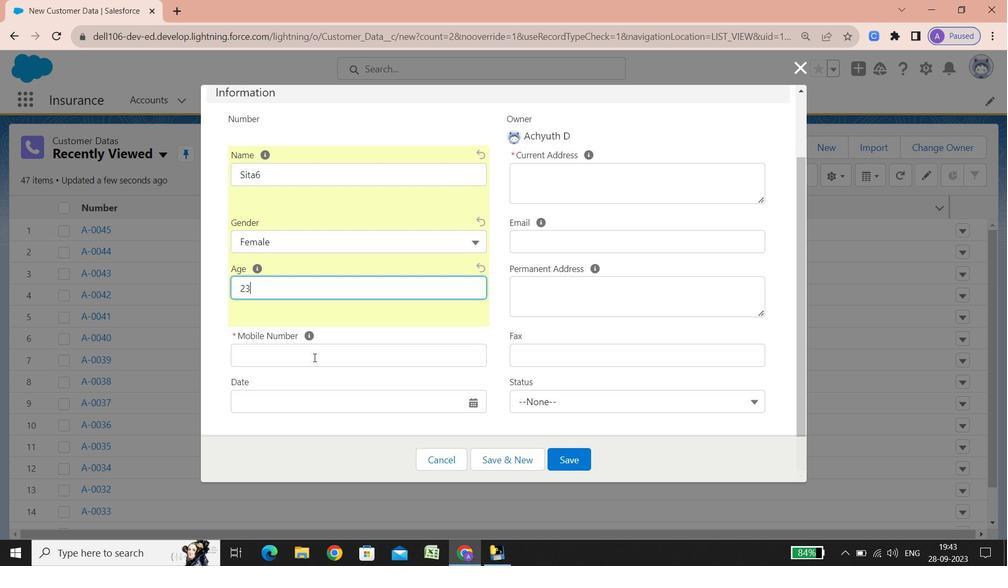 
Action: Mouse scrolled (314, 357) with delta (0, 0)
Screenshot: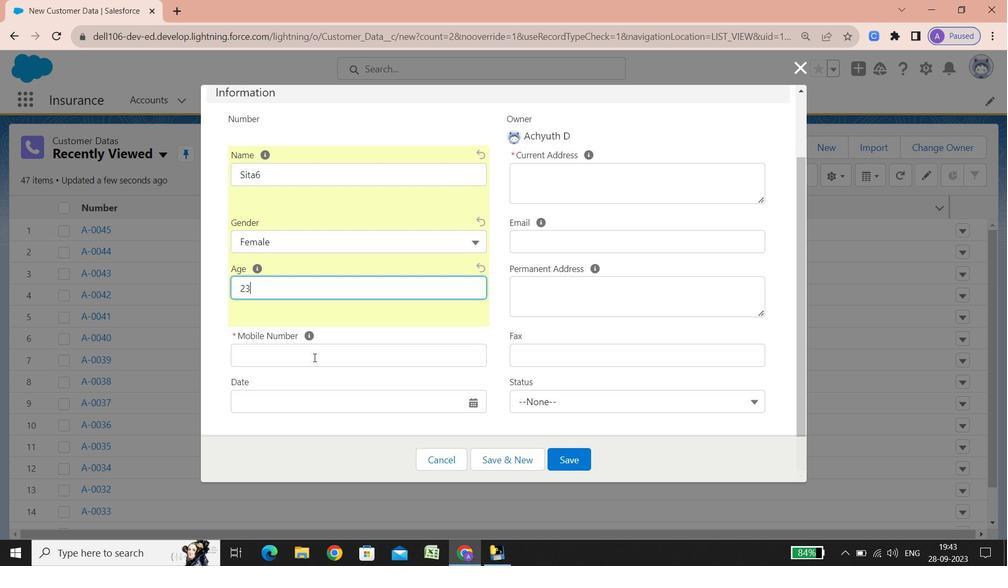 
Action: Mouse scrolled (314, 357) with delta (0, 0)
Screenshot: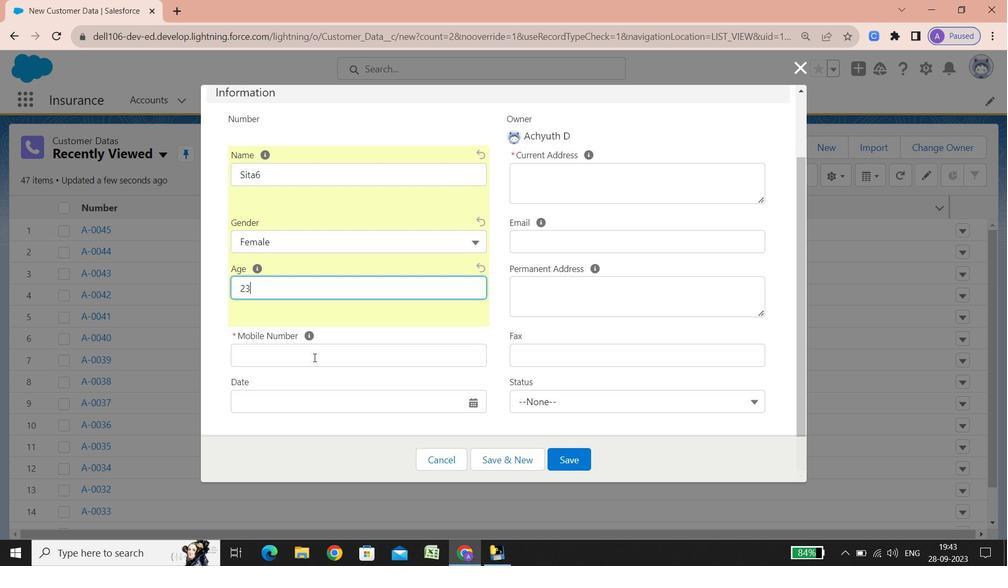 
Action: Mouse scrolled (314, 357) with delta (0, 0)
Screenshot: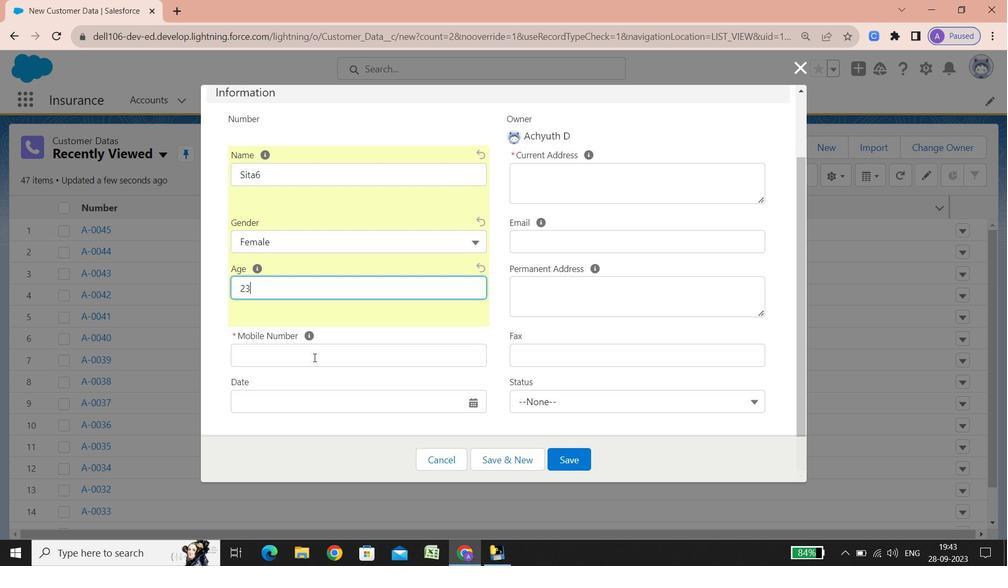 
Action: Mouse scrolled (314, 357) with delta (0, 0)
Screenshot: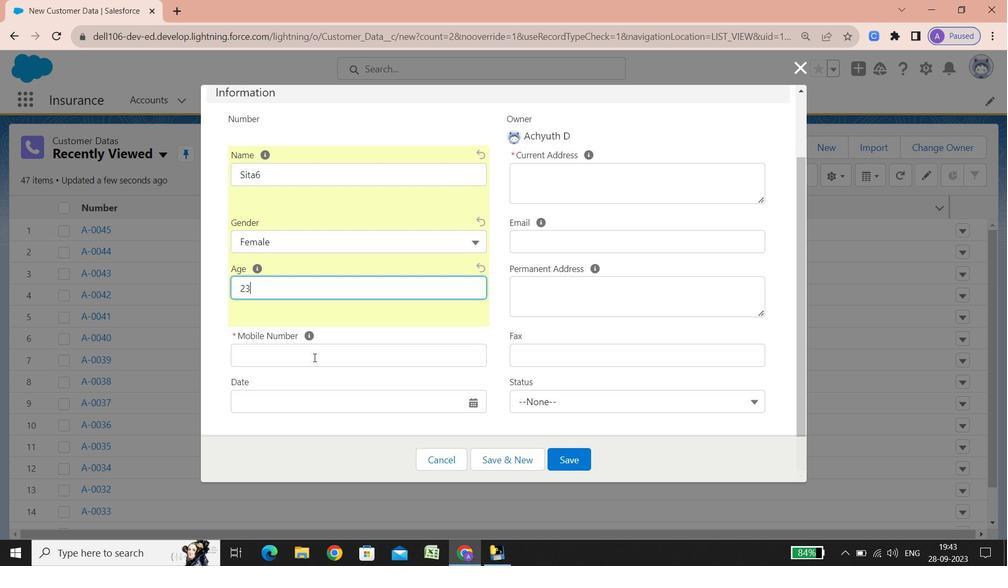 
Action: Mouse scrolled (314, 357) with delta (0, 0)
Screenshot: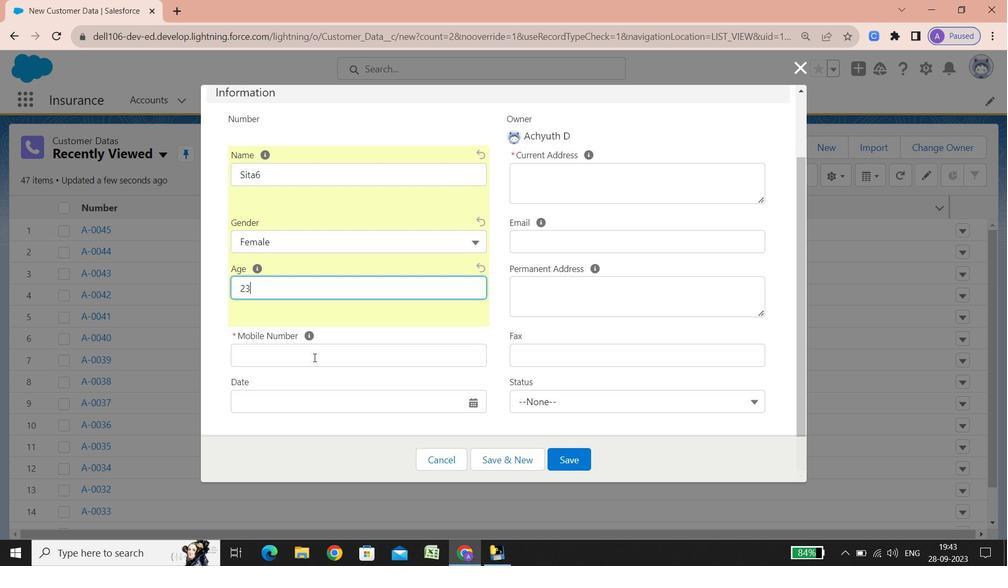 
Action: Mouse scrolled (314, 357) with delta (0, 0)
Screenshot: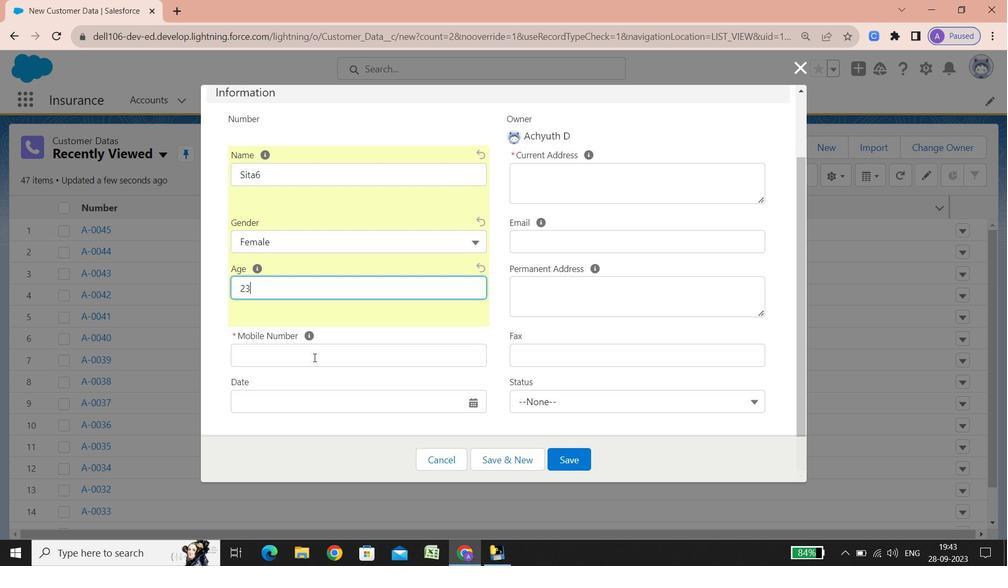 
Action: Mouse scrolled (314, 357) with delta (0, 0)
Screenshot: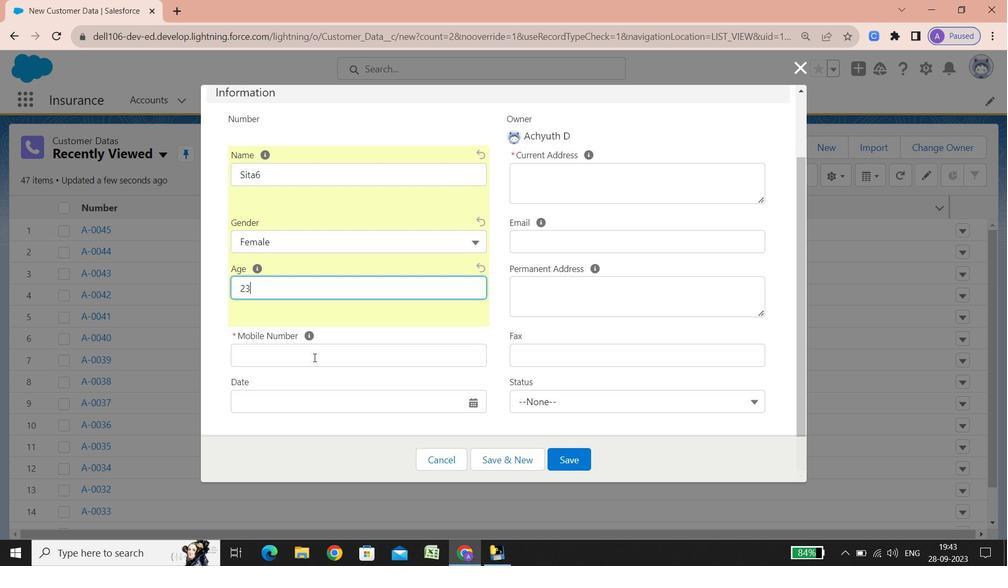 
Action: Mouse scrolled (314, 357) with delta (0, 0)
Screenshot: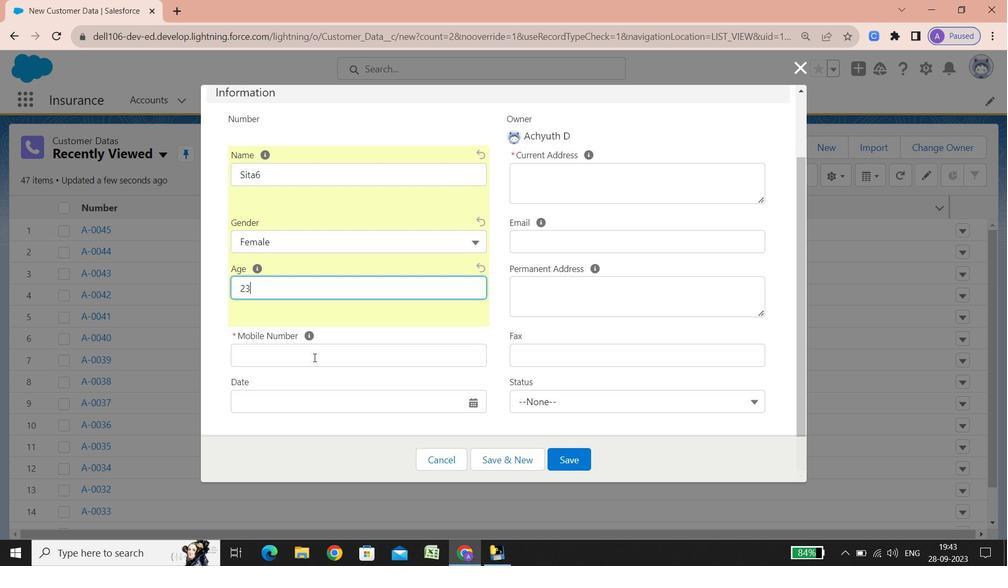 
Action: Mouse scrolled (314, 357) with delta (0, 0)
Screenshot: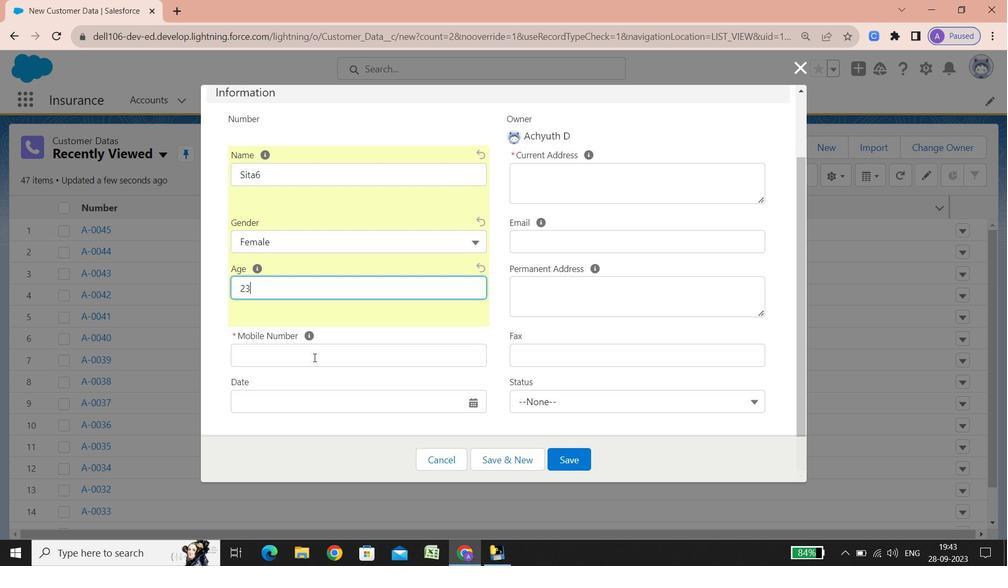 
Action: Mouse scrolled (314, 357) with delta (0, 0)
Screenshot: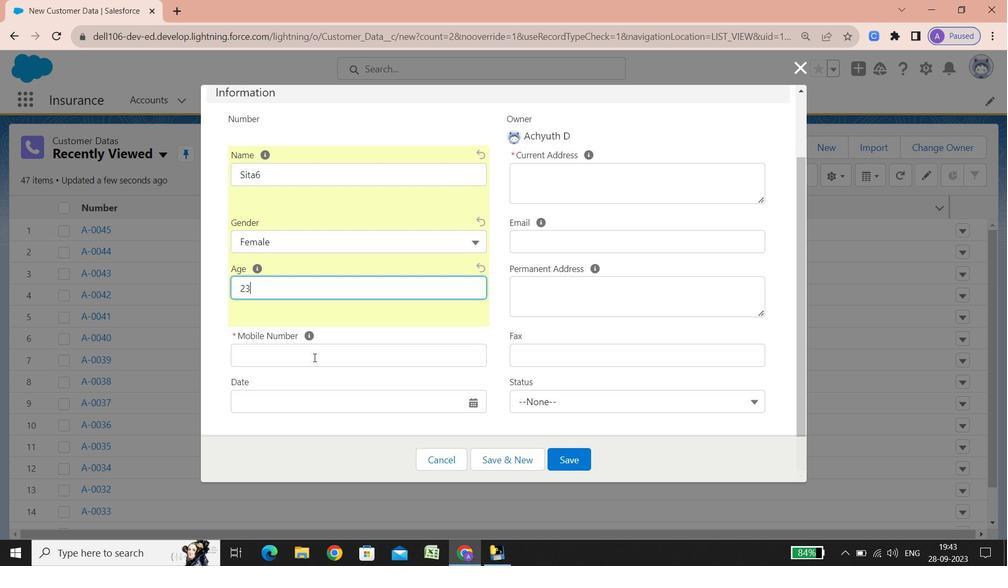 
Action: Mouse scrolled (314, 357) with delta (0, 0)
